 Task: Create dashboard for room object.
Action: Mouse moved to (518, 102)
Screenshot: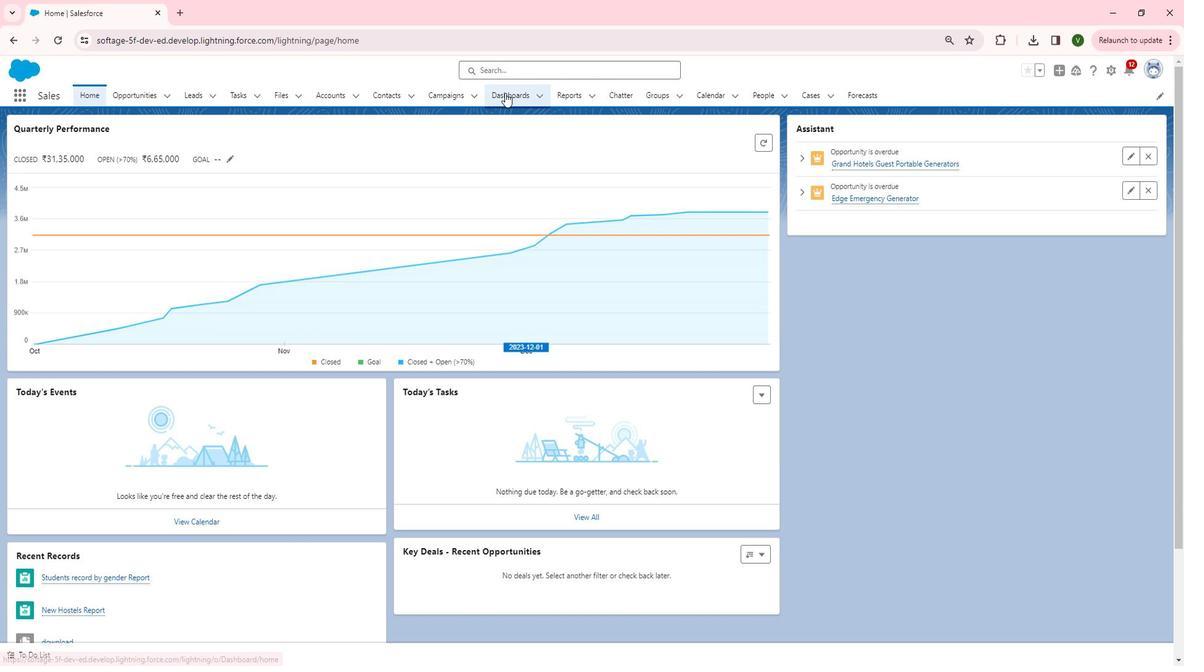 
Action: Mouse pressed left at (518, 102)
Screenshot: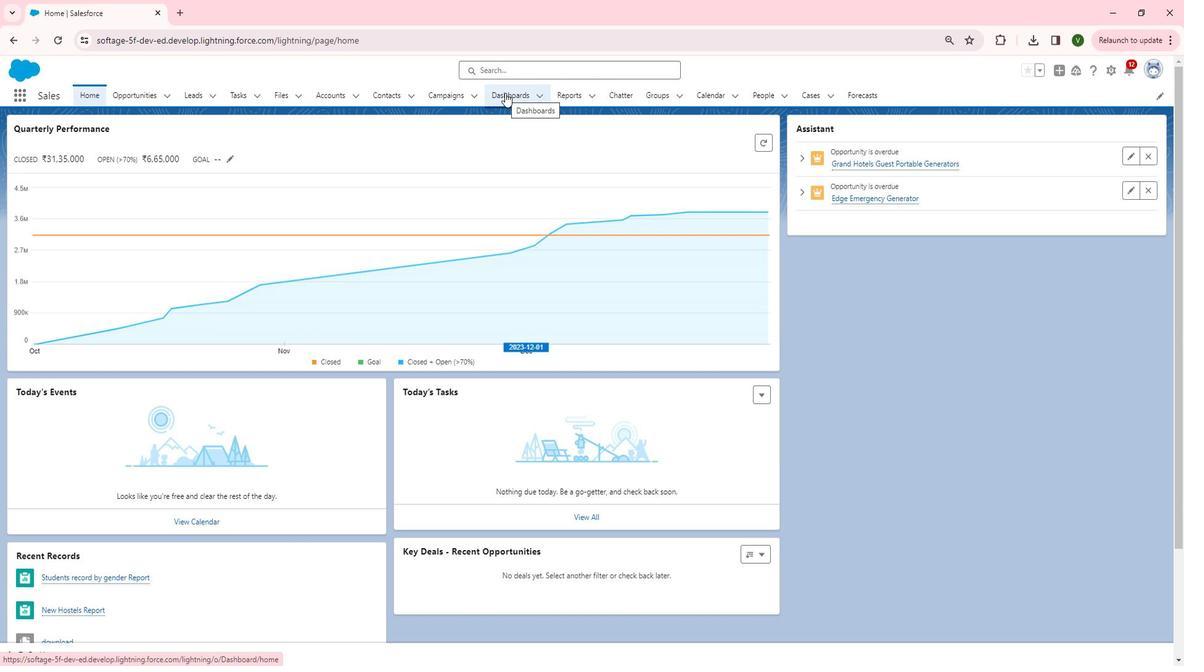 
Action: Mouse moved to (1071, 141)
Screenshot: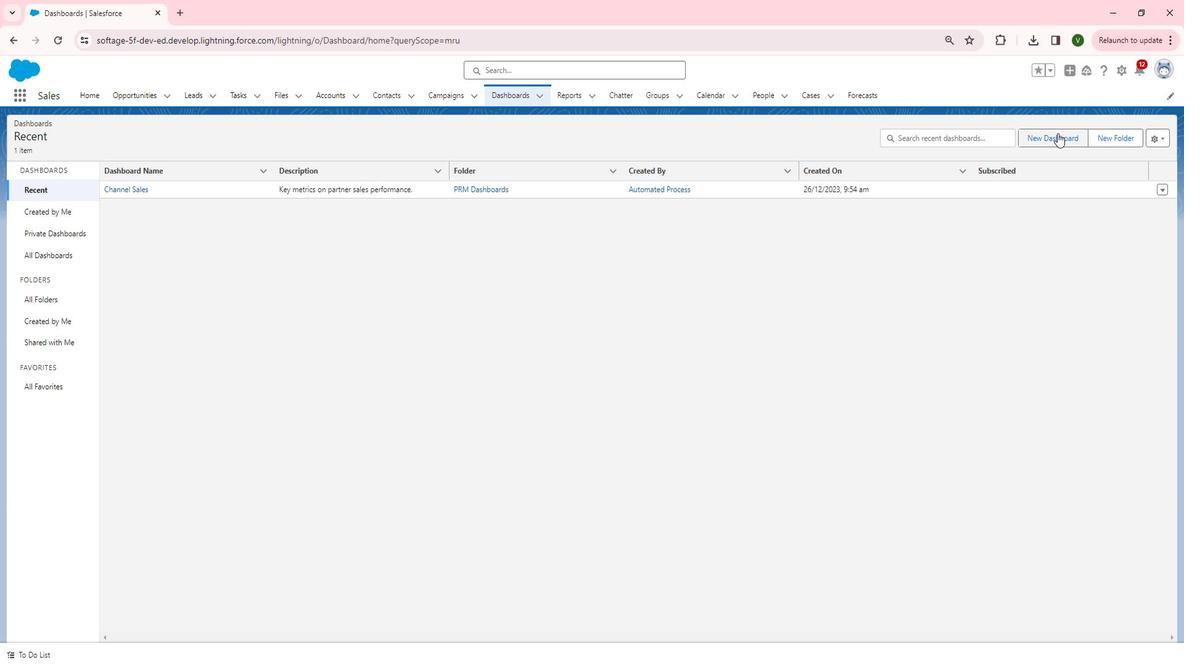 
Action: Mouse pressed left at (1071, 141)
Screenshot: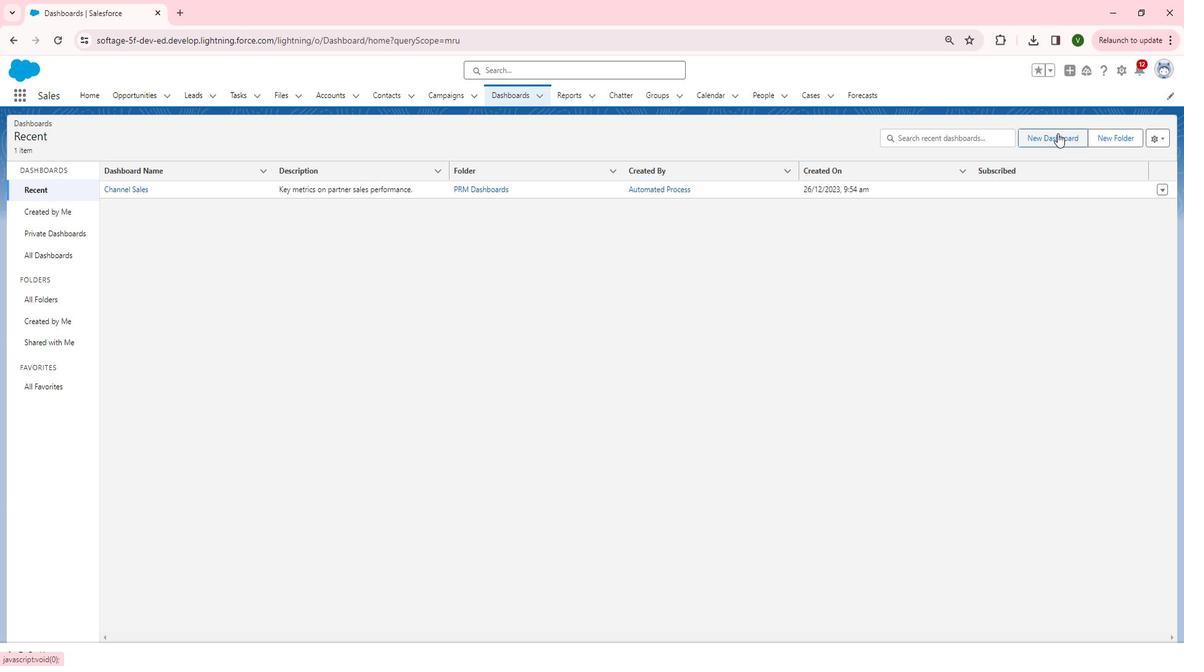 
Action: Mouse moved to (601, 281)
Screenshot: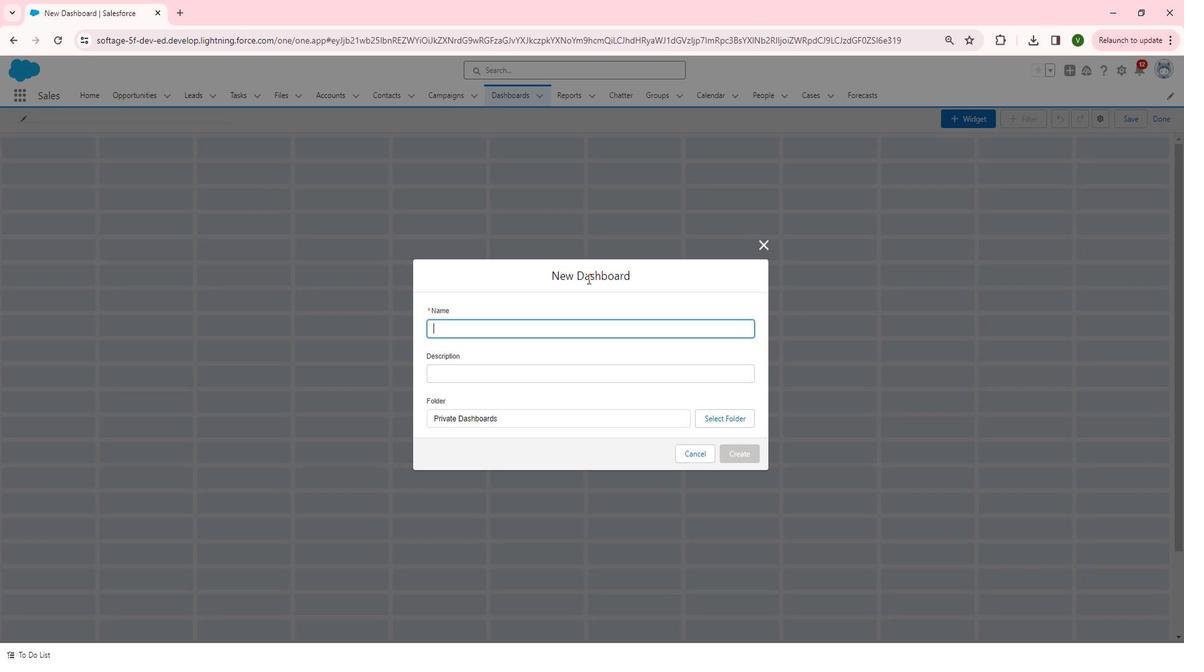 
Action: Key pressed <Key.shift><Key.caps_lock><Key.shift><Key.caps_lock><Key.shift>Room<Key.space>dashboard
Screenshot: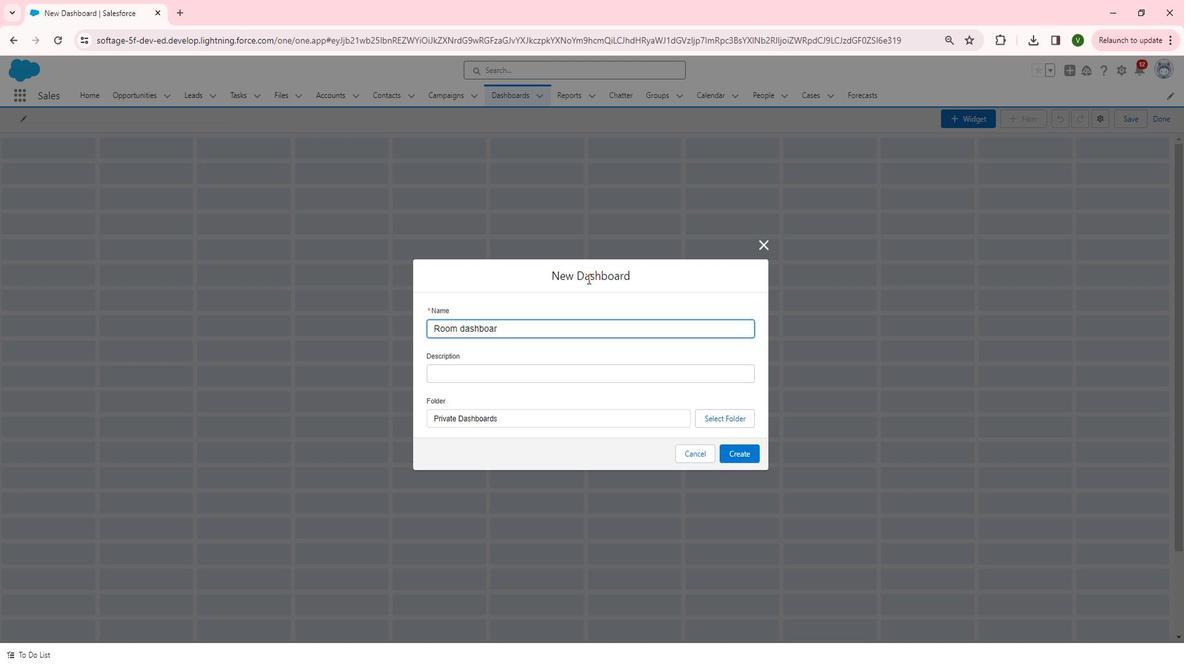 
Action: Mouse moved to (614, 357)
Screenshot: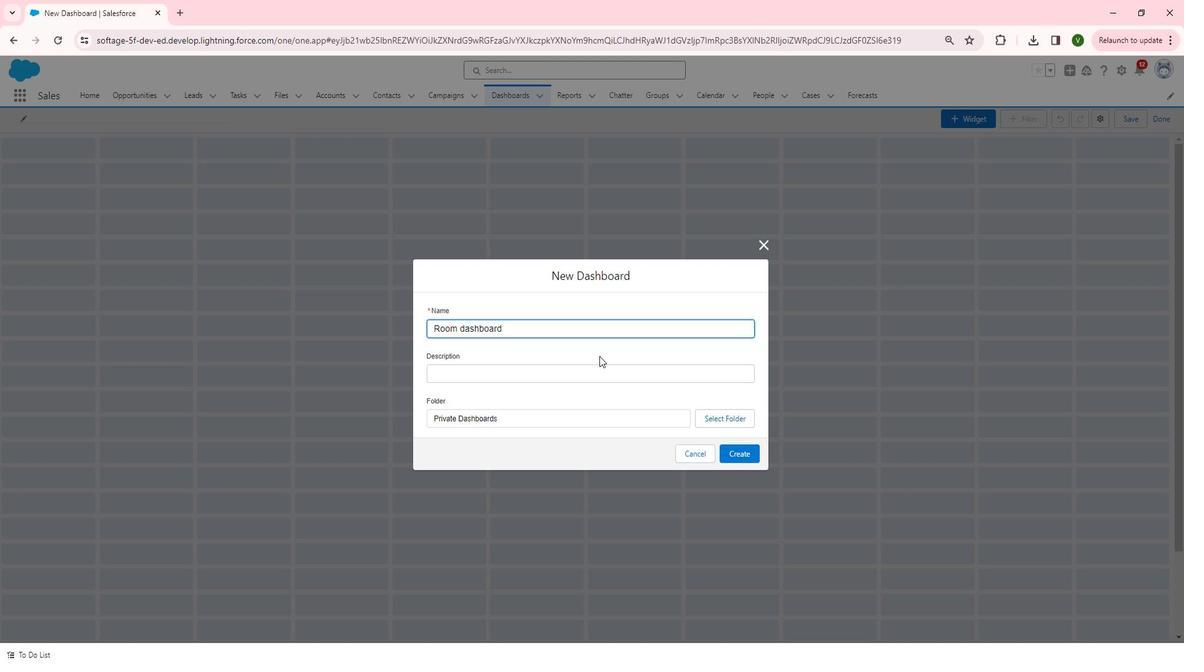 
Action: Mouse pressed left at (614, 357)
Screenshot: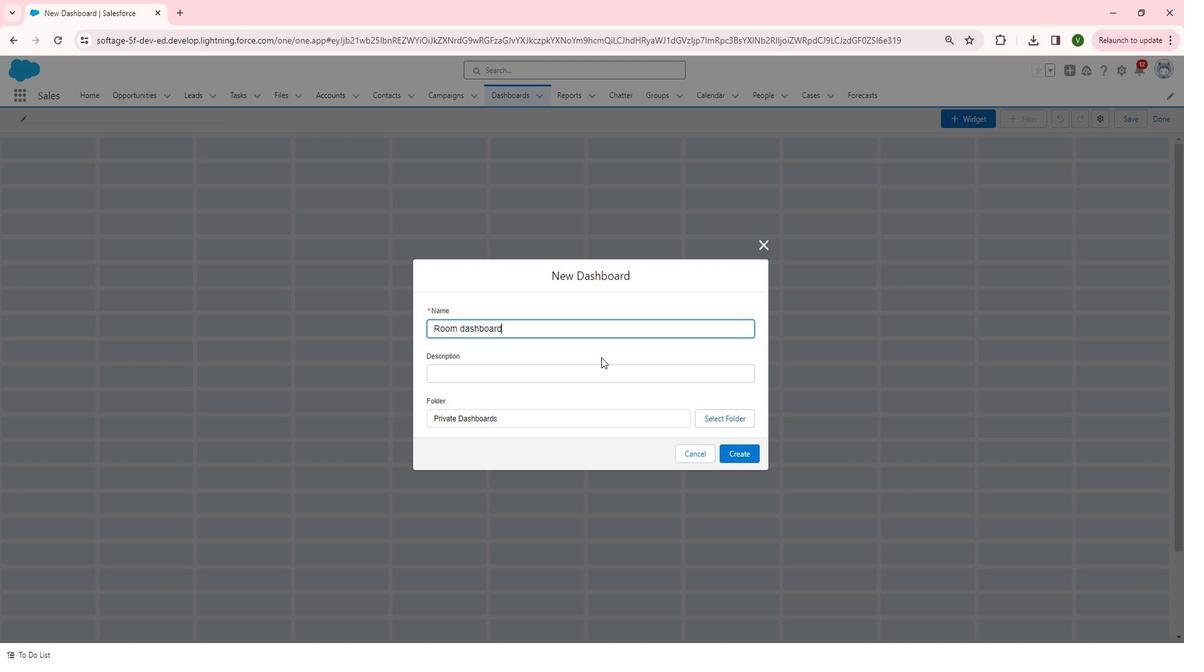 
Action: Mouse moved to (623, 369)
Screenshot: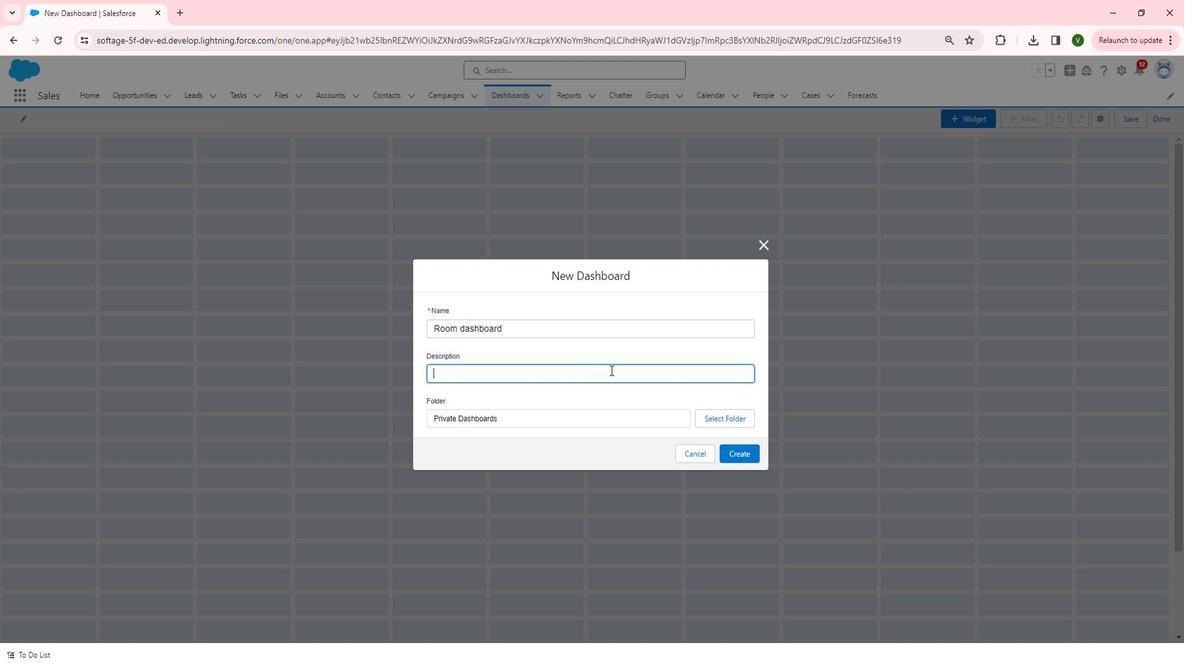 
Action: Key pressed <Key.shift>Dashboard<Key.space>for<Key.space><Key.shift>Room<Key.space>record<Key.space>and<Key.space>details
Screenshot: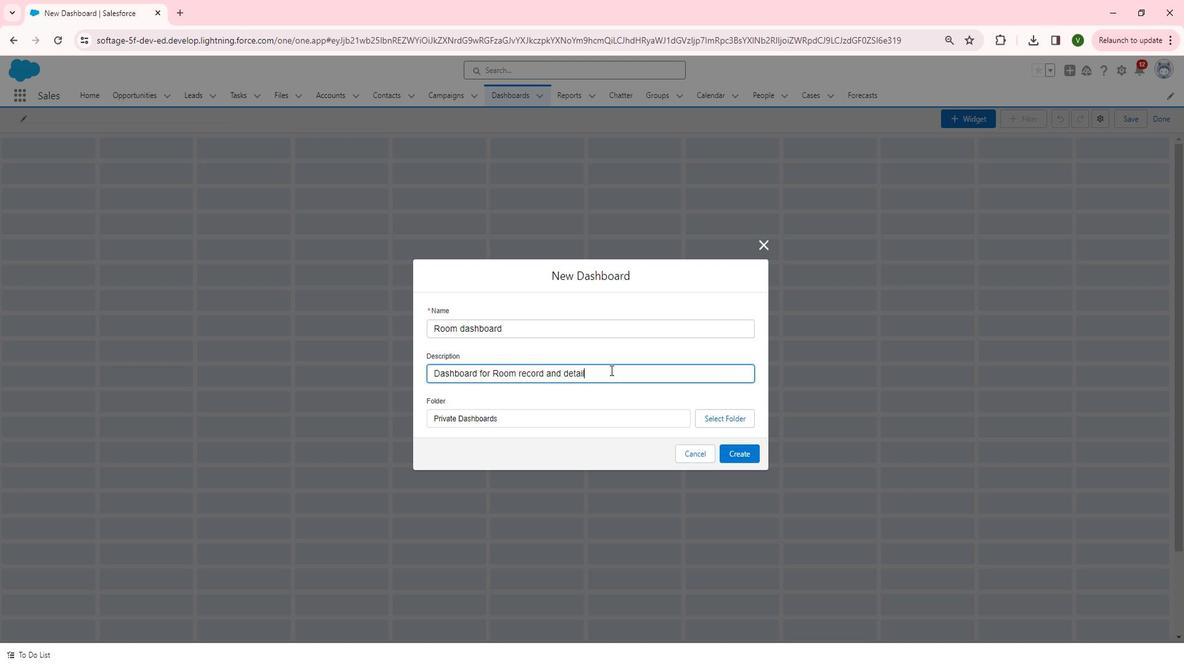 
Action: Mouse moved to (546, 373)
Screenshot: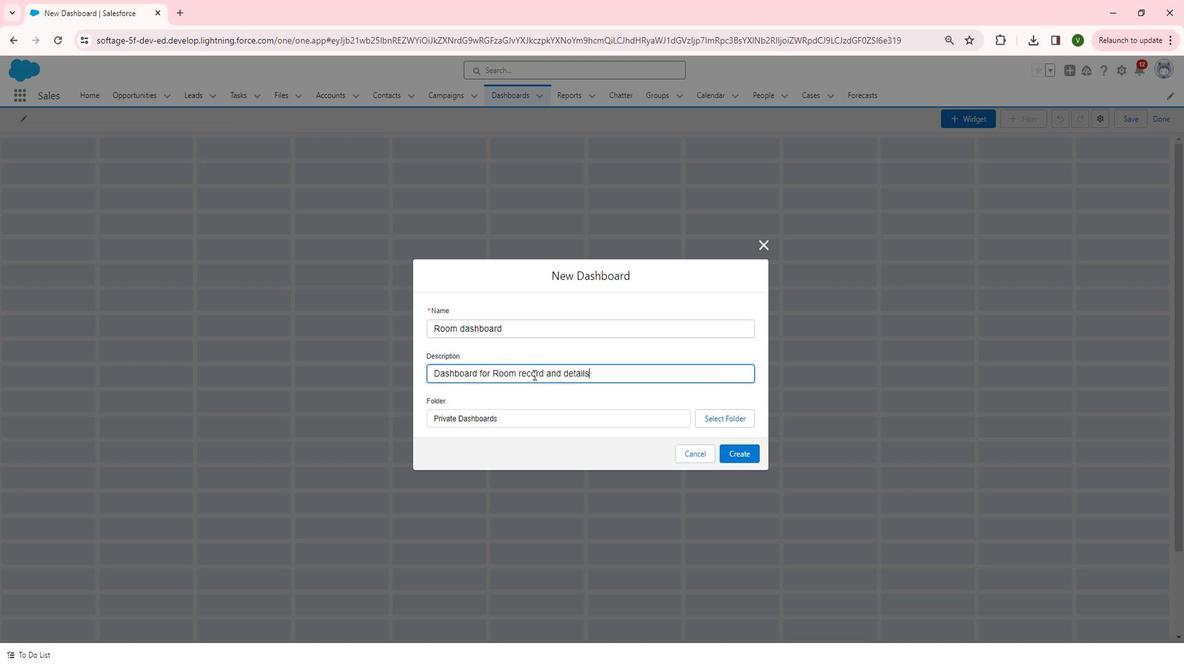 
Action: Mouse pressed left at (546, 373)
Screenshot: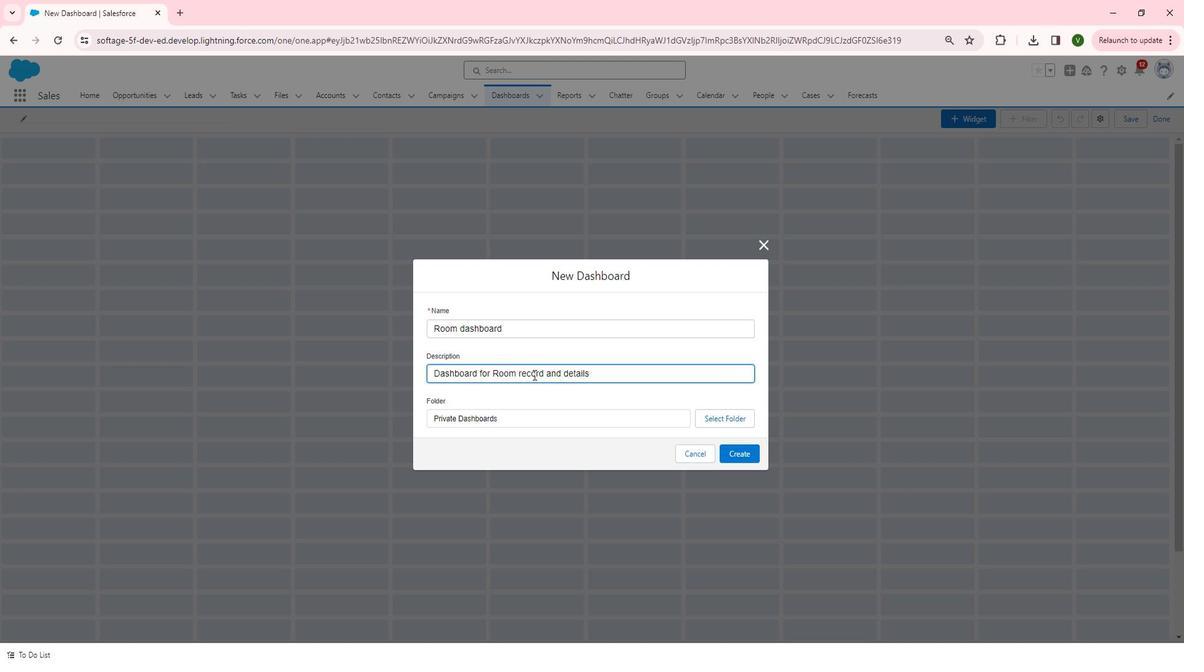 
Action: Mouse pressed left at (546, 373)
Screenshot: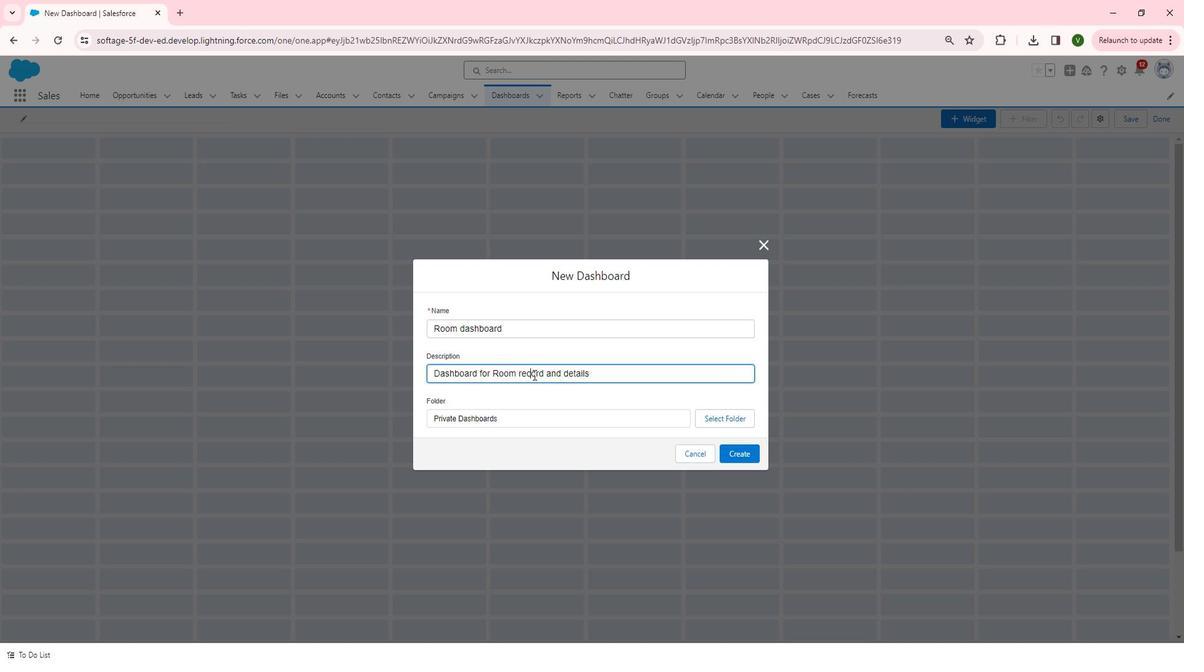 
Action: Mouse moved to (546, 373)
Screenshot: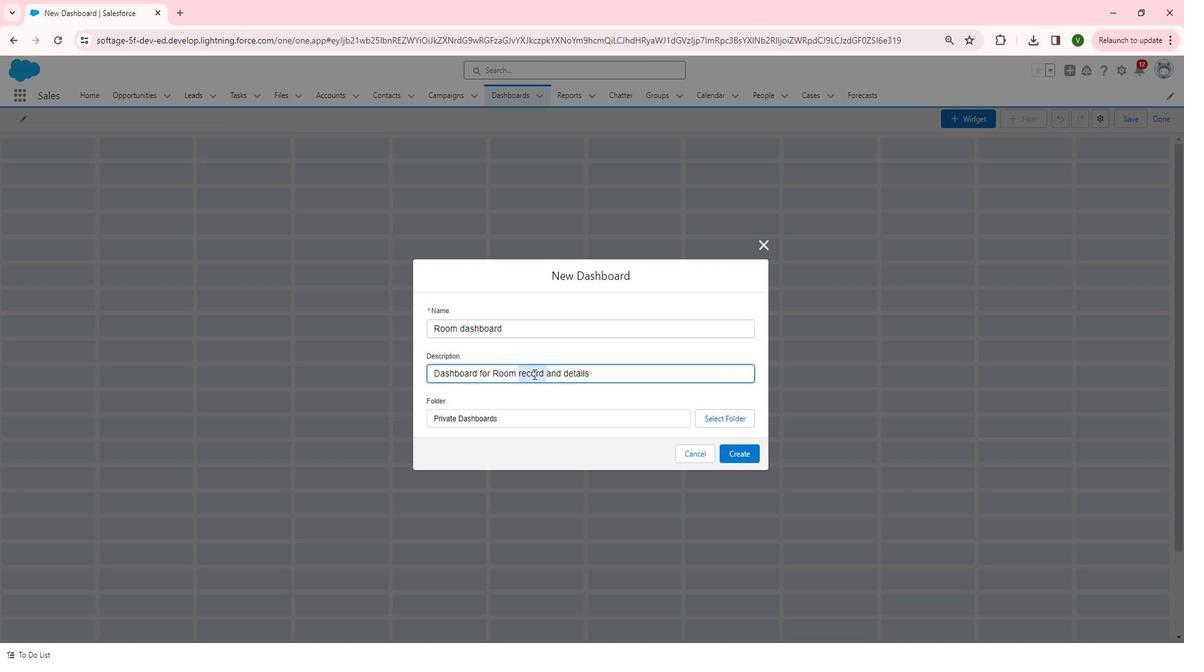 
Action: Key pressed <Key.delete><Key.delete><Key.delete><Key.delete><Key.delete>
Screenshot: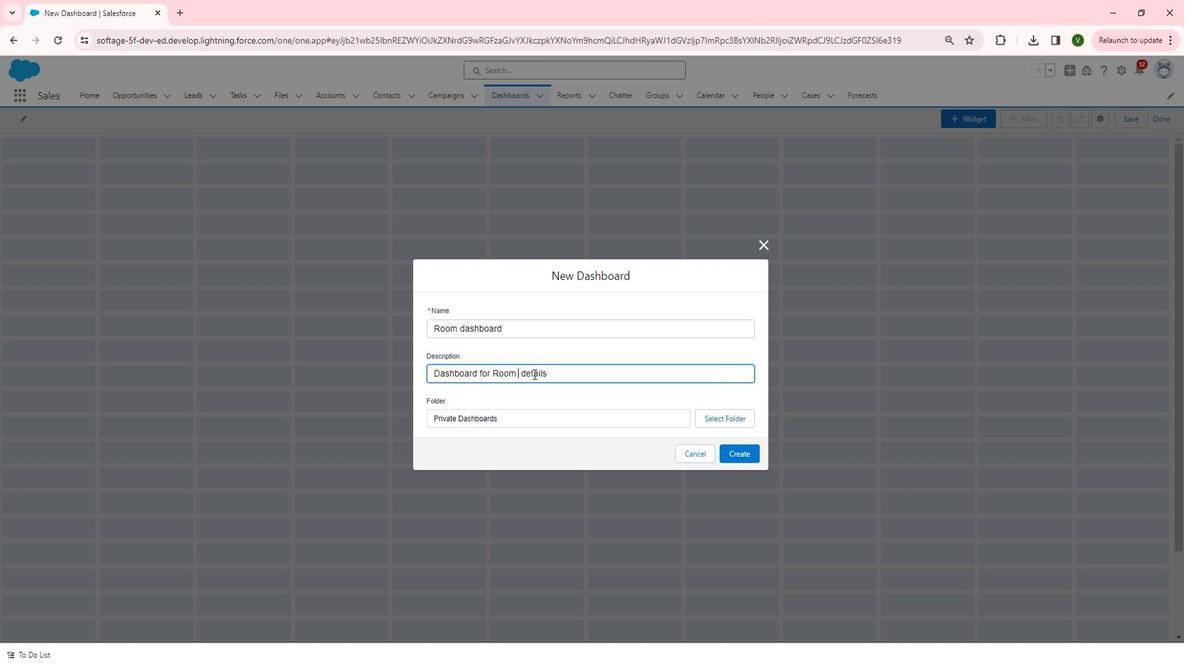 
Action: Mouse moved to (626, 388)
Screenshot: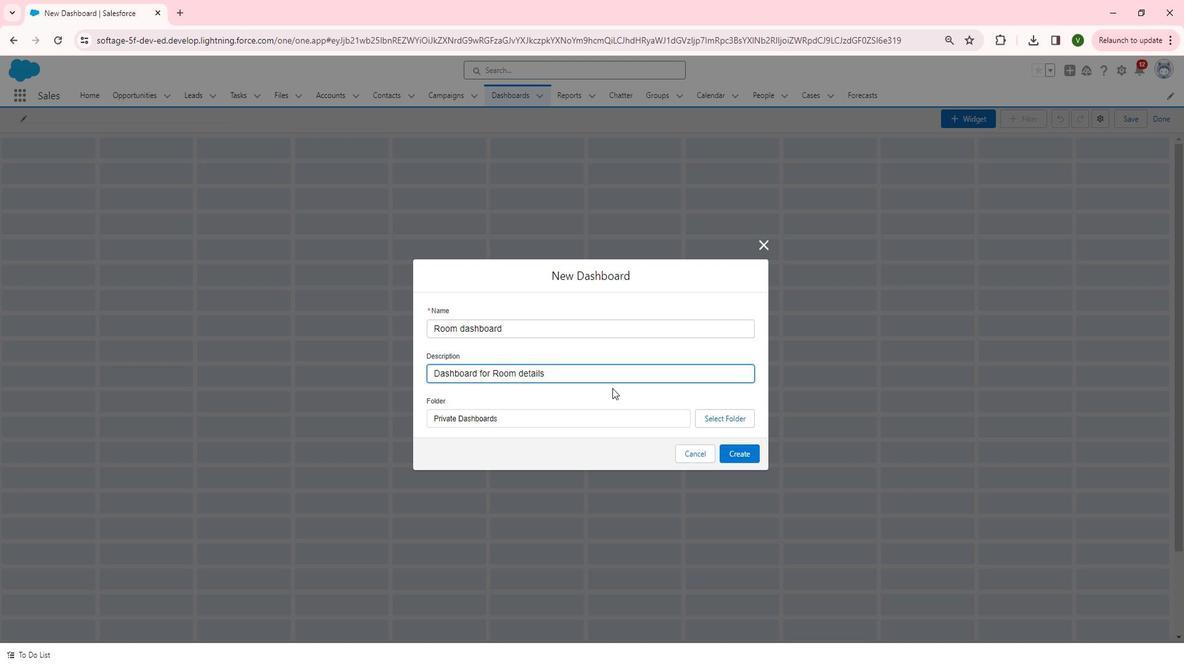 
Action: Mouse pressed left at (626, 388)
Screenshot: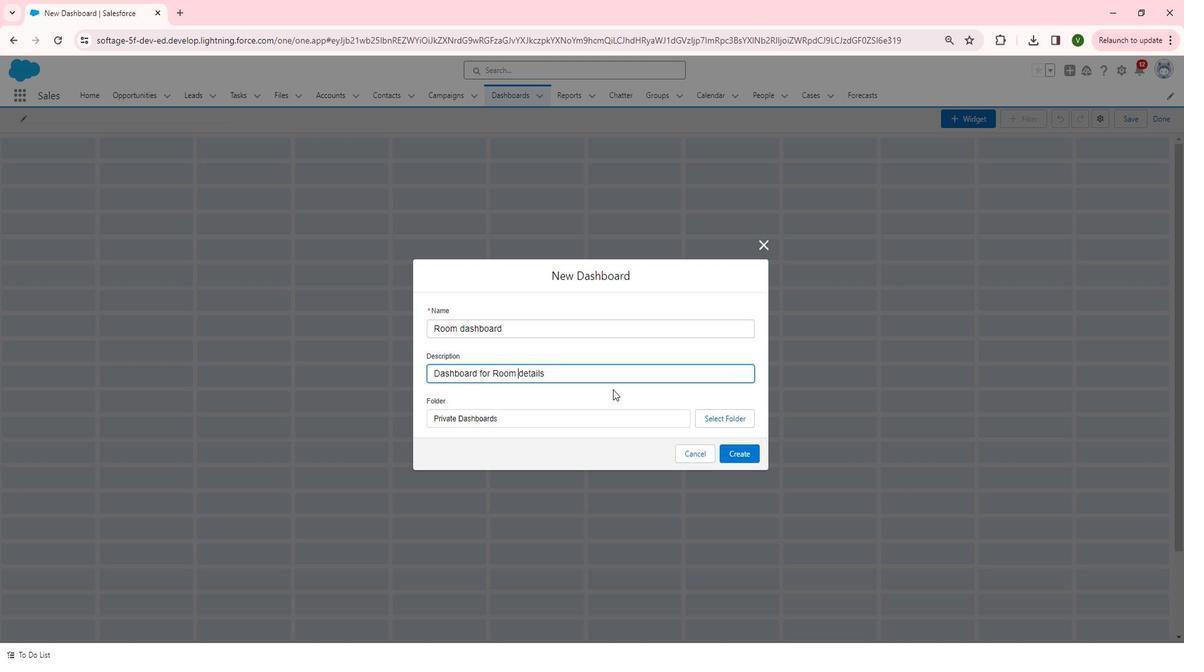 
Action: Mouse moved to (736, 416)
Screenshot: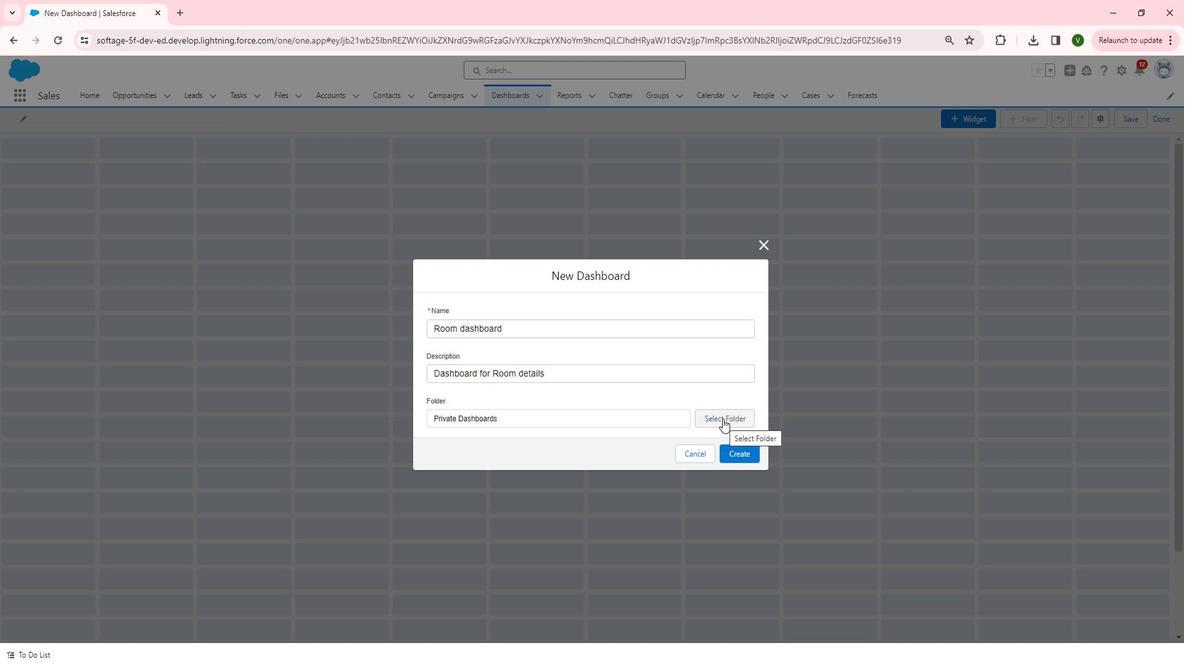 
Action: Mouse pressed left at (736, 416)
Screenshot: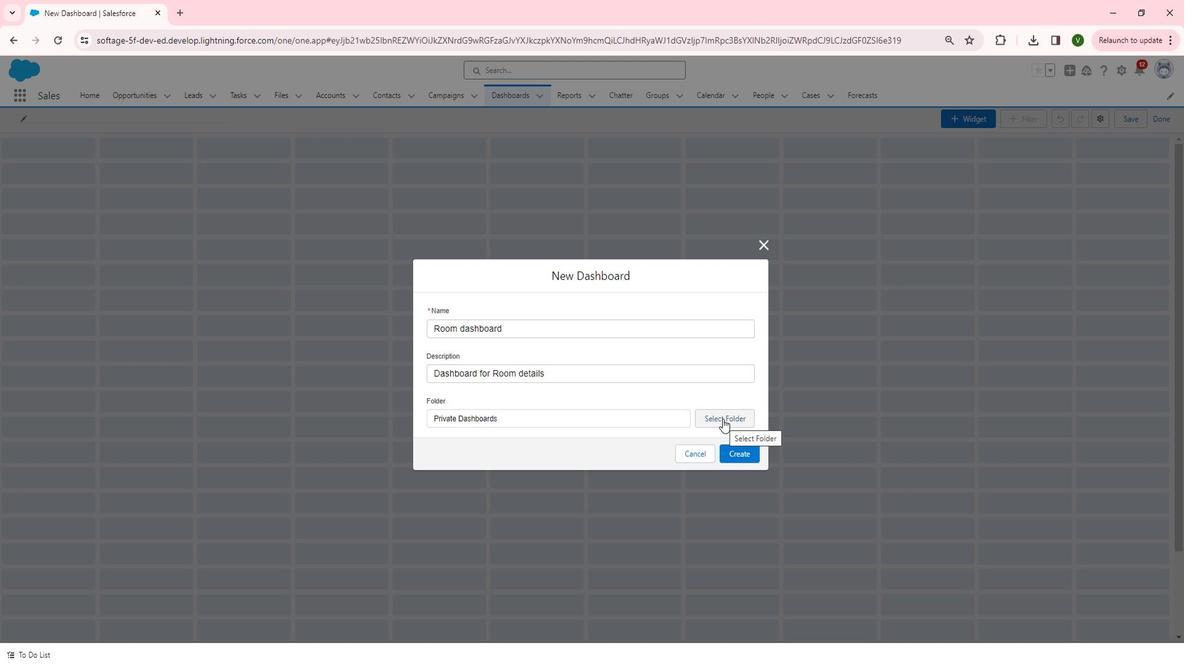 
Action: Mouse moved to (488, 594)
Screenshot: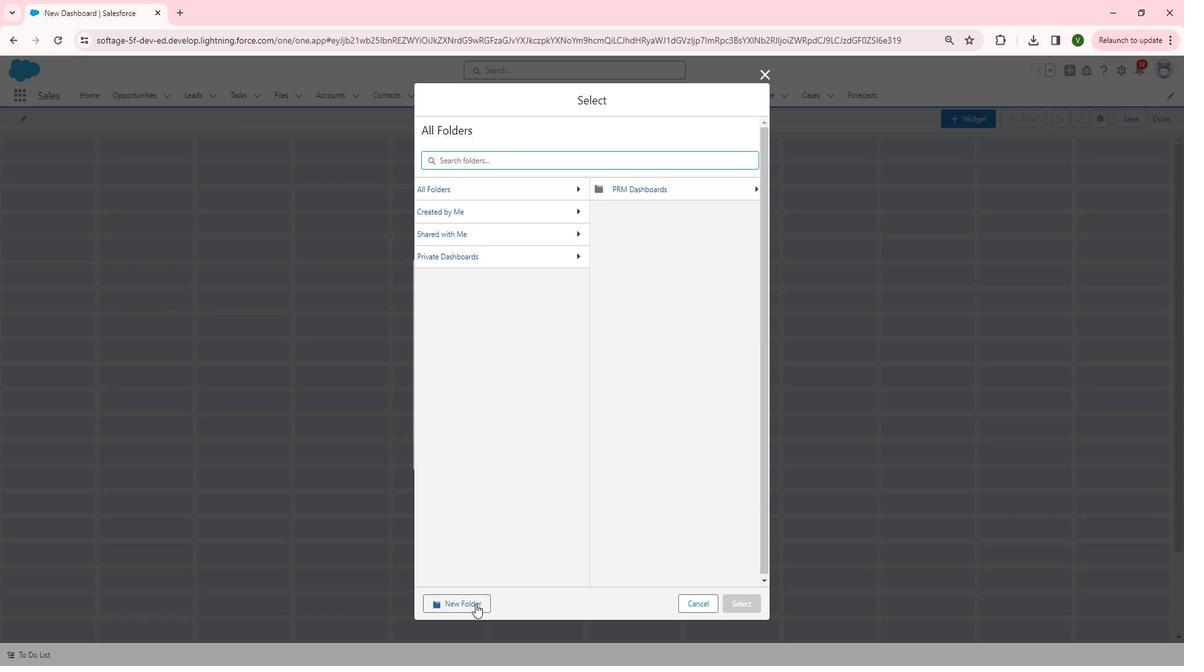 
Action: Mouse pressed left at (488, 594)
Screenshot: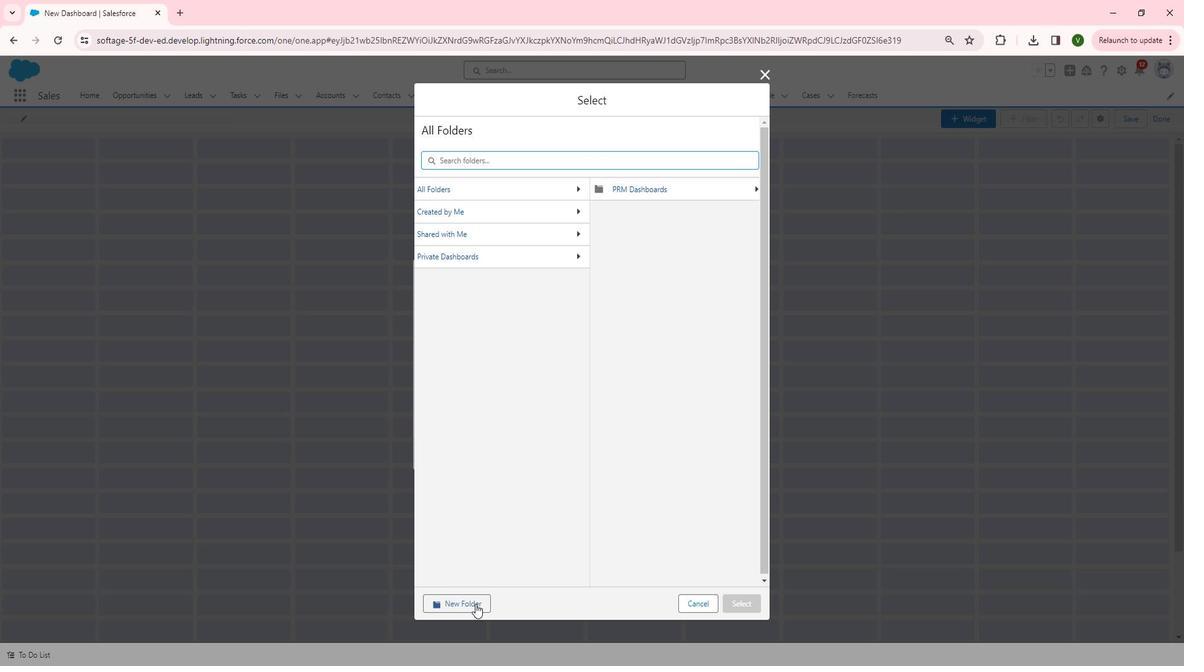 
Action: Mouse moved to (544, 359)
Screenshot: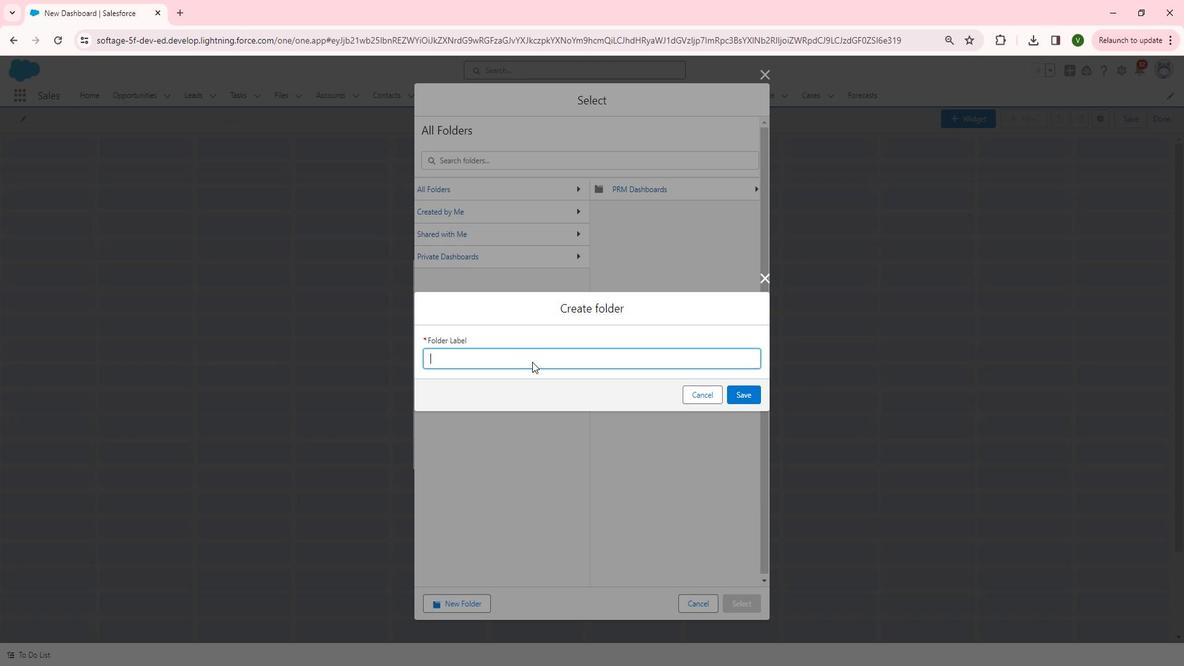 
Action: Mouse pressed left at (544, 359)
Screenshot: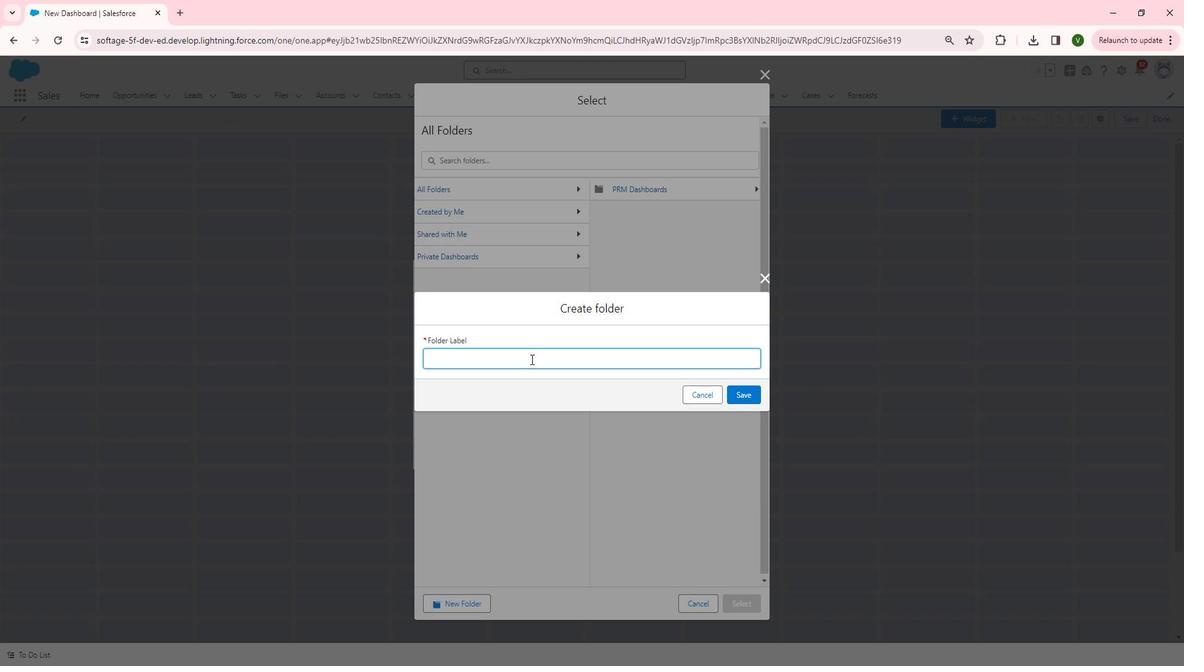 
Action: Mouse moved to (539, 333)
Screenshot: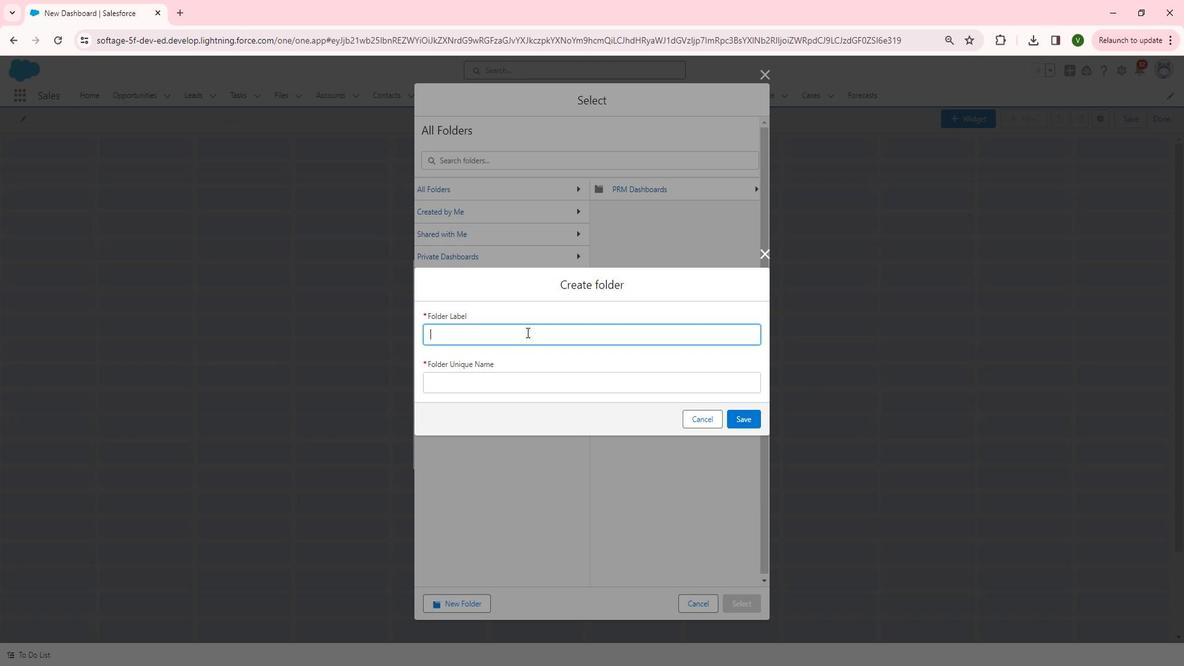 
Action: Mouse pressed left at (539, 333)
Screenshot: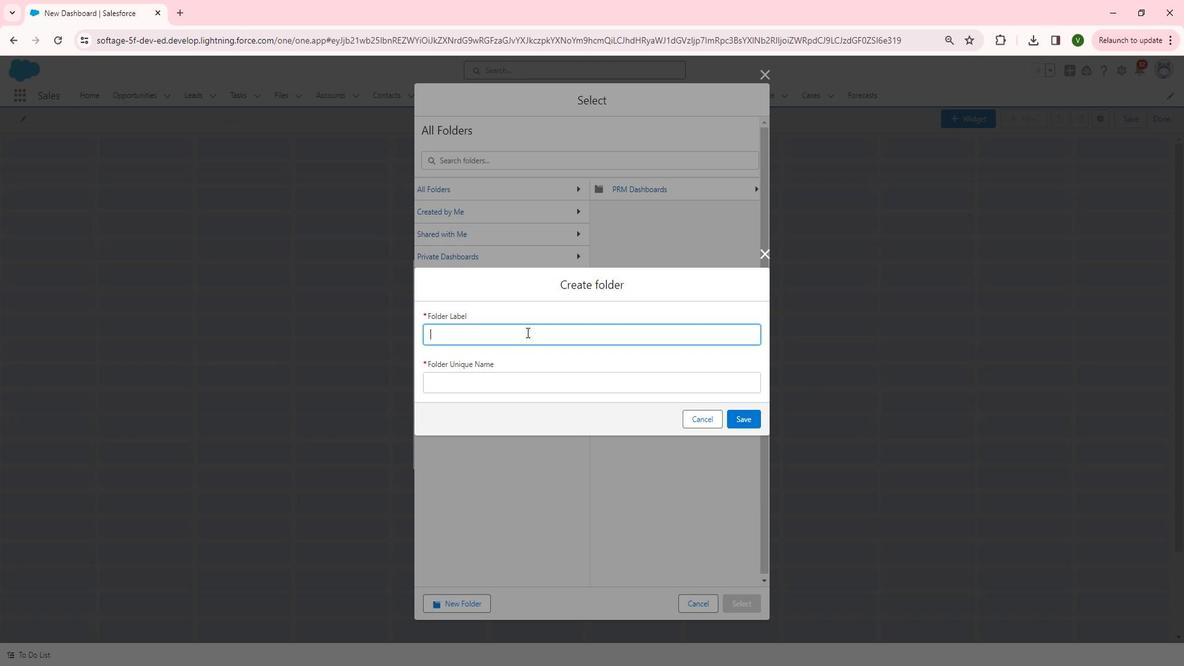 
Action: Key pressed room<Key.backspace><Key.backspace><Key.backspace><Key.backspace><Key.shift>Room<Key.space>dashboard
Screenshot: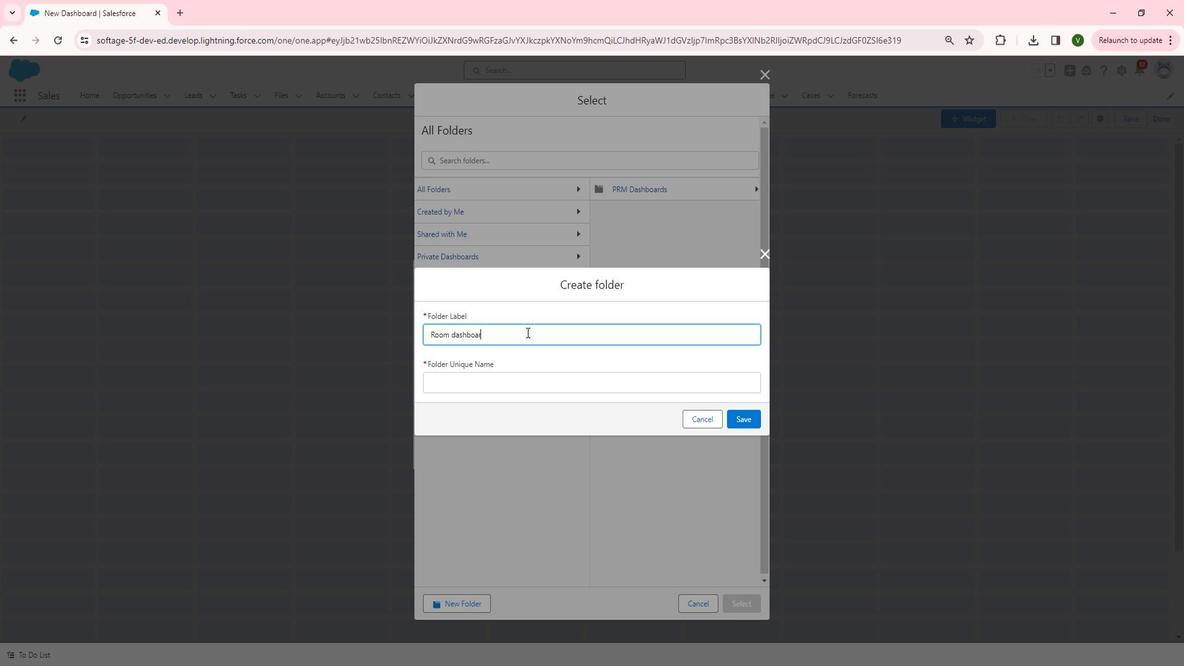 
Action: Mouse moved to (526, 358)
Screenshot: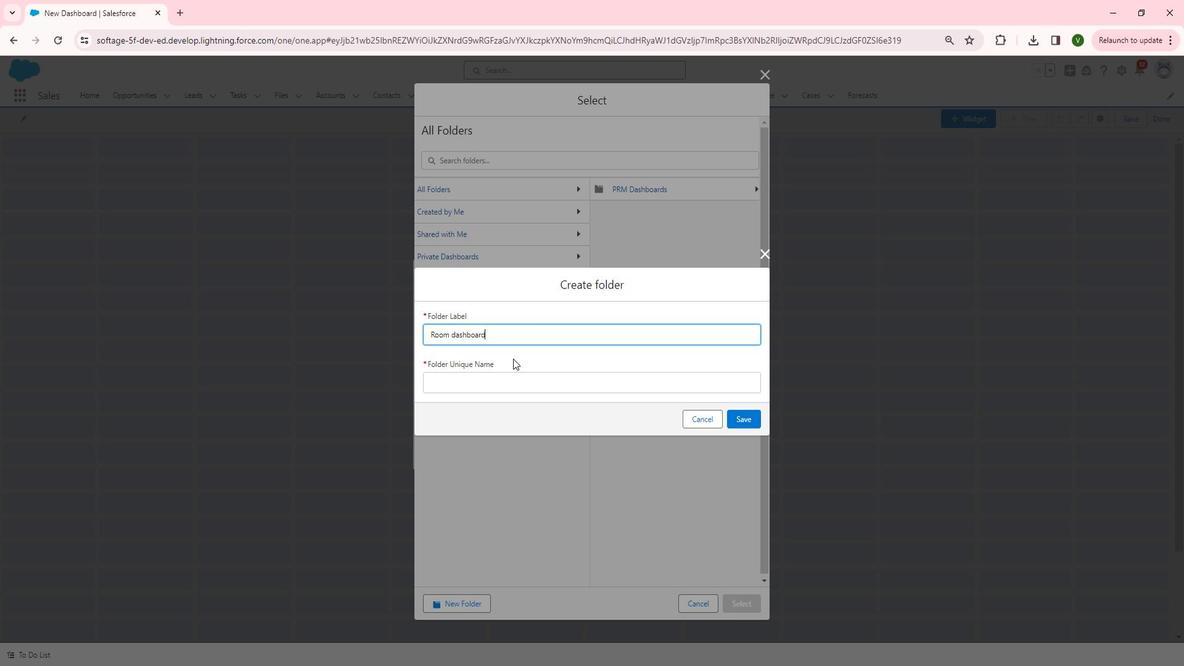 
Action: Mouse pressed left at (526, 358)
Screenshot: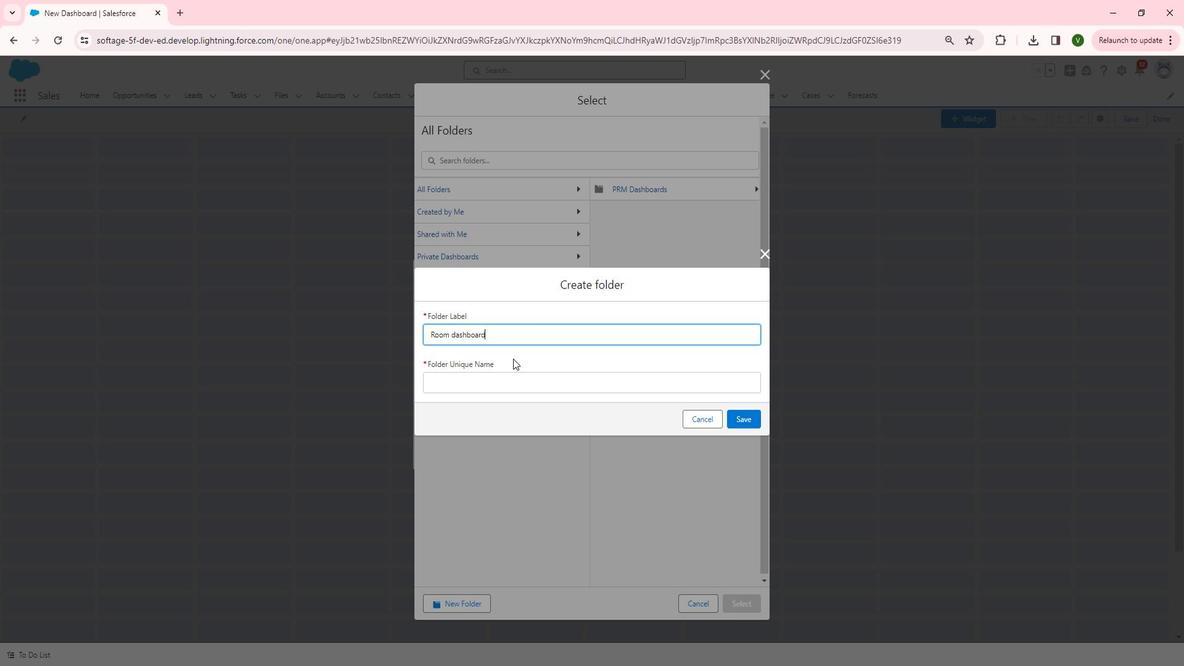 
Action: Mouse moved to (749, 414)
Screenshot: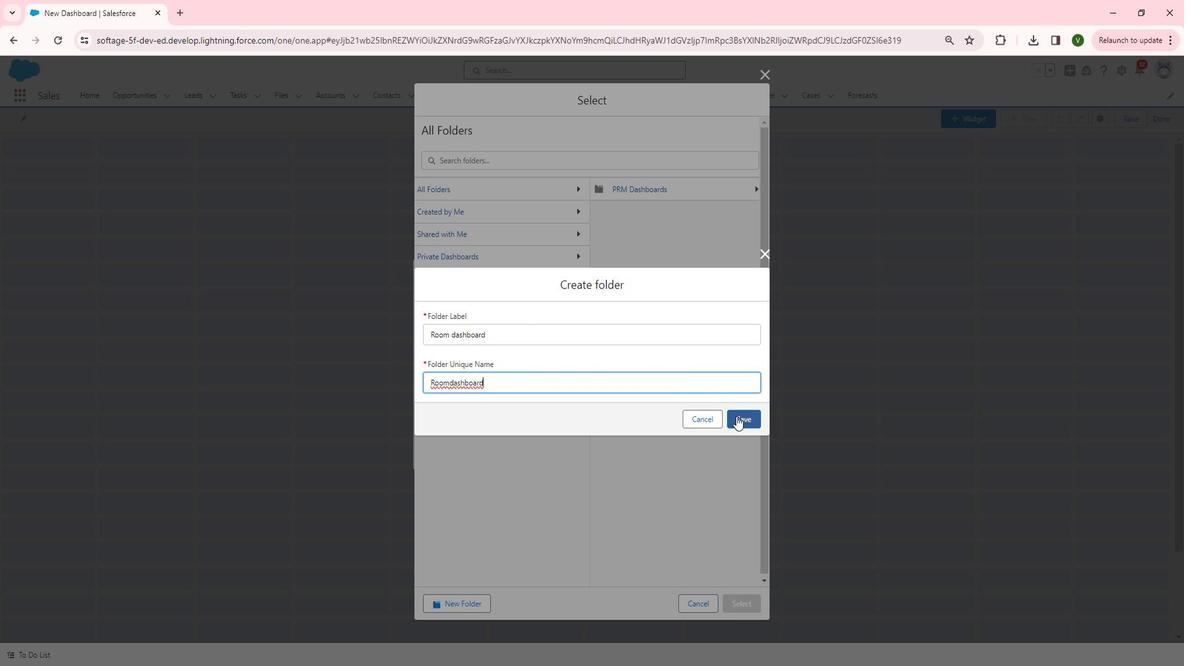 
Action: Mouse pressed left at (749, 414)
Screenshot: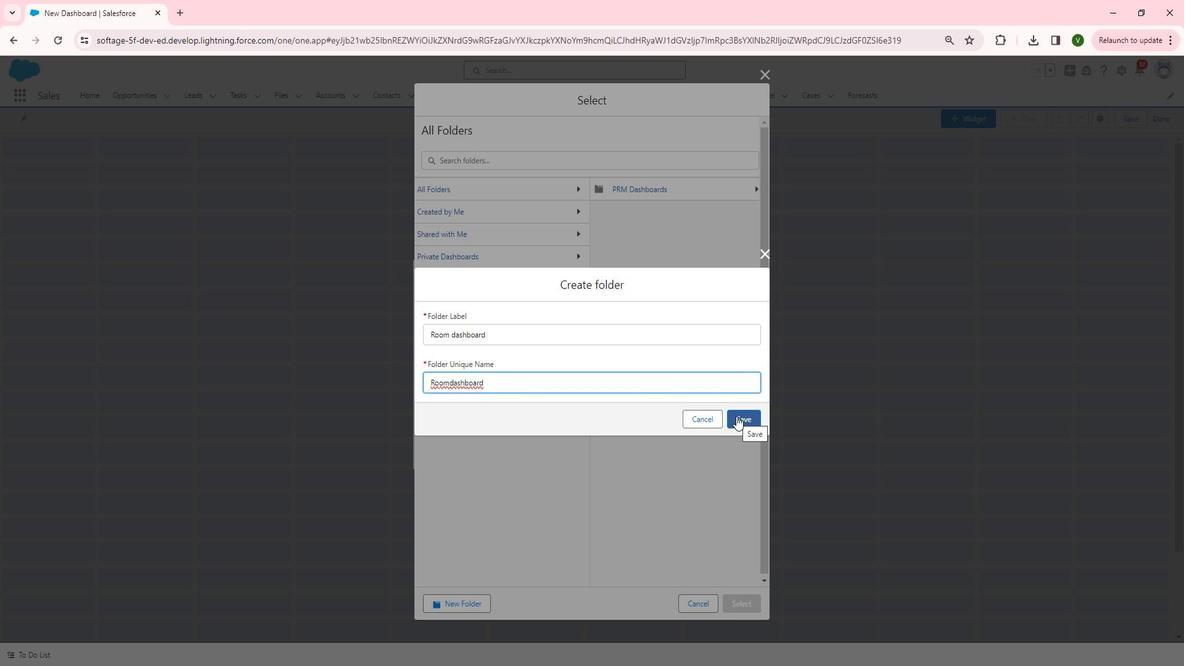 
Action: Mouse moved to (528, 215)
Screenshot: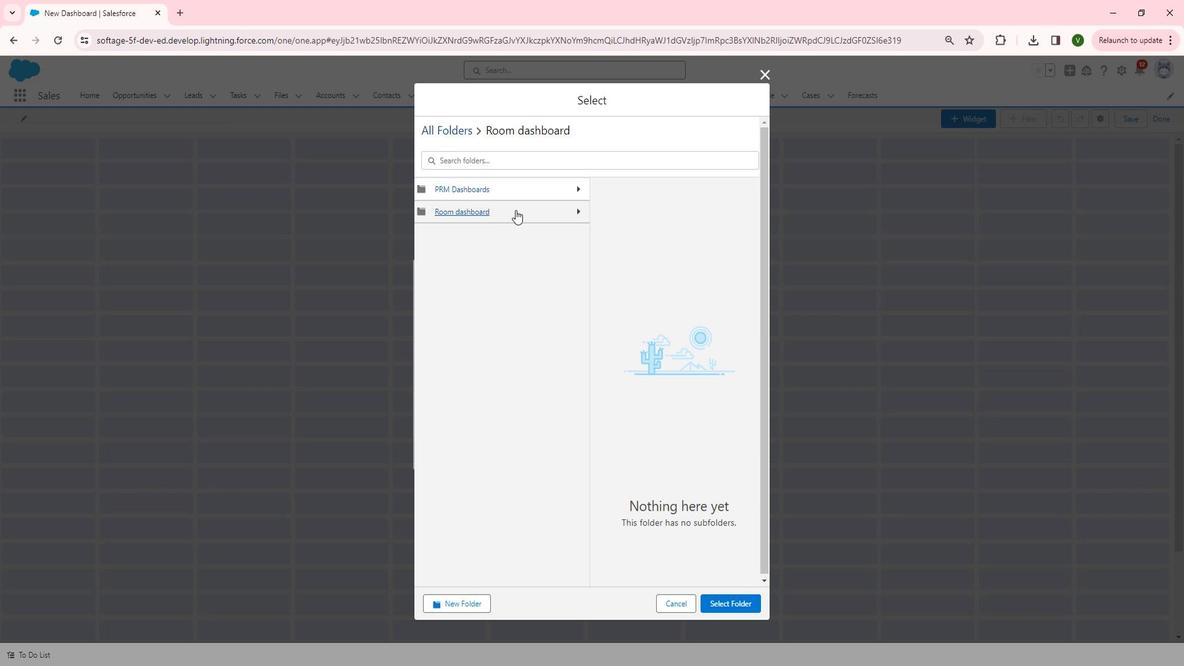 
Action: Mouse pressed left at (528, 215)
Screenshot: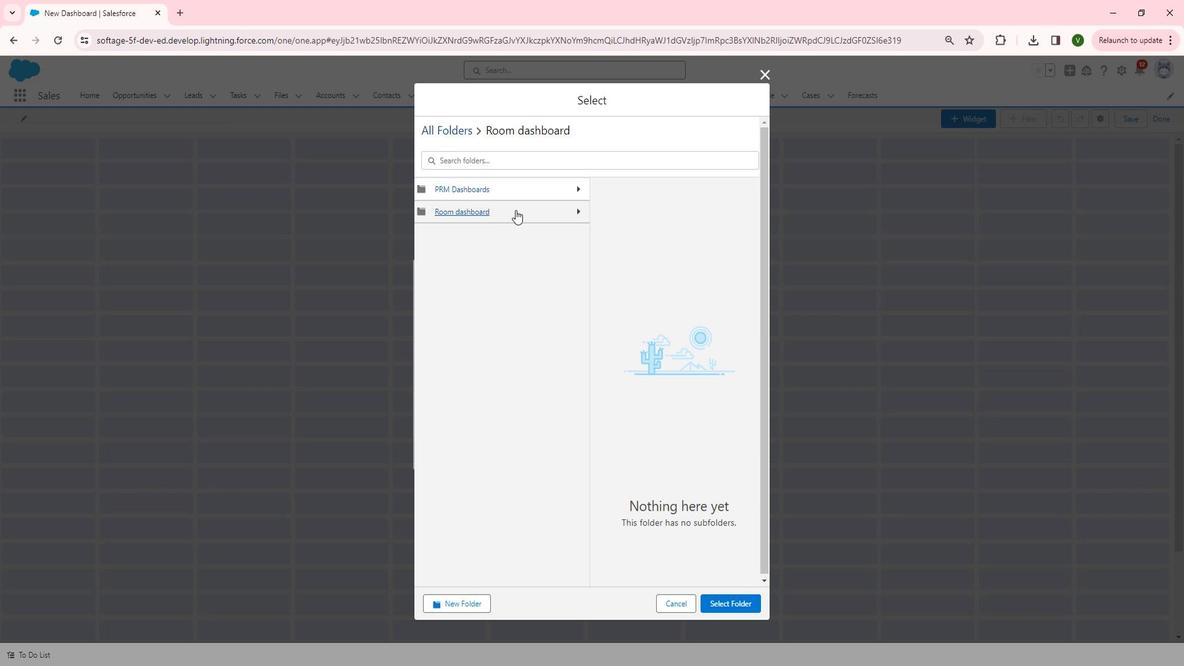 
Action: Mouse moved to (759, 591)
Screenshot: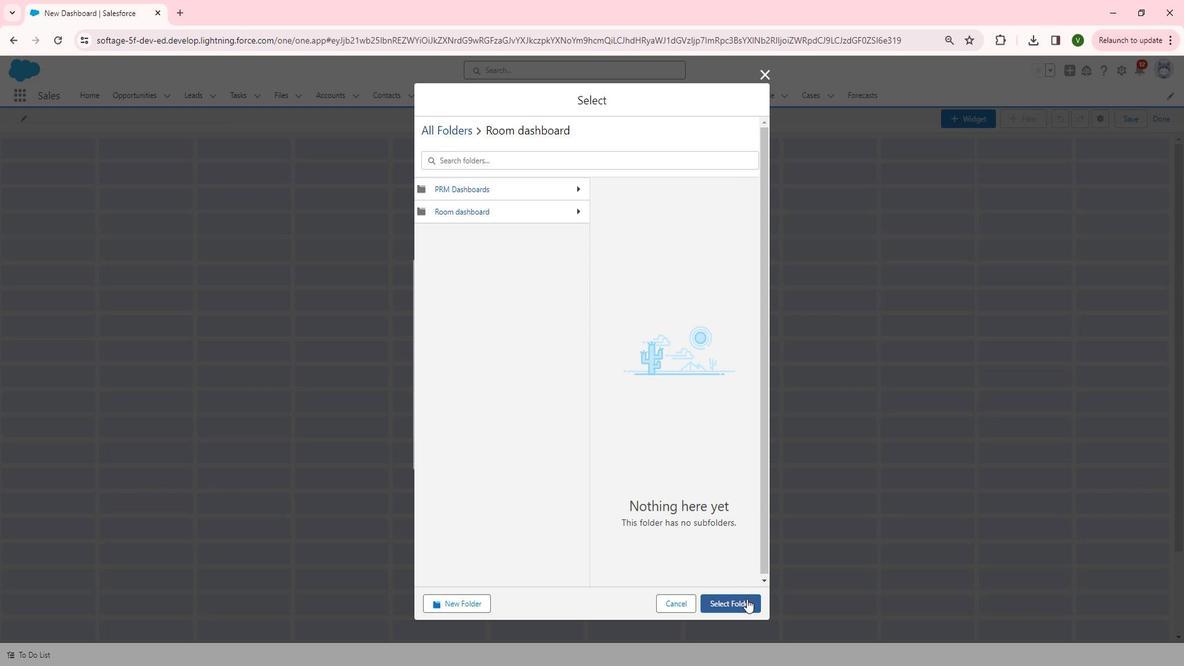 
Action: Mouse pressed left at (759, 591)
Screenshot: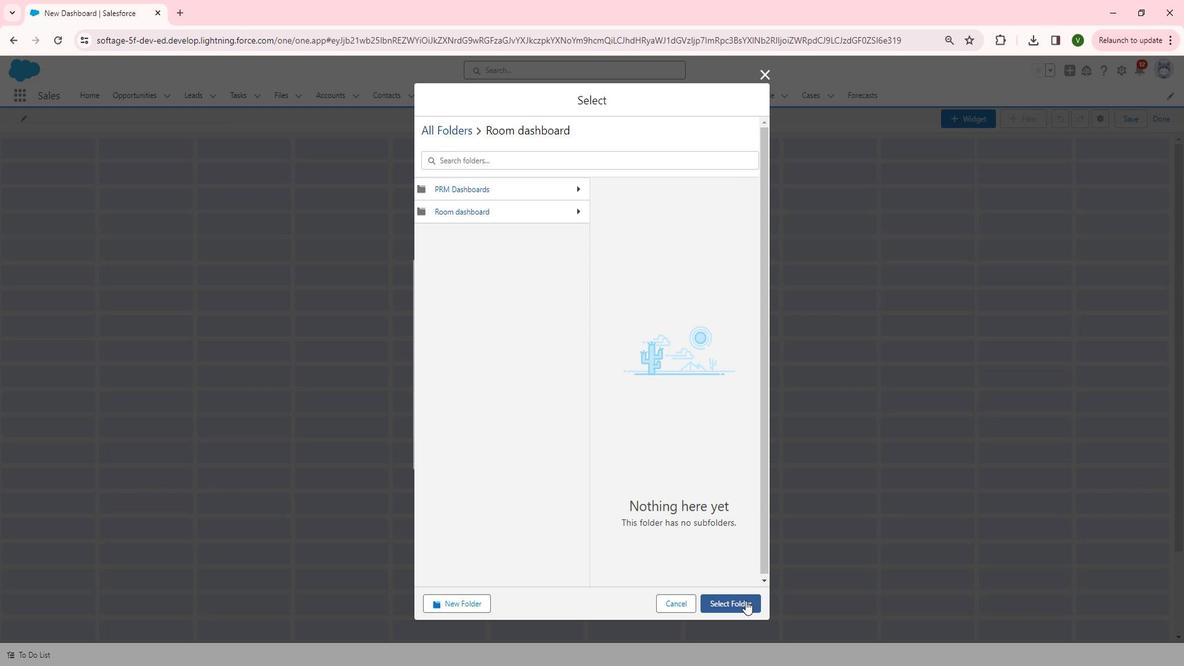 
Action: Mouse moved to (744, 449)
Screenshot: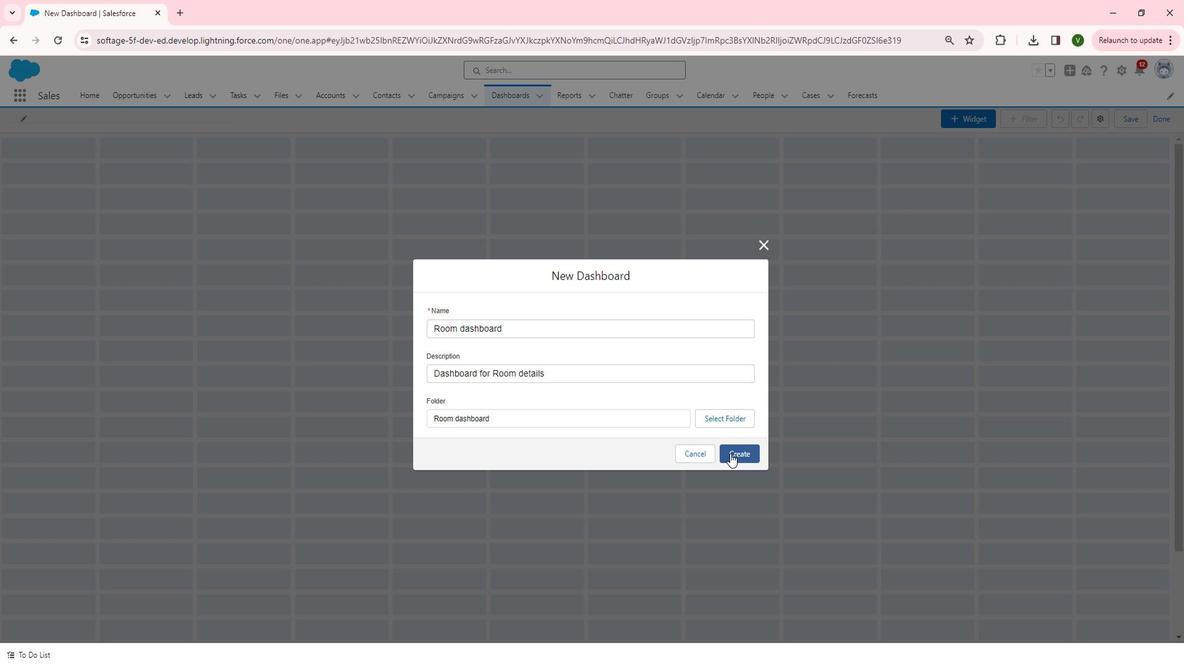 
Action: Mouse pressed left at (744, 449)
Screenshot: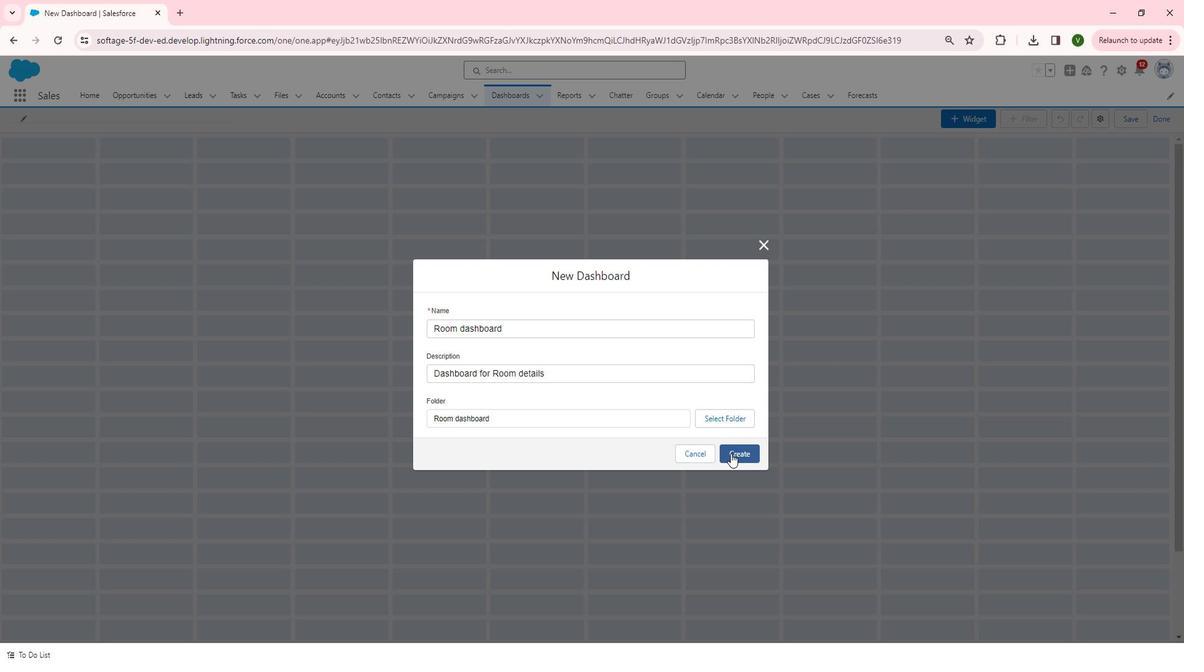 
Action: Mouse moved to (959, 125)
Screenshot: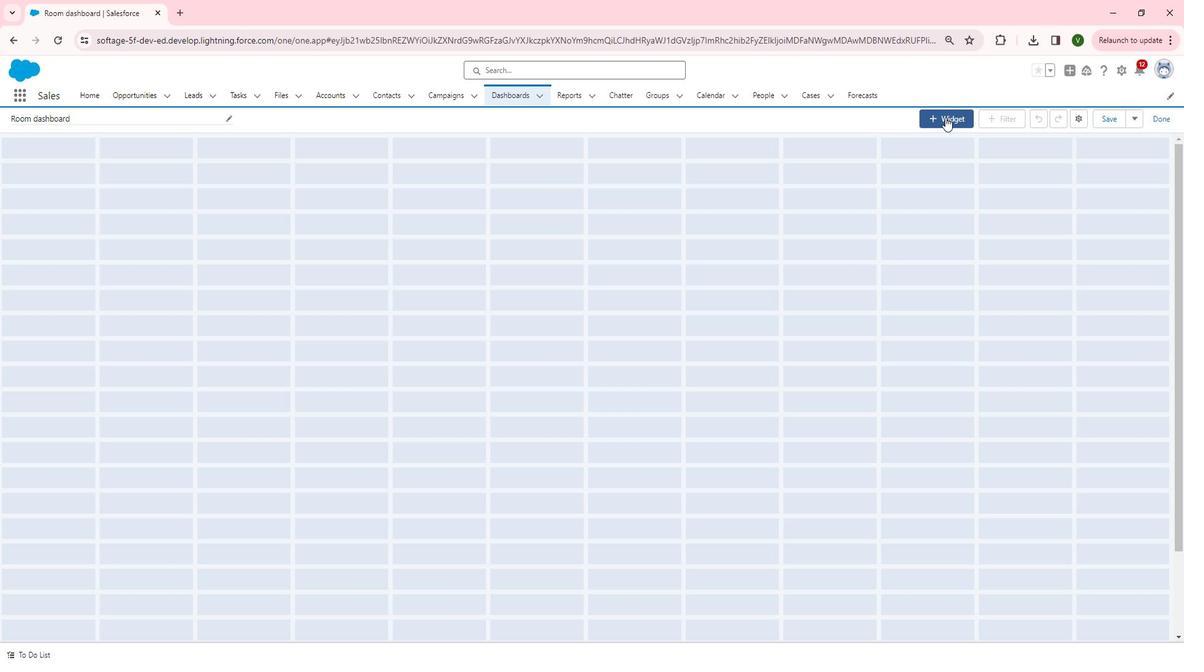 
Action: Mouse pressed left at (959, 125)
Screenshot: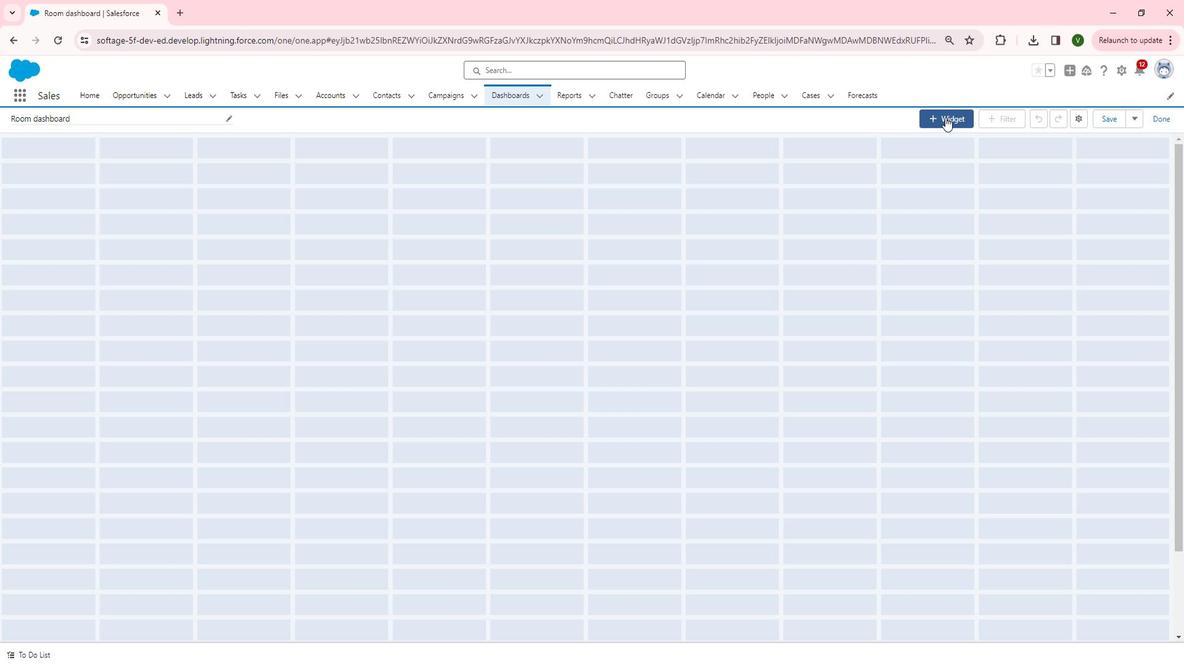 
Action: Mouse moved to (971, 149)
Screenshot: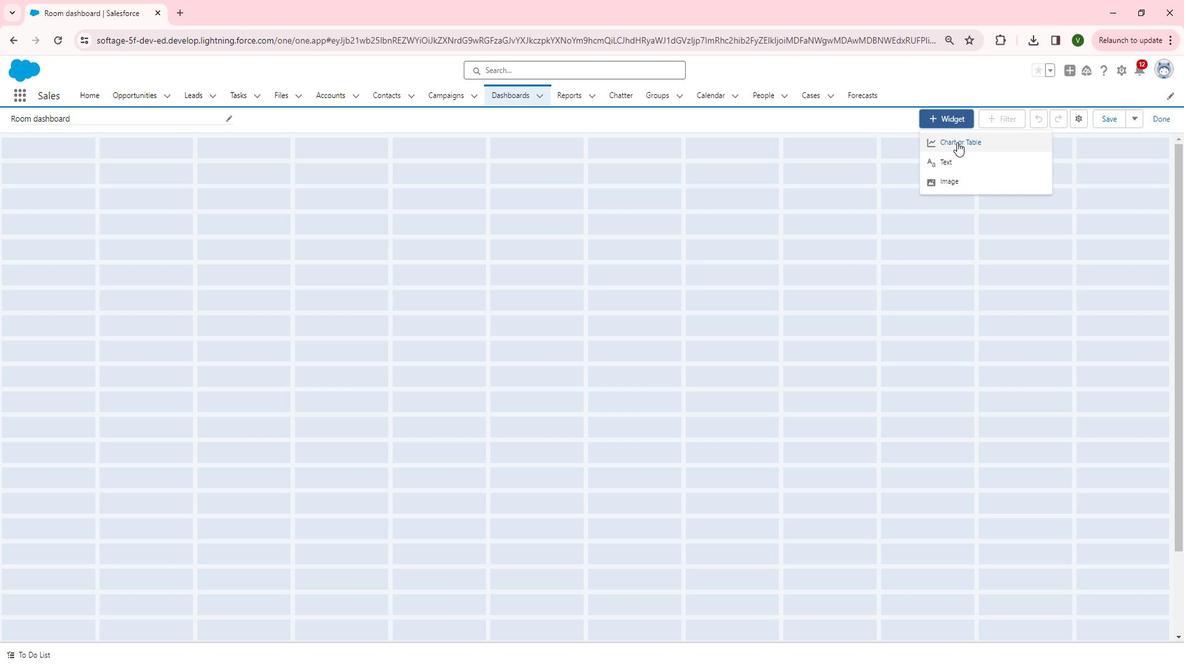 
Action: Mouse pressed left at (971, 149)
Screenshot: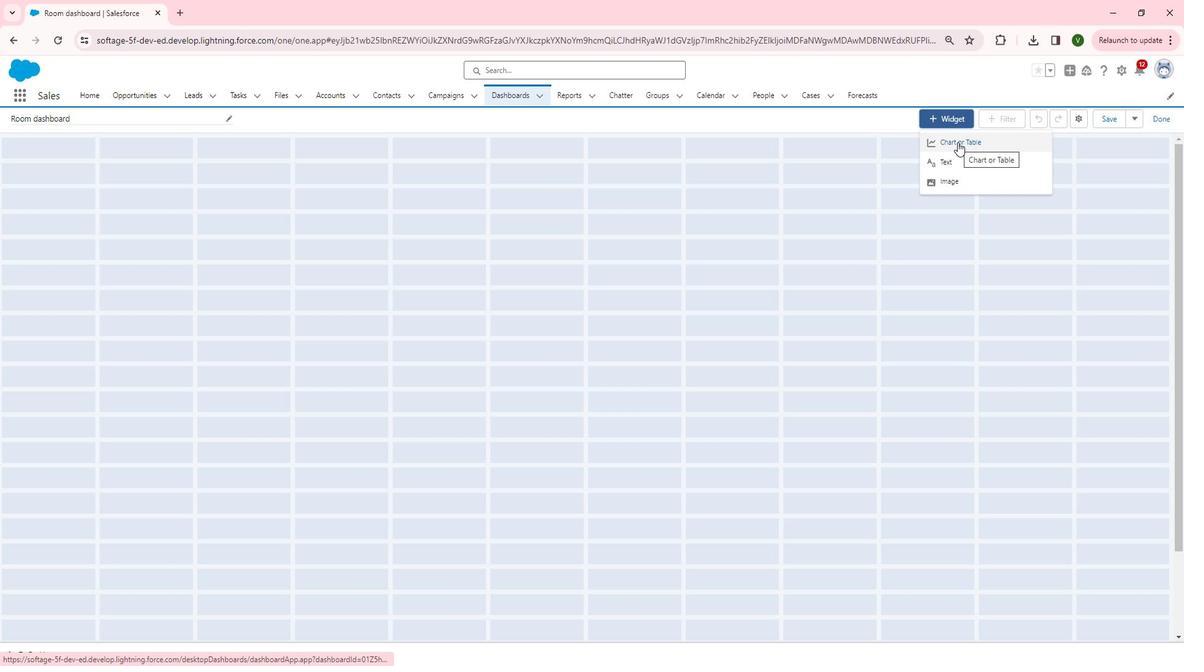 
Action: Mouse moved to (350, 265)
Screenshot: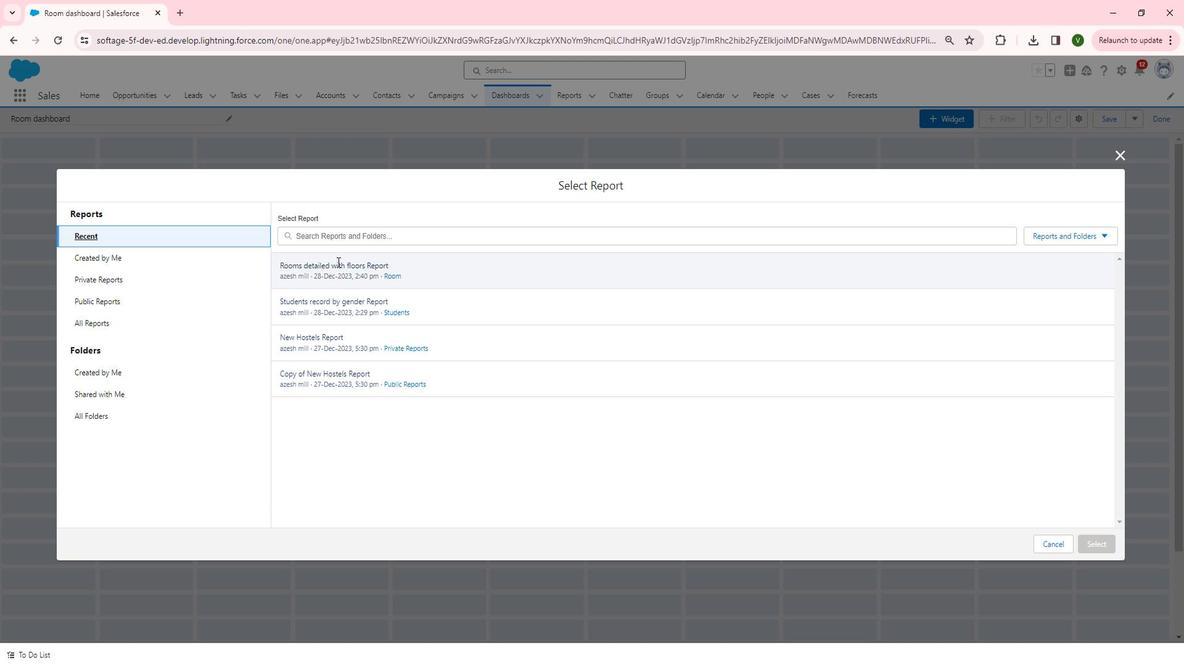 
Action: Mouse pressed left at (350, 265)
Screenshot: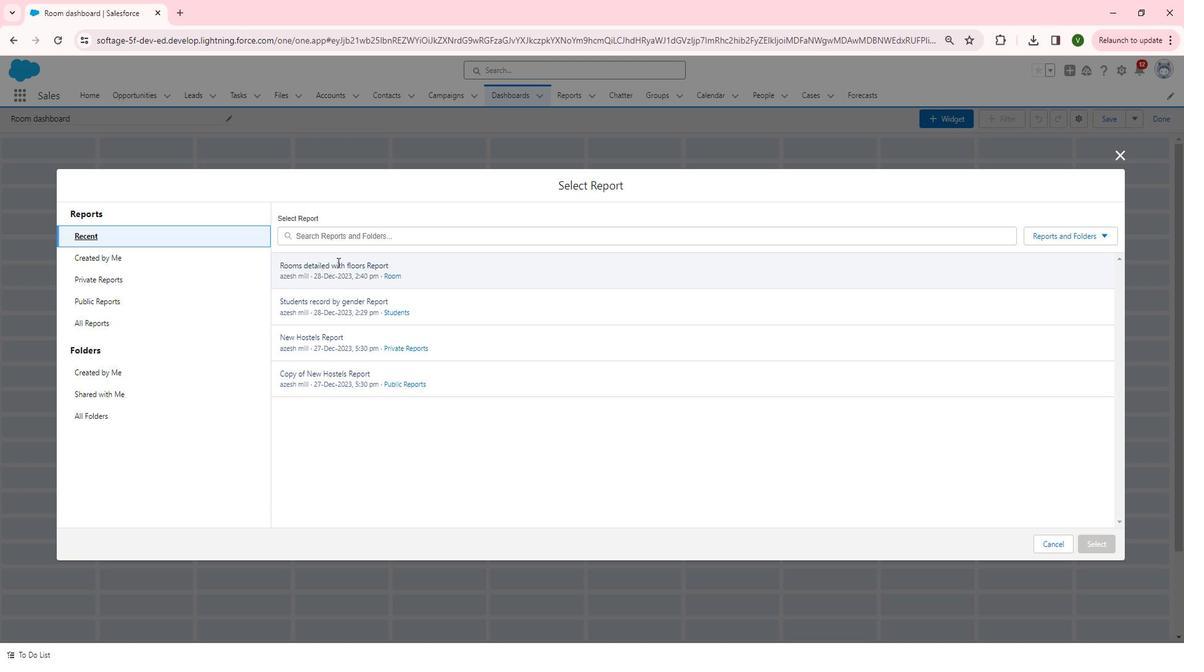 
Action: Mouse moved to (1119, 539)
Screenshot: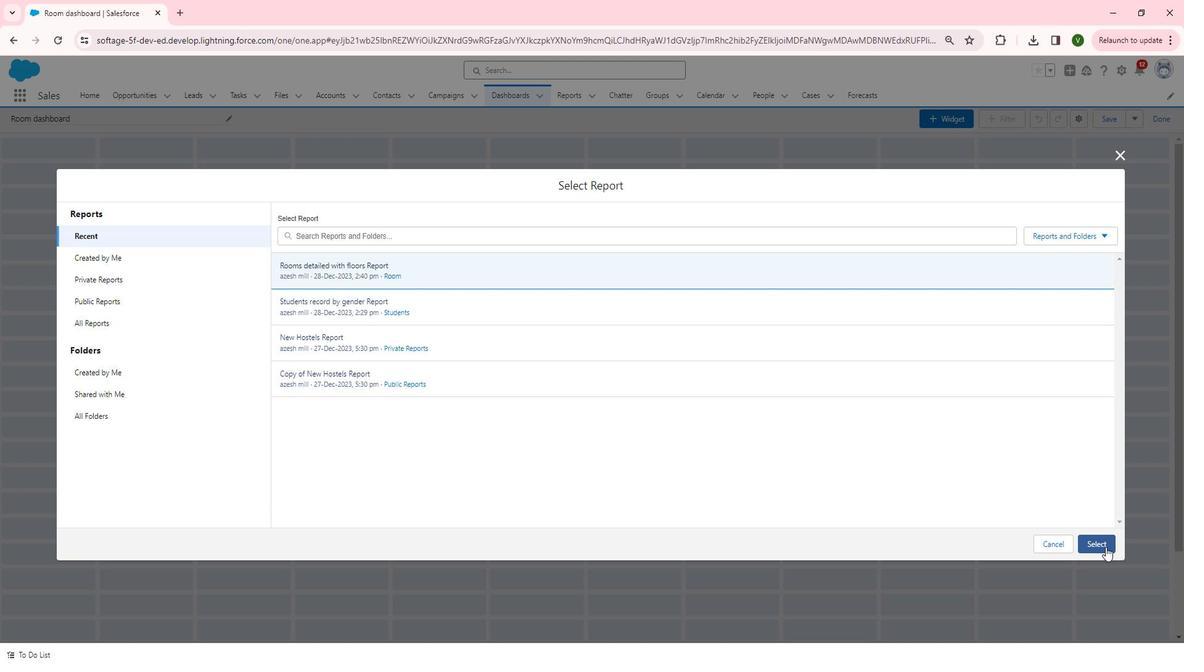 
Action: Mouse pressed left at (1119, 539)
Screenshot: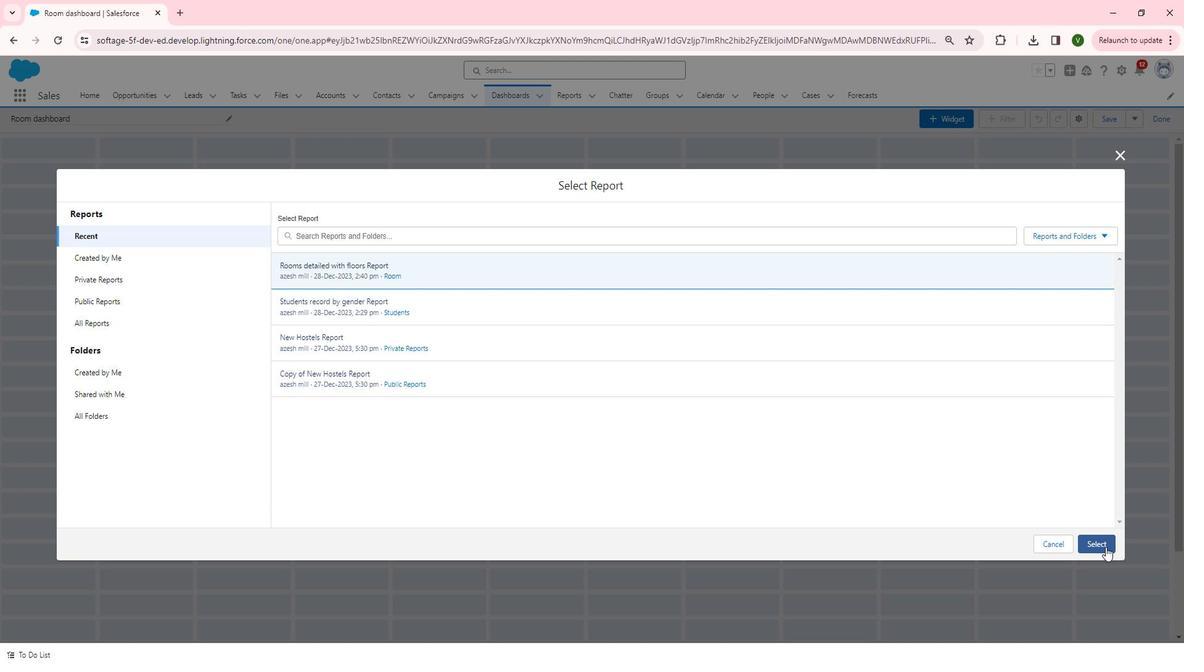 
Action: Mouse moved to (436, 296)
Screenshot: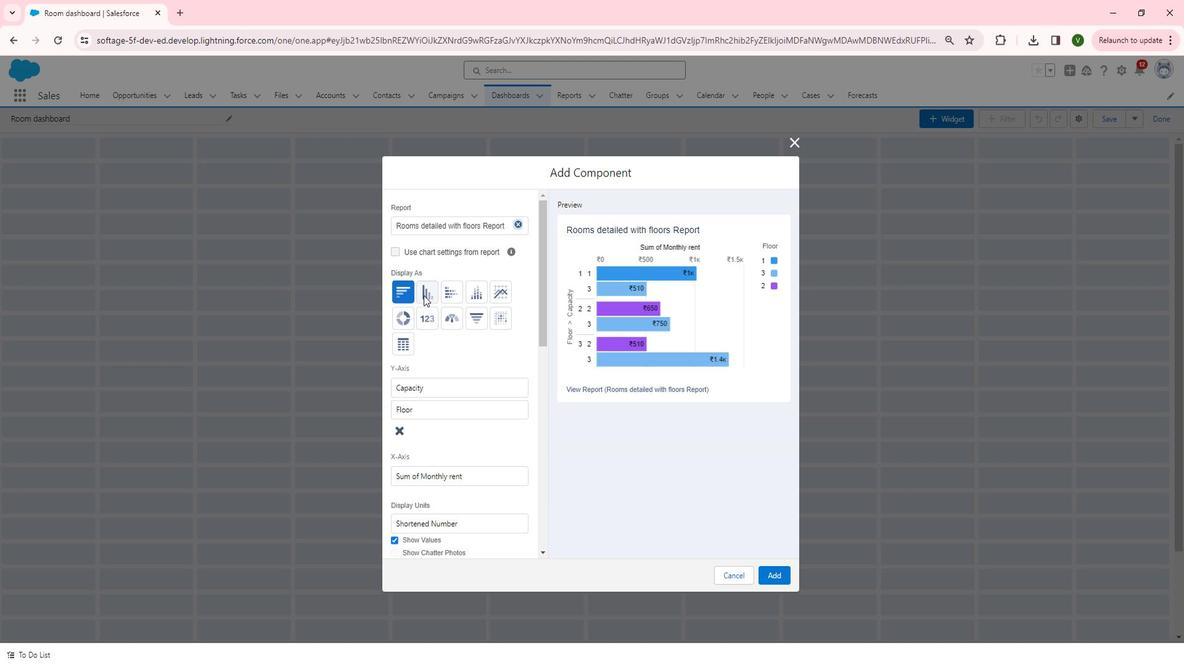 
Action: Mouse pressed left at (436, 296)
Screenshot: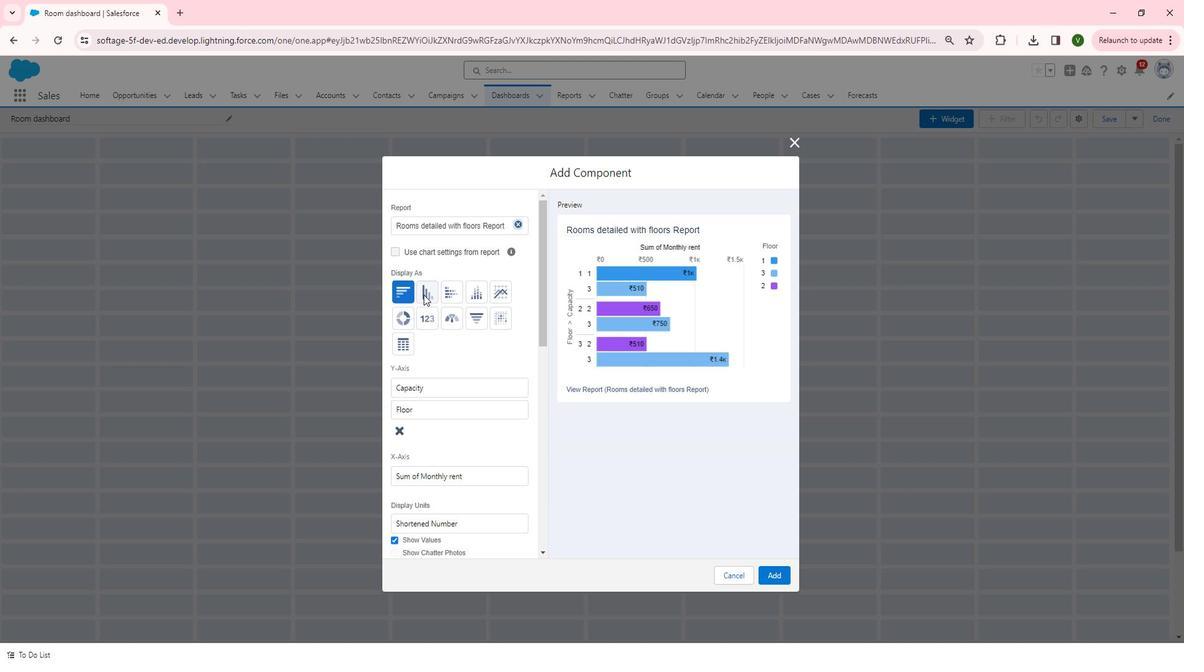 
Action: Mouse moved to (464, 296)
Screenshot: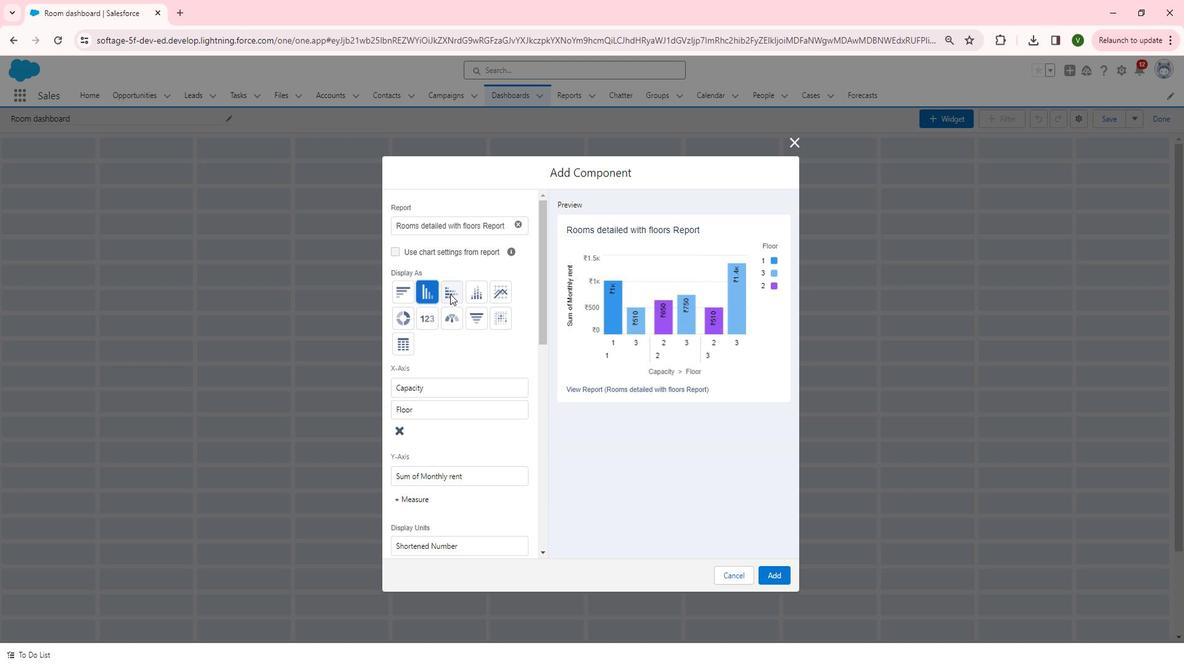 
Action: Mouse pressed left at (464, 296)
Screenshot: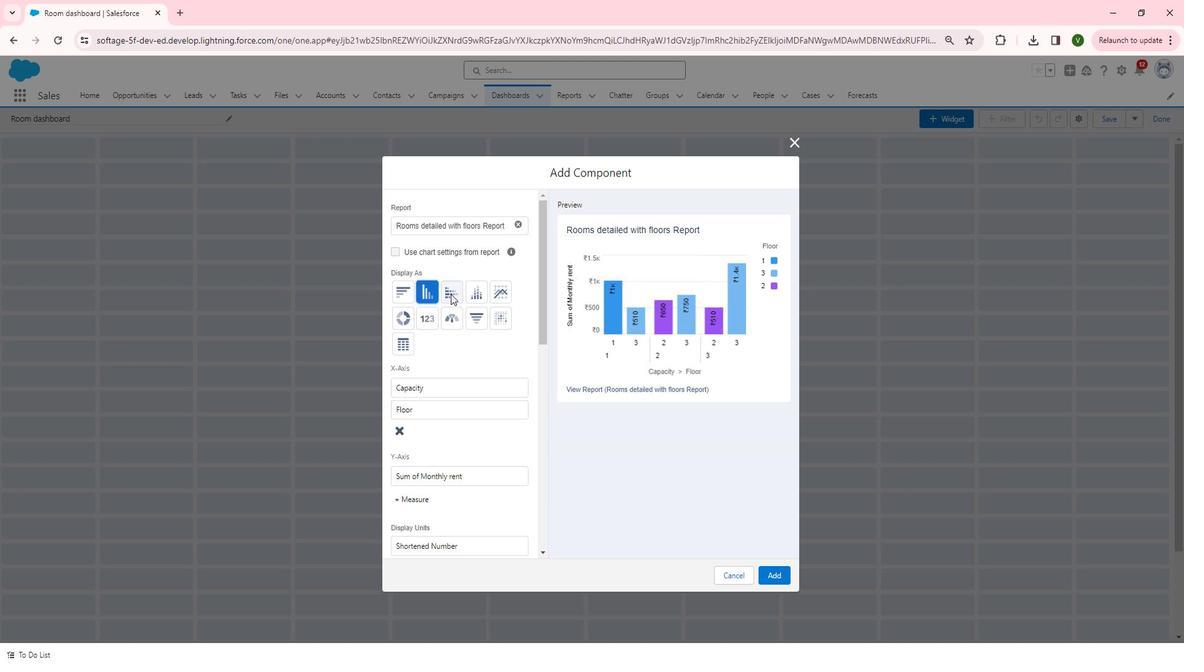 
Action: Mouse moved to (495, 294)
Screenshot: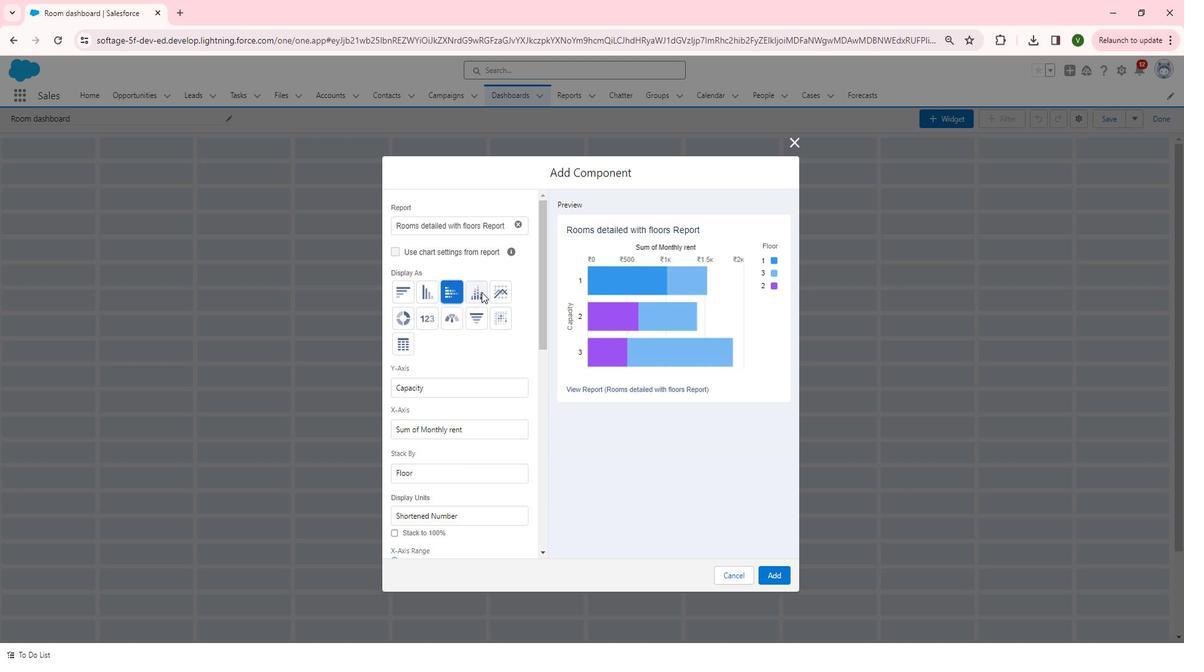 
Action: Mouse pressed left at (495, 294)
Screenshot: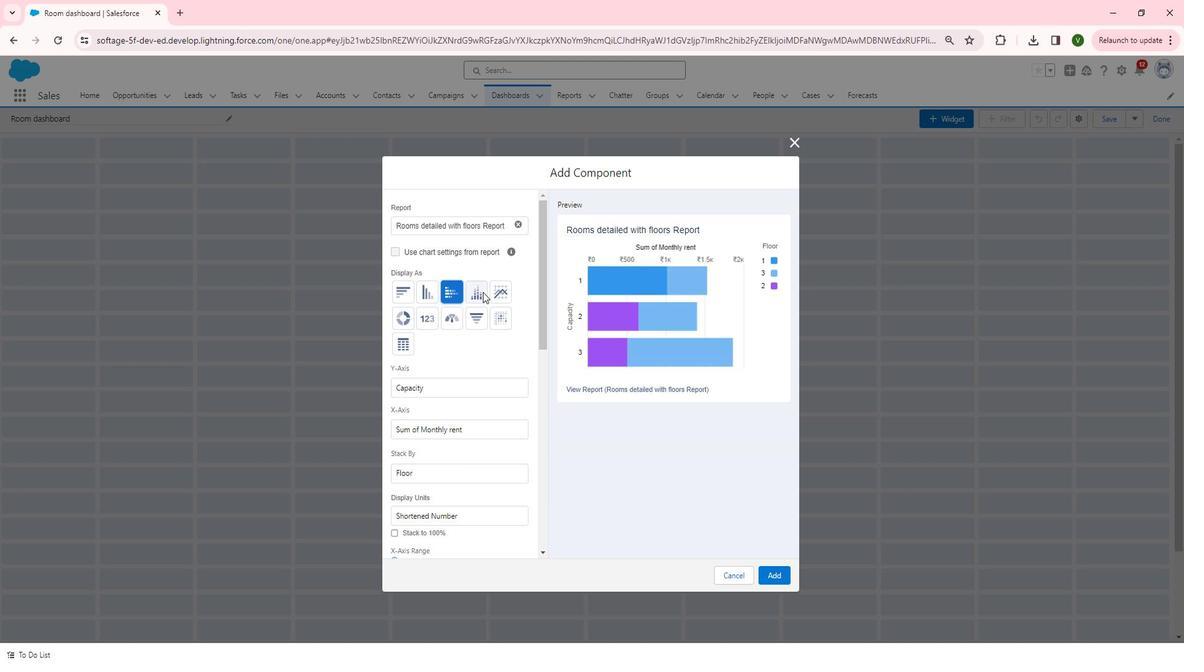 
Action: Mouse moved to (512, 294)
Screenshot: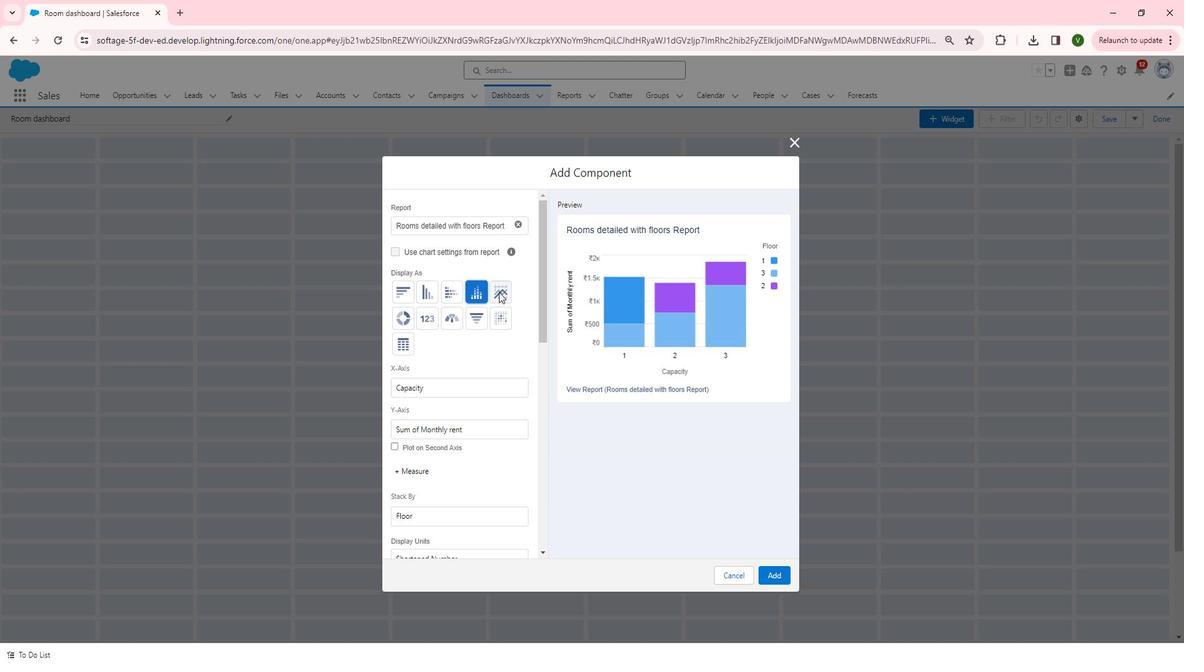 
Action: Mouse pressed left at (512, 294)
Screenshot: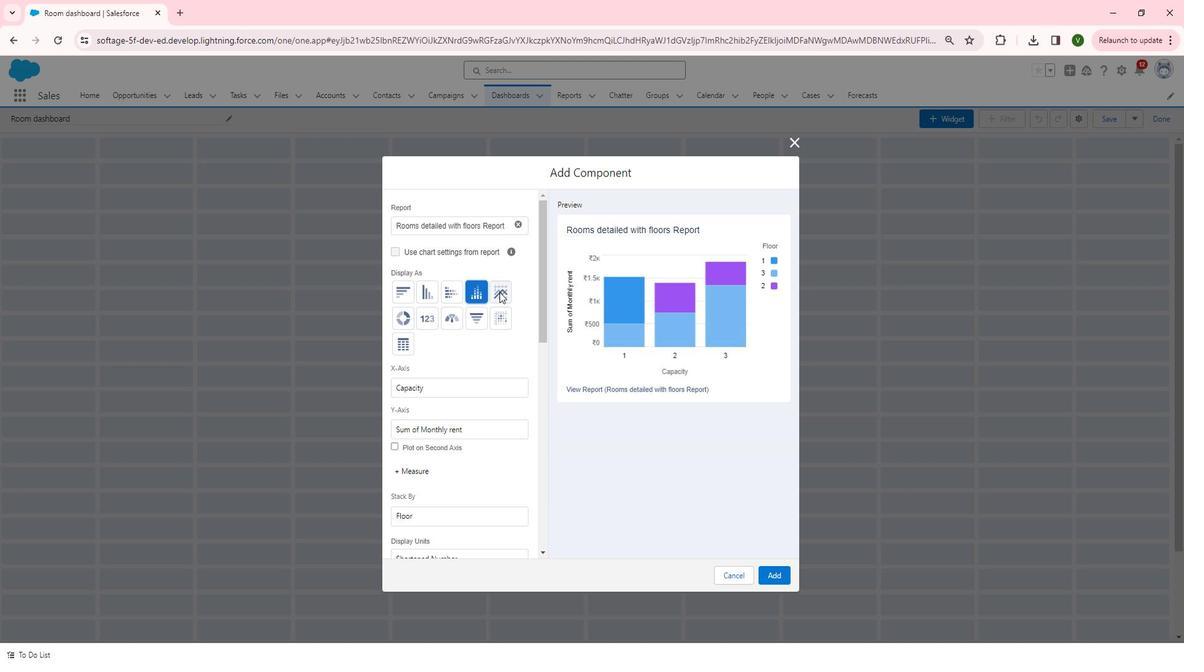 
Action: Mouse moved to (422, 320)
Screenshot: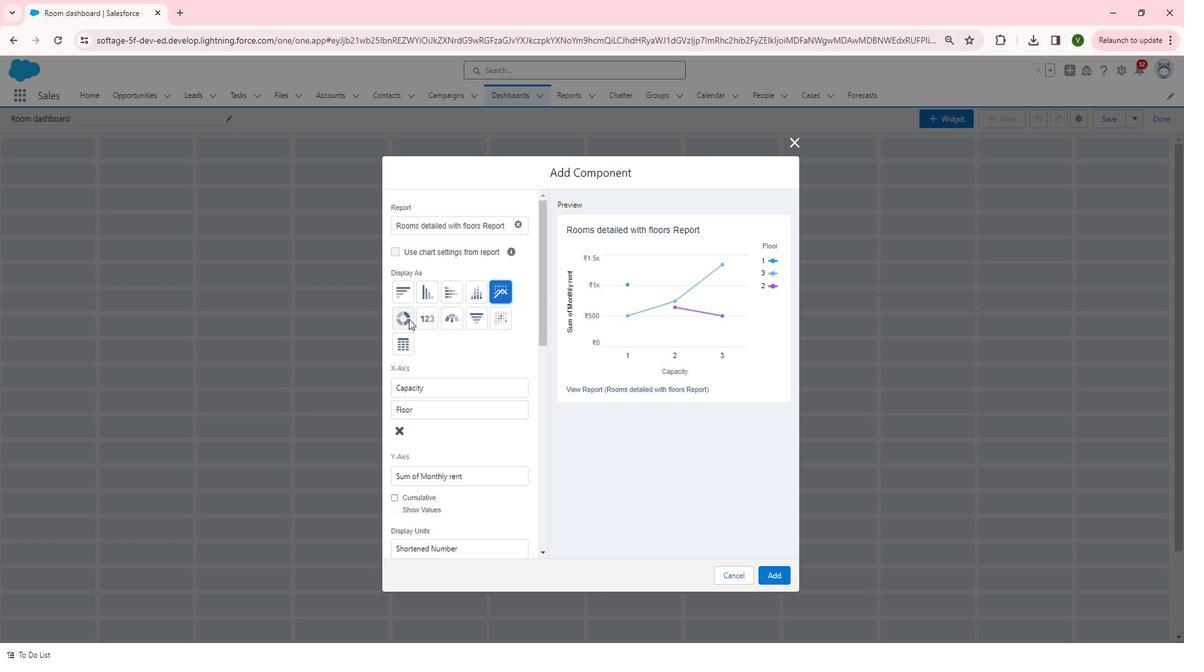 
Action: Mouse pressed left at (422, 320)
Screenshot: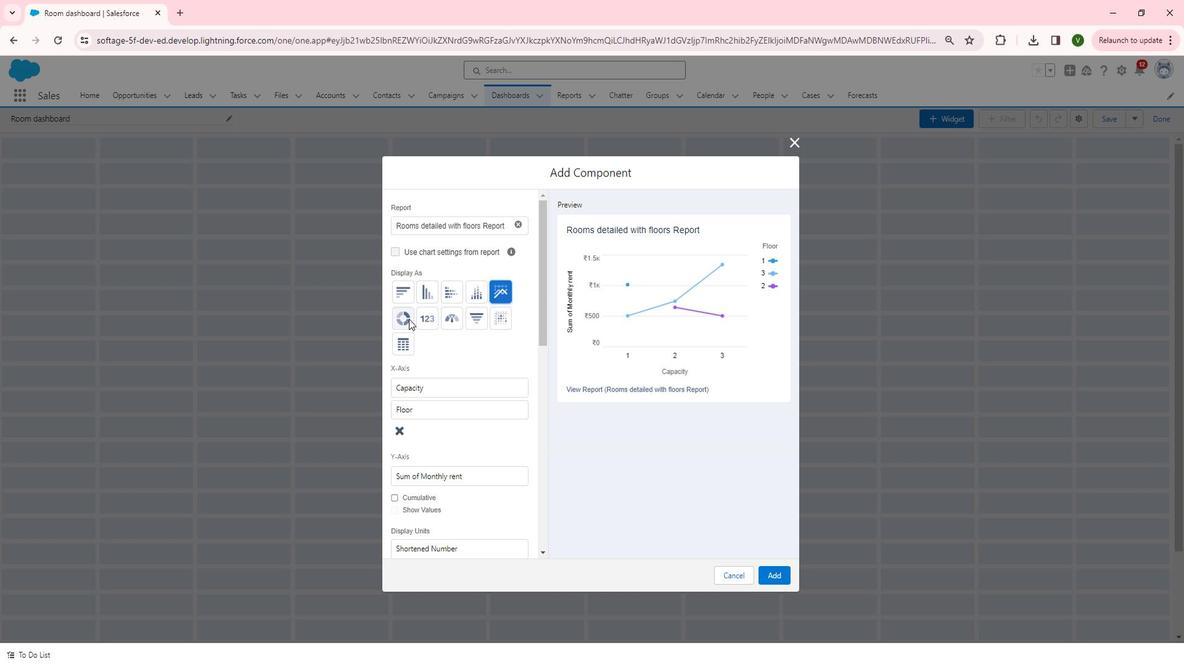 
Action: Mouse moved to (443, 319)
Screenshot: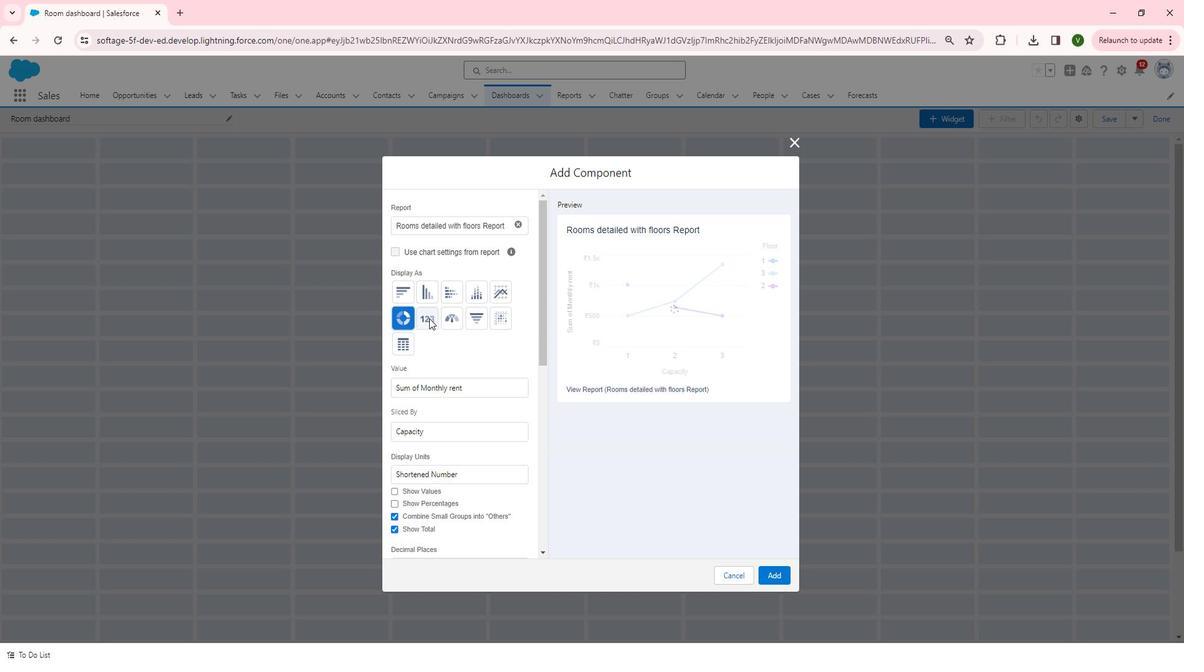 
Action: Mouse pressed left at (443, 319)
Screenshot: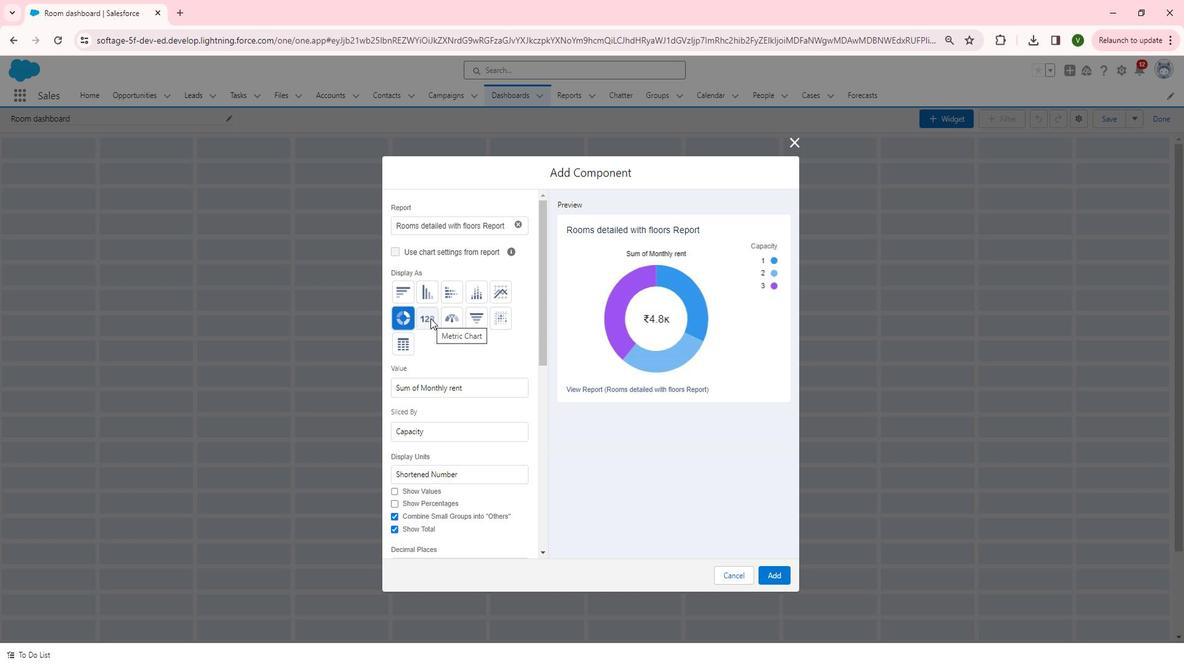 
Action: Mouse moved to (467, 314)
Screenshot: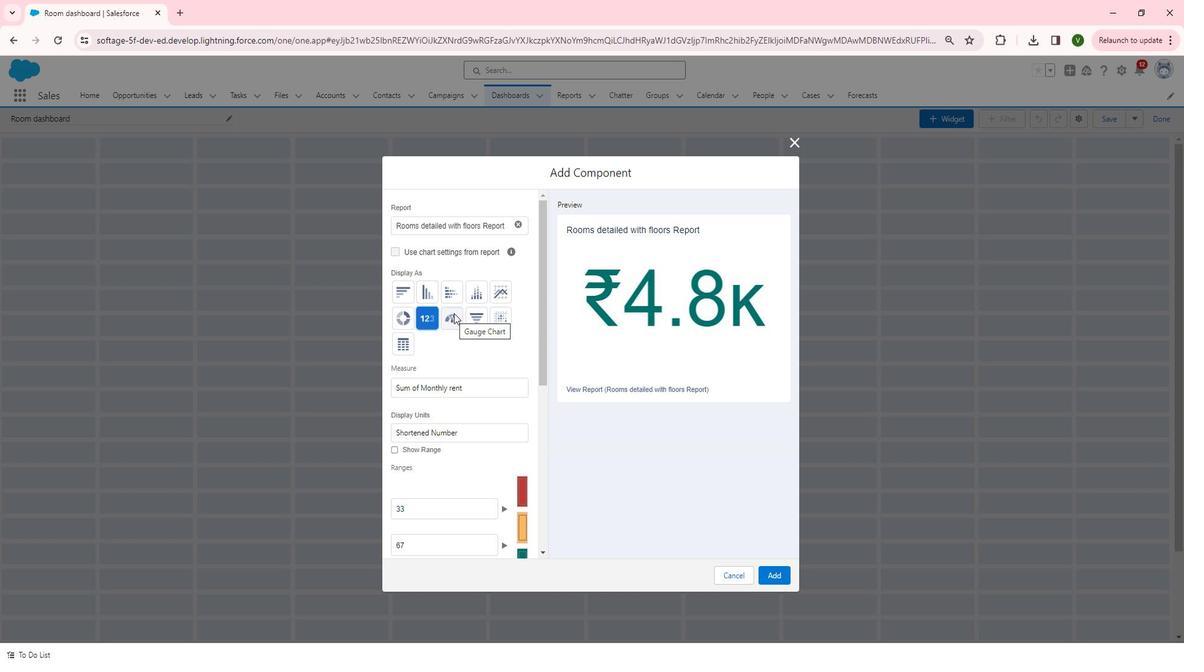 
Action: Mouse pressed left at (467, 314)
Screenshot: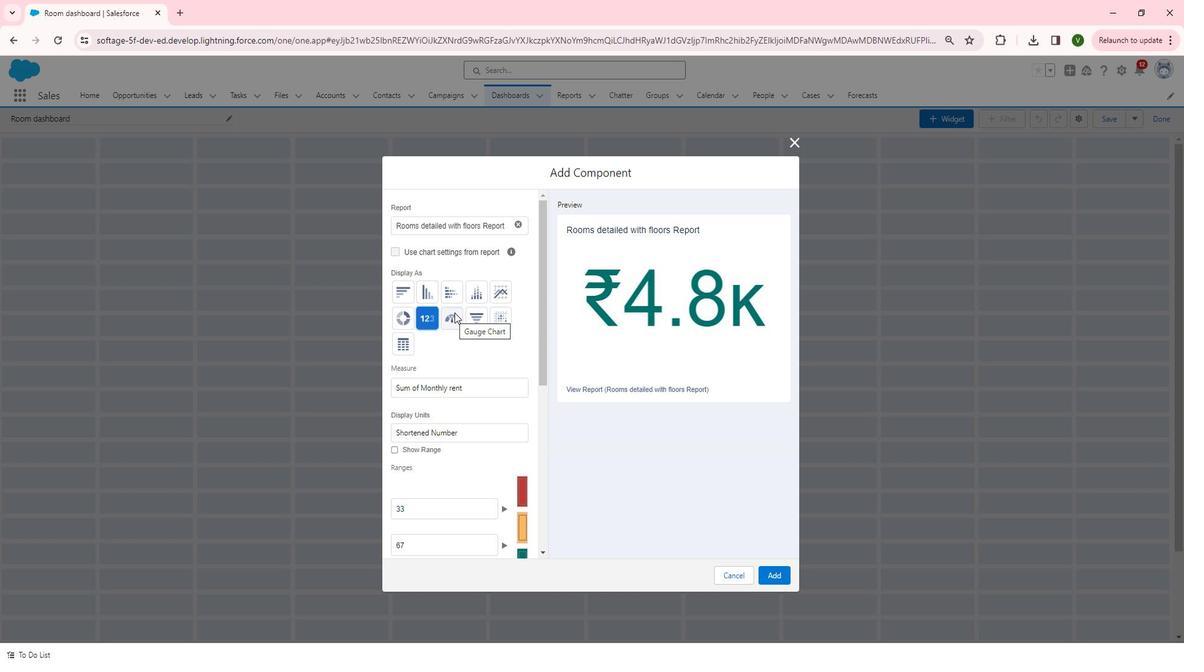 
Action: Mouse moved to (490, 318)
Screenshot: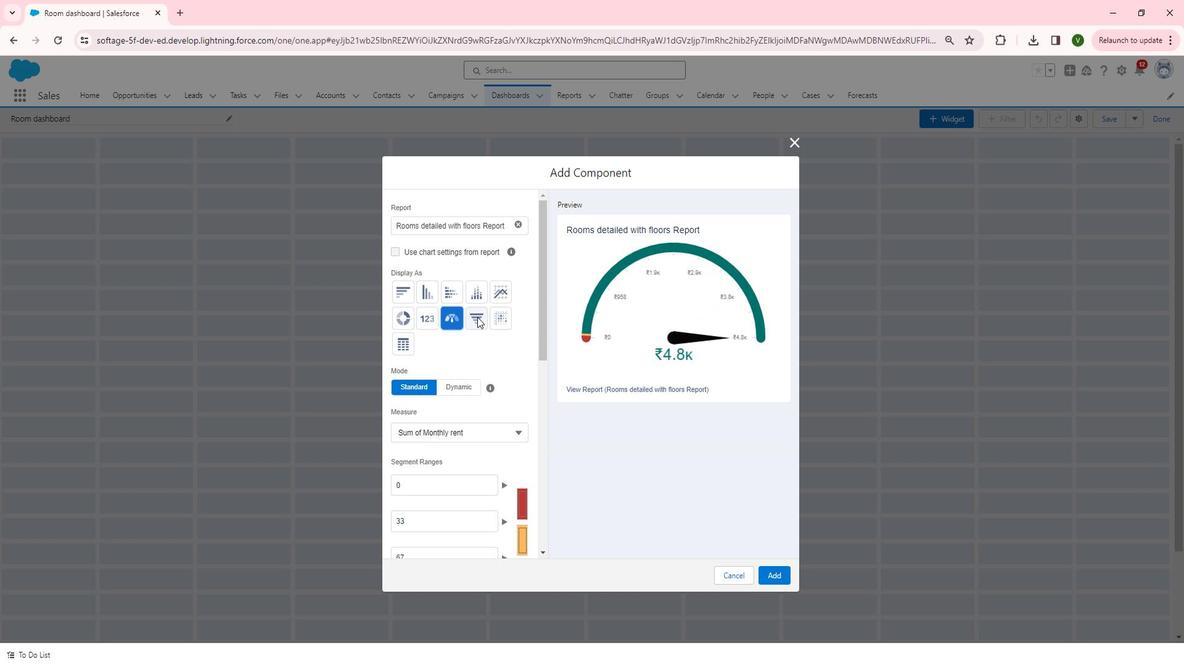 
Action: Mouse pressed left at (490, 318)
Screenshot: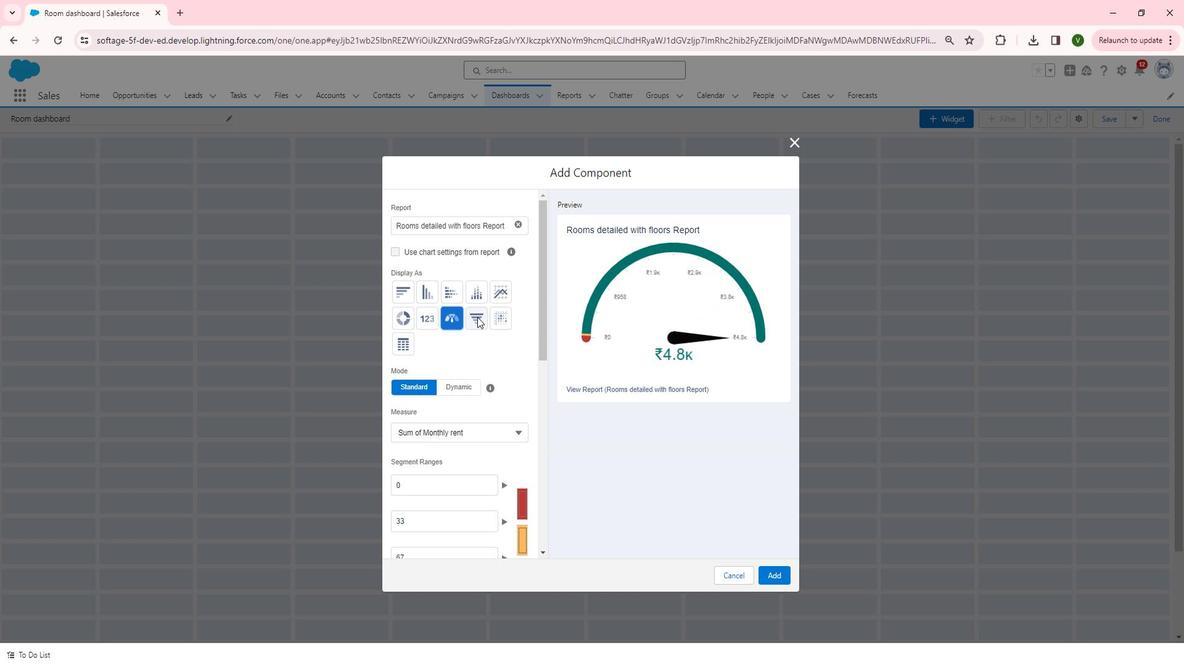 
Action: Mouse moved to (518, 321)
Screenshot: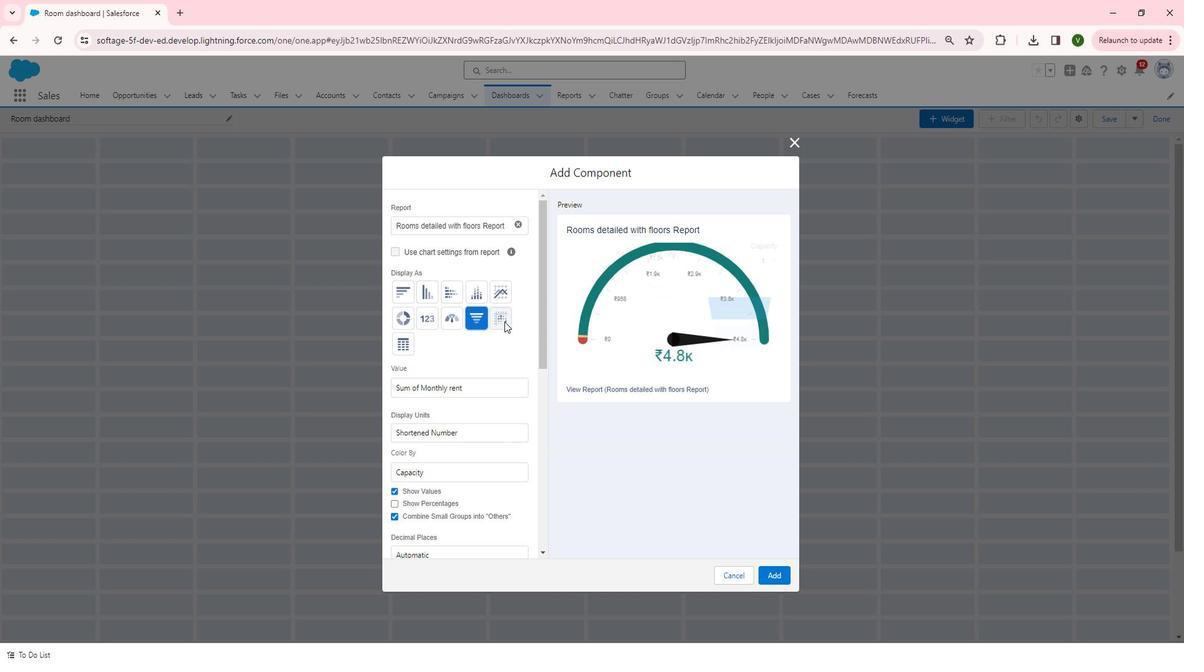 
Action: Mouse pressed left at (518, 321)
Screenshot: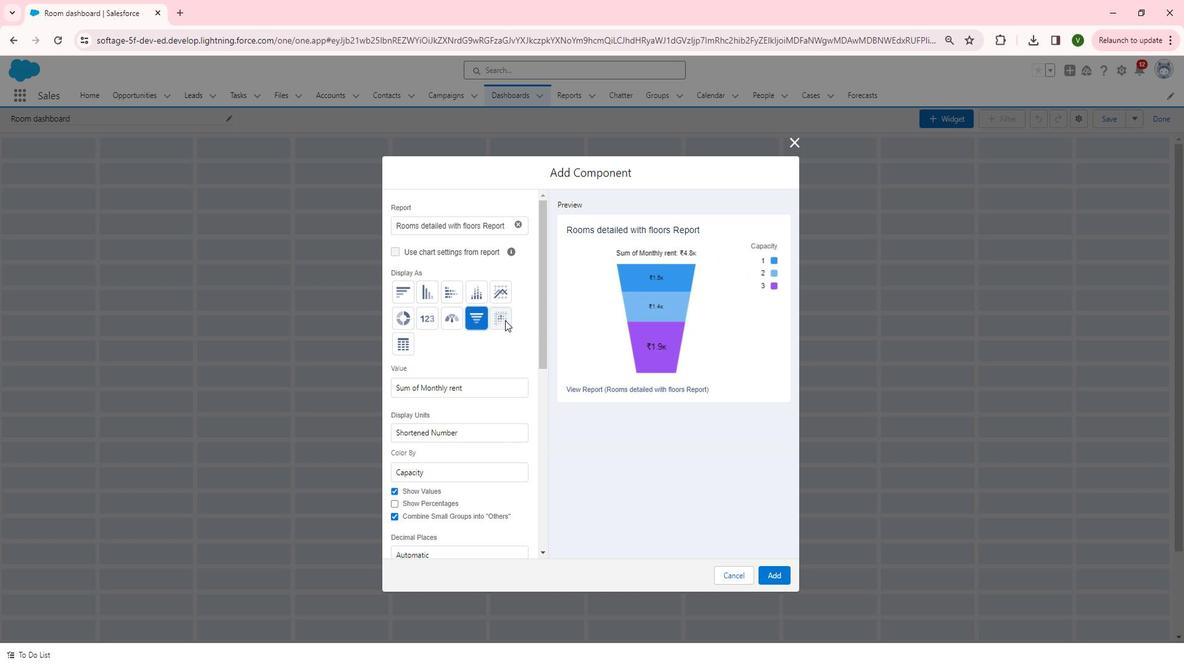 
Action: Mouse moved to (494, 321)
Screenshot: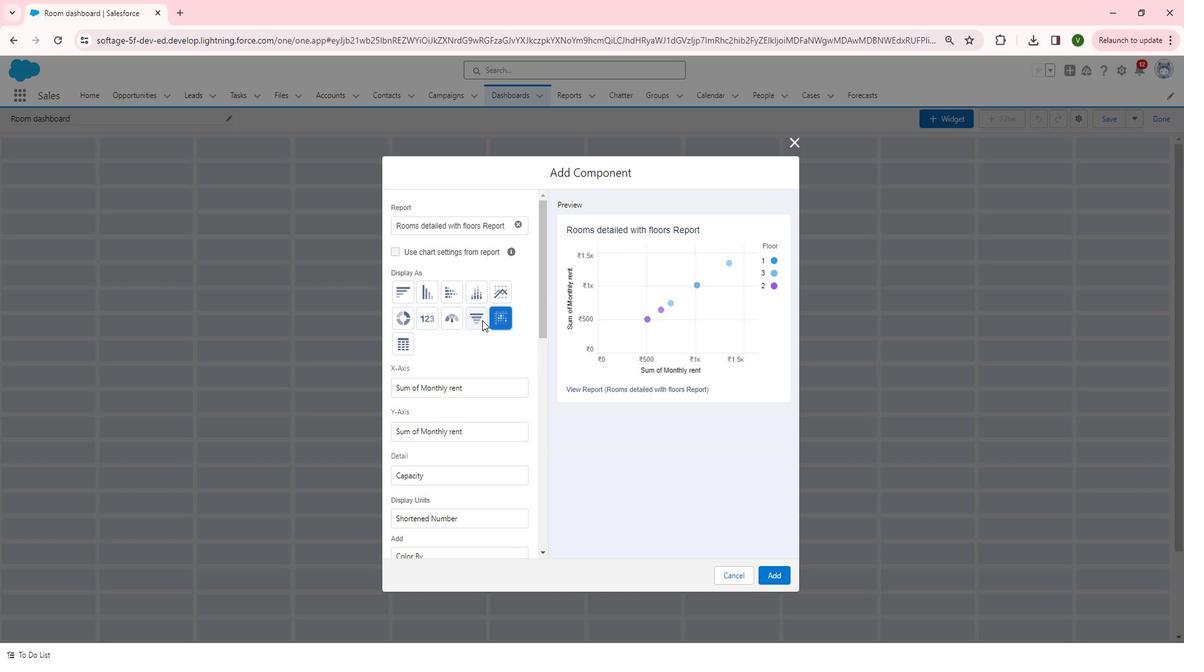 
Action: Mouse pressed left at (494, 321)
Screenshot: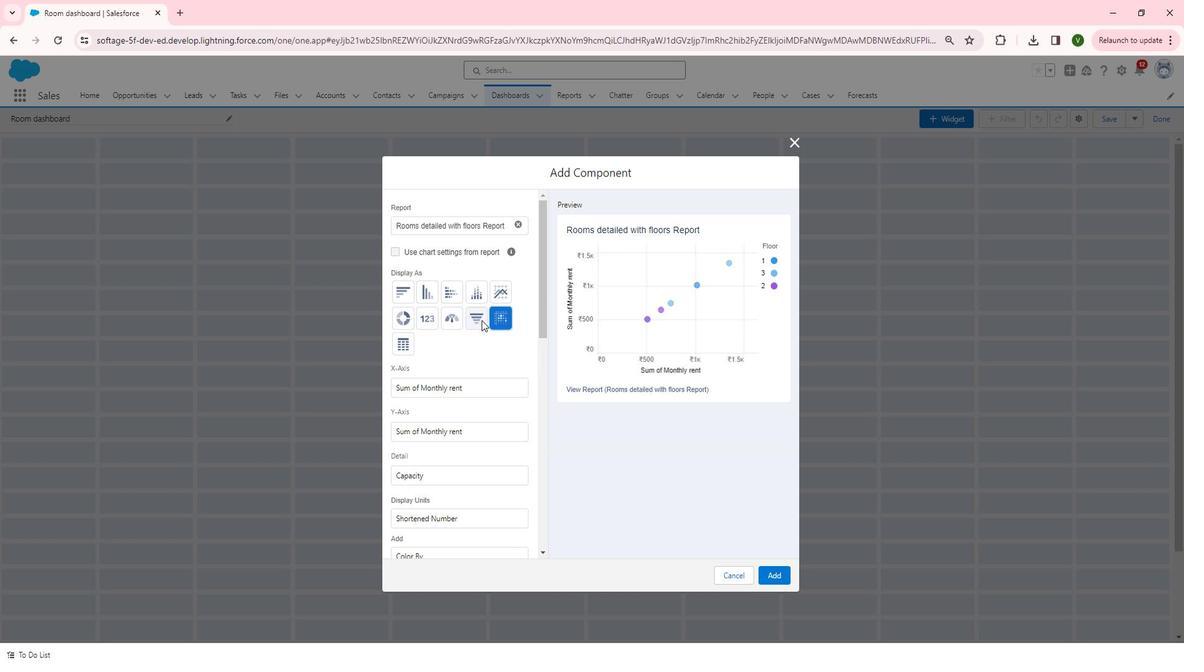 
Action: Mouse moved to (420, 345)
Screenshot: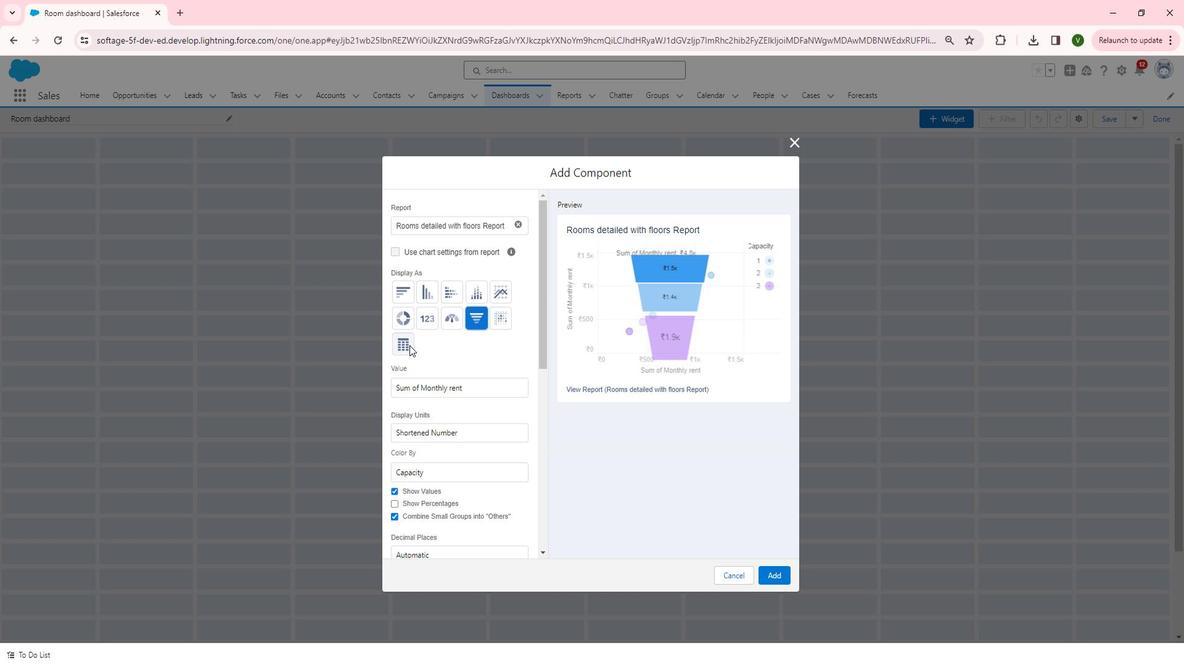 
Action: Mouse pressed left at (420, 345)
Screenshot: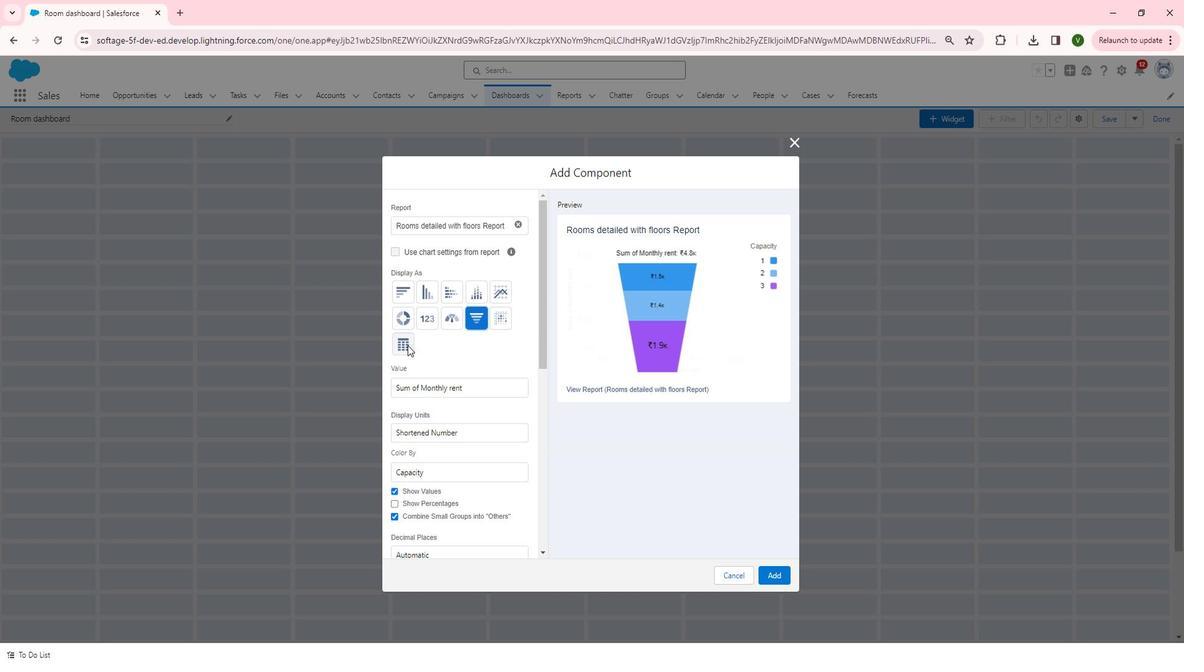 
Action: Mouse moved to (490, 468)
Screenshot: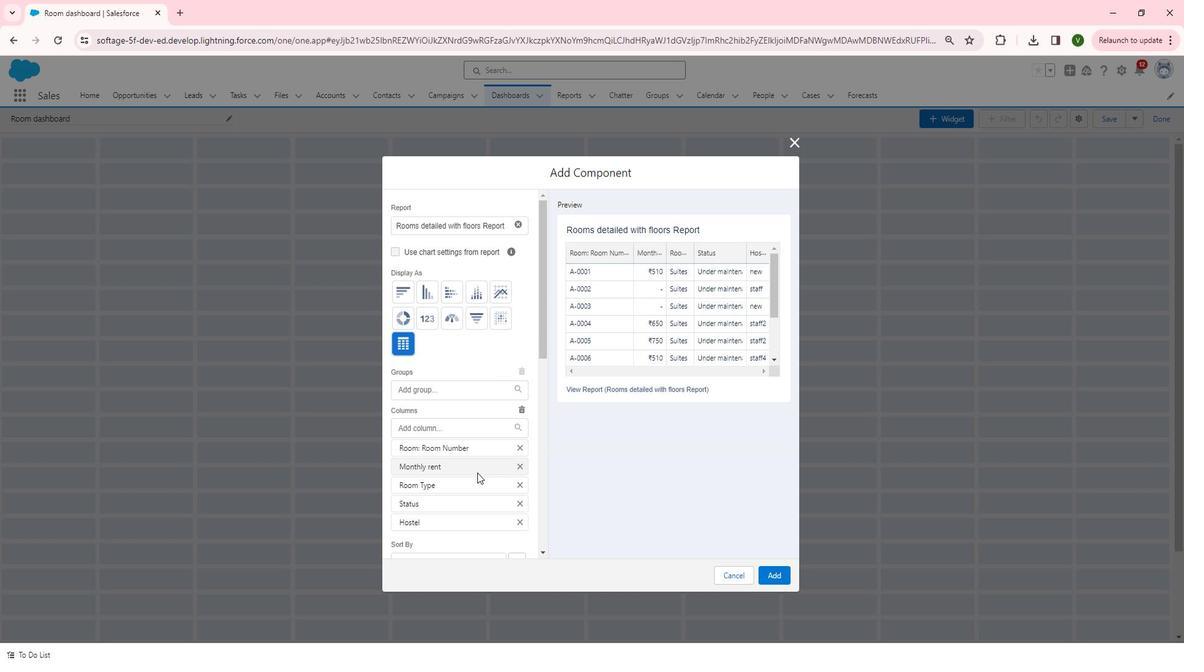 
Action: Mouse scrolled (490, 467) with delta (0, 0)
Screenshot: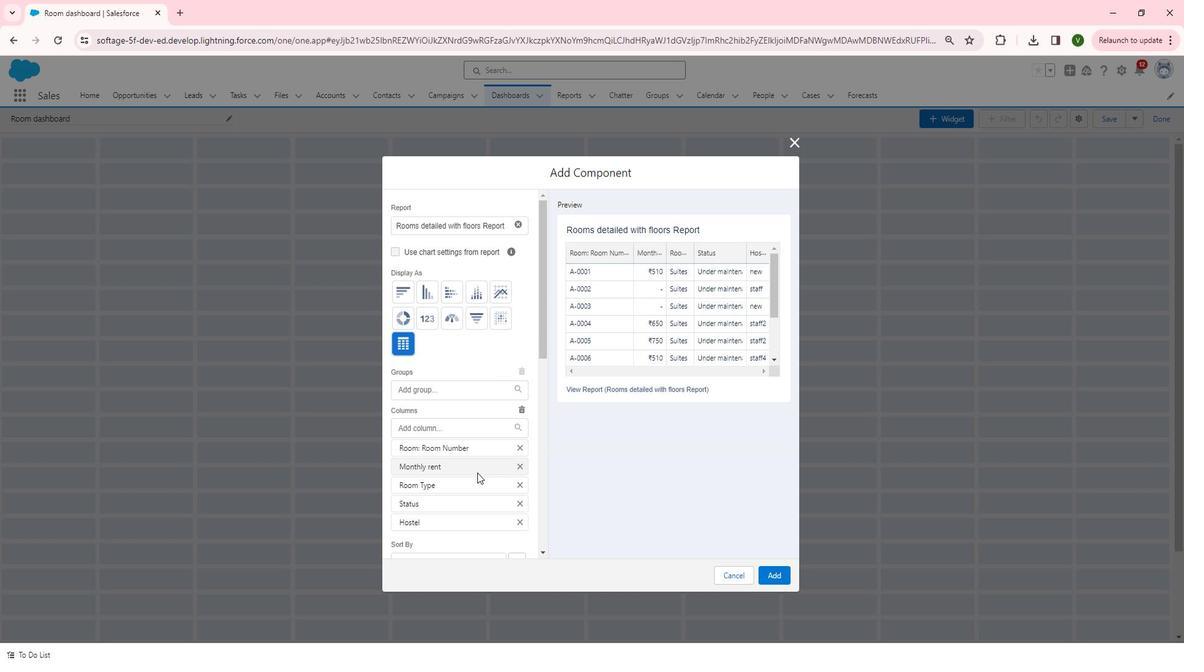 
Action: Mouse moved to (507, 456)
Screenshot: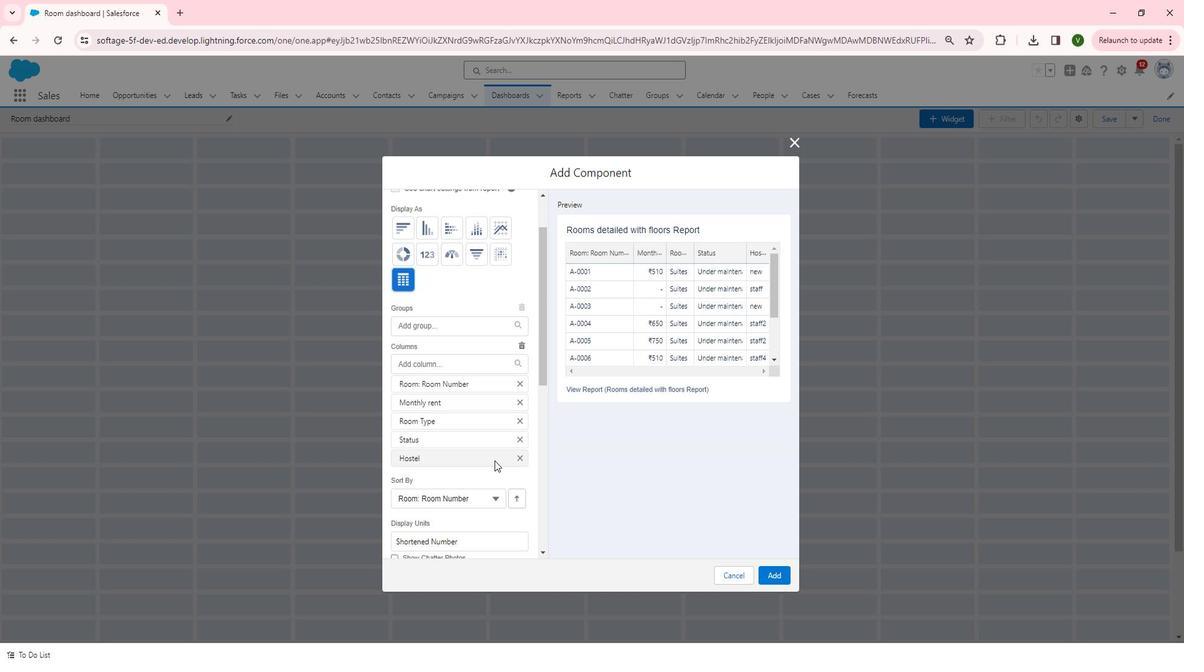 
Action: Mouse scrolled (507, 456) with delta (0, 0)
Screenshot: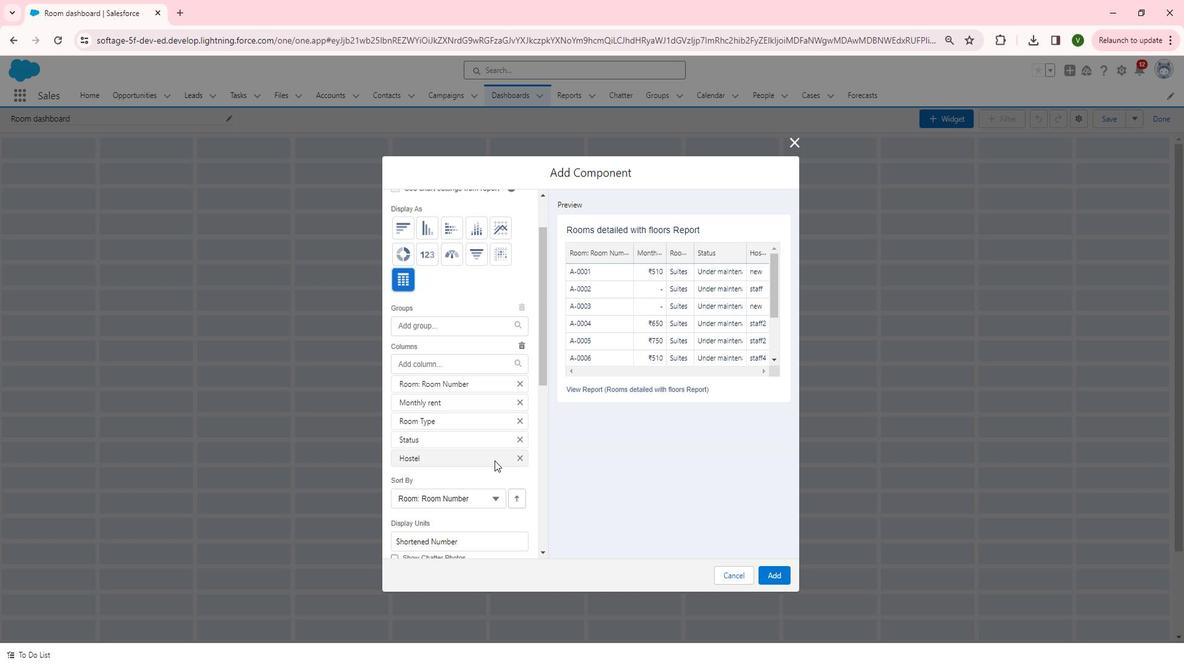 
Action: Mouse scrolled (507, 456) with delta (0, 0)
Screenshot: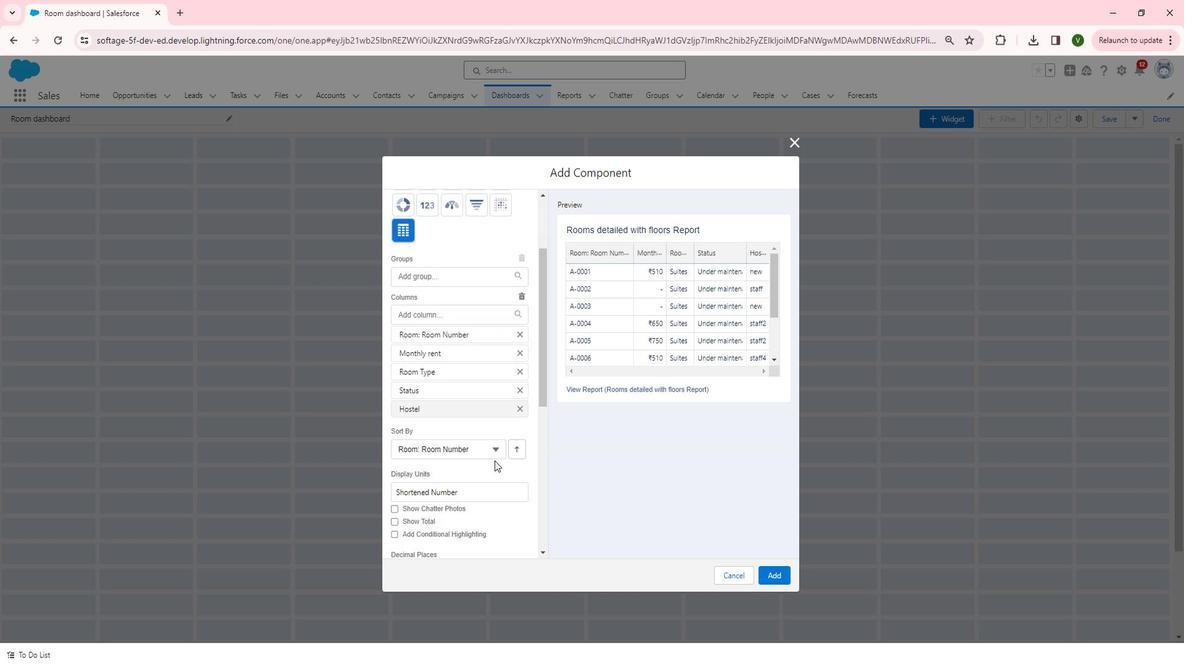 
Action: Mouse moved to (523, 477)
Screenshot: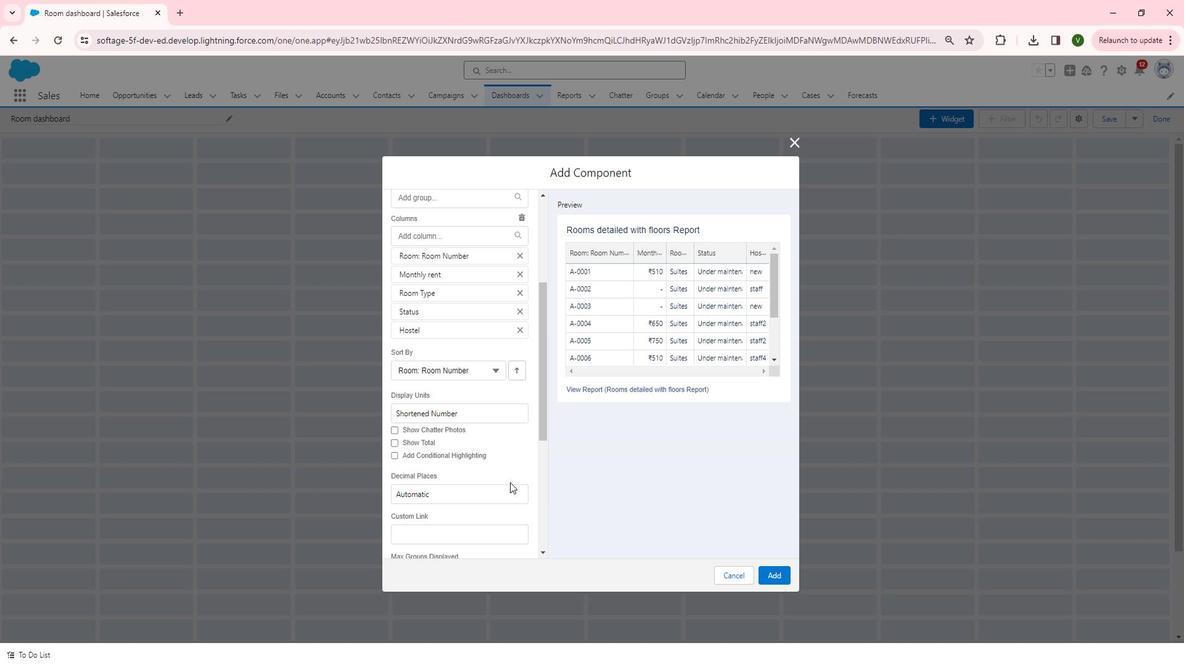 
Action: Mouse scrolled (523, 477) with delta (0, 0)
Screenshot: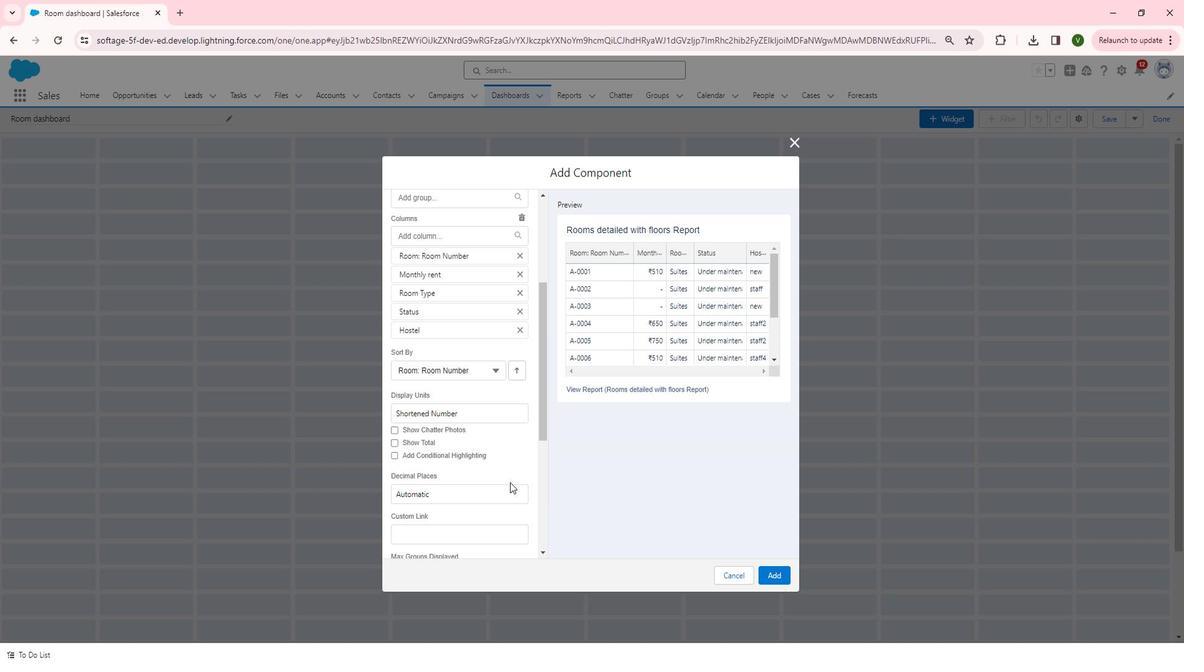 
Action: Mouse scrolled (523, 477) with delta (0, 0)
Screenshot: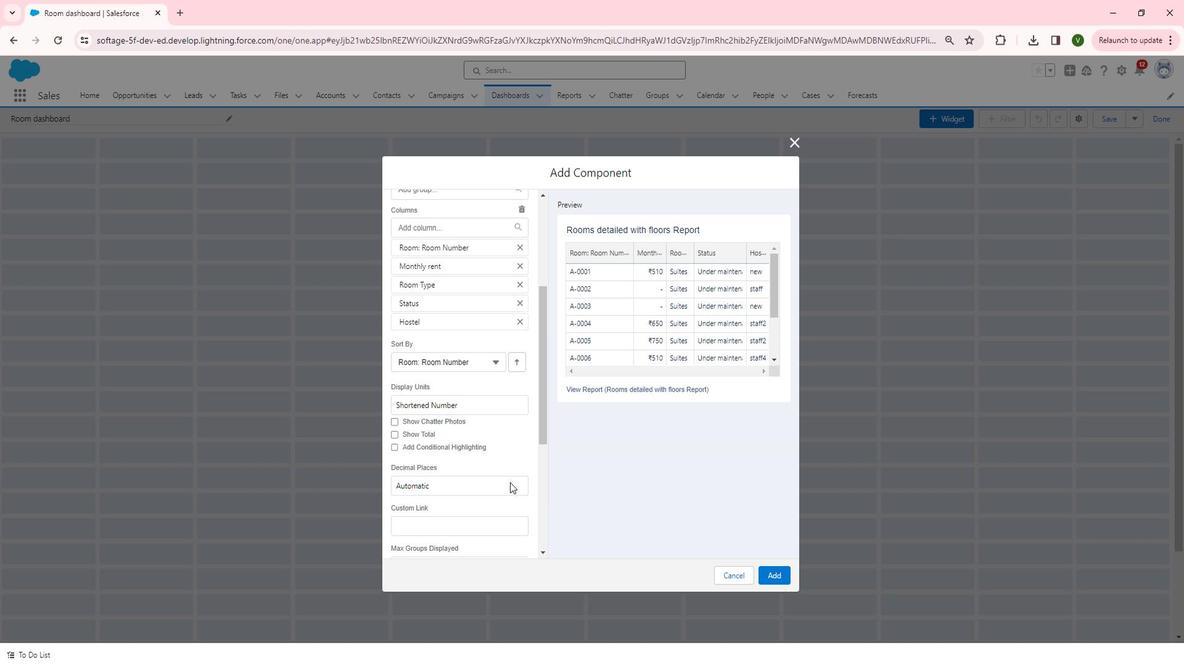 
Action: Mouse scrolled (523, 477) with delta (0, 0)
Screenshot: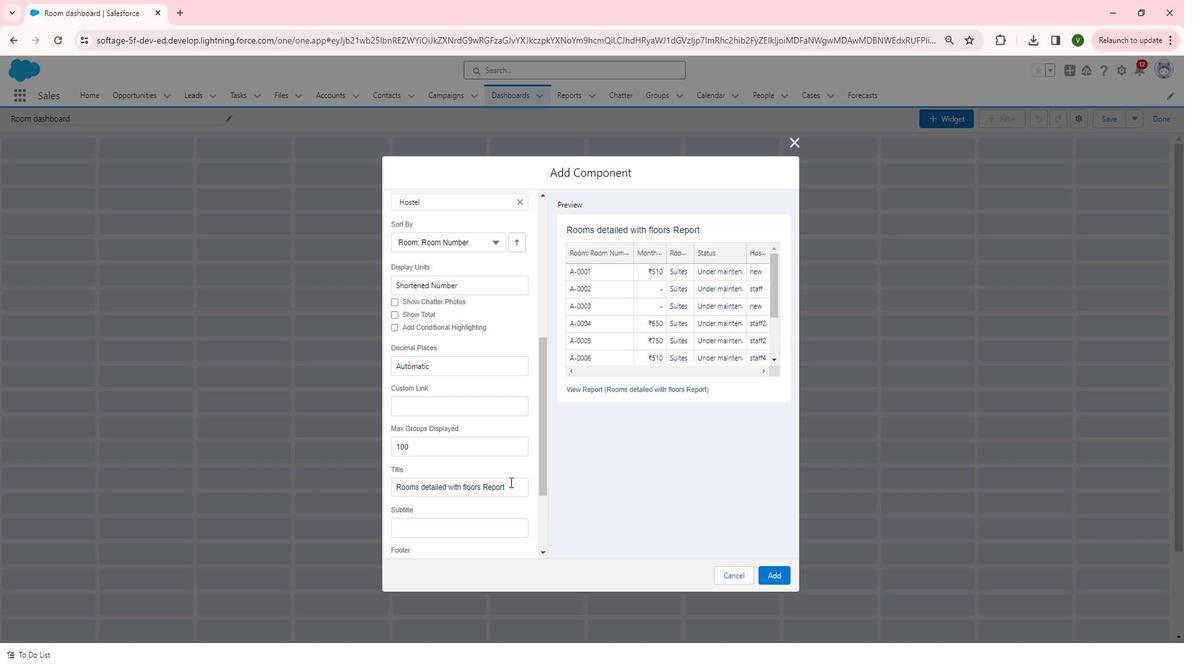 
Action: Mouse scrolled (523, 477) with delta (0, 0)
Screenshot: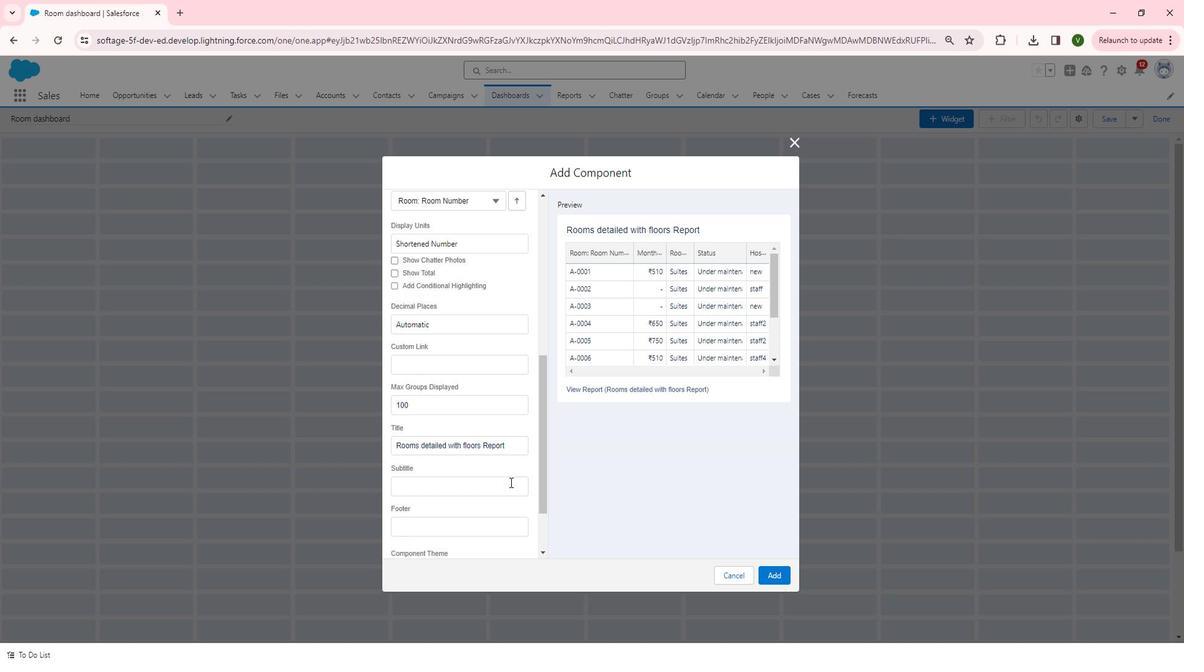 
Action: Mouse moved to (529, 483)
Screenshot: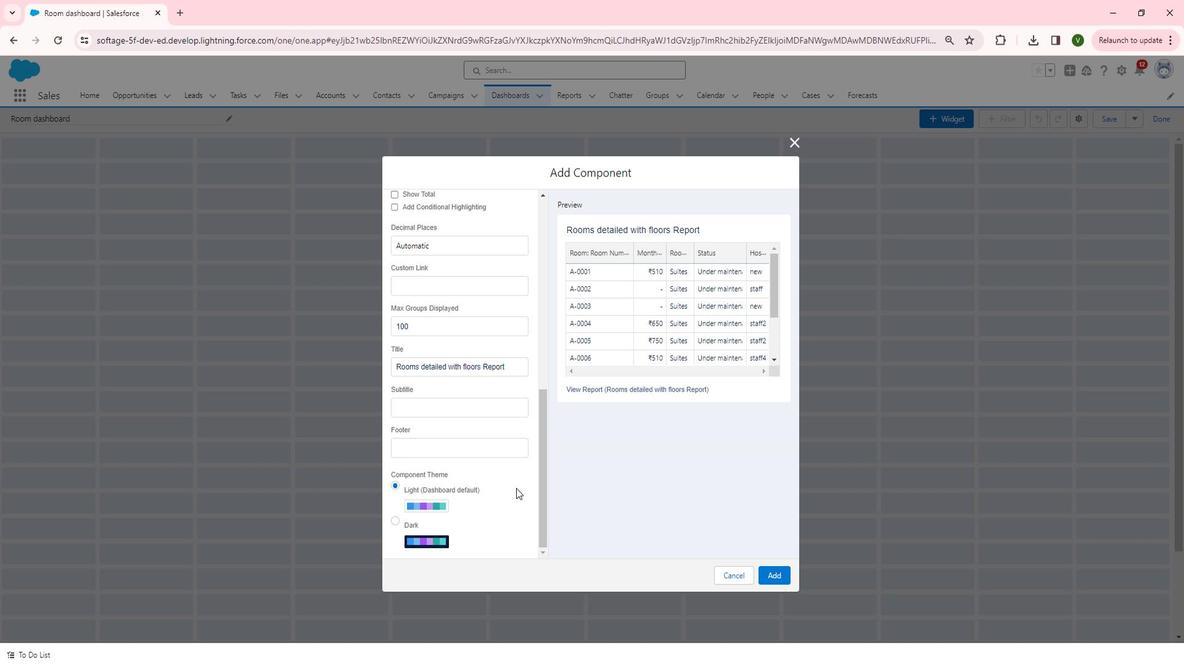 
Action: Mouse scrolled (529, 482) with delta (0, 0)
Screenshot: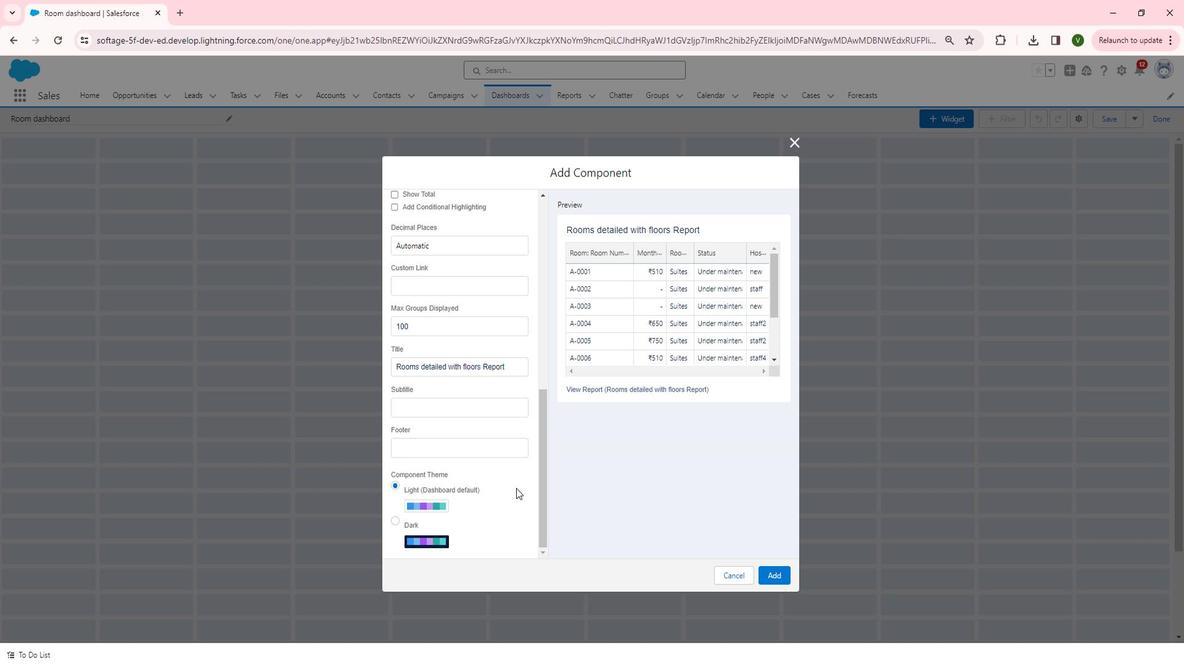 
Action: Mouse scrolled (529, 482) with delta (0, 0)
Screenshot: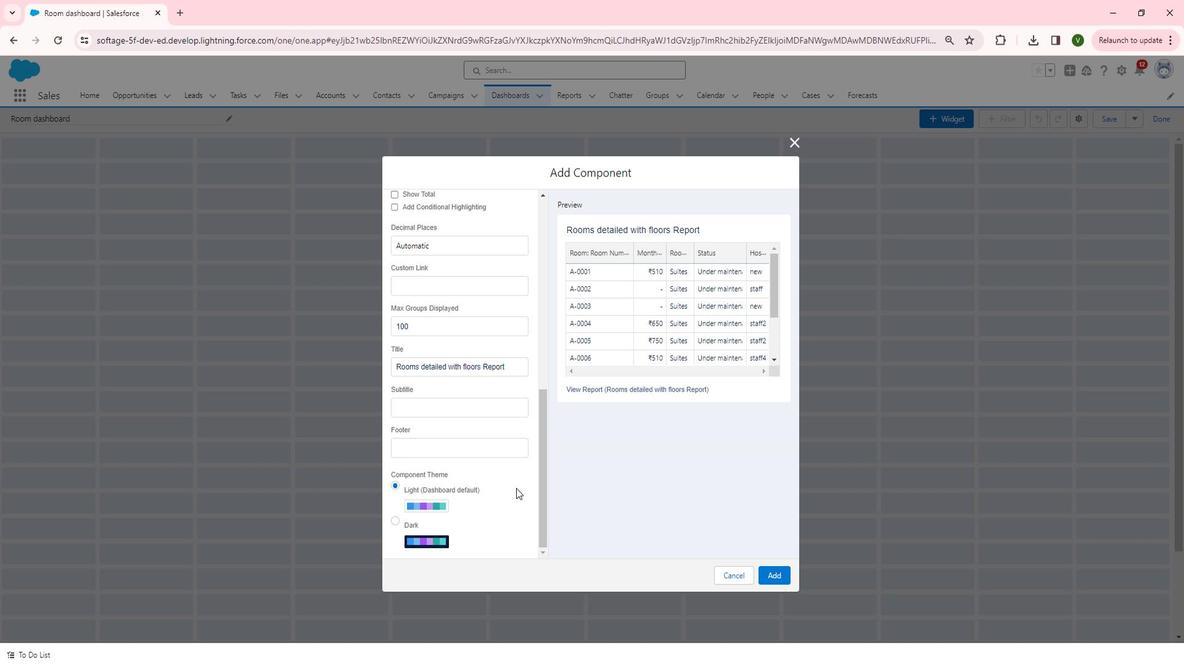 
Action: Mouse moved to (794, 564)
Screenshot: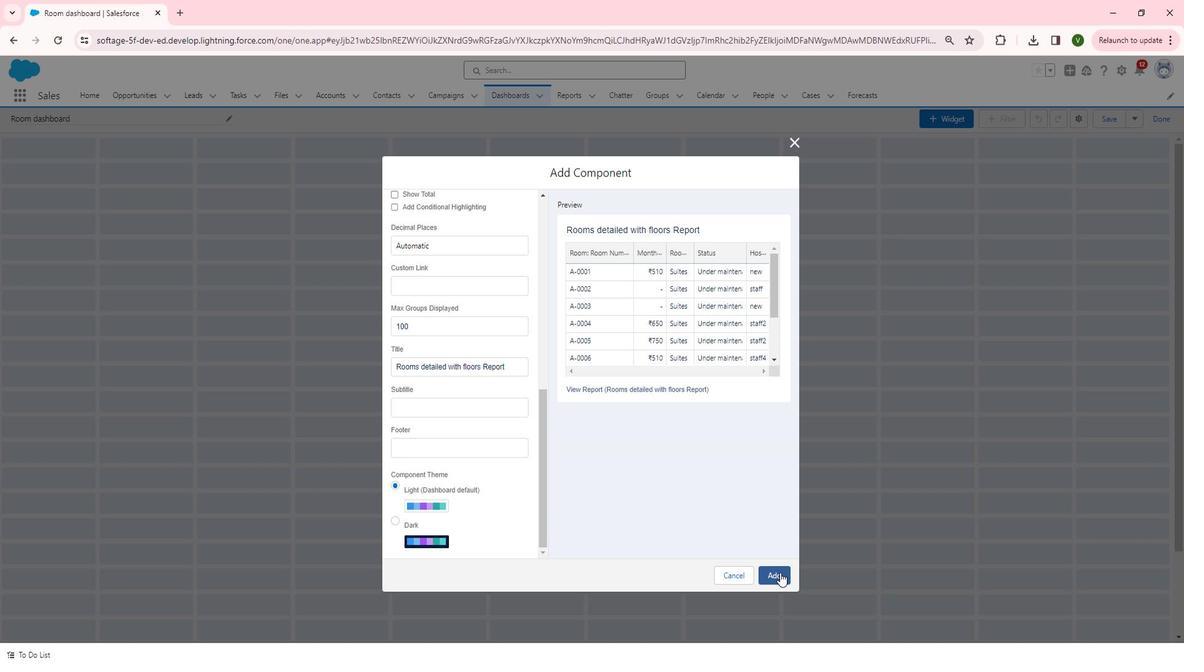
Action: Mouse pressed left at (794, 564)
Screenshot: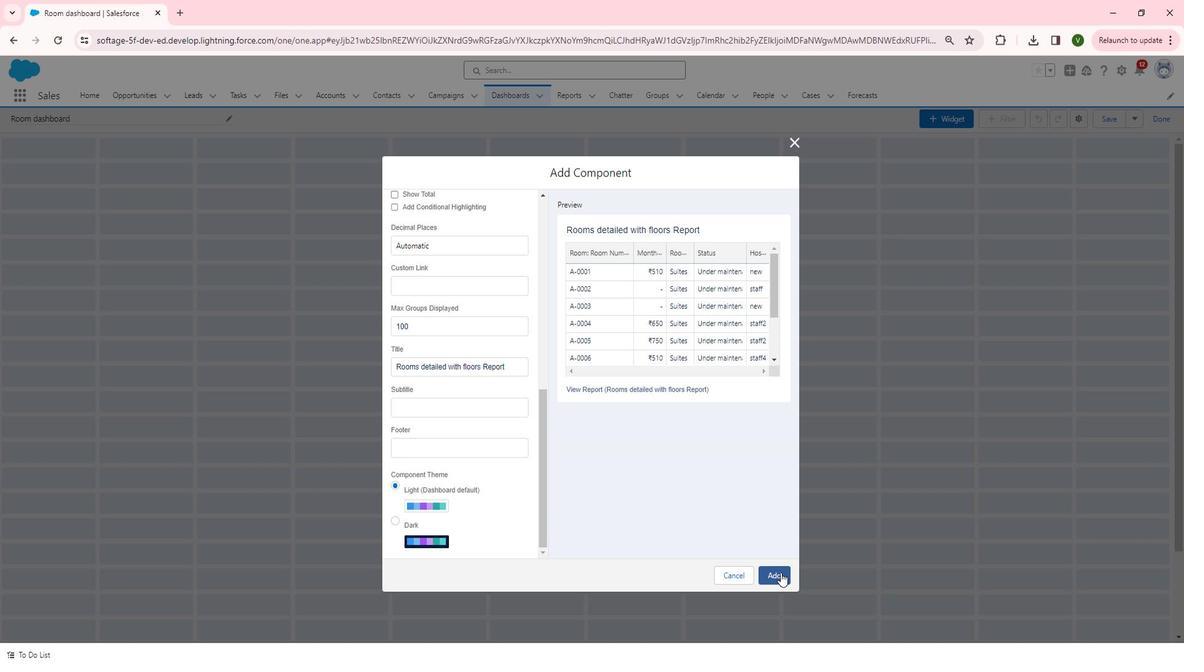 
Action: Mouse moved to (957, 125)
Screenshot: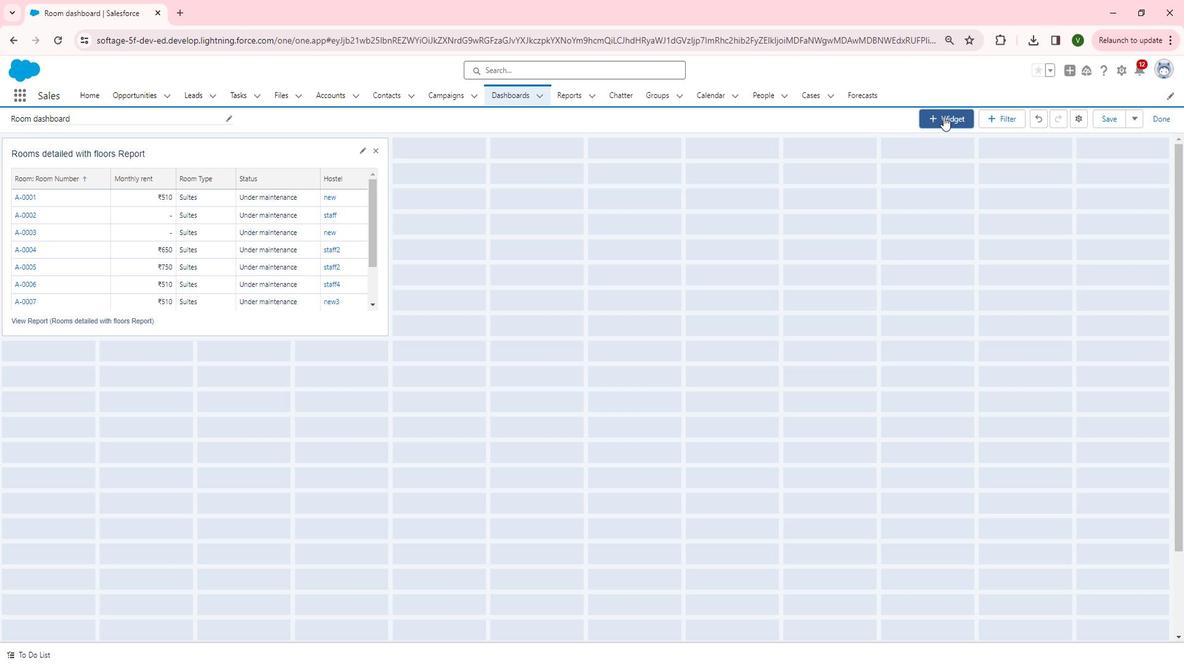
Action: Mouse pressed left at (957, 125)
Screenshot: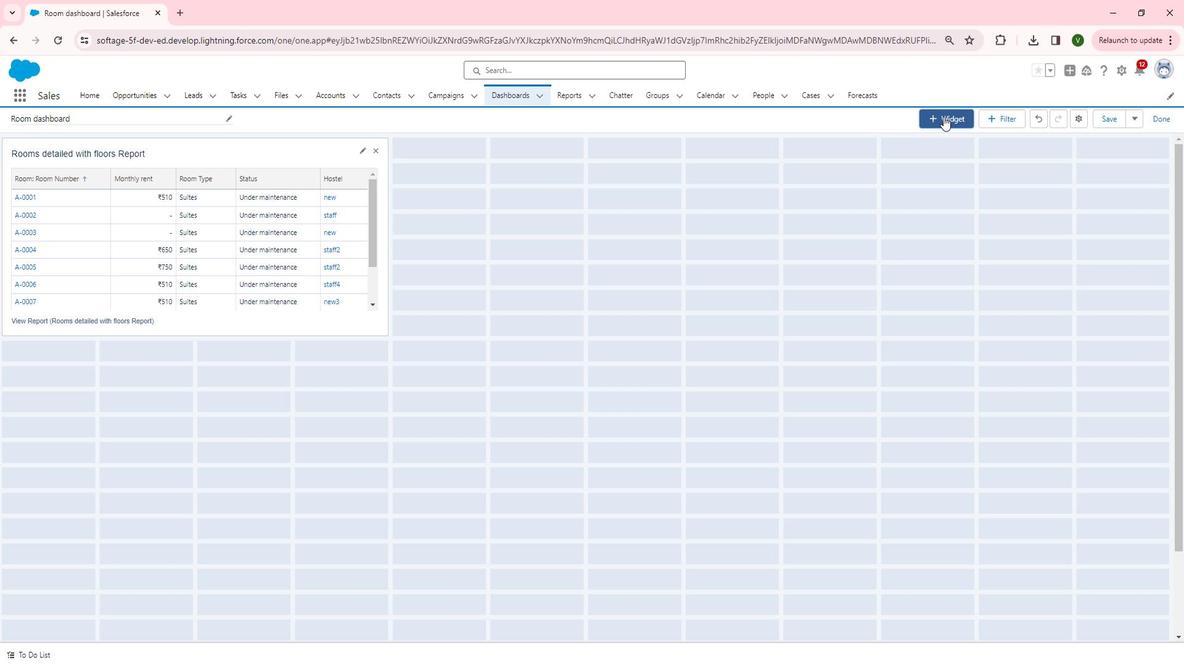 
Action: Mouse moved to (962, 148)
Screenshot: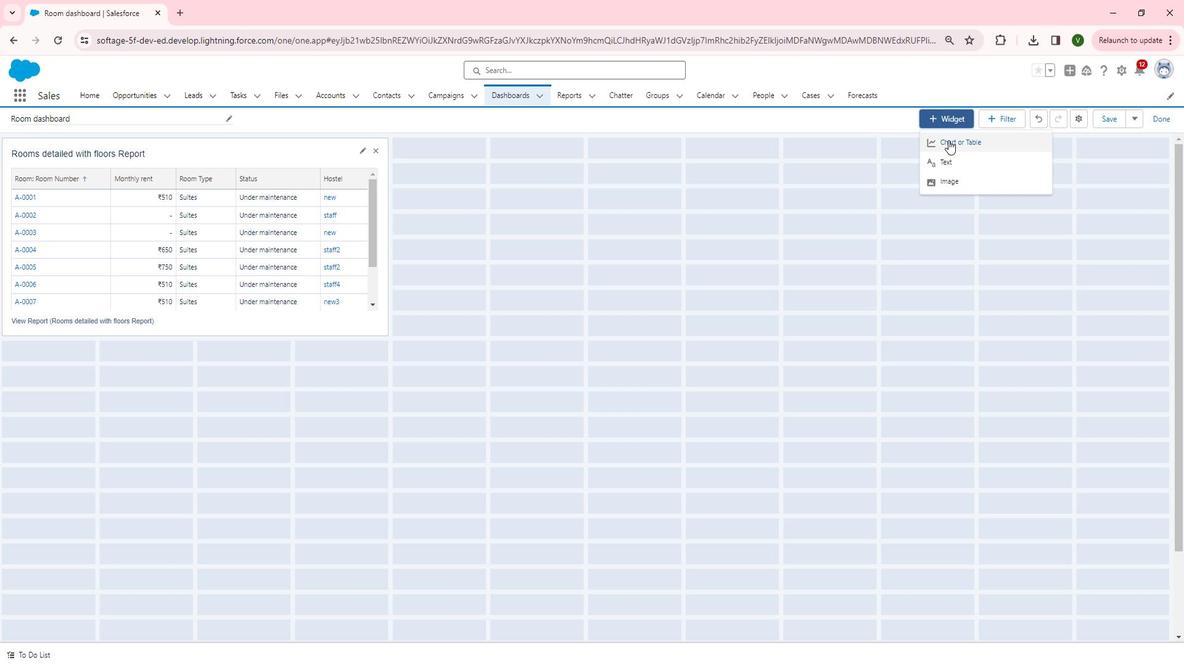 
Action: Mouse pressed left at (962, 148)
Screenshot: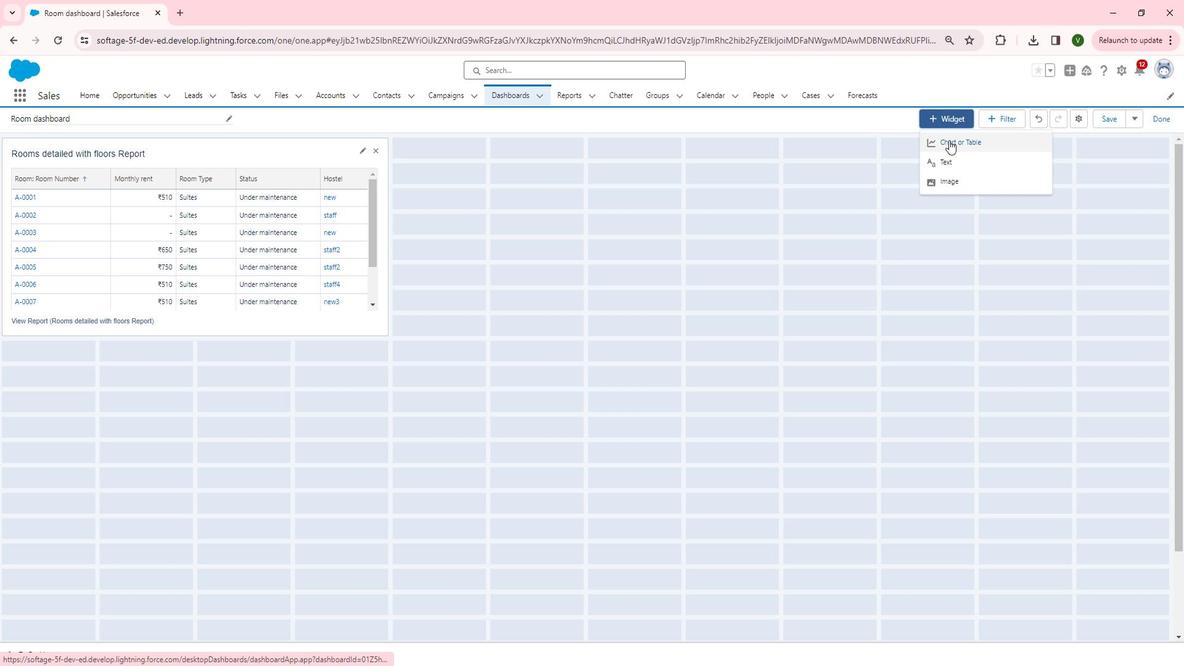 
Action: Mouse moved to (351, 274)
Screenshot: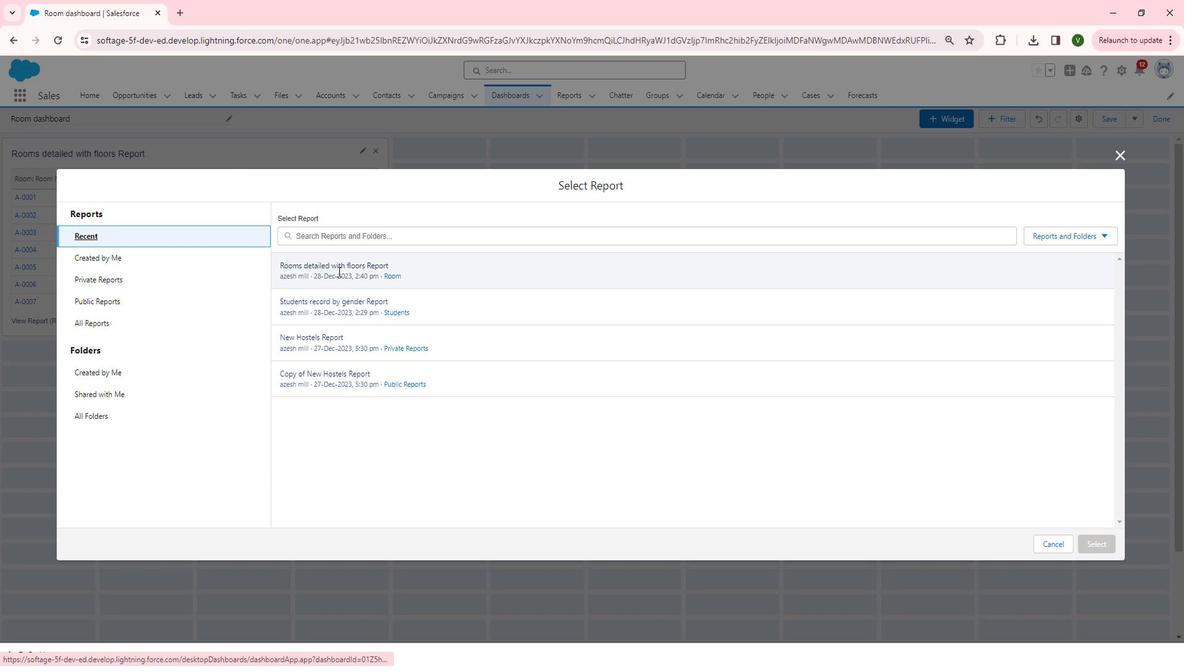
Action: Mouse pressed left at (351, 274)
Screenshot: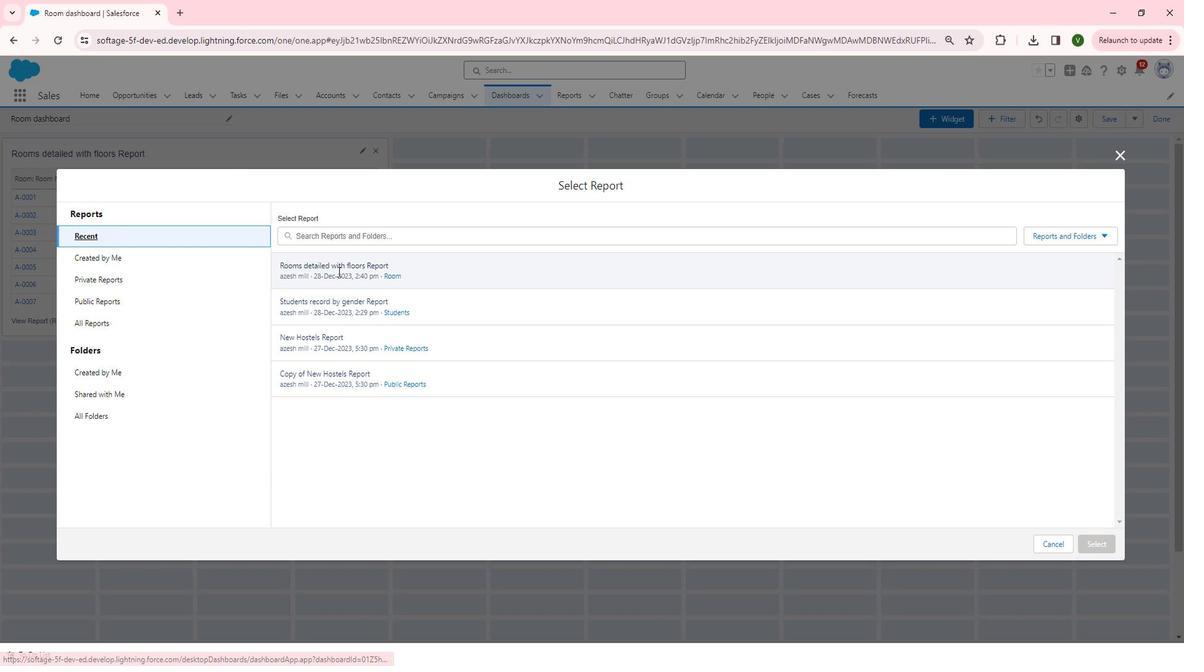 
Action: Mouse moved to (1108, 535)
Screenshot: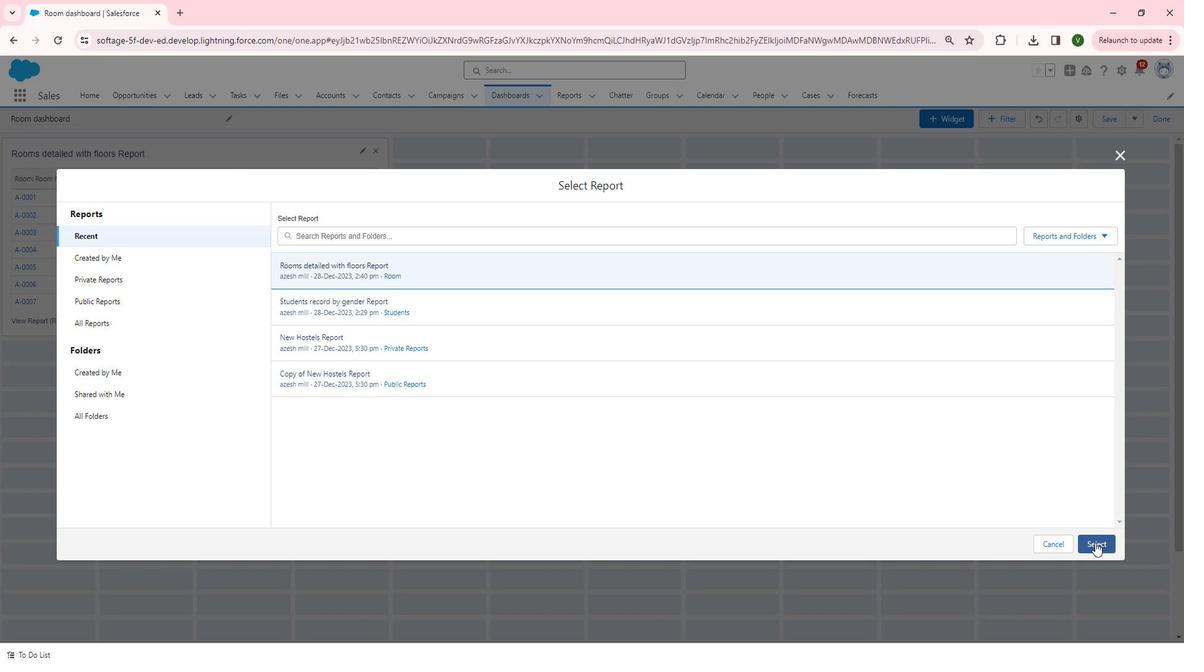 
Action: Mouse pressed left at (1108, 535)
Screenshot: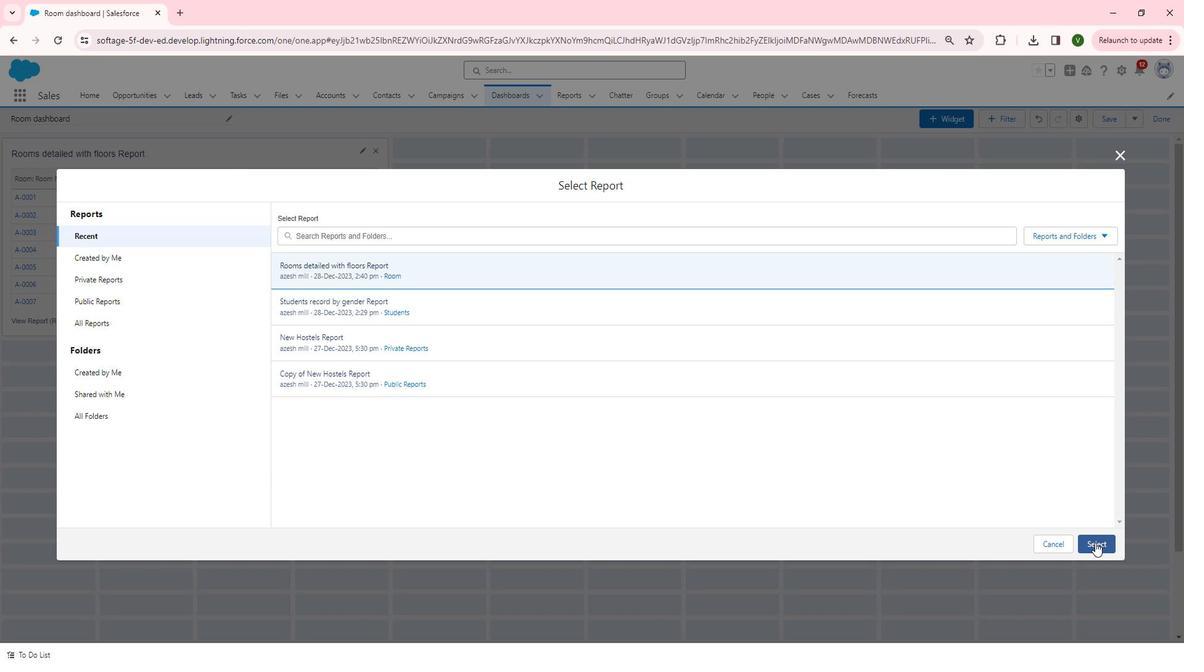 
Action: Mouse moved to (795, 565)
Screenshot: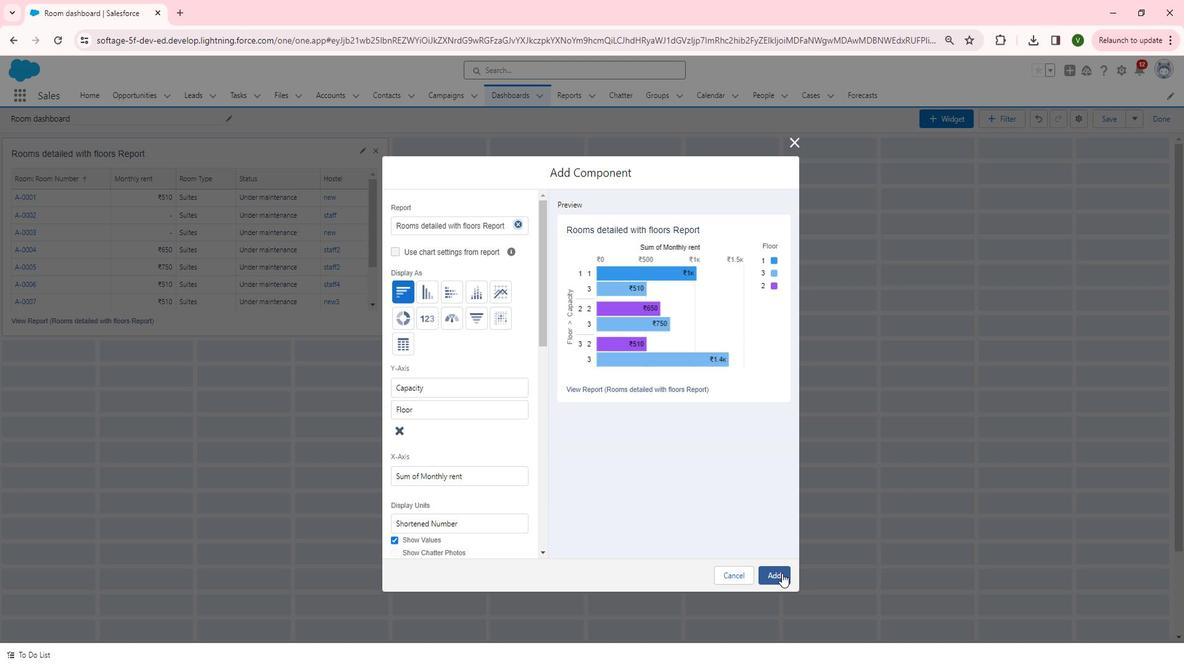 
Action: Mouse pressed left at (795, 565)
Screenshot: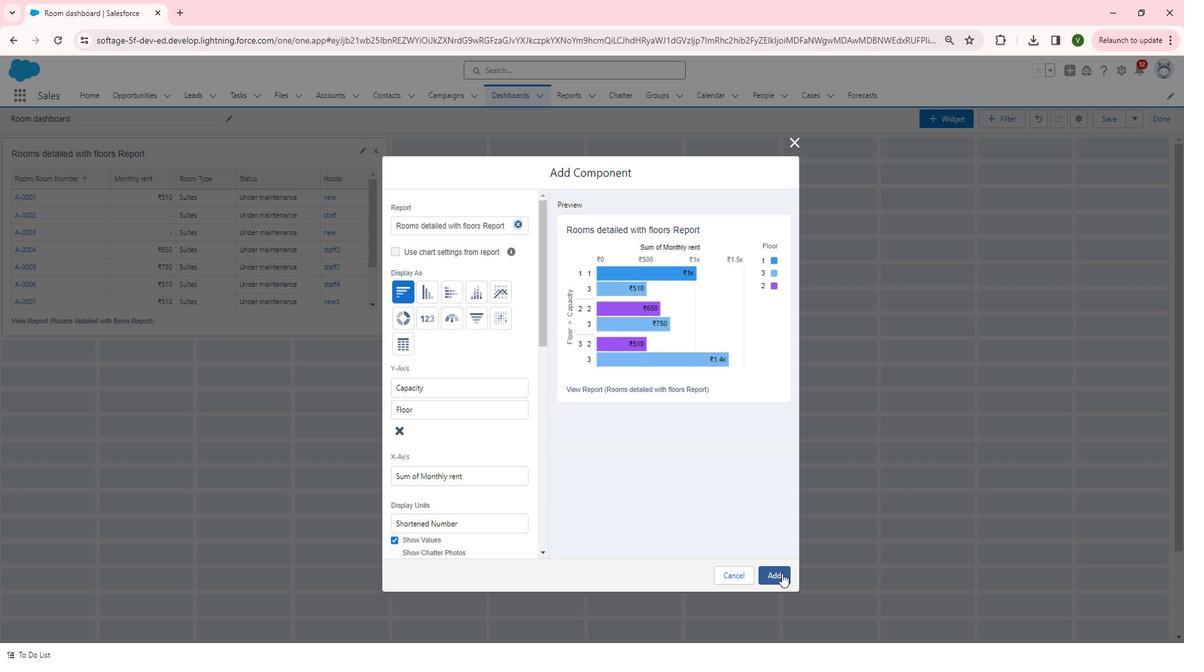 
Action: Mouse moved to (262, 436)
Screenshot: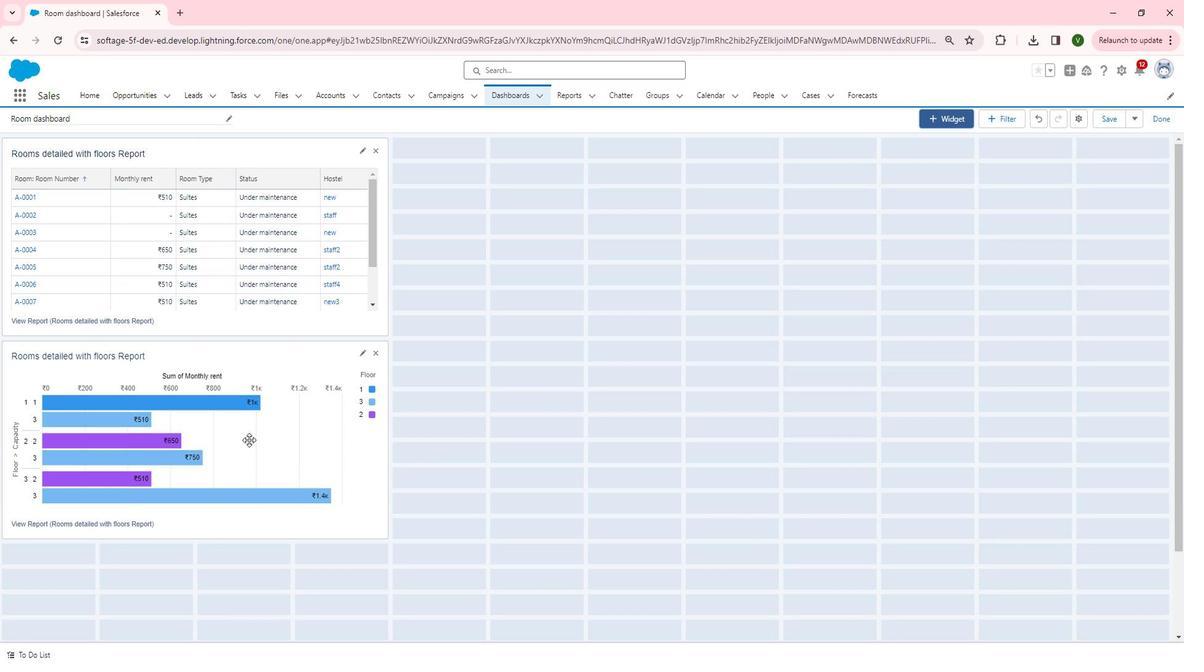 
Action: Mouse pressed left at (262, 436)
Screenshot: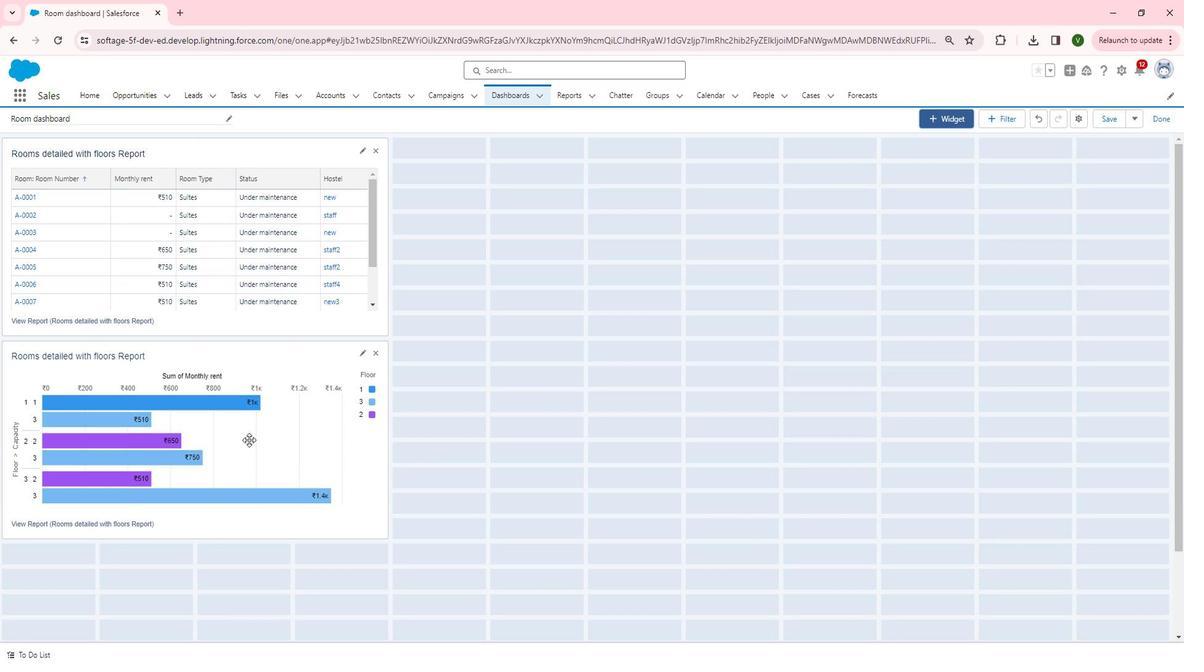 
Action: Mouse moved to (396, 331)
Screenshot: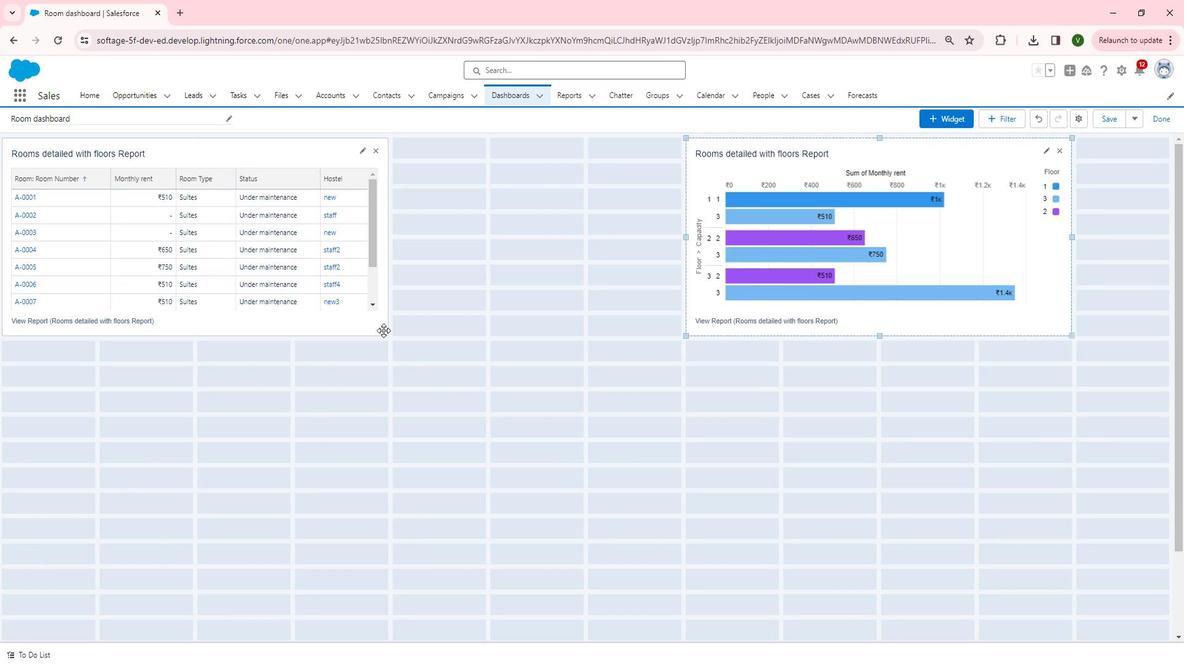 
Action: Mouse pressed left at (396, 331)
Screenshot: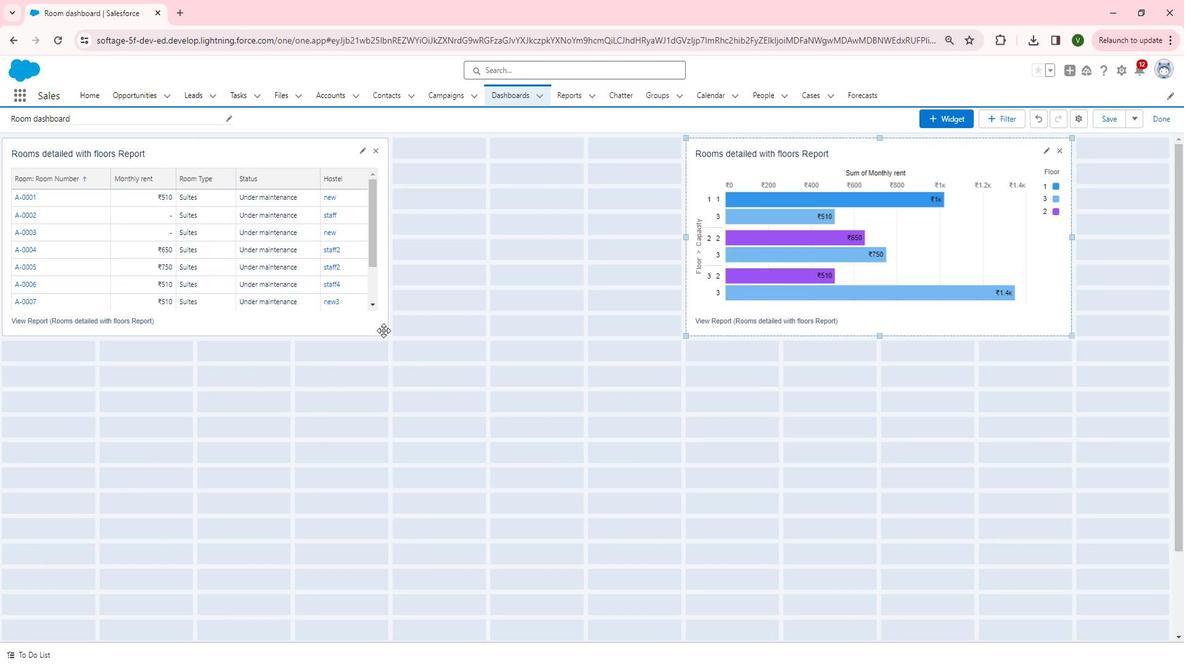 
Action: Mouse moved to (402, 337)
Screenshot: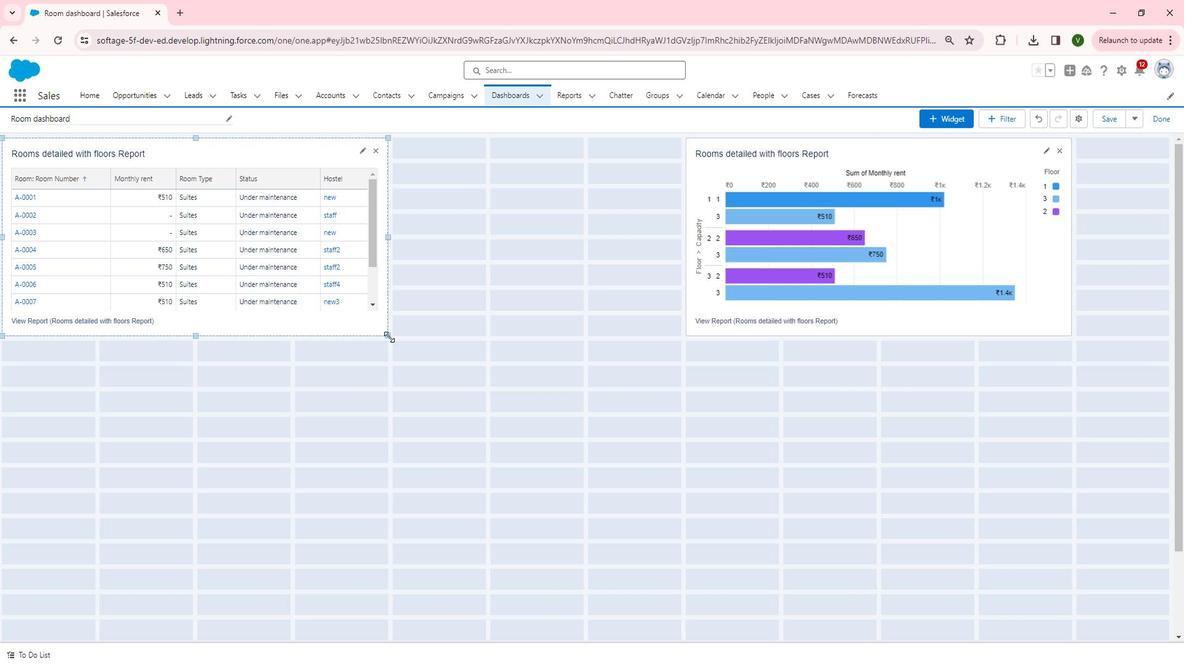 
Action: Mouse pressed left at (402, 337)
Screenshot: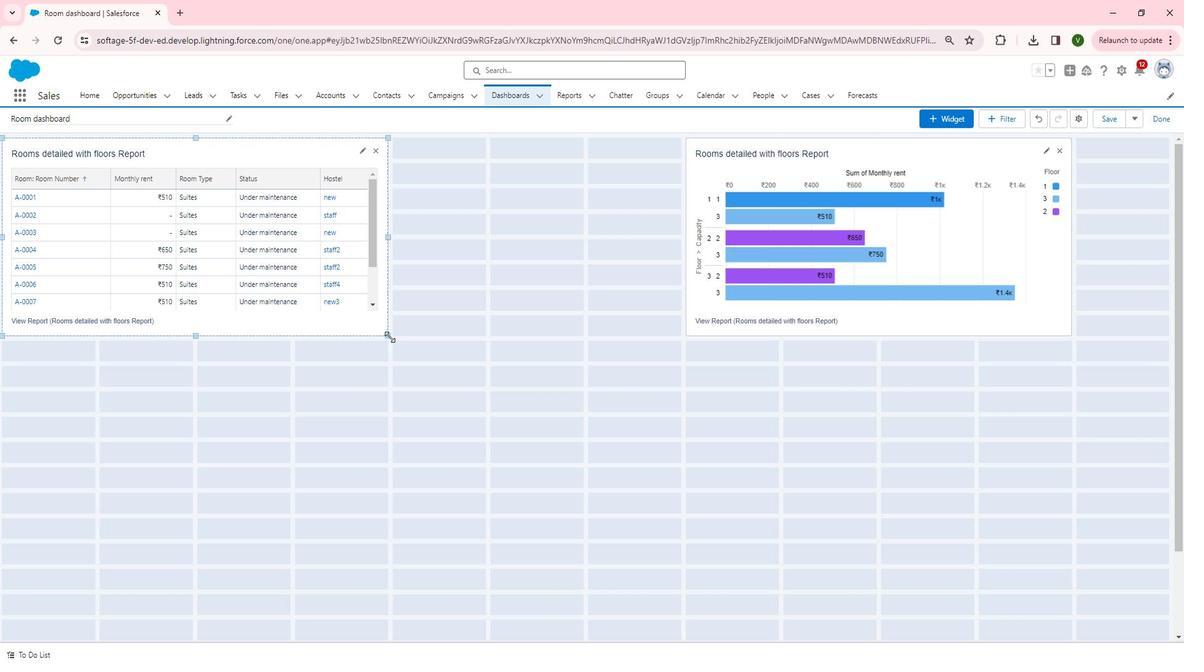 
Action: Mouse moved to (499, 486)
Screenshot: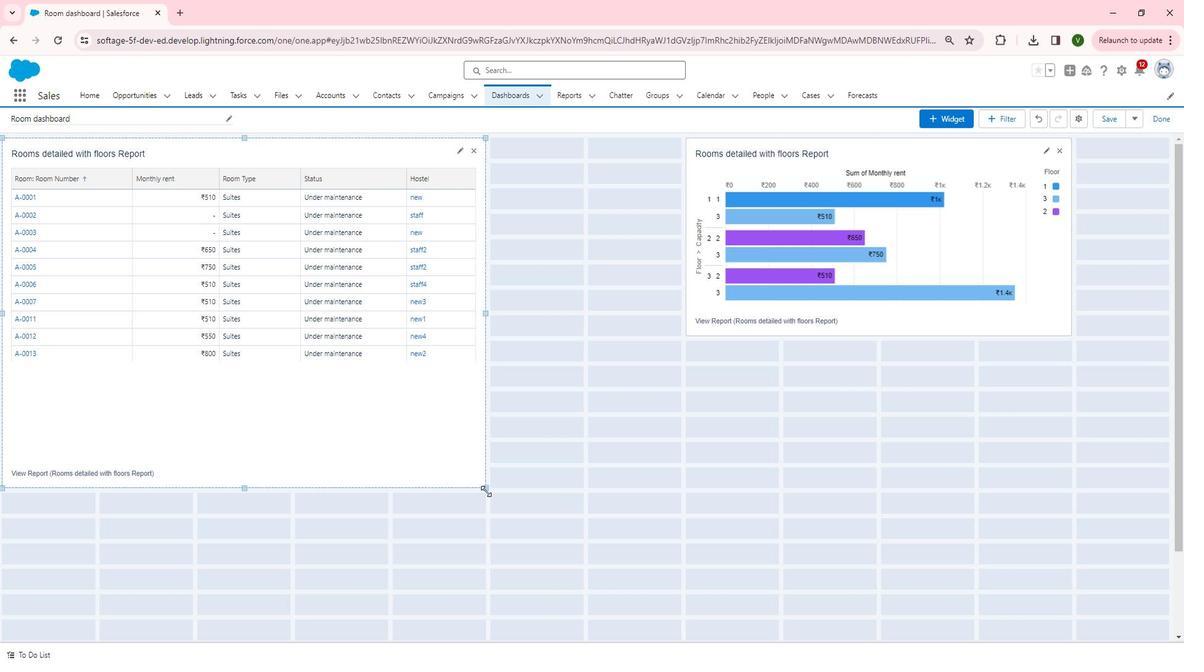 
Action: Mouse pressed left at (499, 486)
Screenshot: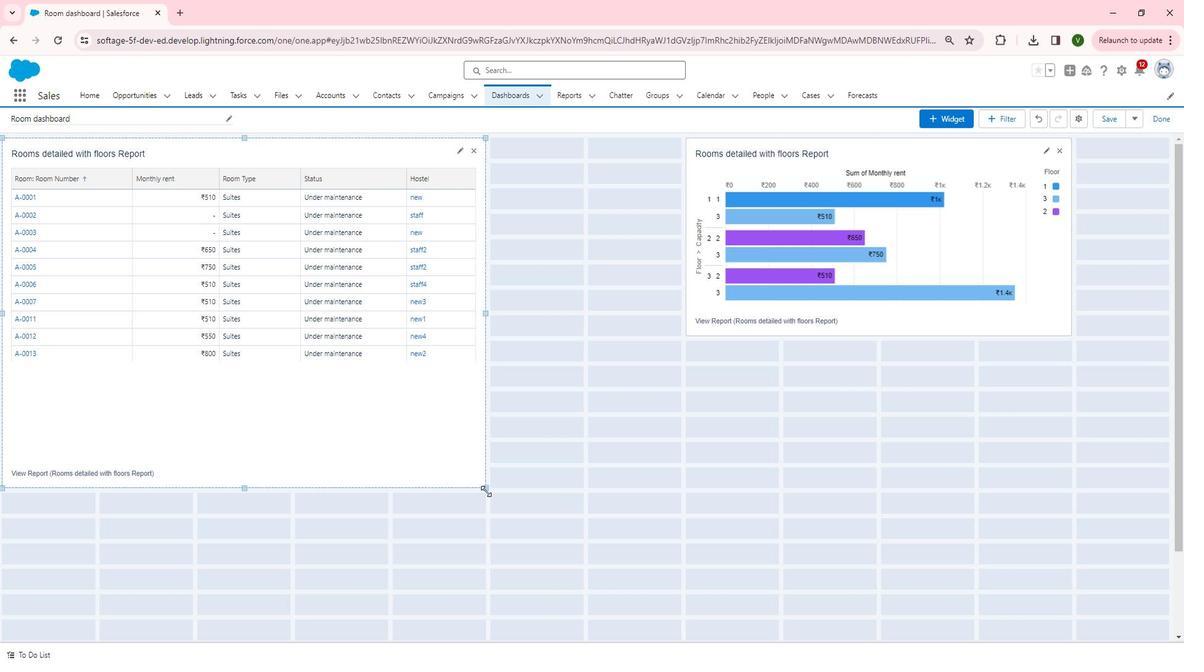 
Action: Mouse moved to (599, 363)
Screenshot: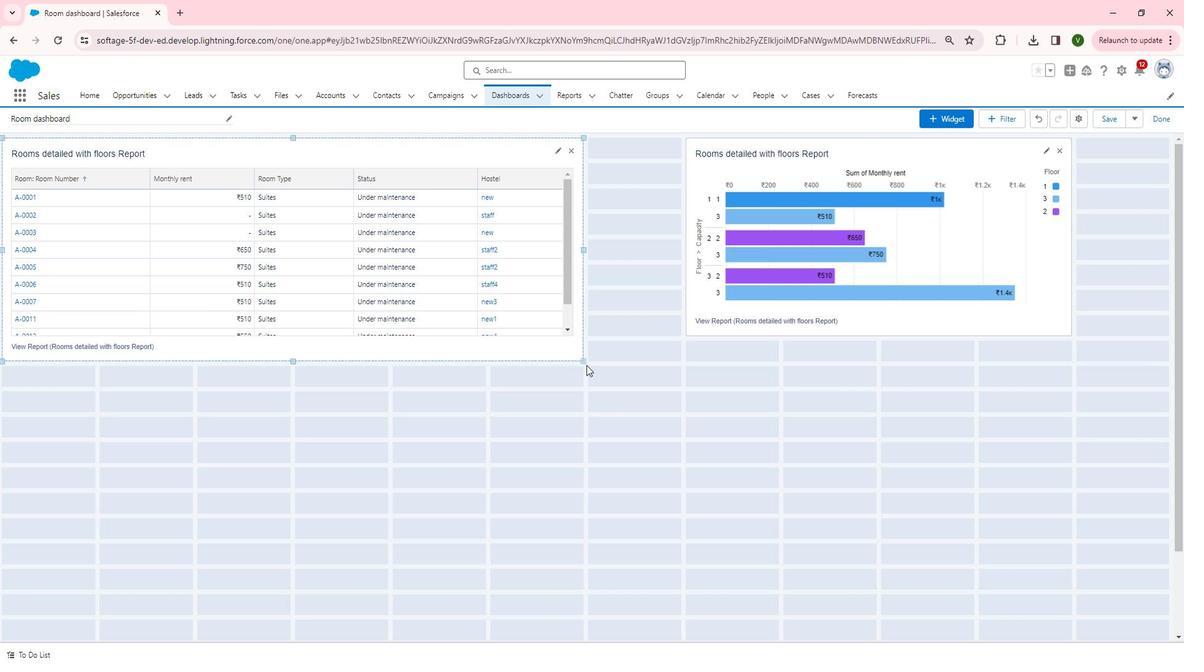 
Action: Mouse pressed left at (599, 363)
Screenshot: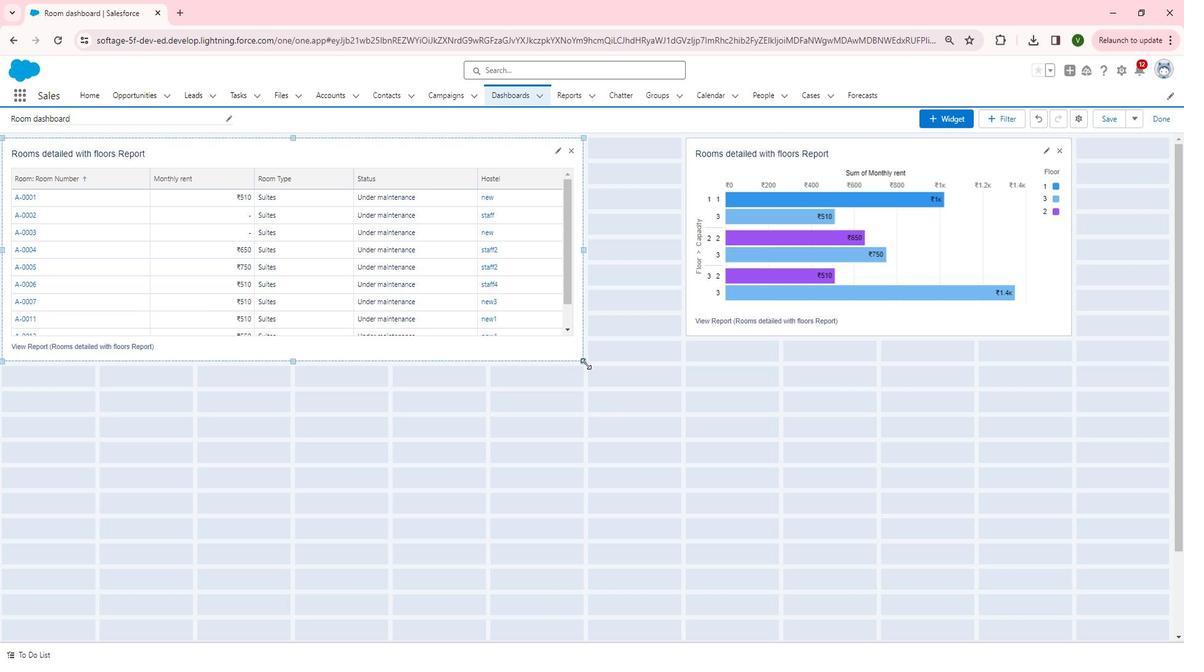 
Action: Mouse moved to (594, 385)
Screenshot: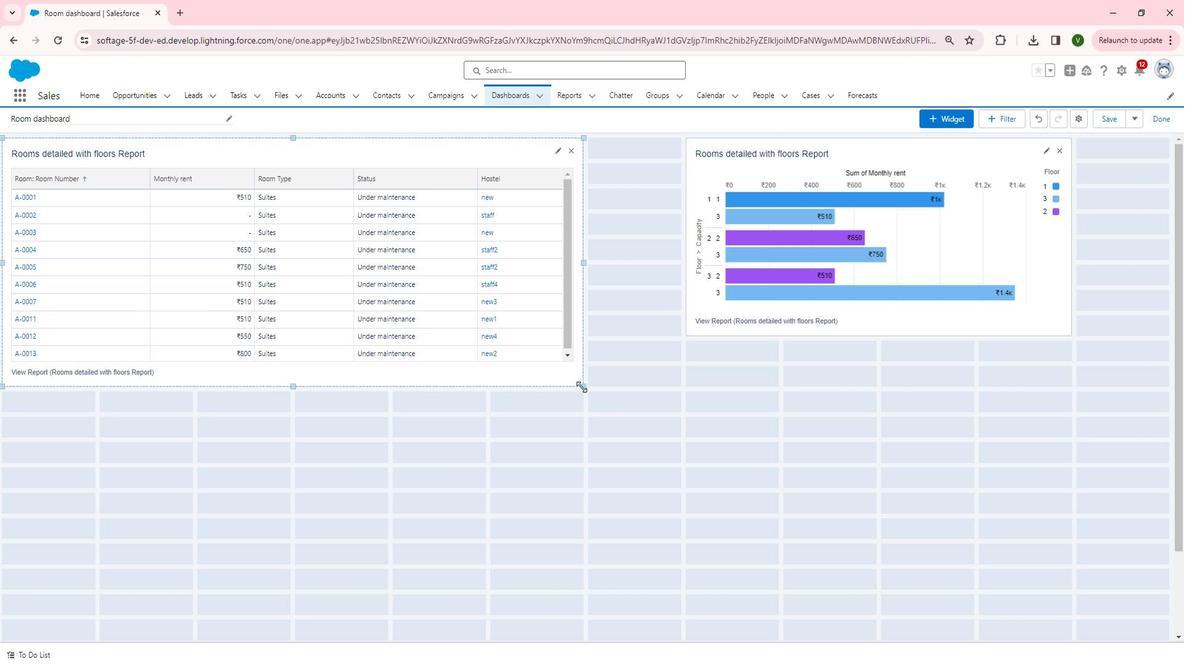 
Action: Mouse pressed left at (594, 385)
Screenshot: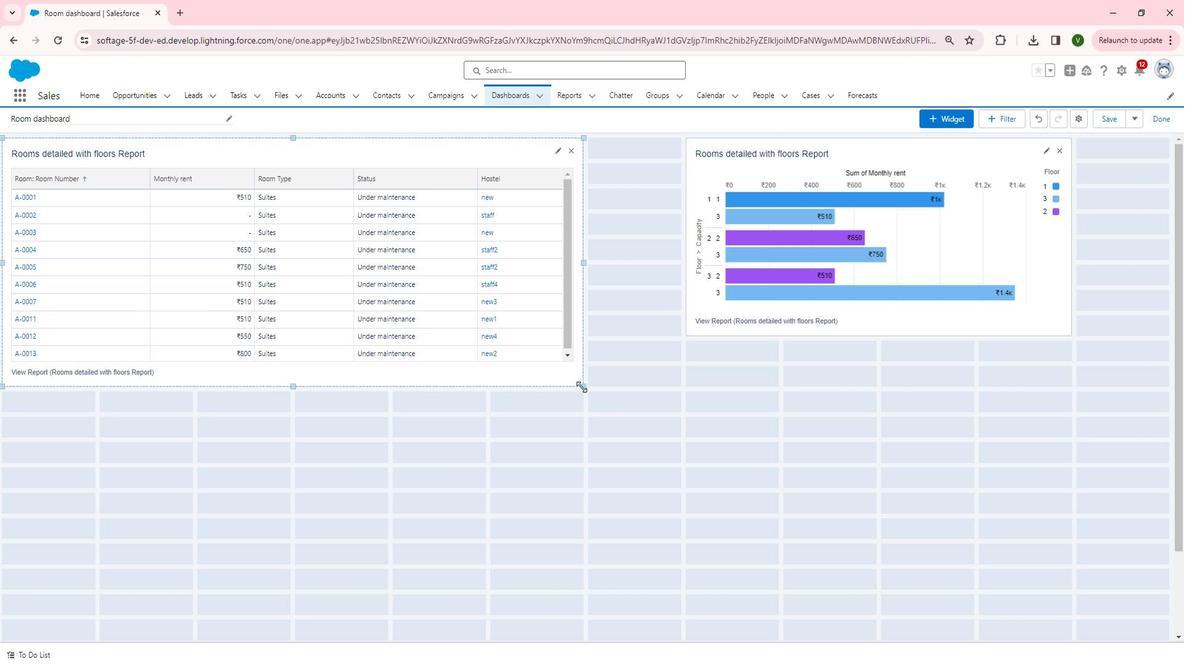 
Action: Mouse moved to (711, 214)
Screenshot: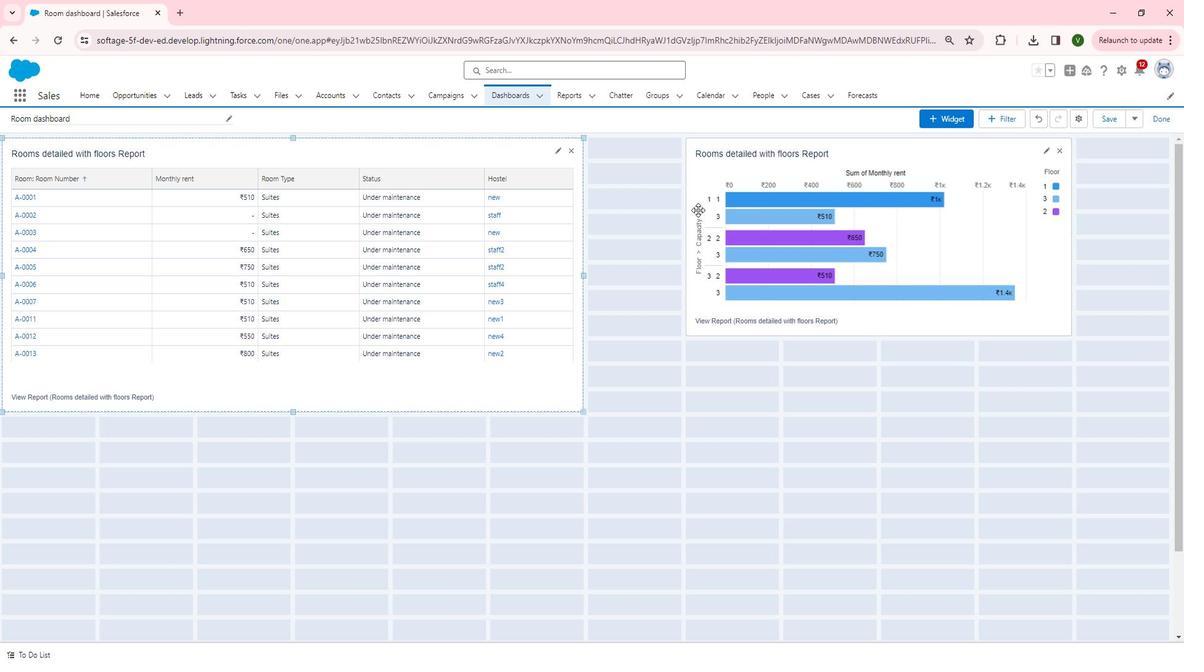 
Action: Mouse pressed left at (711, 214)
Screenshot: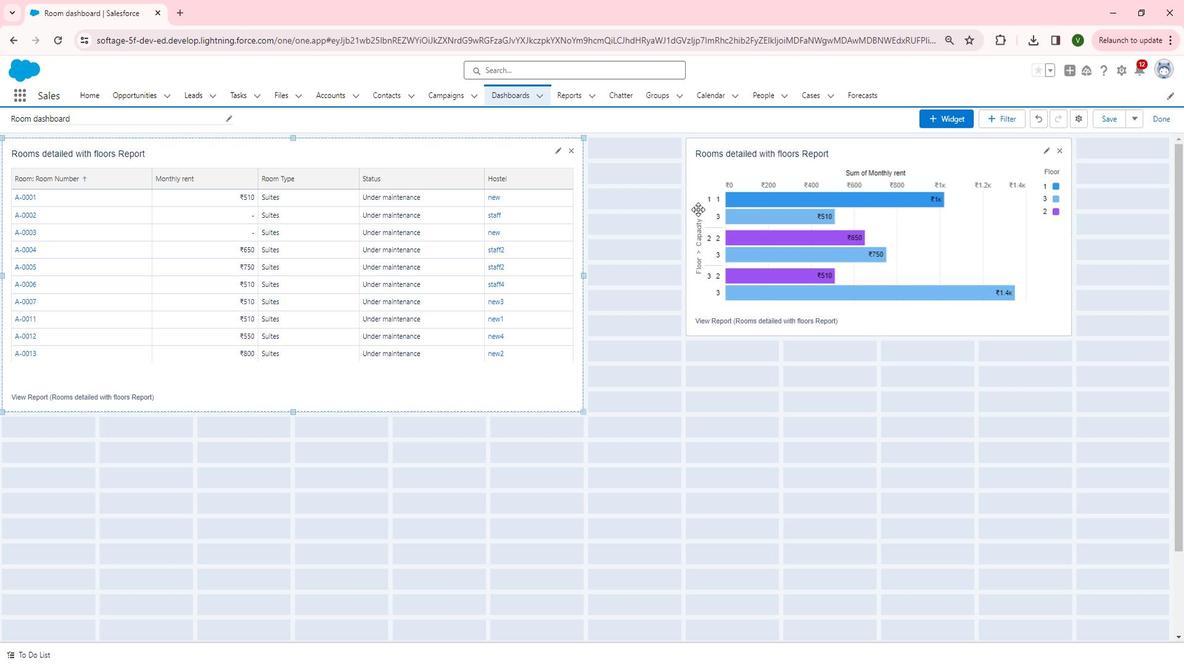 
Action: Mouse moved to (987, 338)
Screenshot: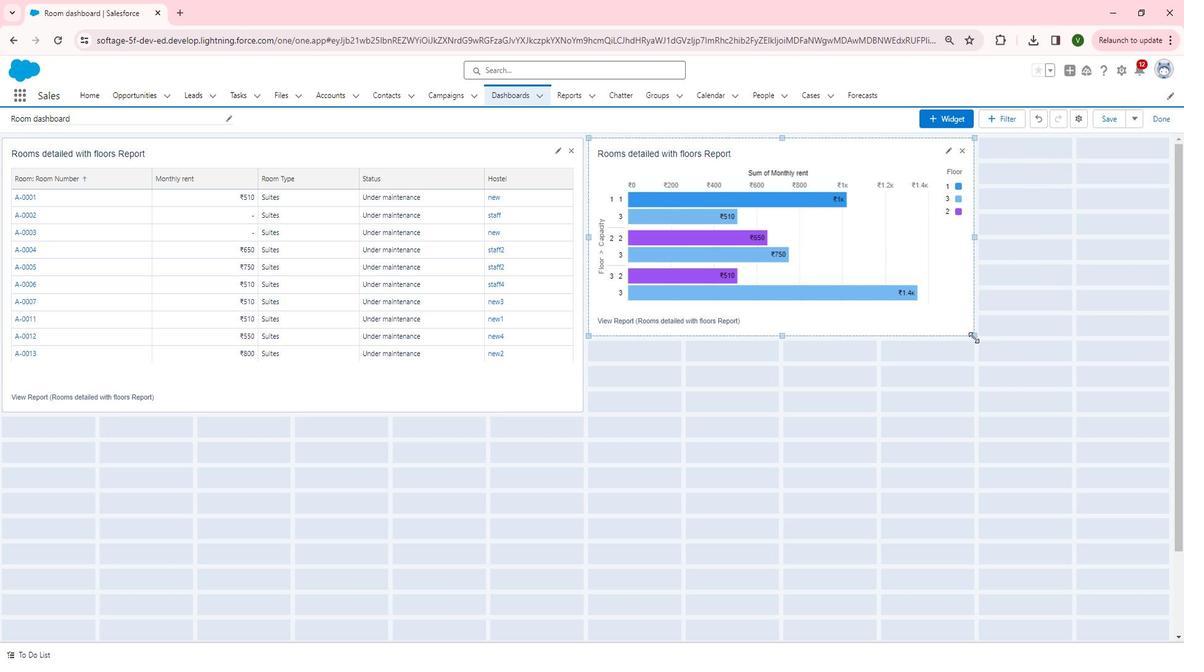 
Action: Mouse pressed left at (987, 338)
Screenshot: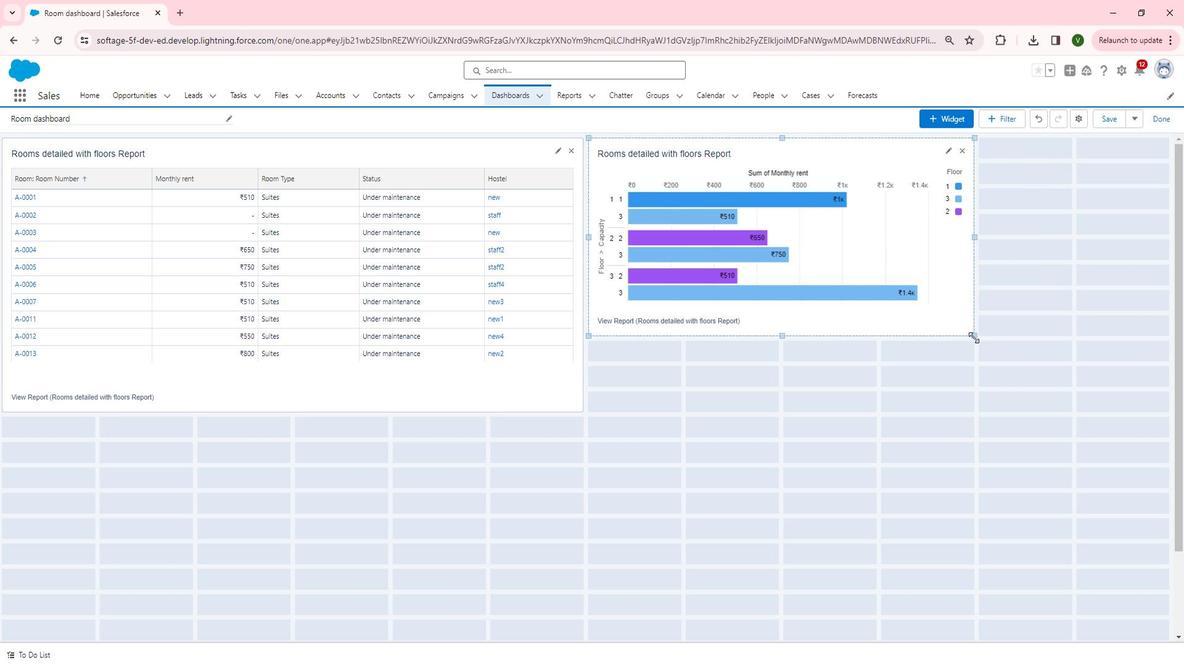 
Action: Mouse moved to (522, 504)
Screenshot: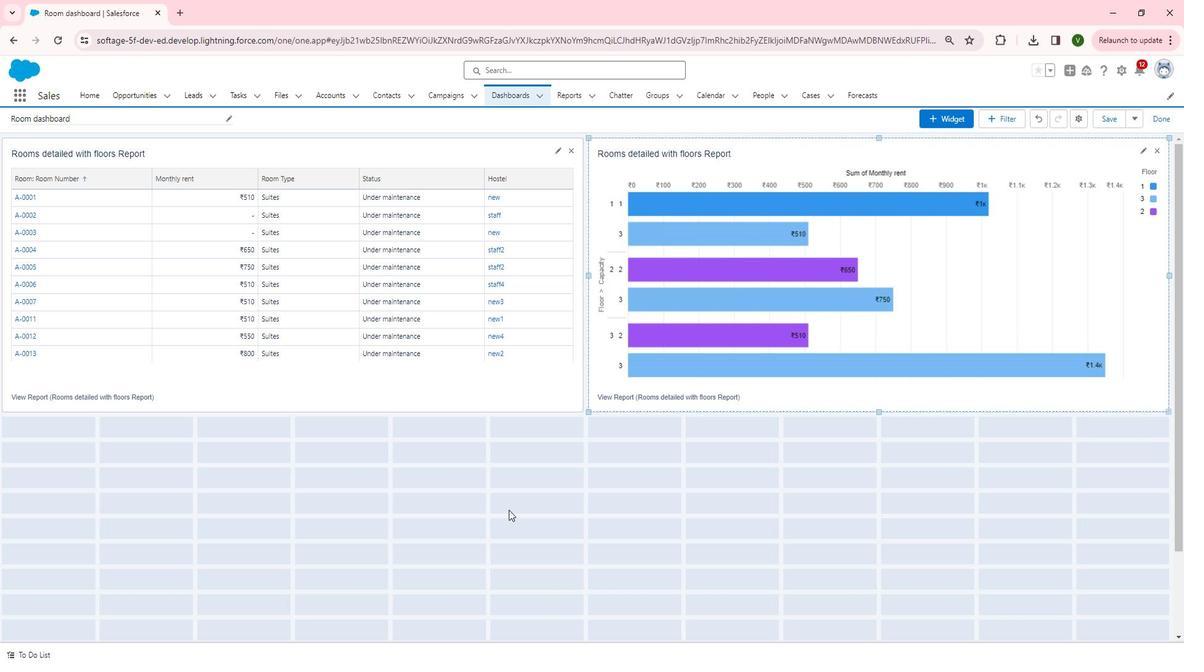 
Action: Mouse scrolled (522, 503) with delta (0, 0)
Screenshot: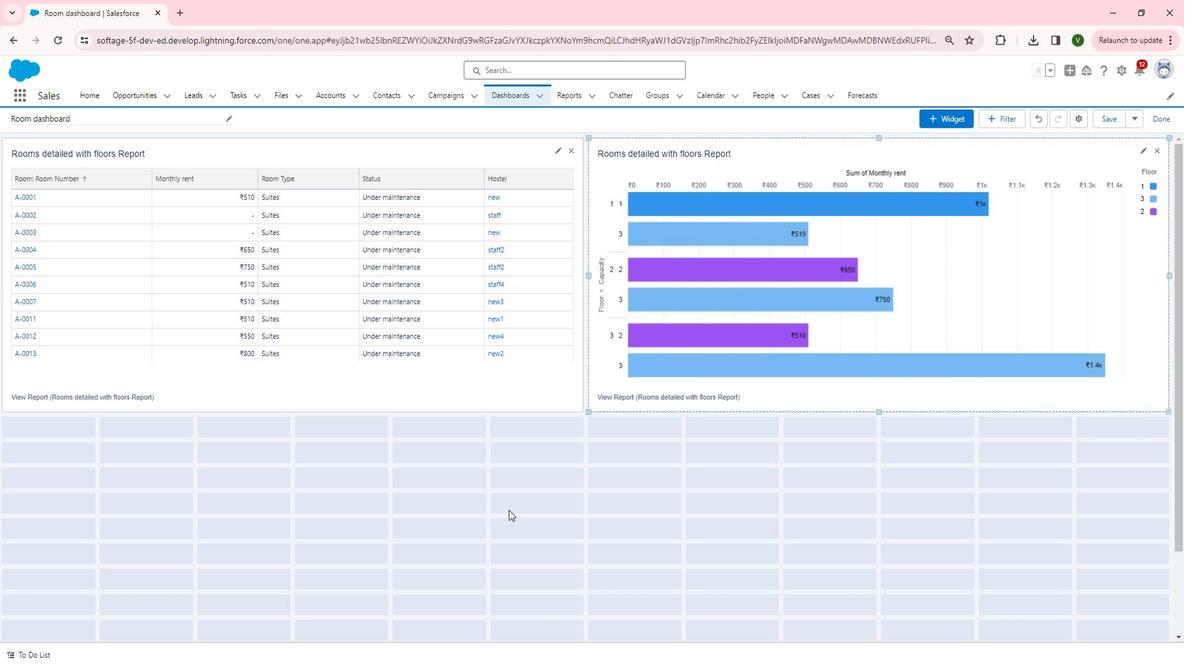
Action: Mouse moved to (544, 499)
Screenshot: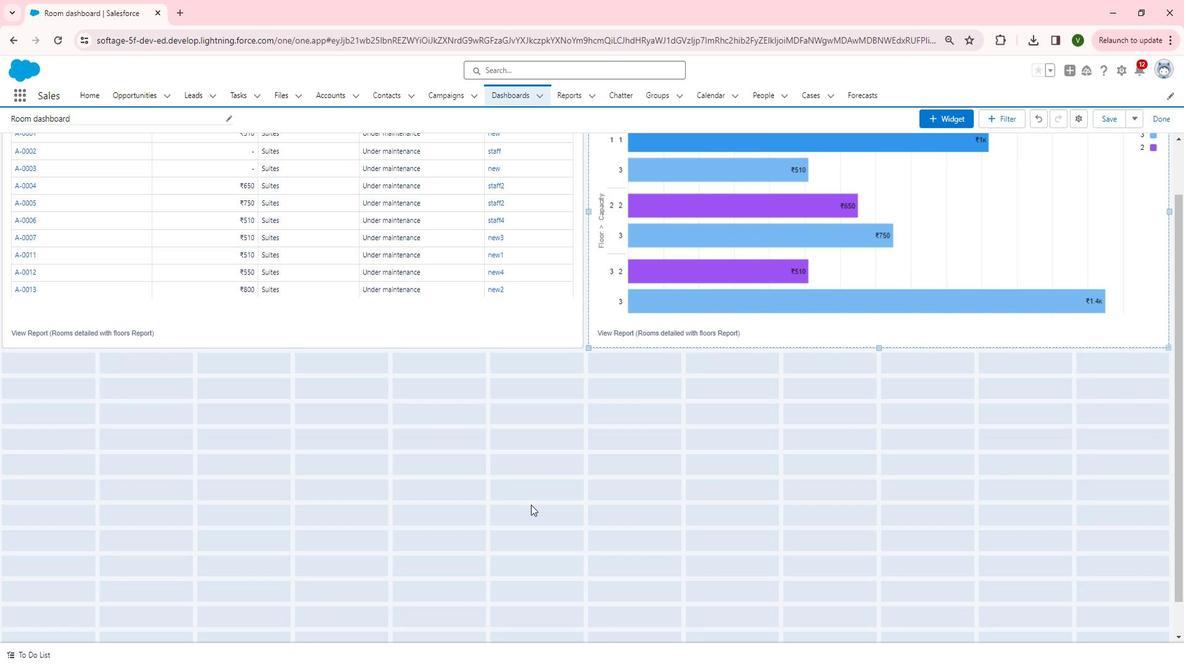 
Action: Mouse scrolled (544, 498) with delta (0, 0)
Screenshot: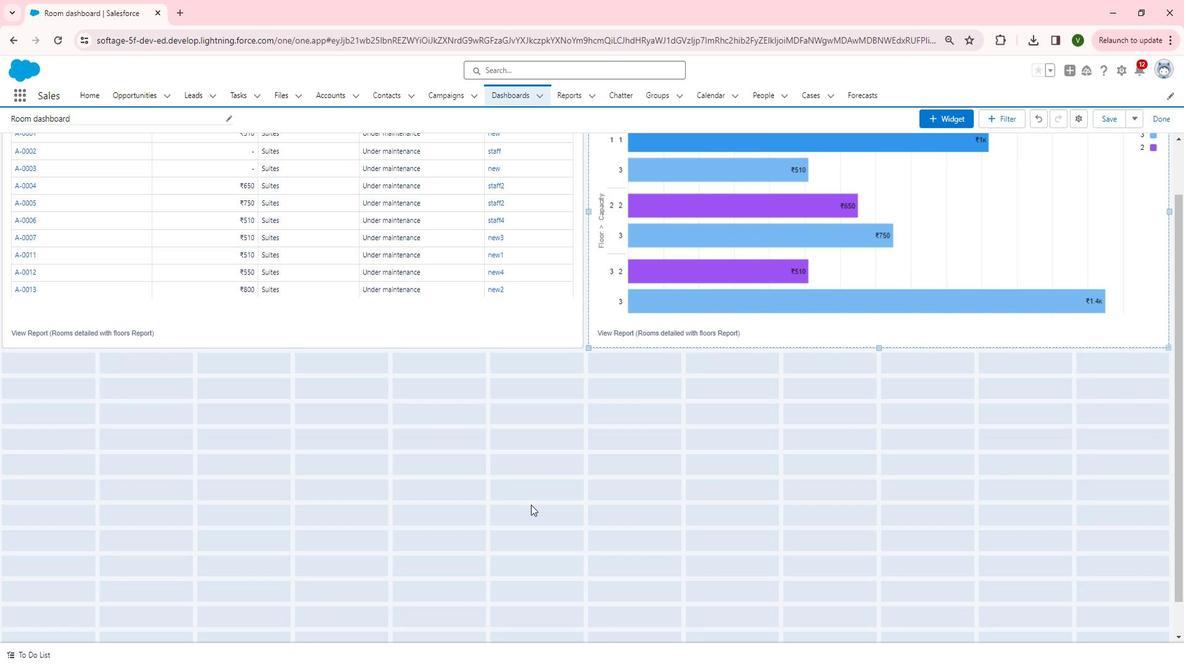 
Action: Mouse scrolled (544, 498) with delta (0, 0)
Screenshot: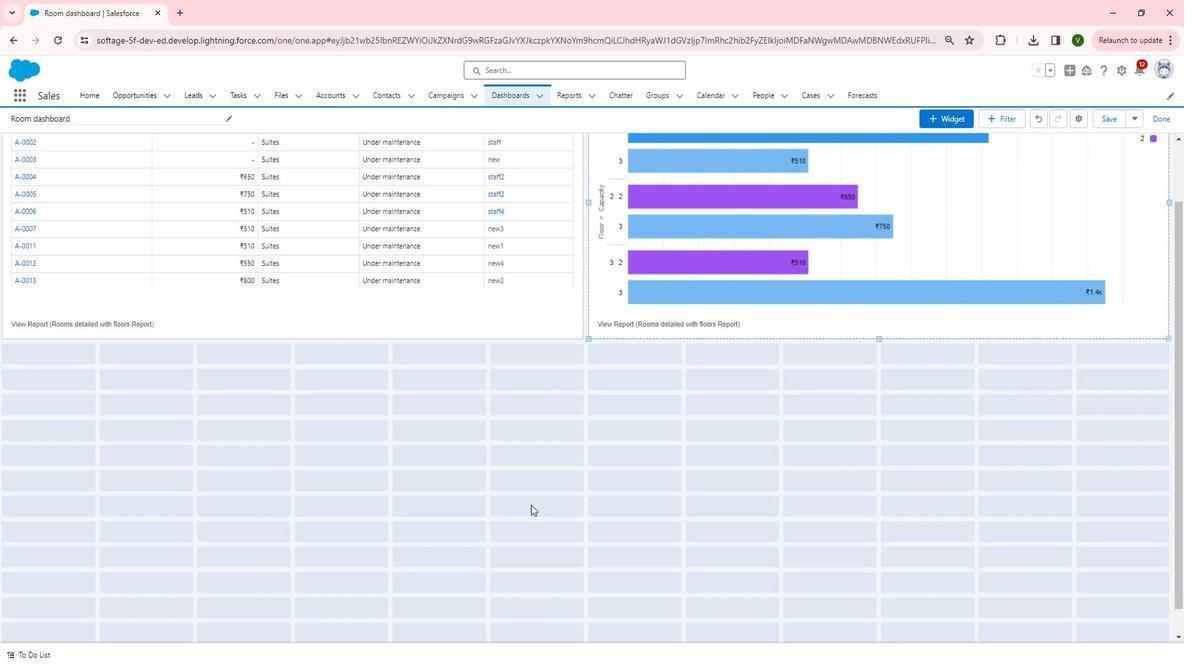 
Action: Mouse moved to (968, 120)
Screenshot: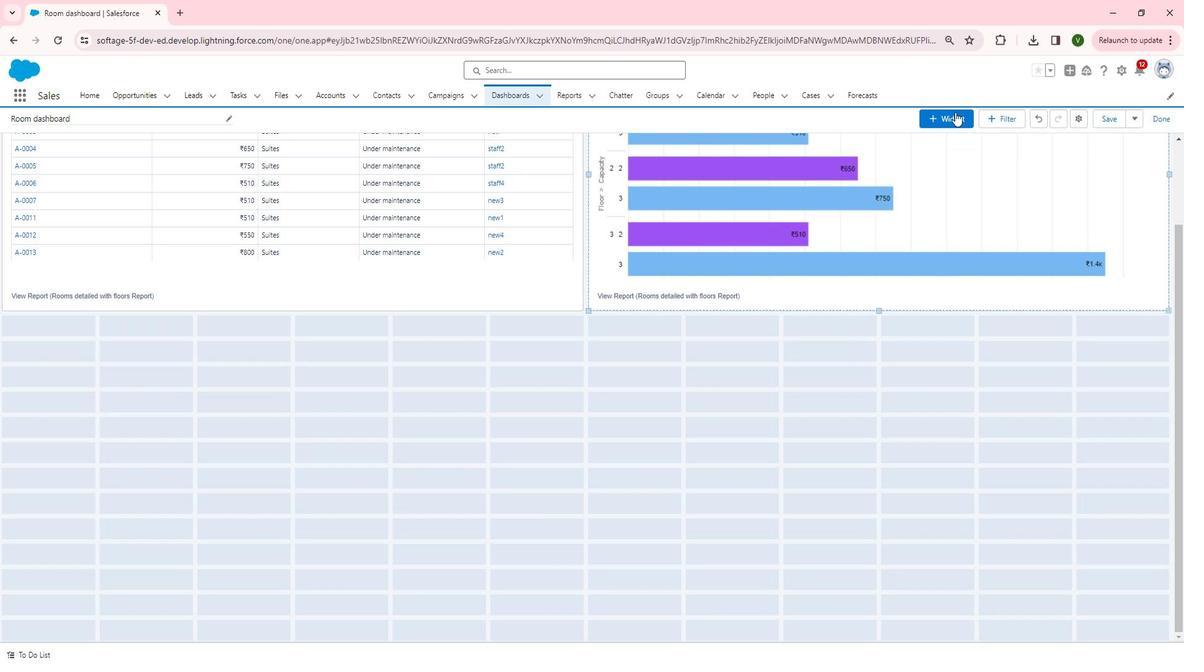 
Action: Mouse pressed left at (968, 120)
Screenshot: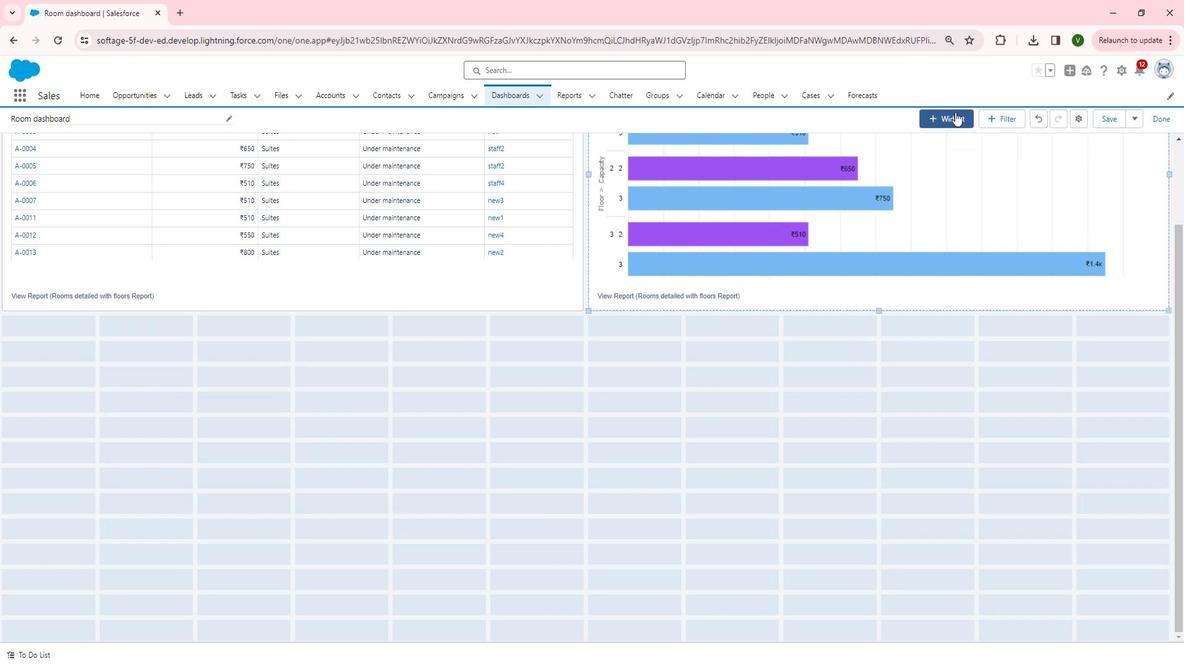 
Action: Mouse moved to (971, 145)
Screenshot: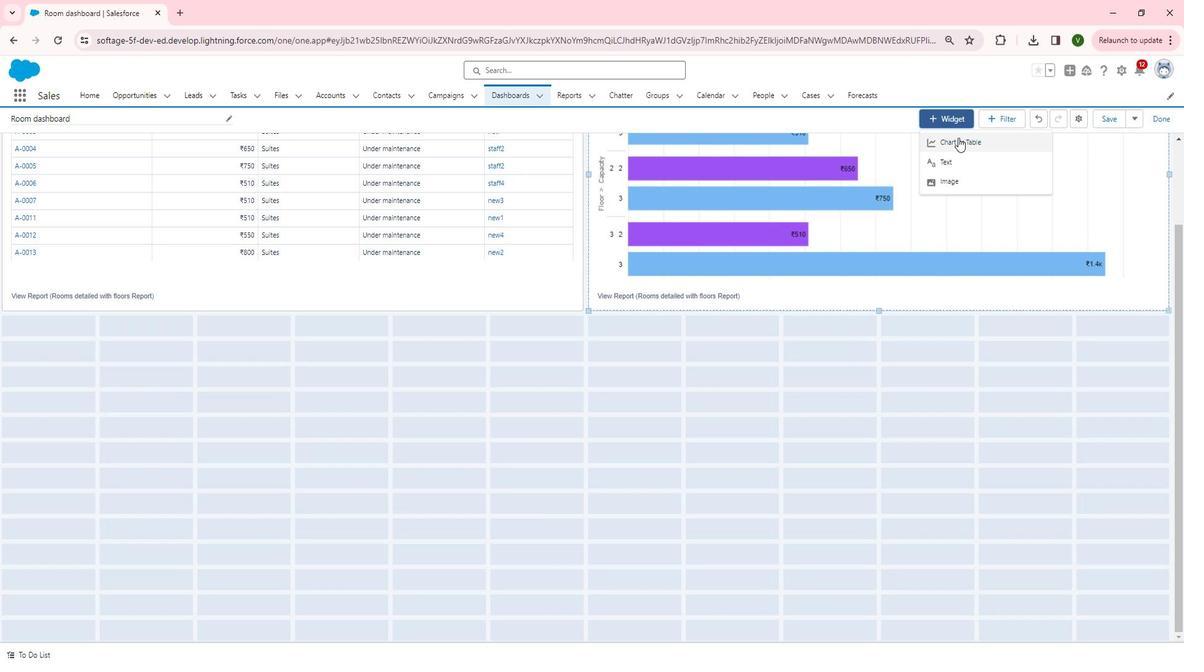 
Action: Mouse pressed left at (971, 145)
Screenshot: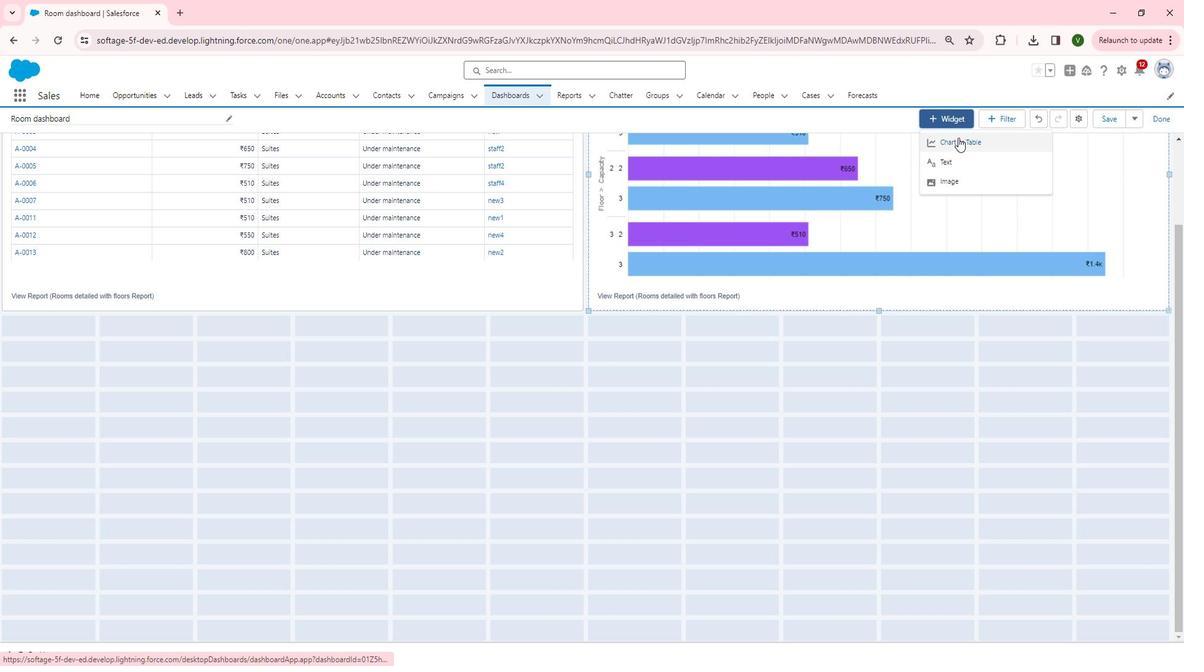 
Action: Mouse moved to (438, 283)
Screenshot: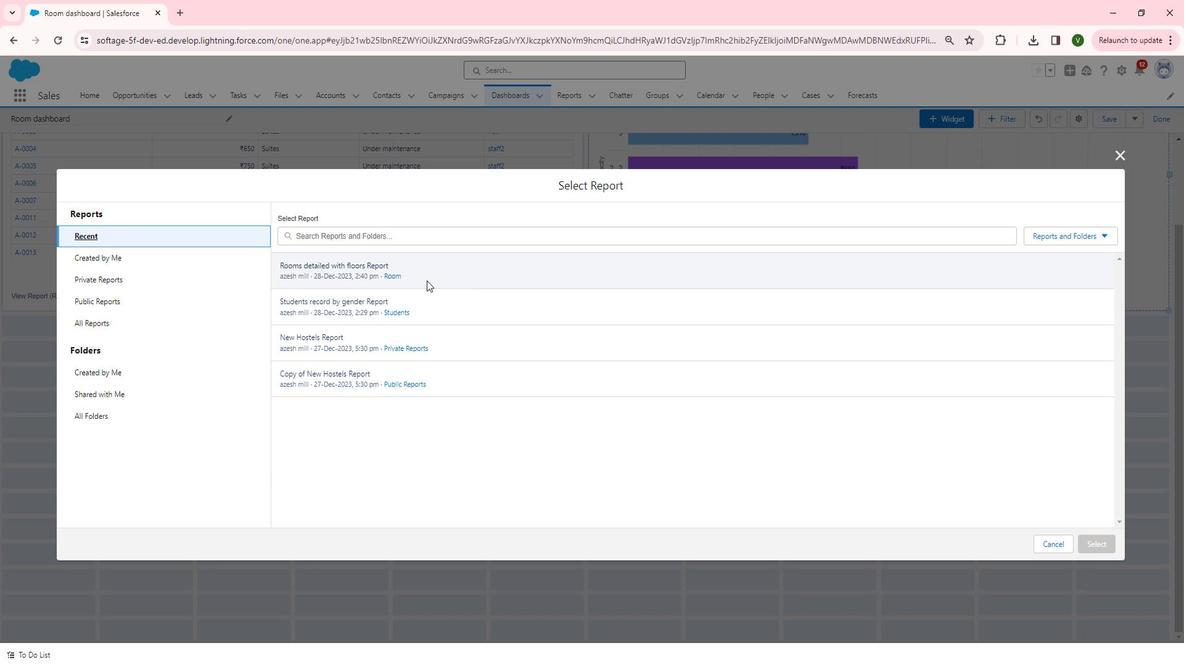 
Action: Mouse pressed left at (438, 283)
Screenshot: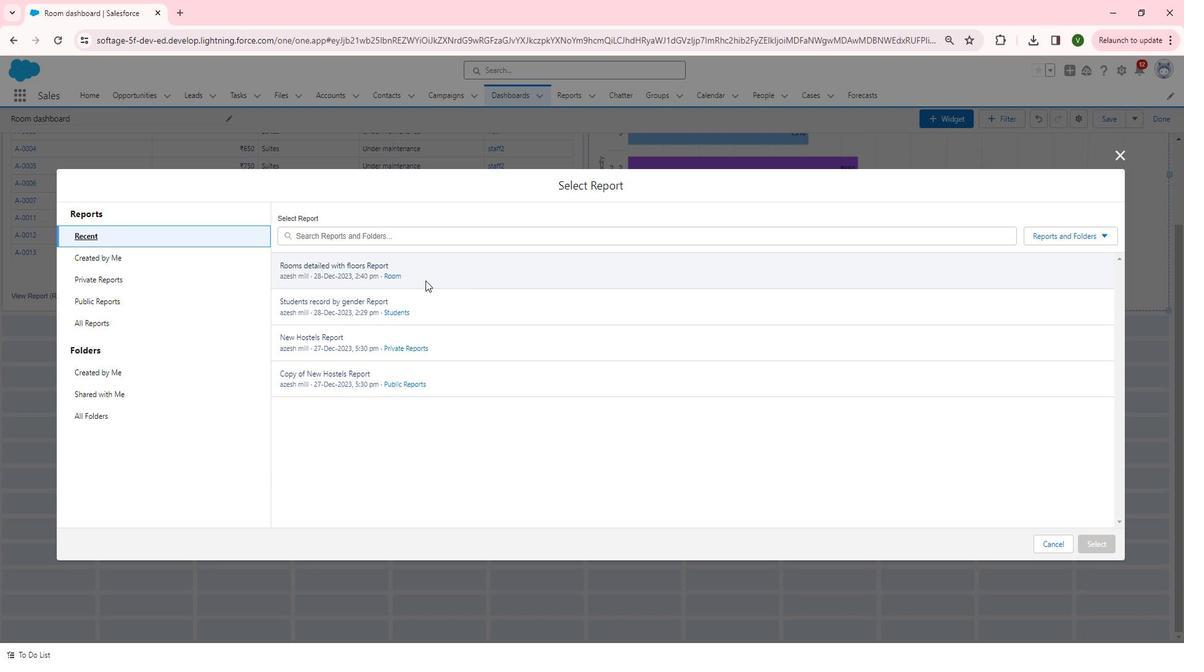 
Action: Mouse moved to (1104, 531)
Screenshot: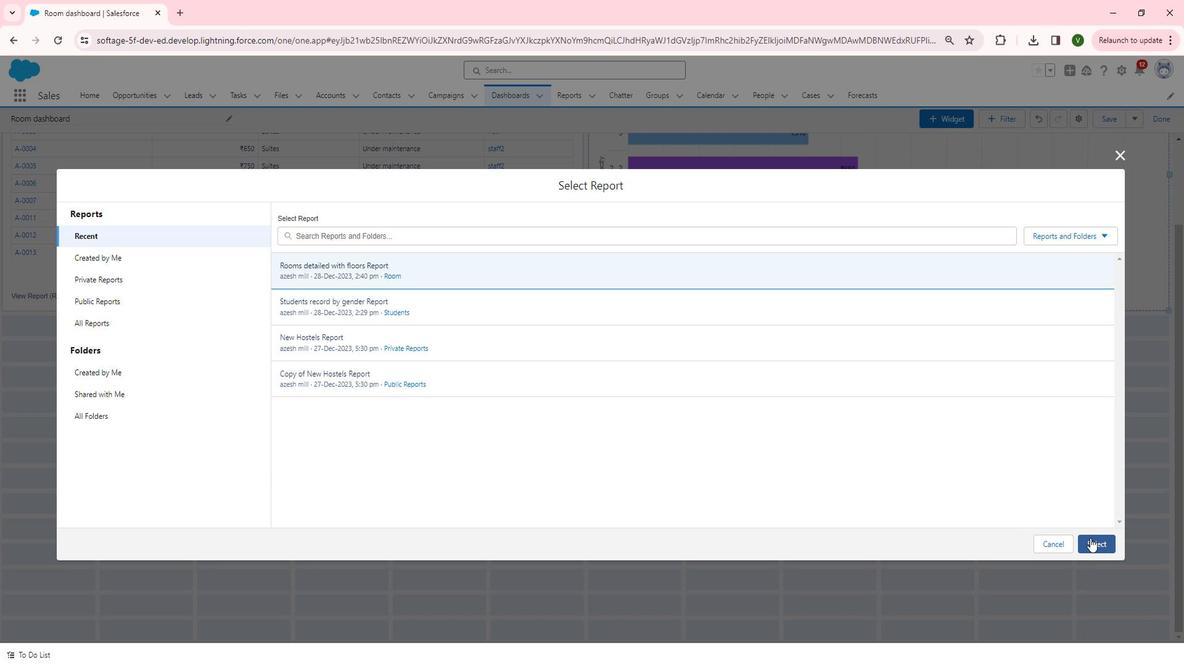 
Action: Mouse pressed left at (1104, 531)
Screenshot: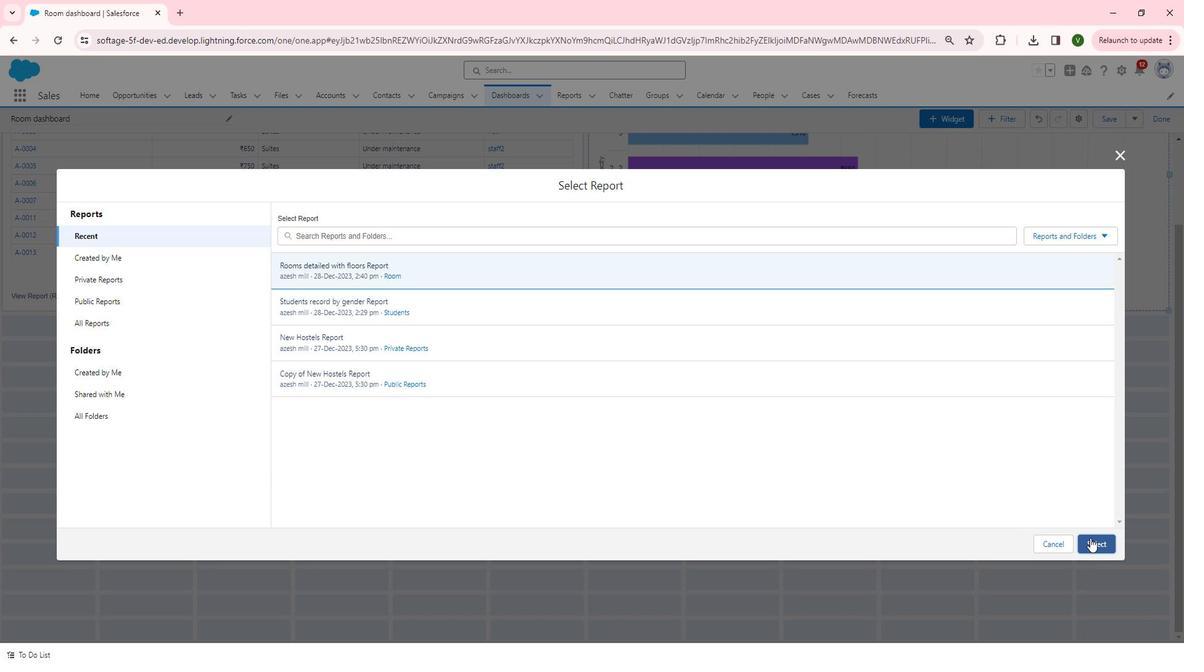 
Action: Mouse moved to (420, 317)
Screenshot: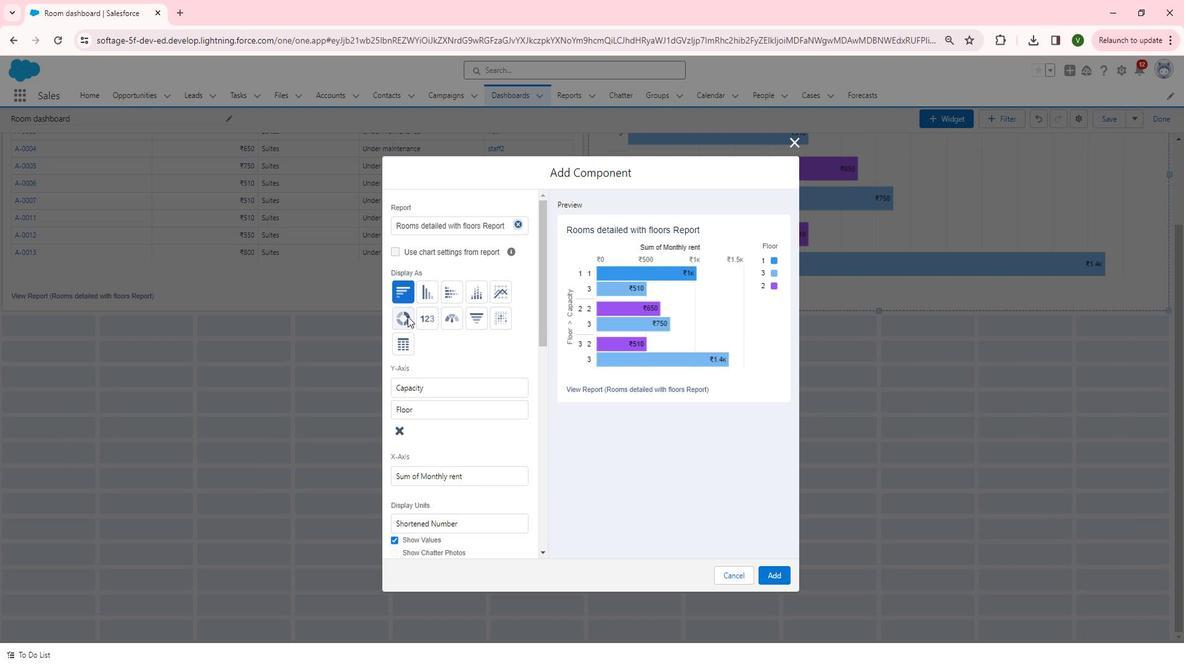 
Action: Mouse pressed left at (420, 317)
Screenshot: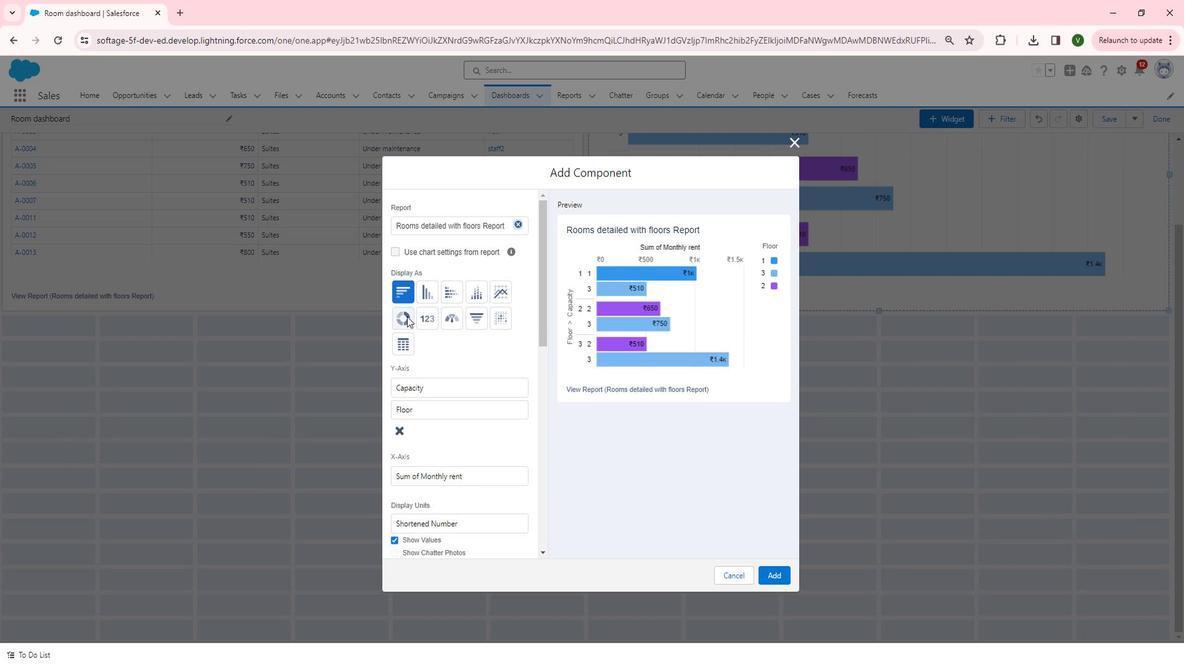 
Action: Mouse moved to (793, 568)
Screenshot: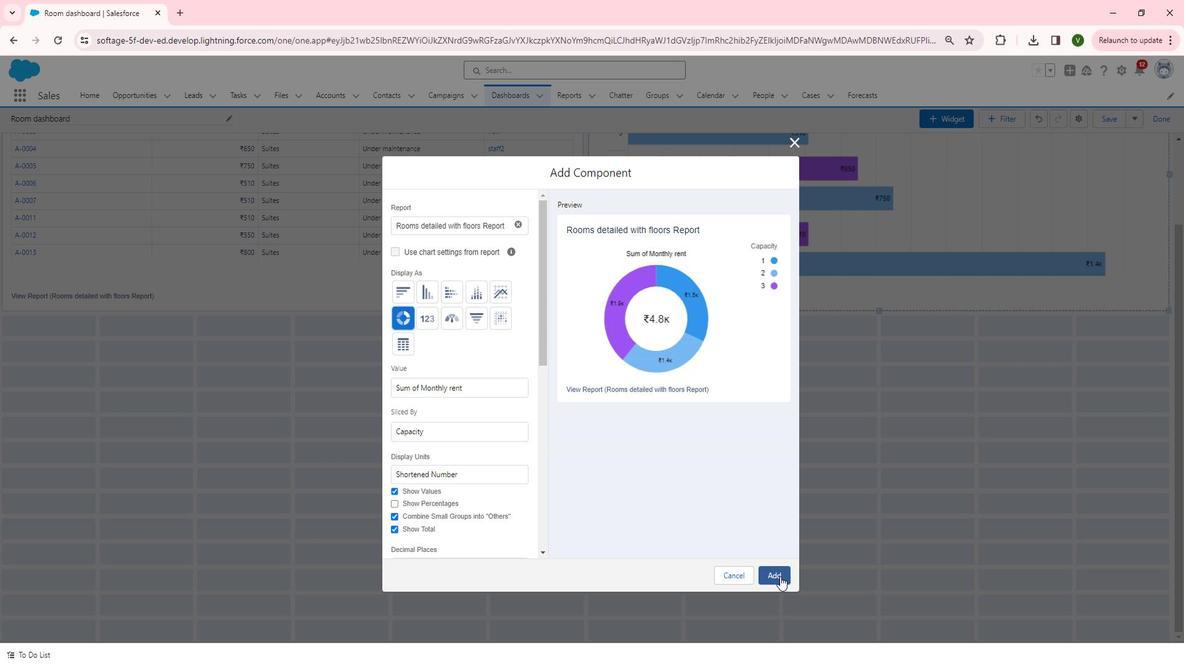 
Action: Mouse pressed left at (793, 568)
Screenshot: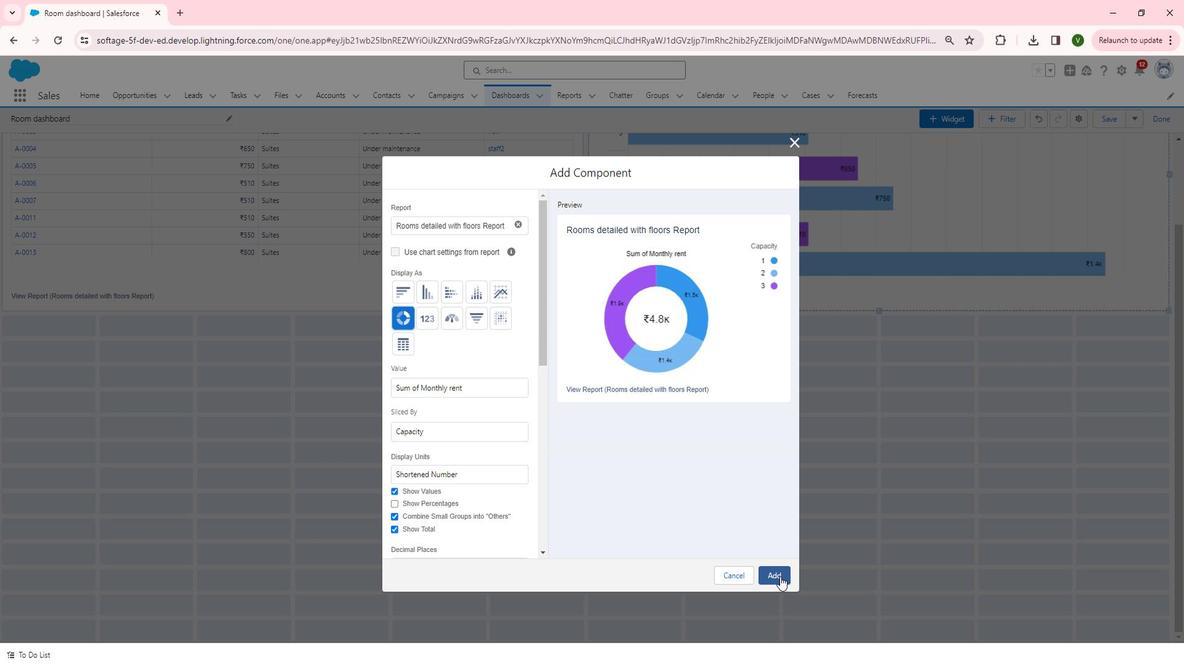 
Action: Mouse moved to (398, 504)
Screenshot: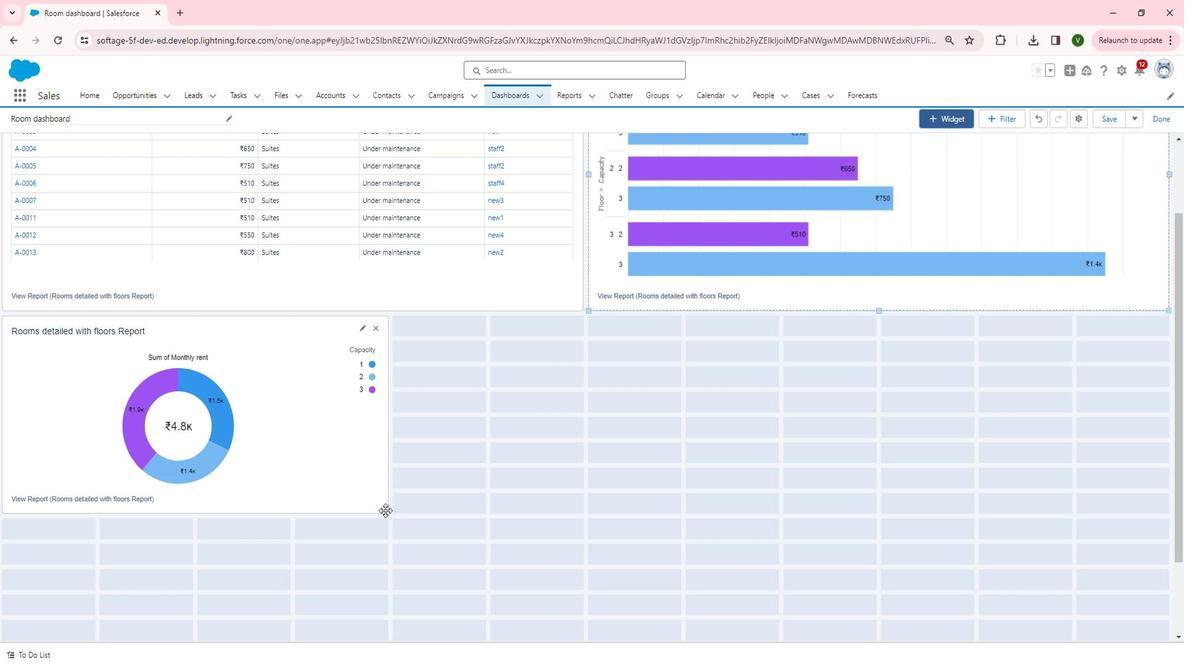 
Action: Mouse pressed left at (398, 504)
Screenshot: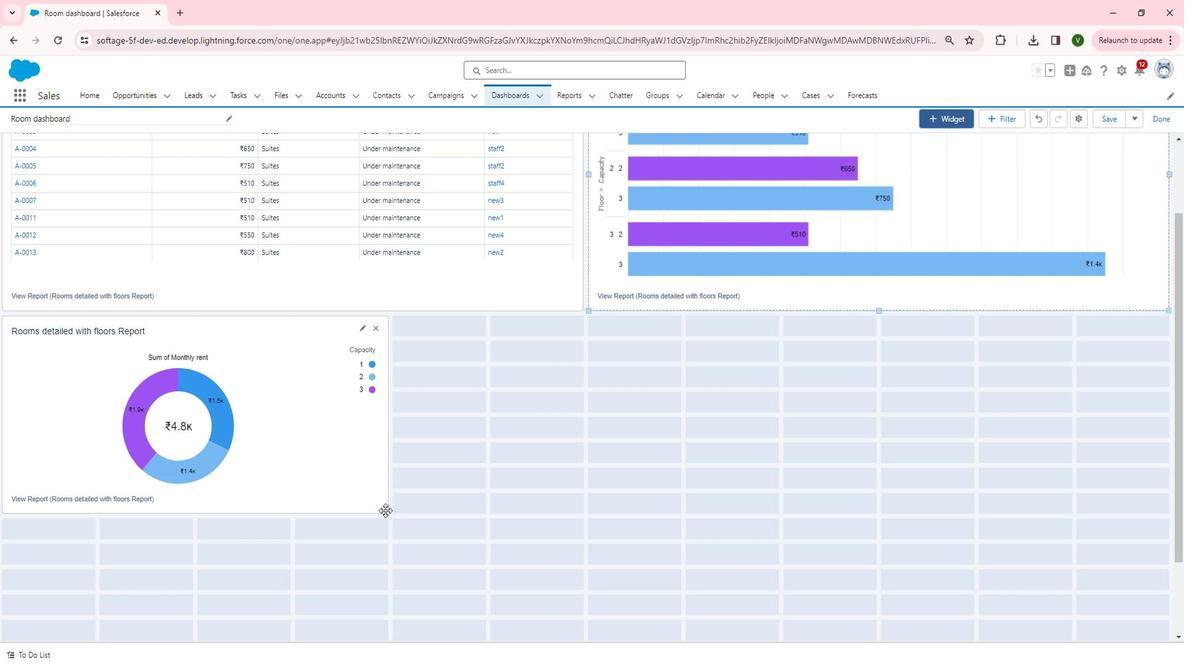 
Action: Mouse moved to (402, 508)
Screenshot: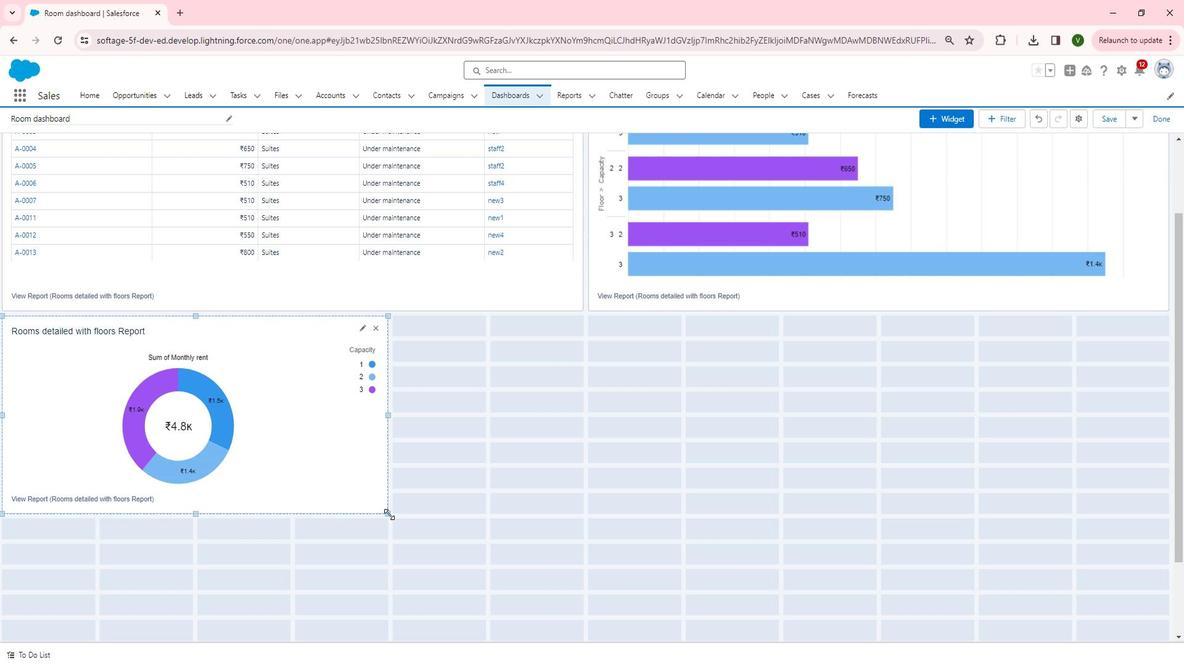 
Action: Mouse pressed left at (402, 508)
Screenshot: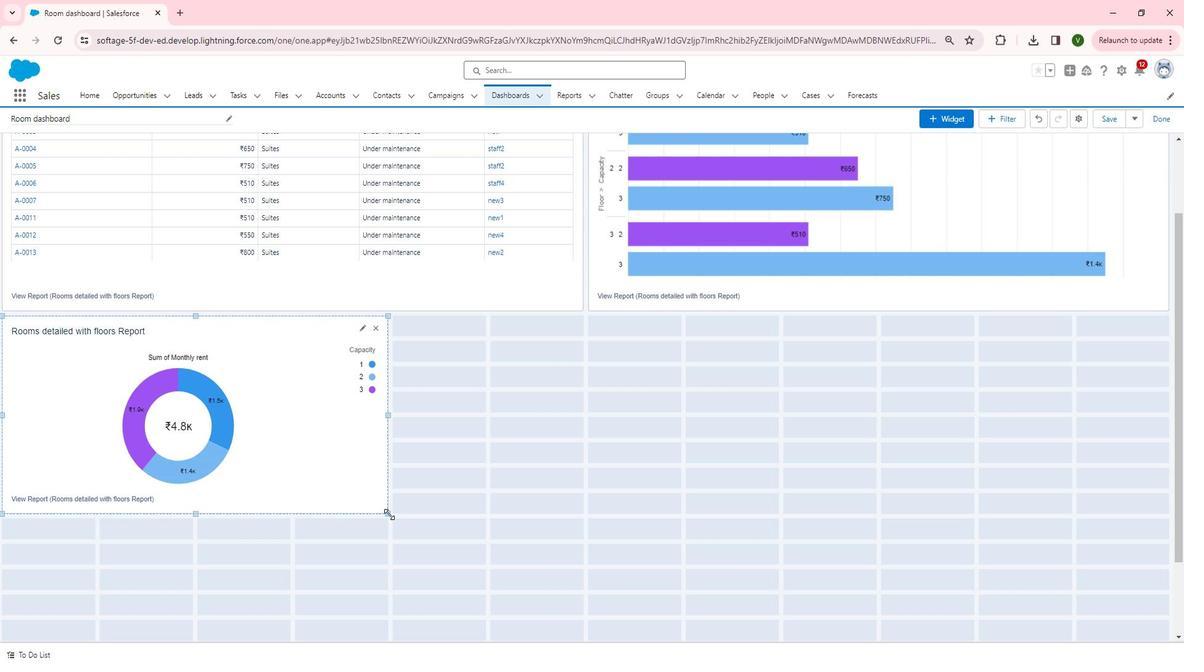 
Action: Mouse moved to (971, 125)
Screenshot: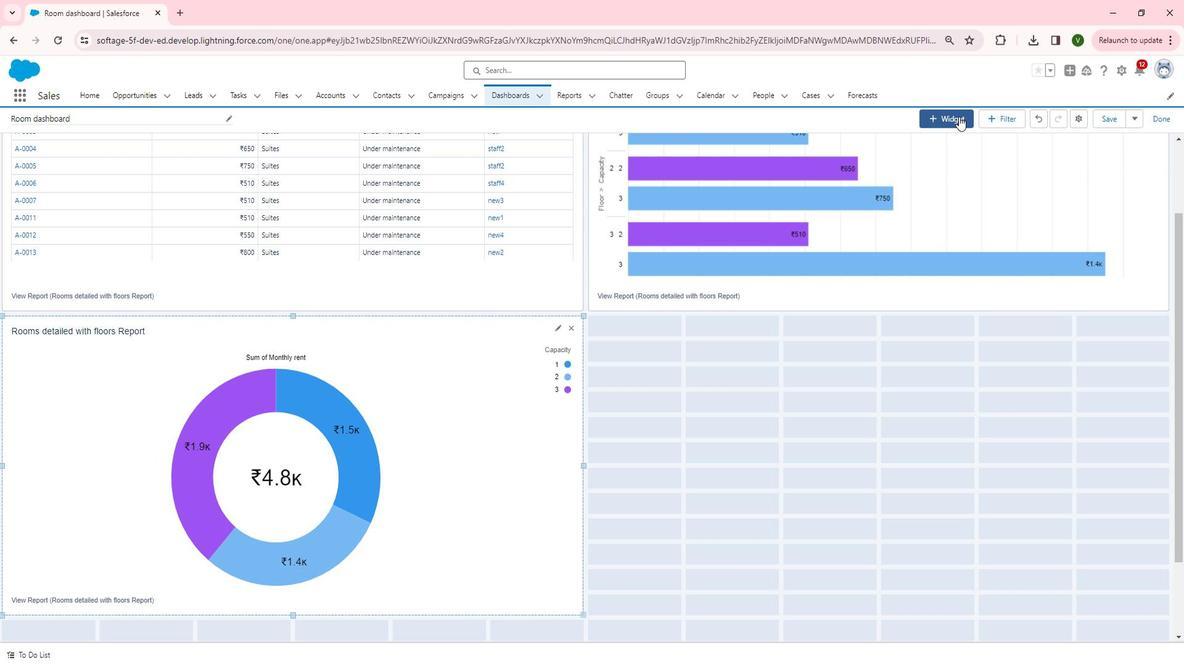 
Action: Mouse pressed left at (971, 125)
Screenshot: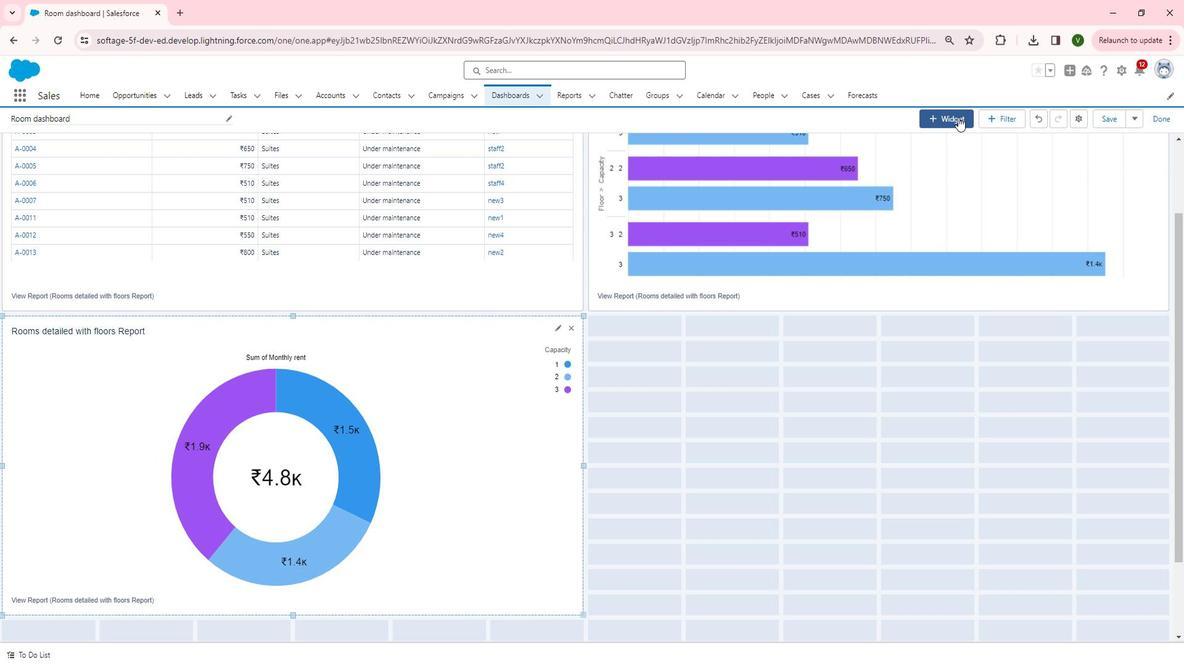 
Action: Mouse moved to (973, 145)
Screenshot: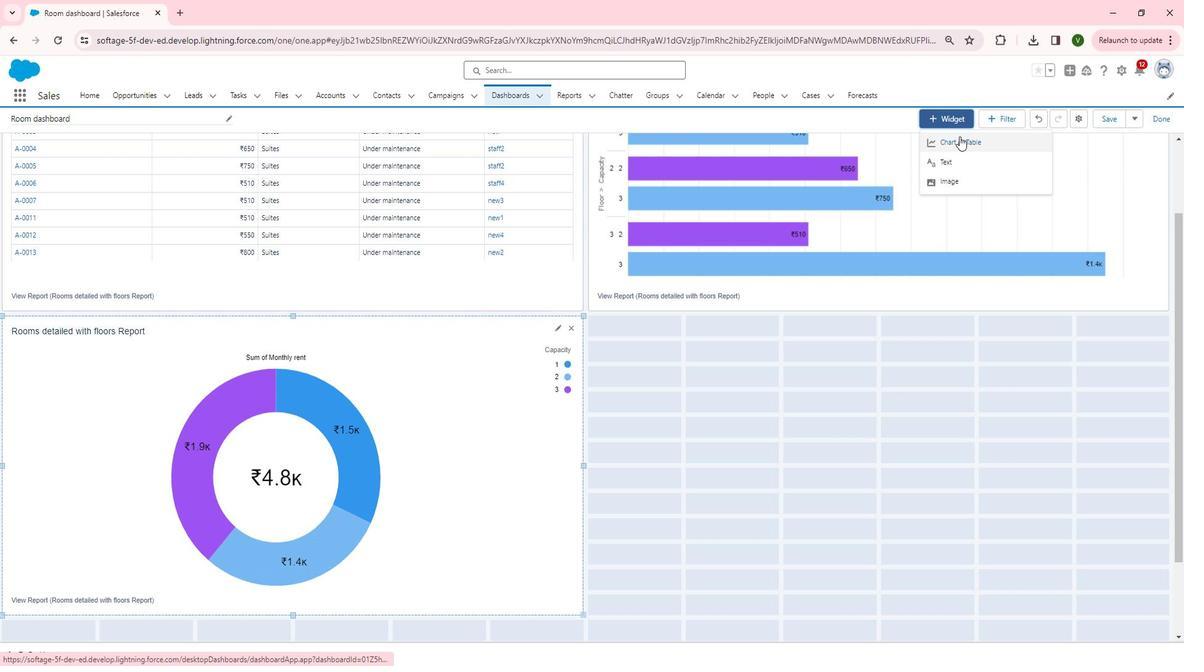 
Action: Mouse pressed left at (973, 145)
Screenshot: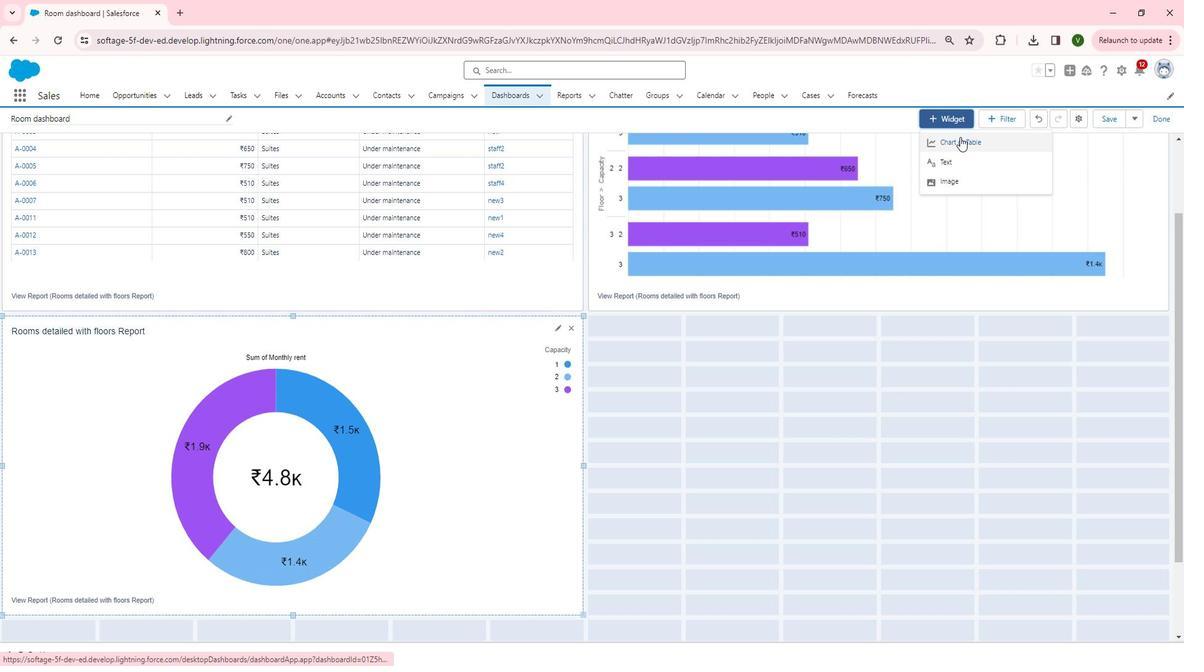 
Action: Mouse moved to (413, 272)
Screenshot: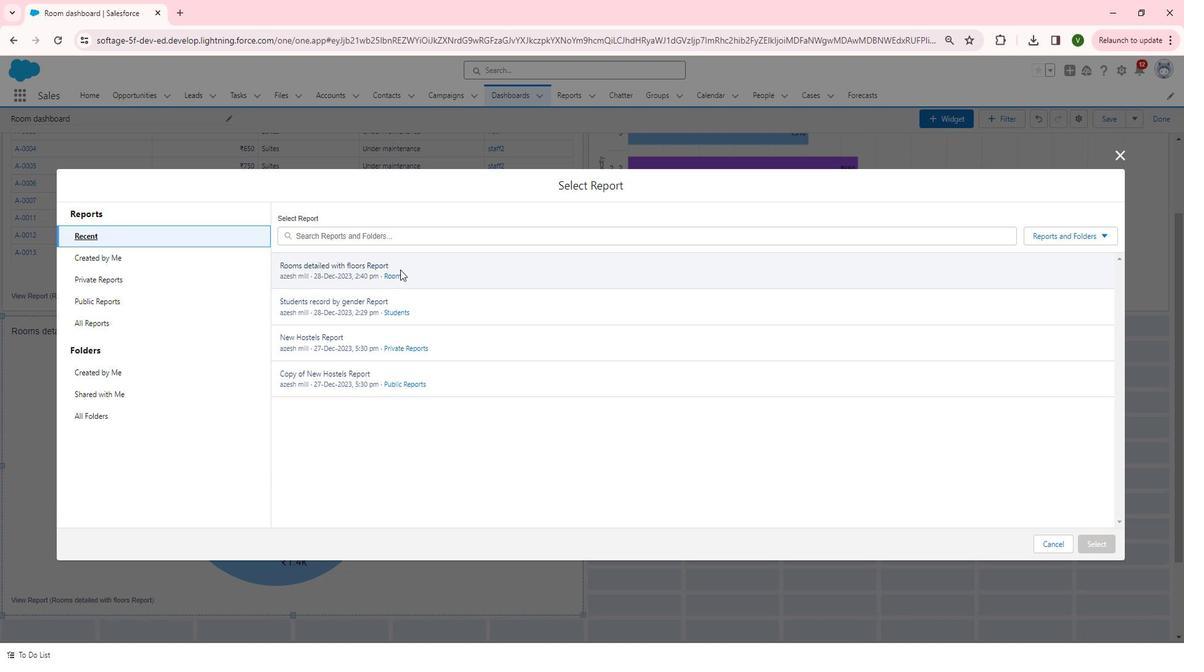
Action: Mouse pressed left at (413, 272)
Screenshot: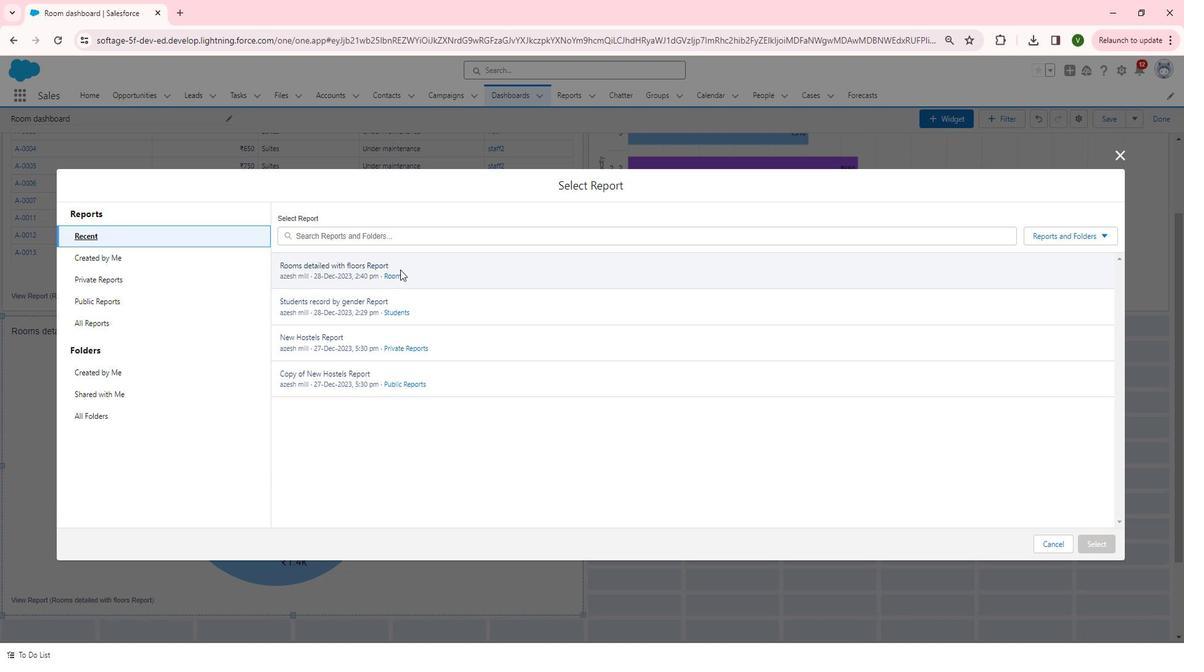 
Action: Mouse moved to (613, 257)
Screenshot: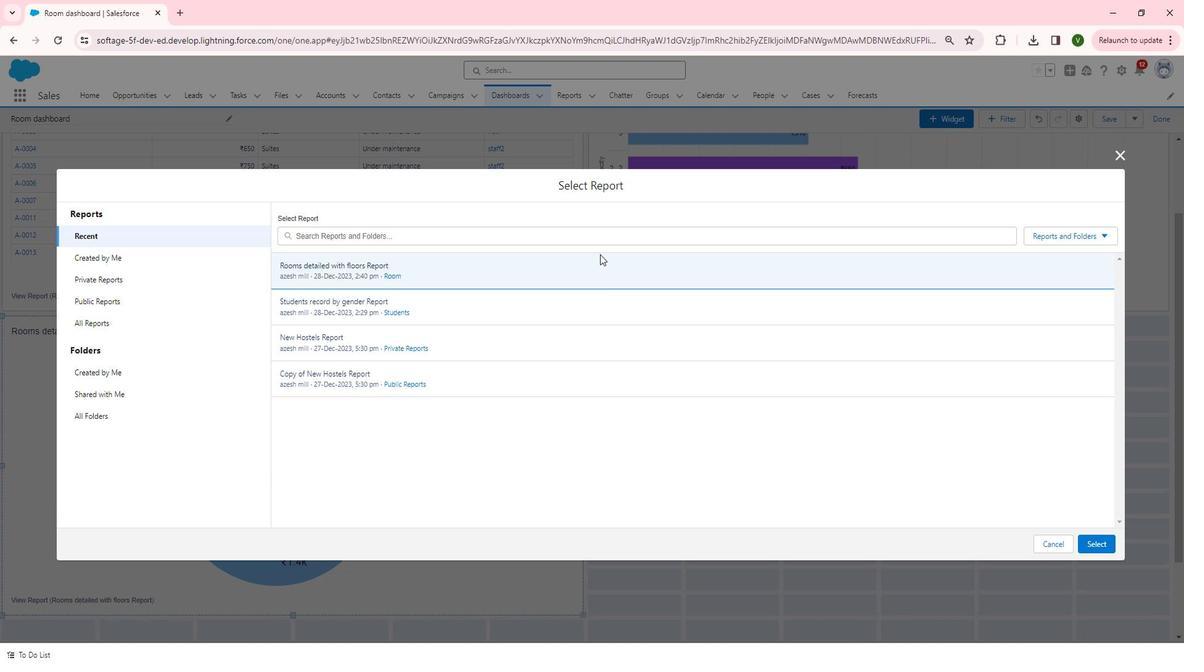 
Action: Mouse pressed left at (613, 257)
Screenshot: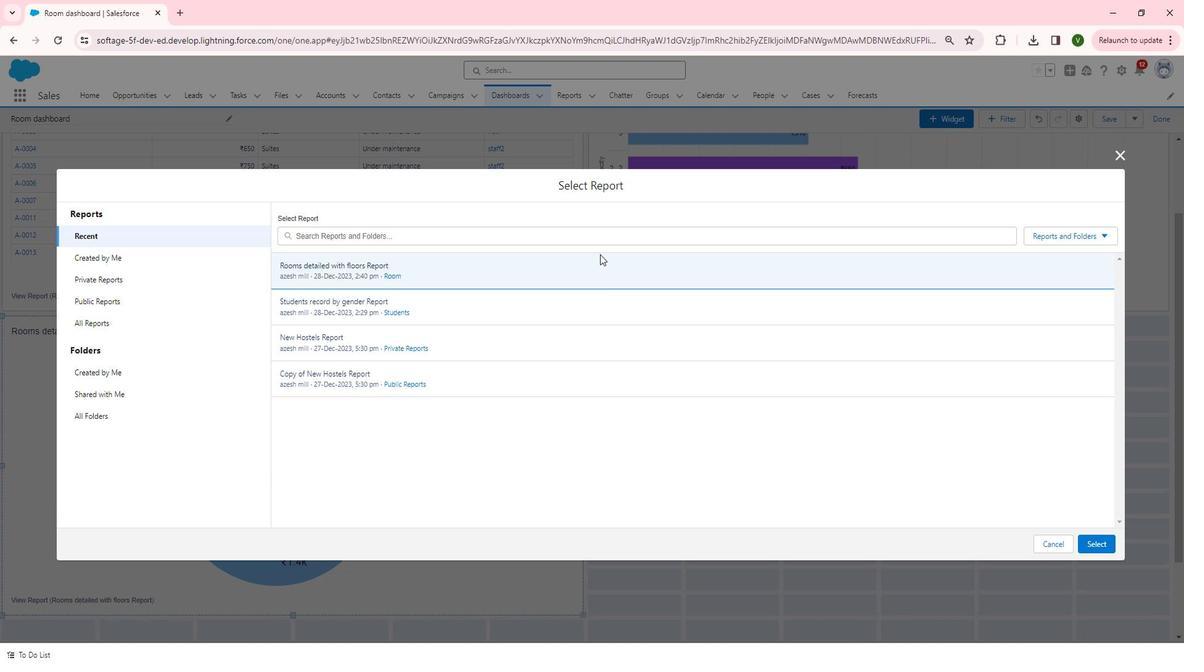 
Action: Mouse moved to (1108, 536)
Screenshot: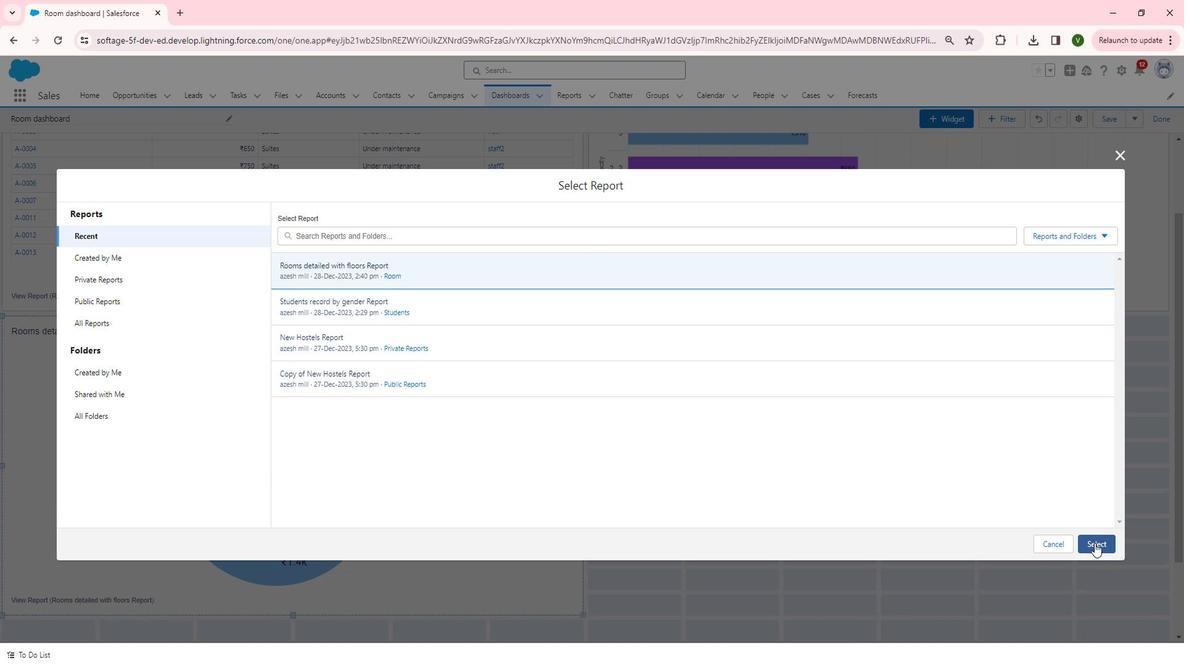
Action: Mouse pressed left at (1108, 536)
Screenshot: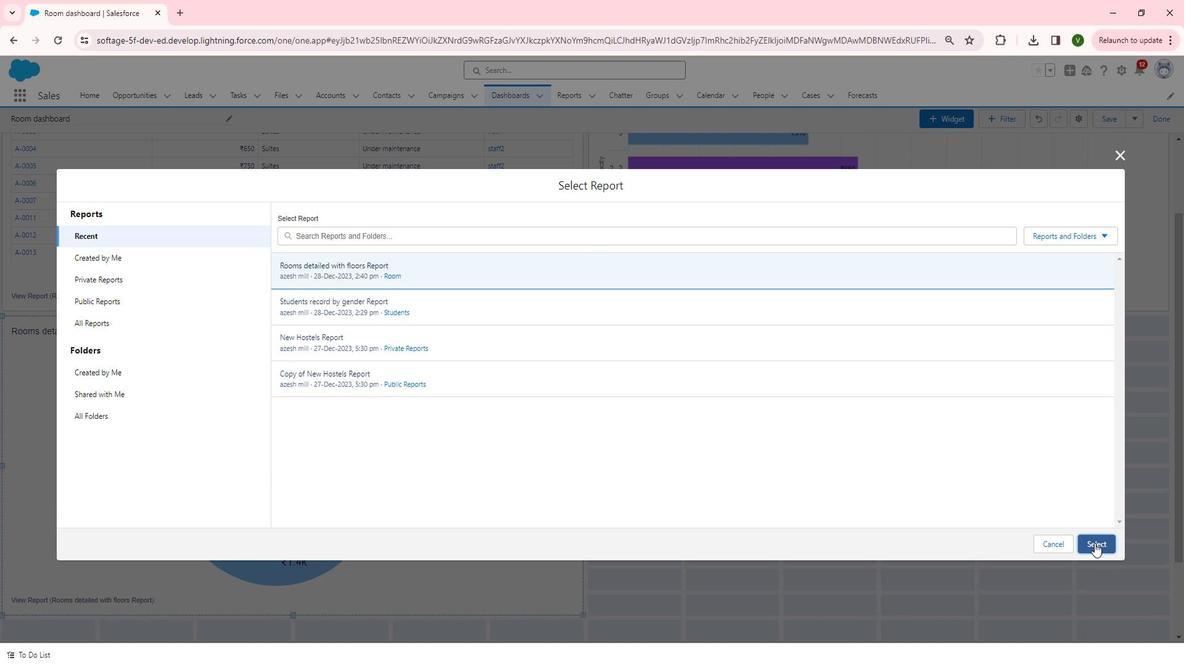 
Action: Mouse moved to (520, 320)
Screenshot: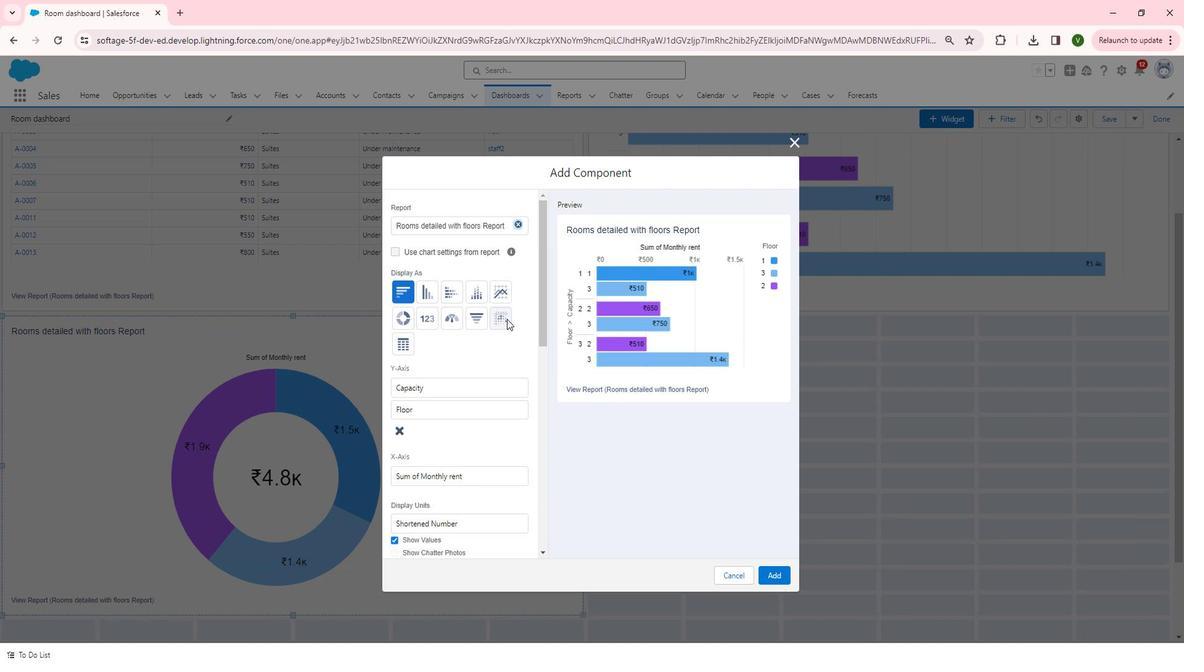 
Action: Mouse pressed left at (520, 320)
Screenshot: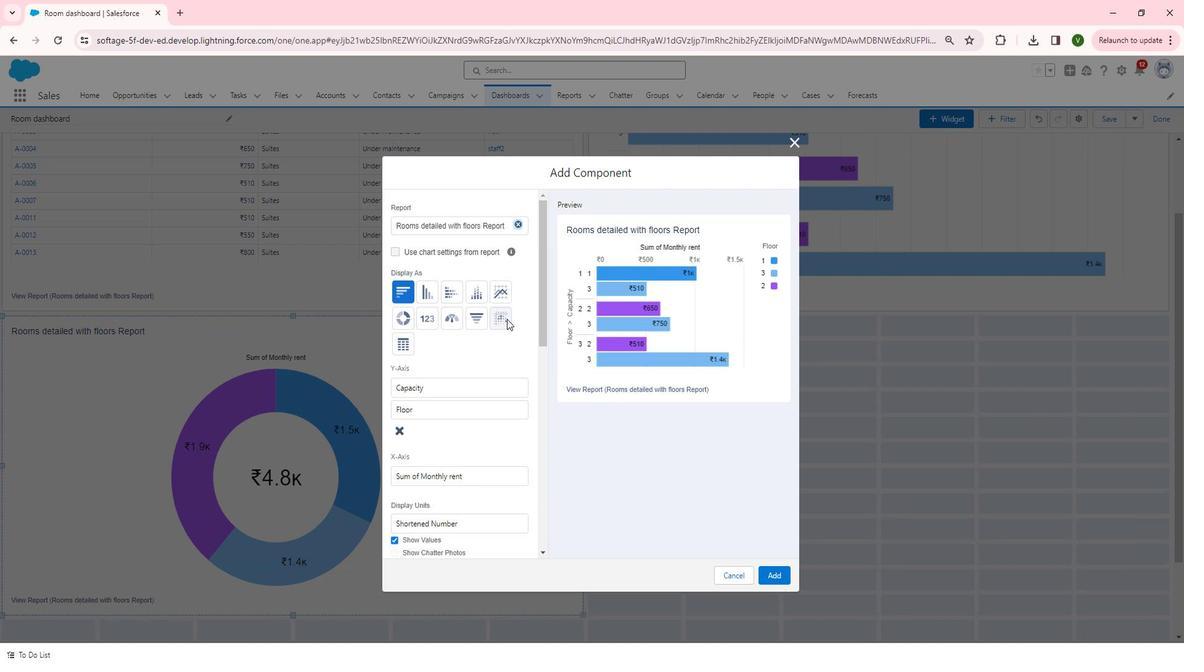 
Action: Mouse moved to (498, 314)
Screenshot: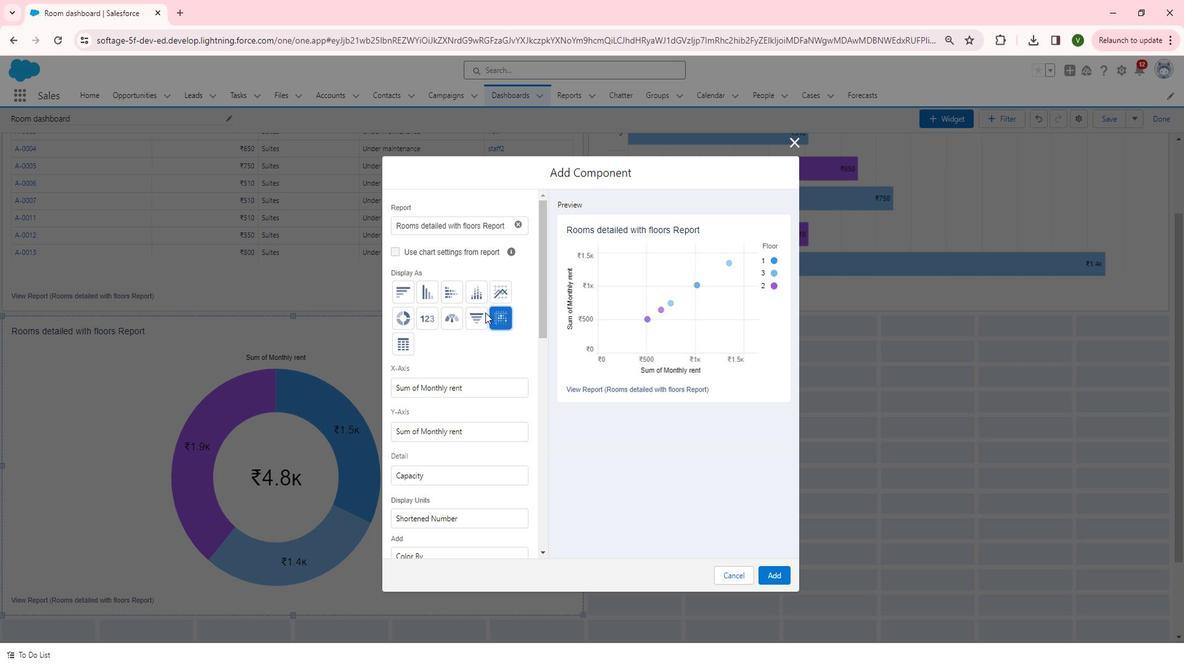 
Action: Mouse pressed left at (498, 314)
Screenshot: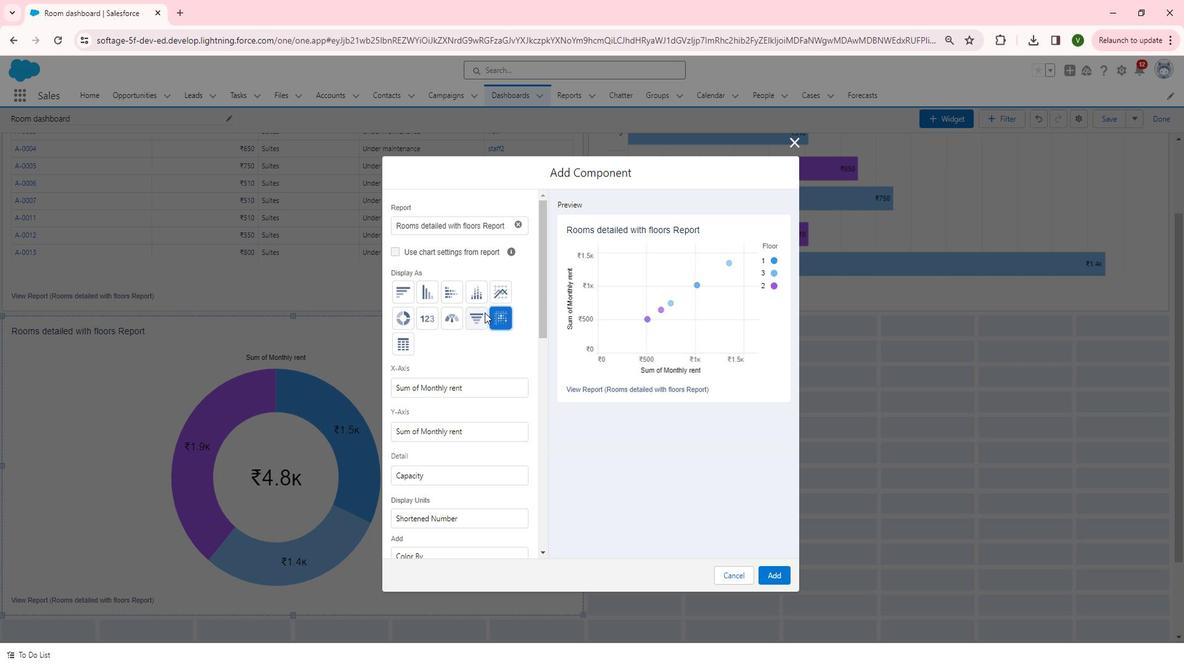 
Action: Mouse moved to (505, 301)
Screenshot: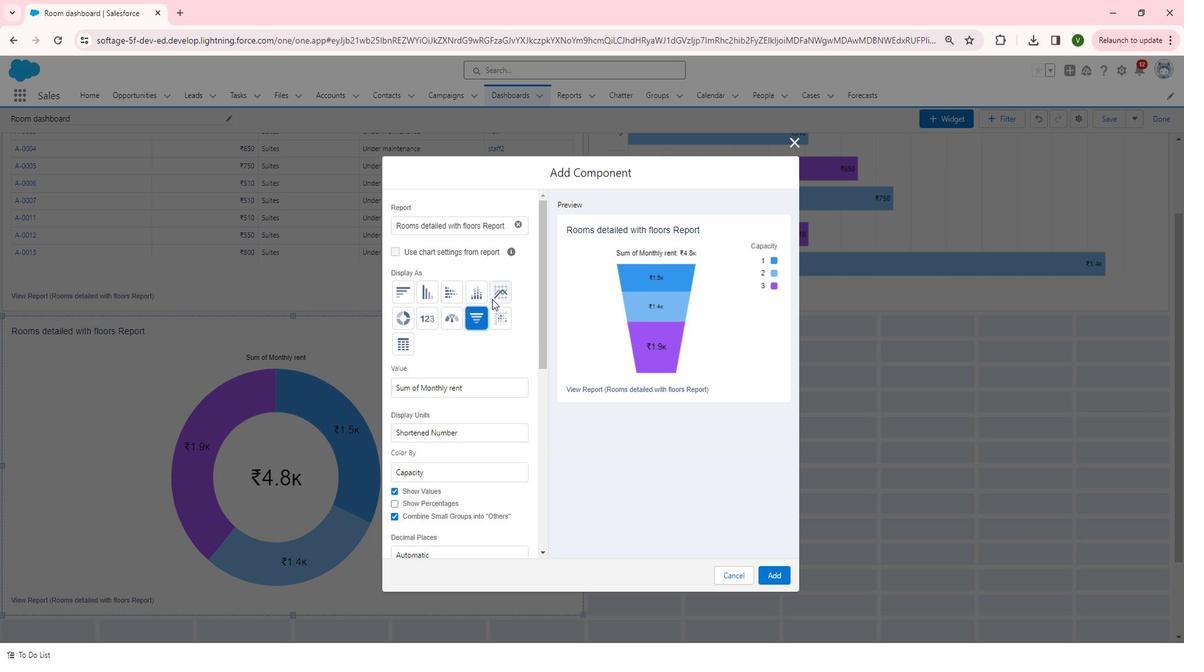 
Action: Mouse pressed left at (505, 301)
Screenshot: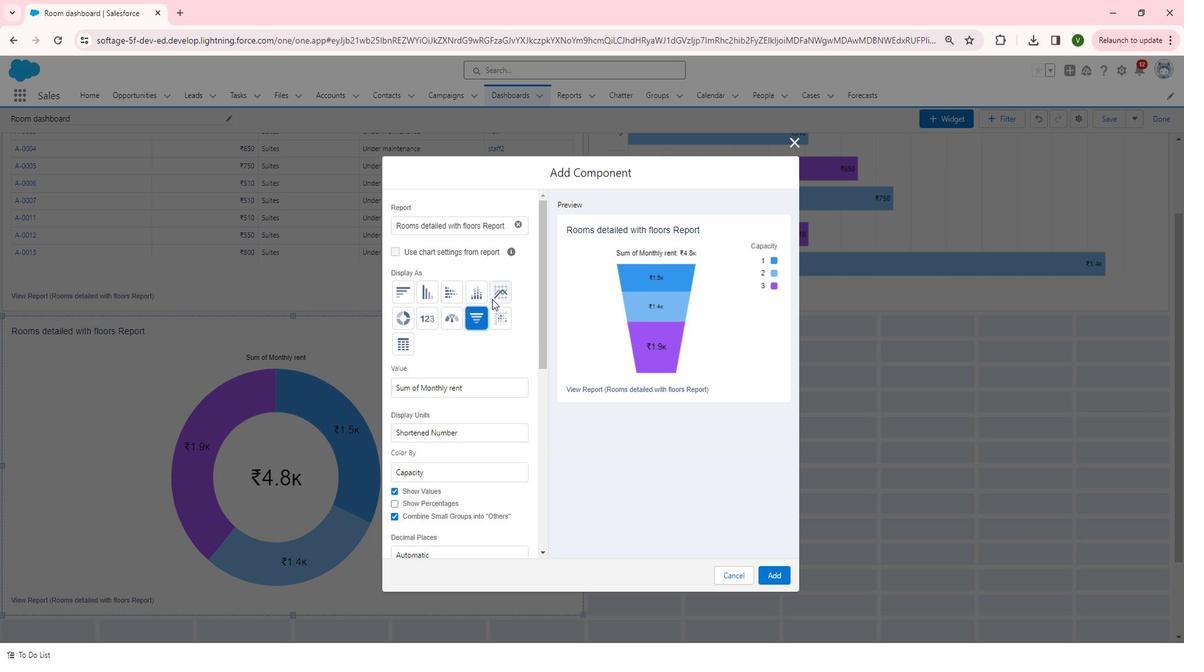 
Action: Mouse moved to (494, 294)
Screenshot: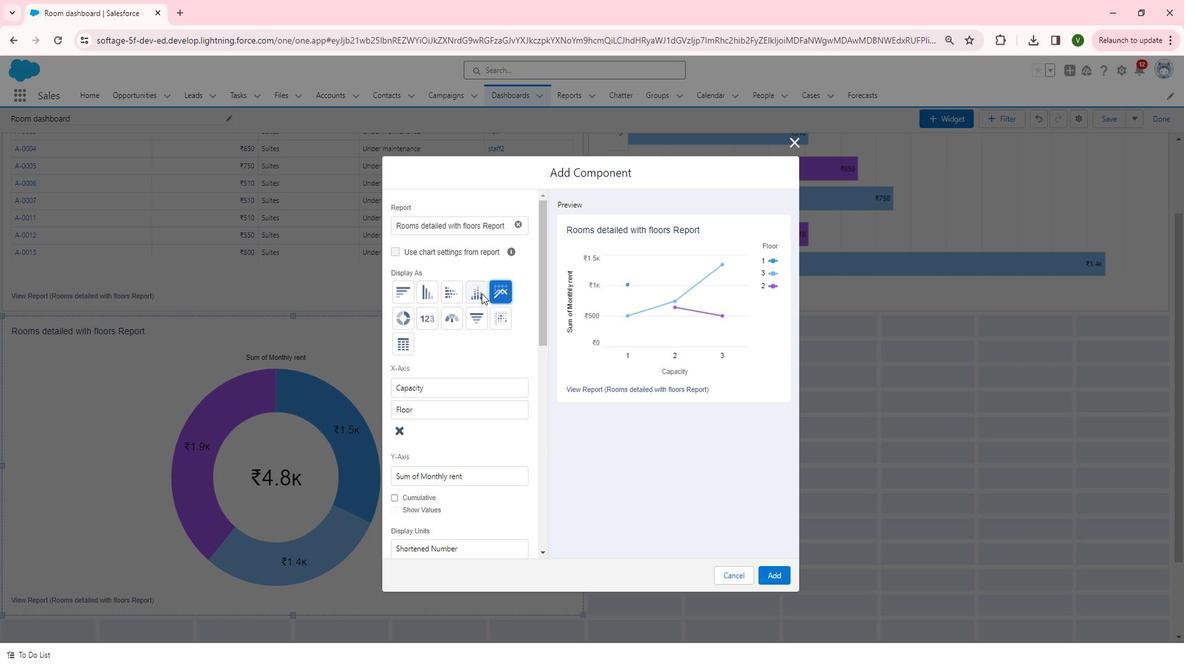 
Action: Mouse pressed left at (494, 294)
Screenshot: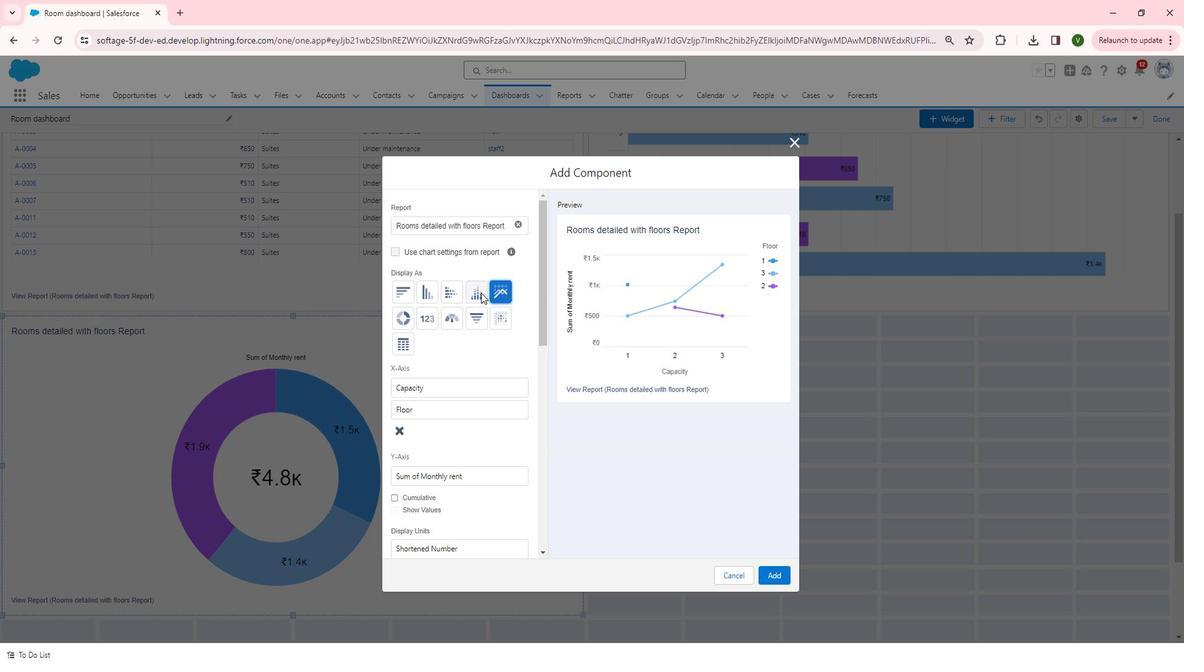
Action: Mouse moved to (470, 294)
Screenshot: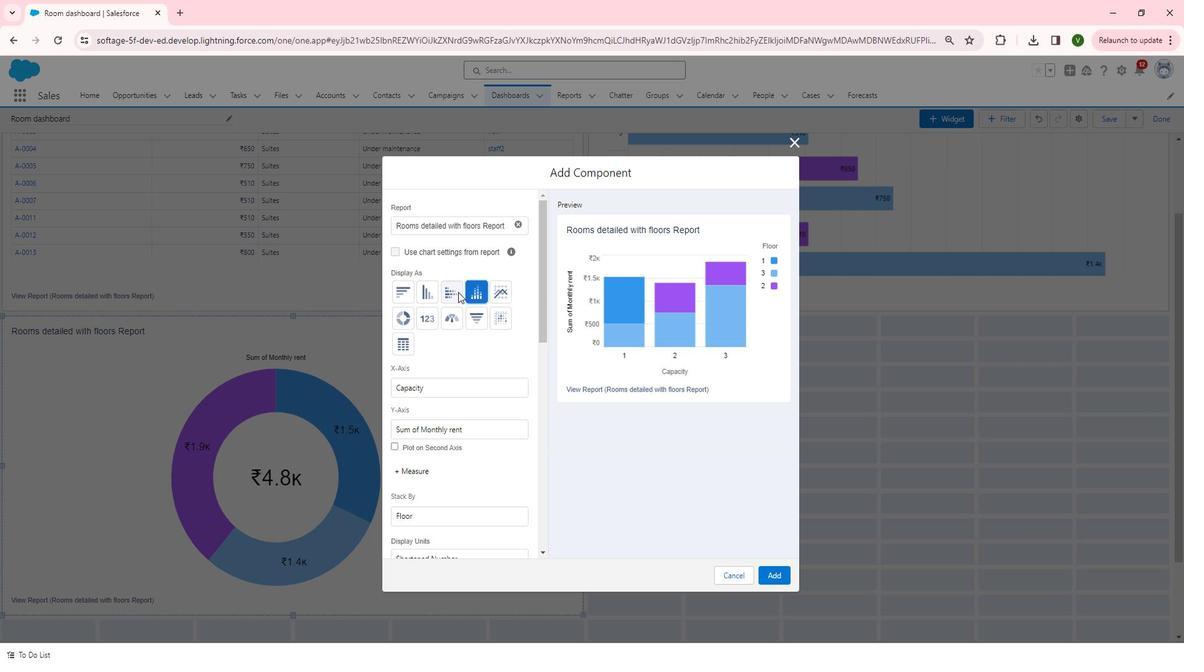
Action: Mouse pressed left at (470, 294)
Screenshot: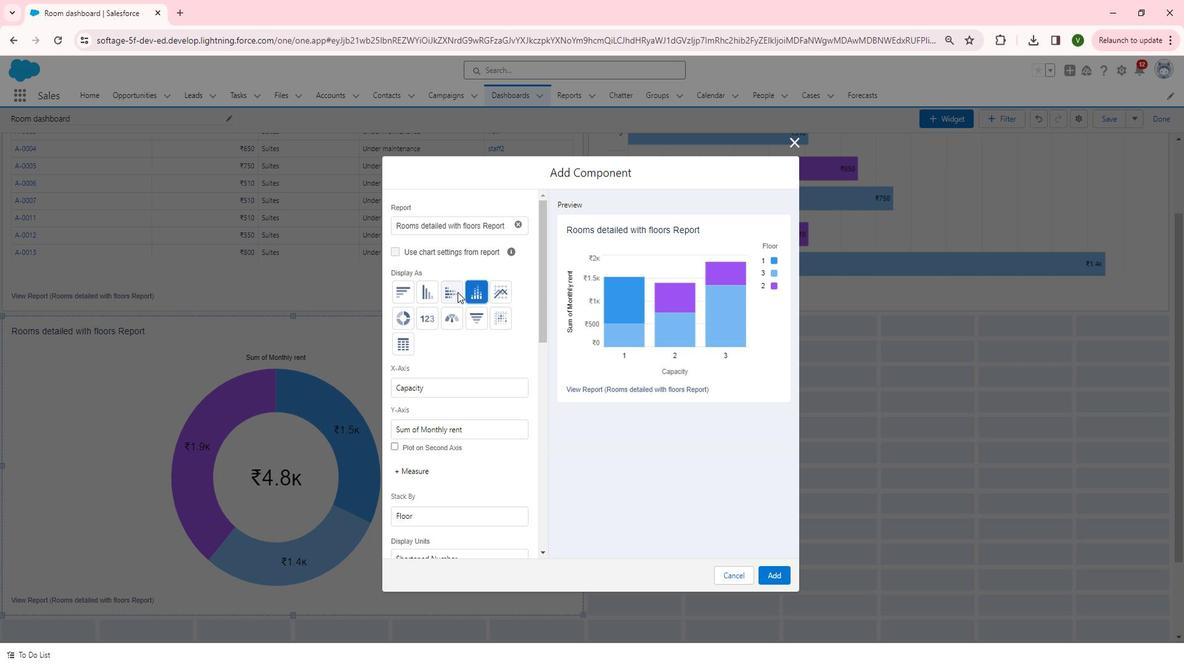 
Action: Mouse moved to (488, 293)
Screenshot: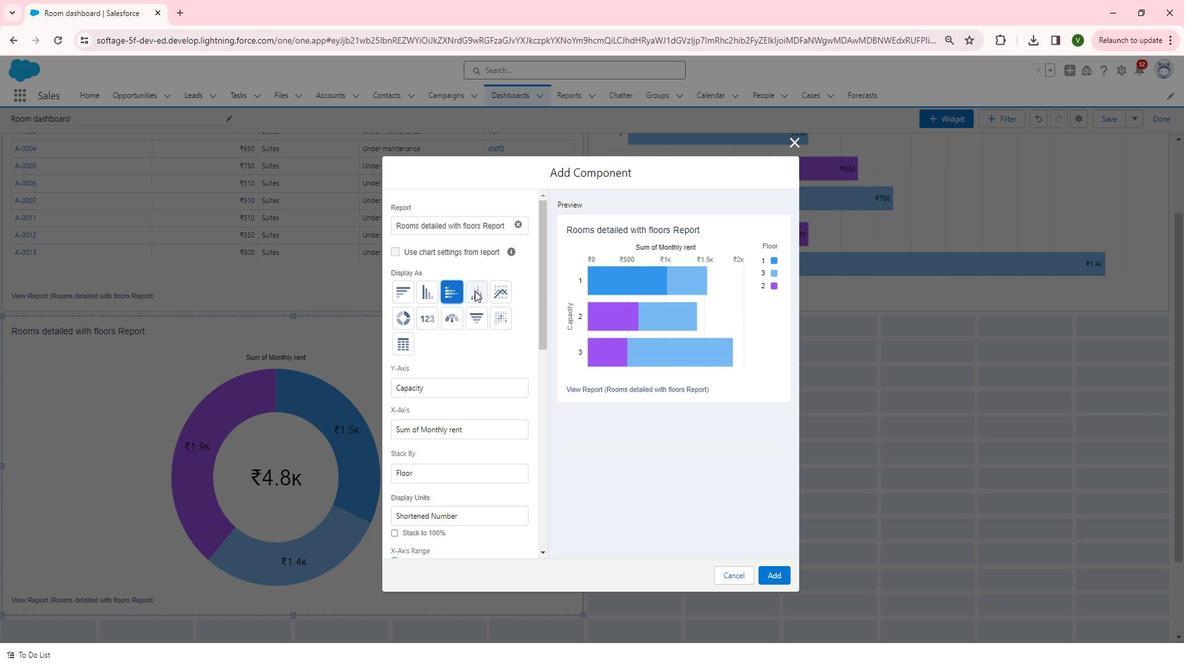 
Action: Mouse pressed left at (488, 293)
Screenshot: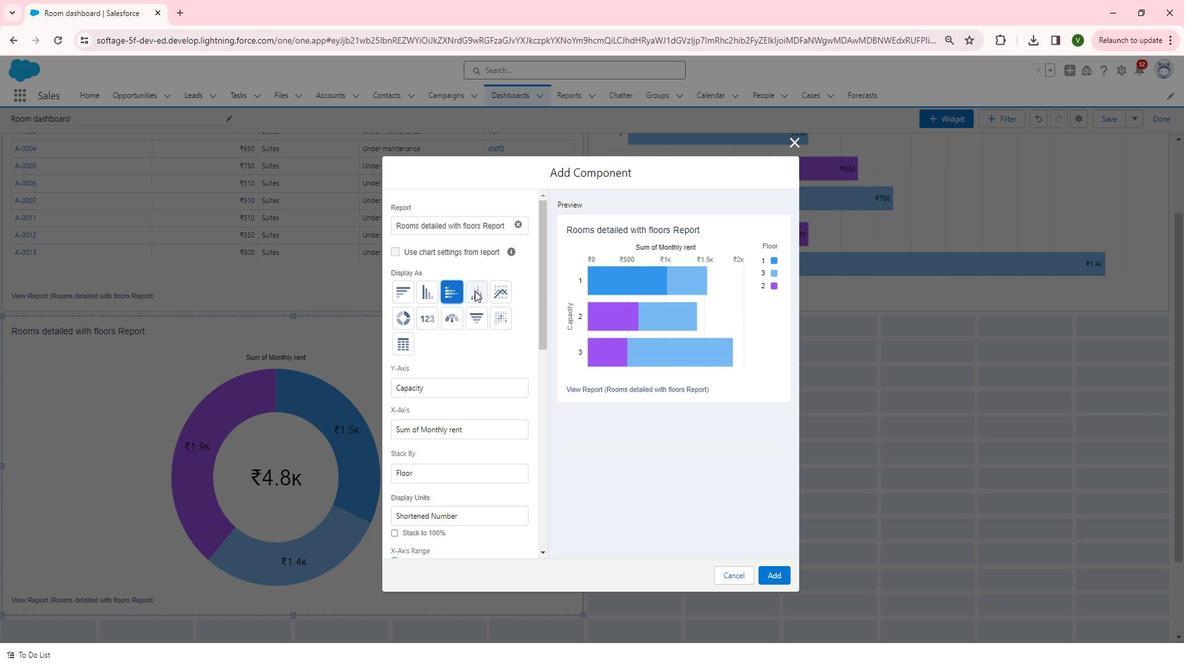 
Action: Mouse moved to (789, 562)
Screenshot: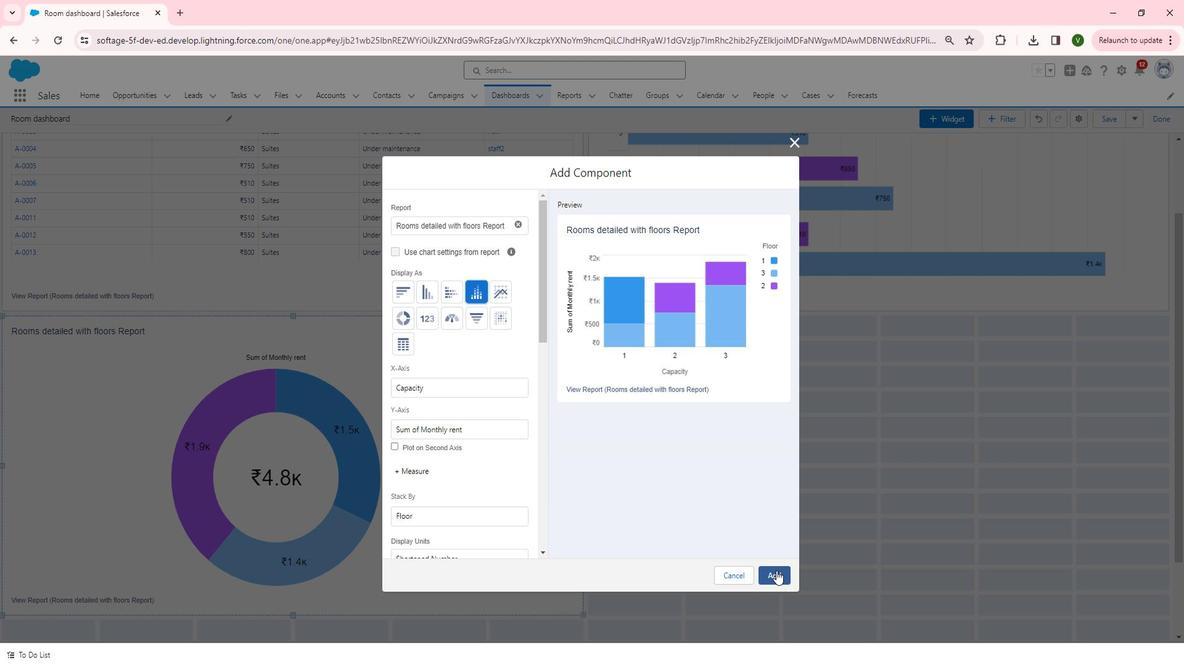 
Action: Mouse pressed left at (789, 562)
Screenshot: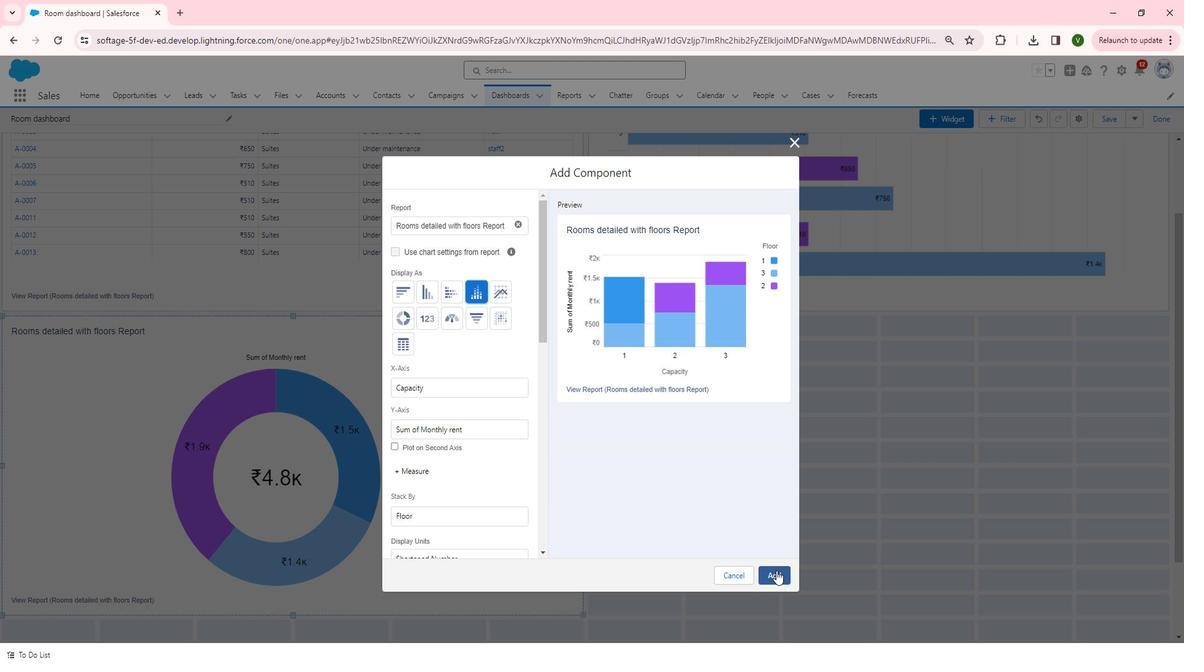 
Action: Mouse moved to (722, 474)
Screenshot: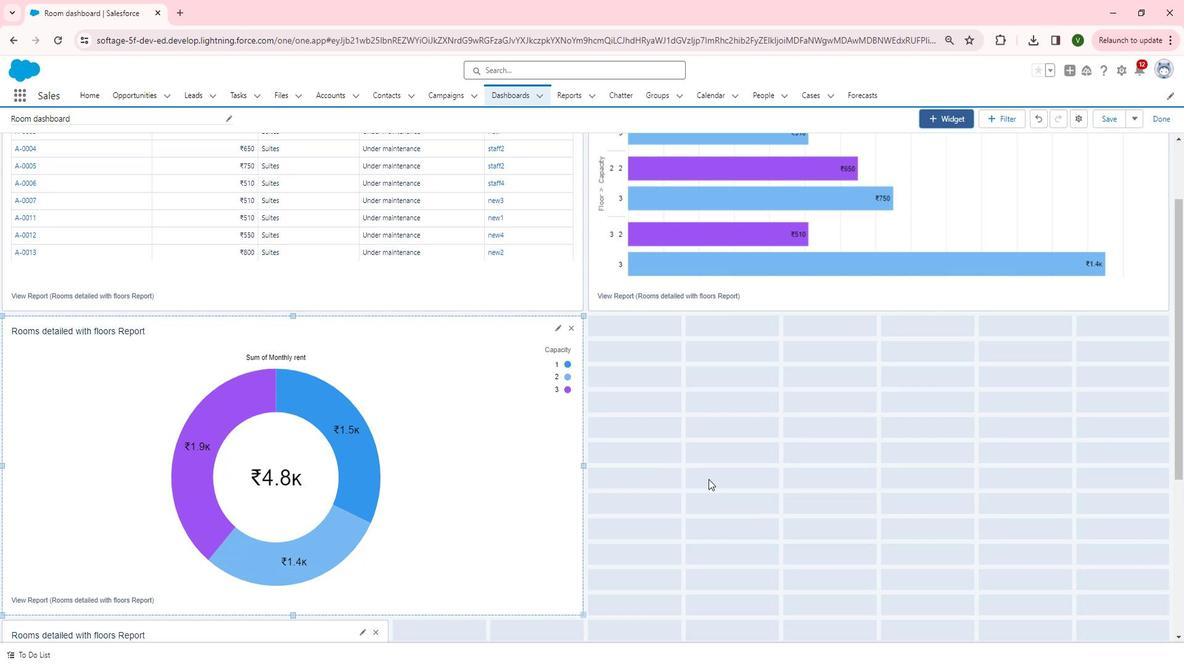 
Action: Mouse scrolled (722, 473) with delta (0, 0)
Screenshot: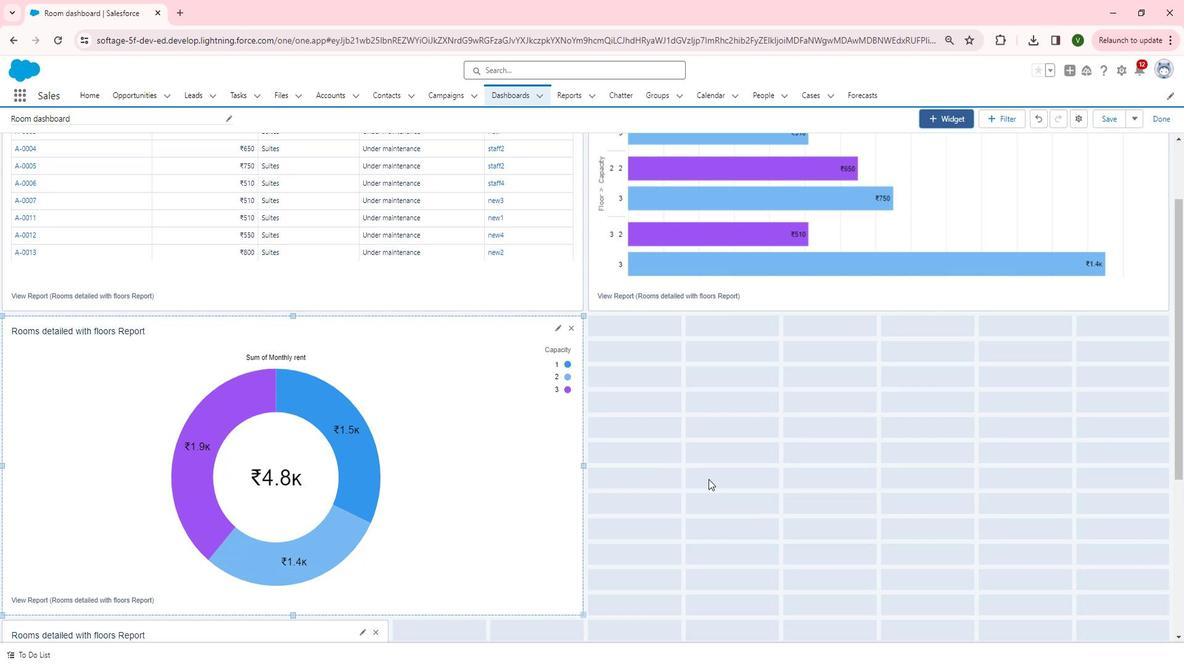 
Action: Mouse moved to (722, 475)
Screenshot: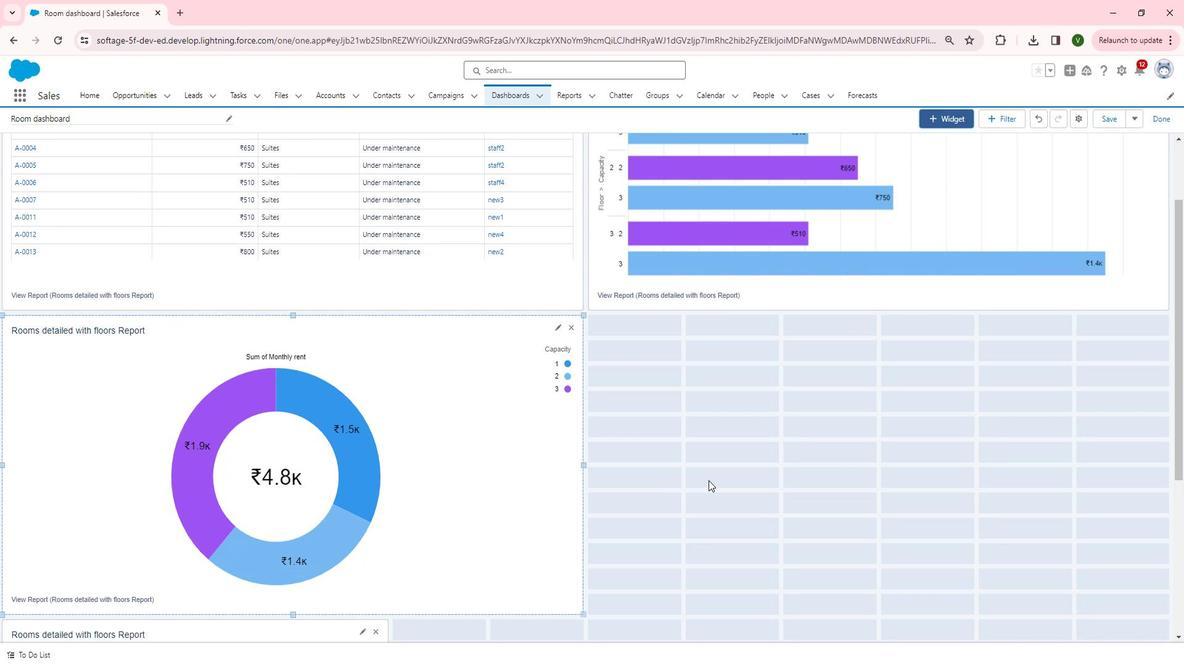 
Action: Mouse scrolled (722, 475) with delta (0, 0)
Screenshot: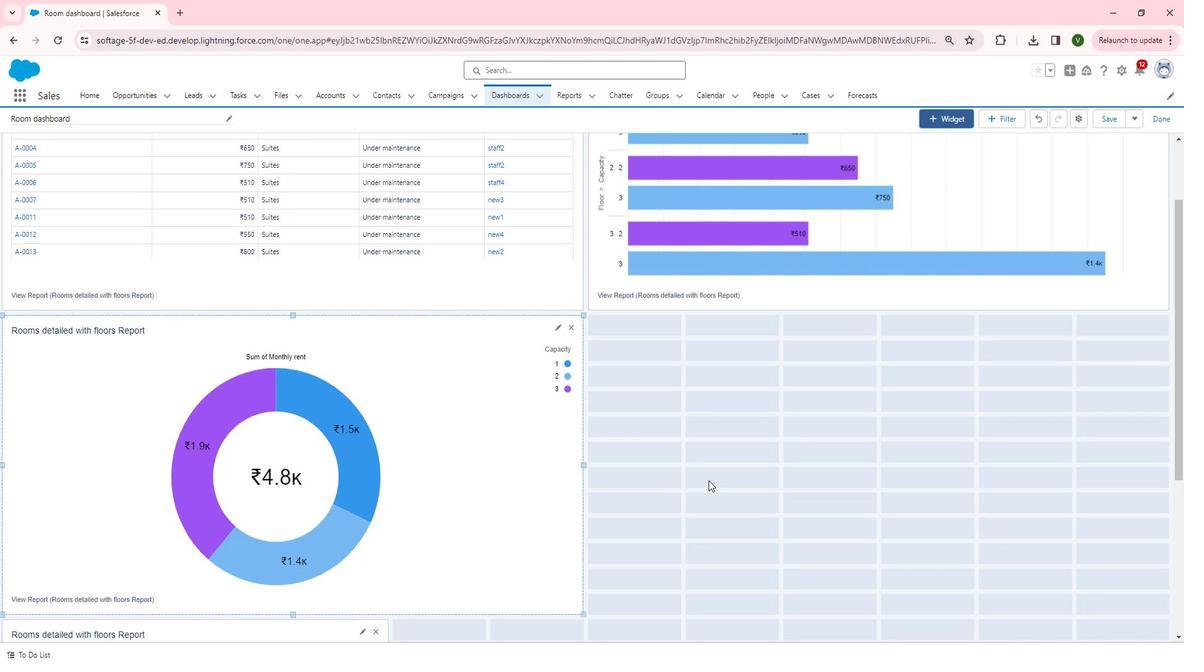 
Action: Mouse moved to (721, 476)
Screenshot: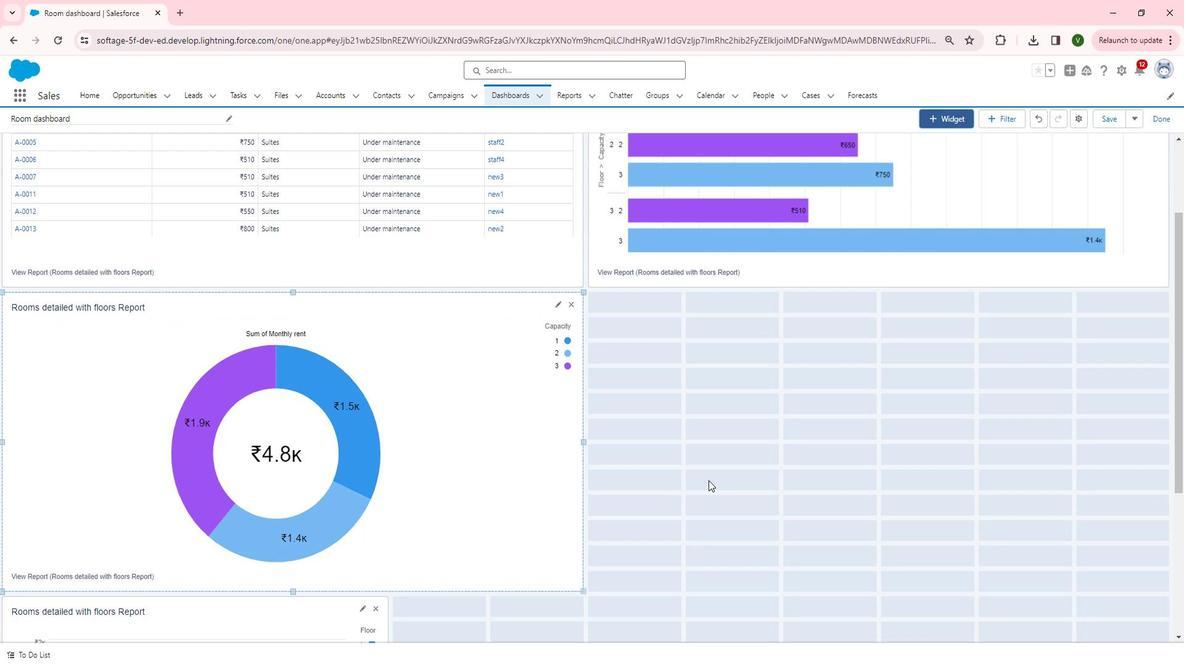 
Action: Mouse scrolled (721, 475) with delta (0, 0)
Screenshot: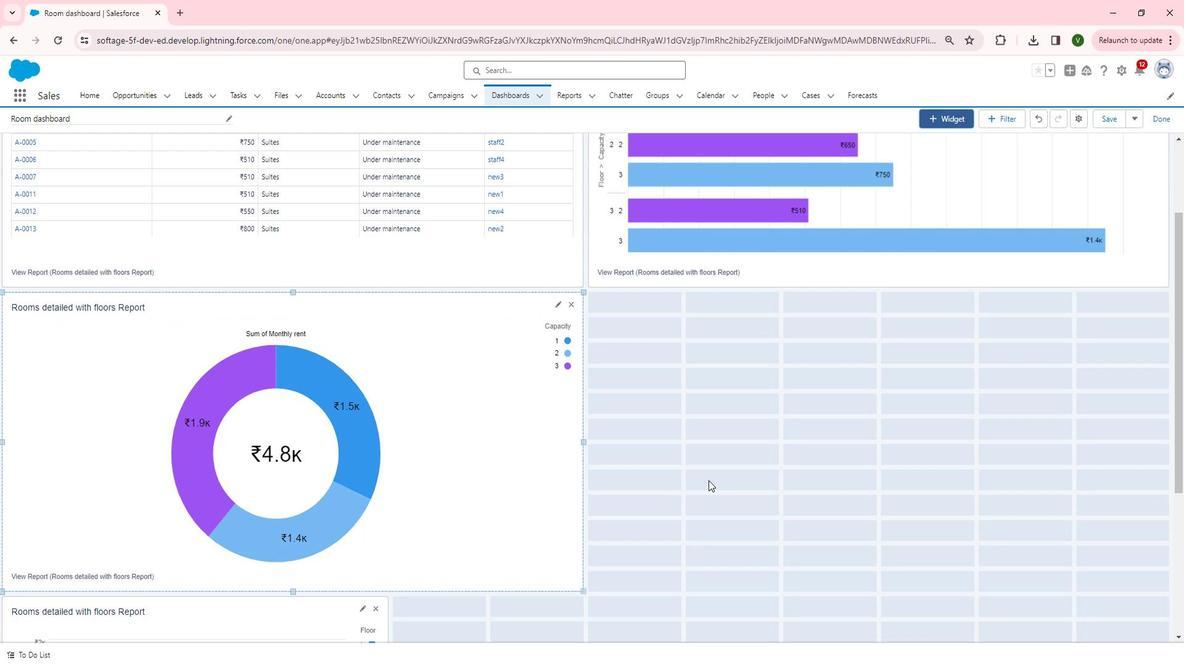 
Action: Mouse moved to (372, 520)
Screenshot: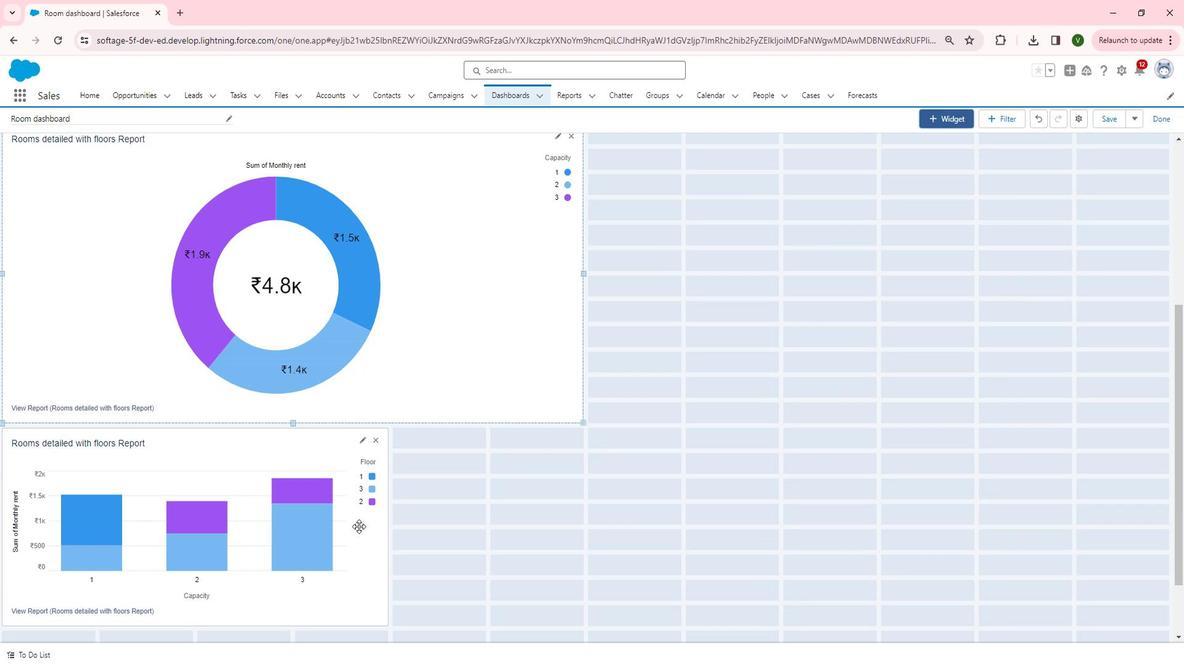 
Action: Mouse pressed left at (372, 520)
Screenshot: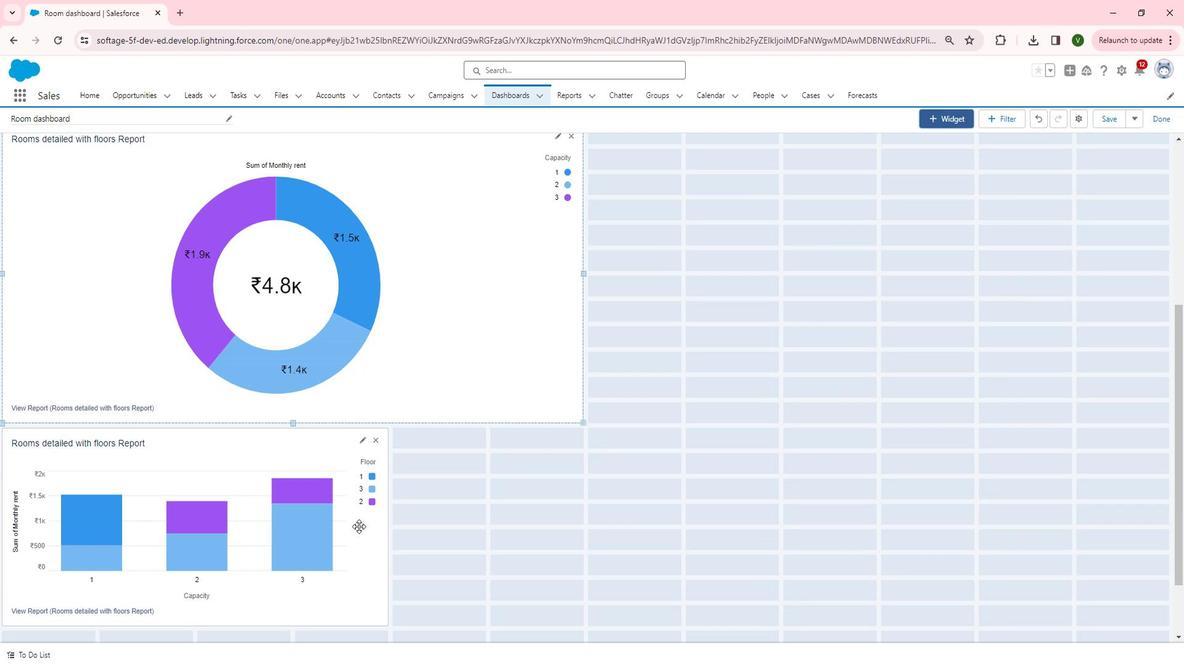 
Action: Mouse moved to (989, 356)
Screenshot: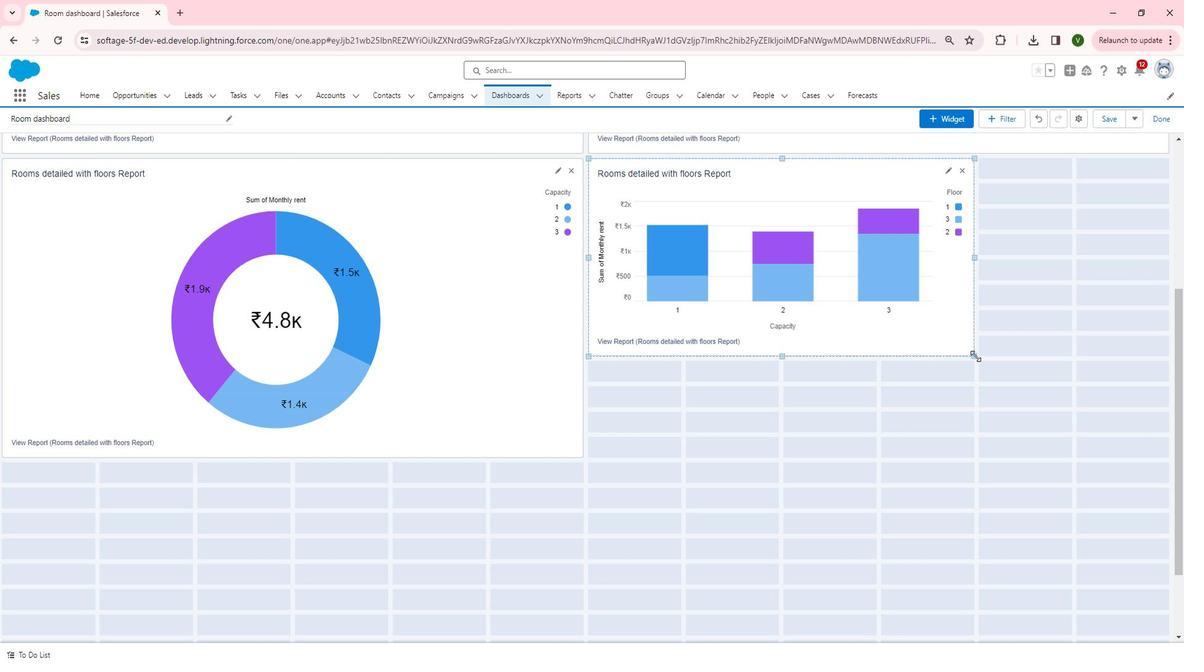 
Action: Mouse pressed left at (989, 356)
Screenshot: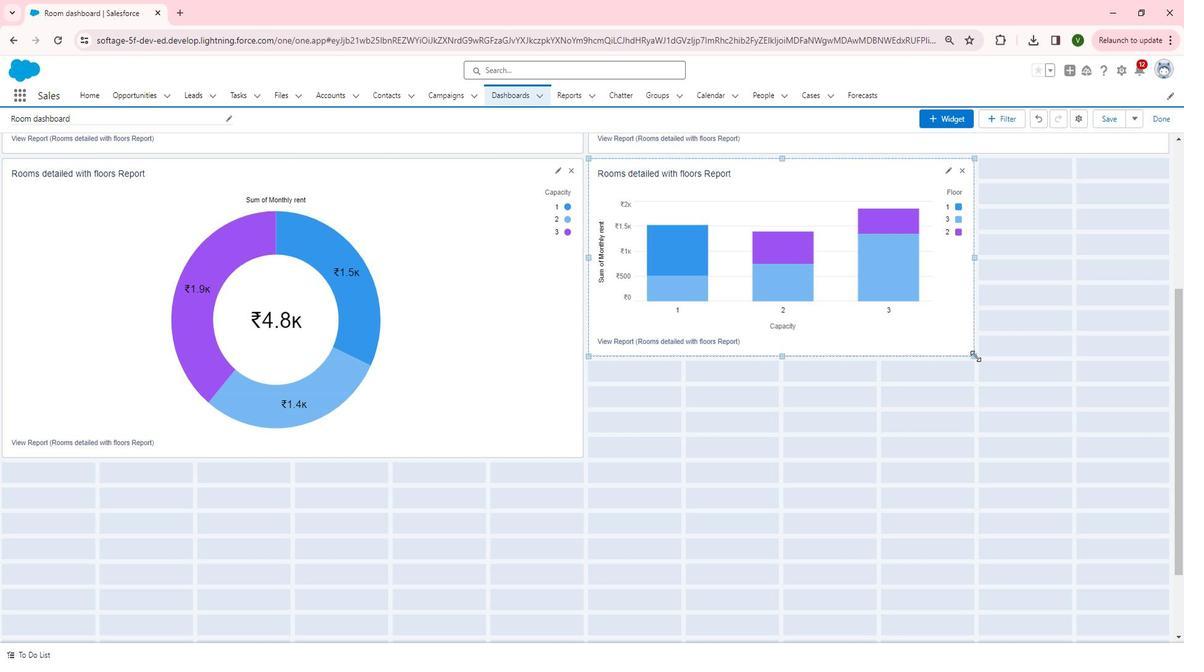 
Action: Mouse moved to (965, 446)
Screenshot: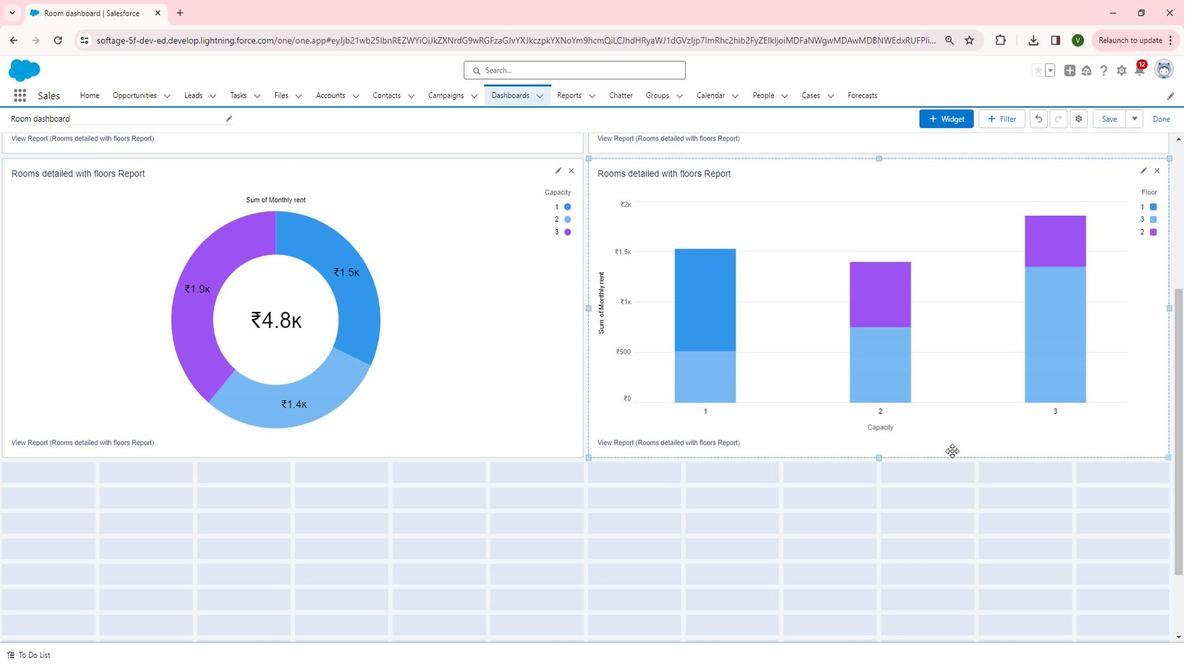 
Action: Mouse scrolled (965, 447) with delta (0, 0)
Screenshot: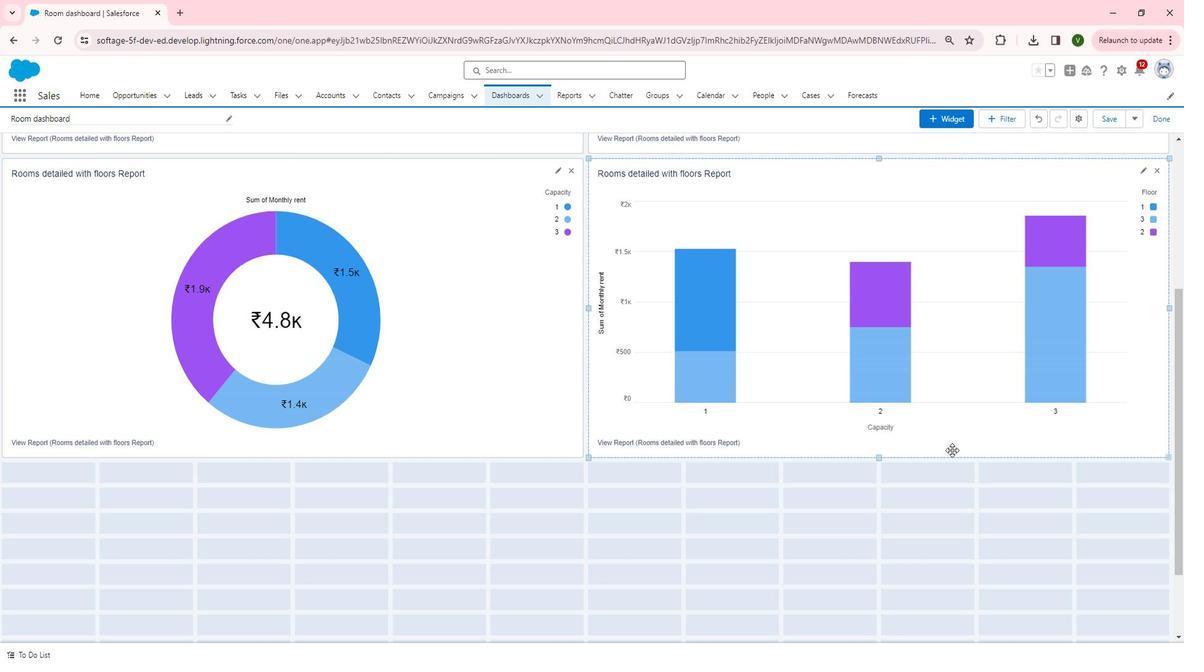
Action: Mouse moved to (965, 446)
Screenshot: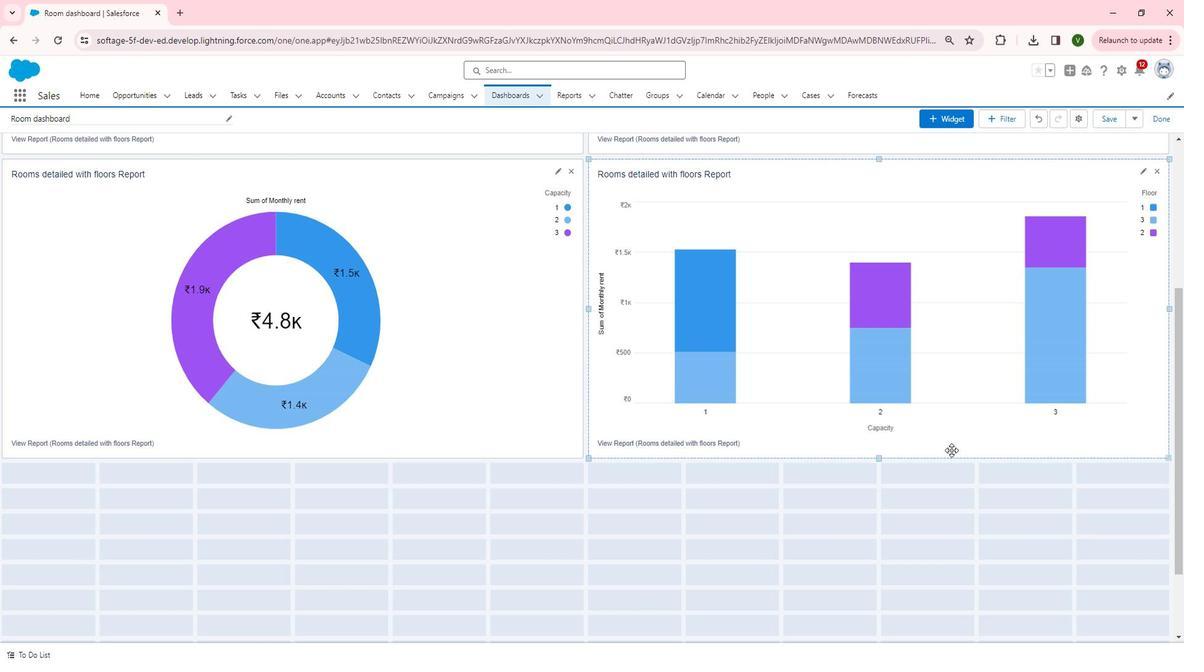 
Action: Mouse scrolled (965, 447) with delta (0, 0)
Screenshot: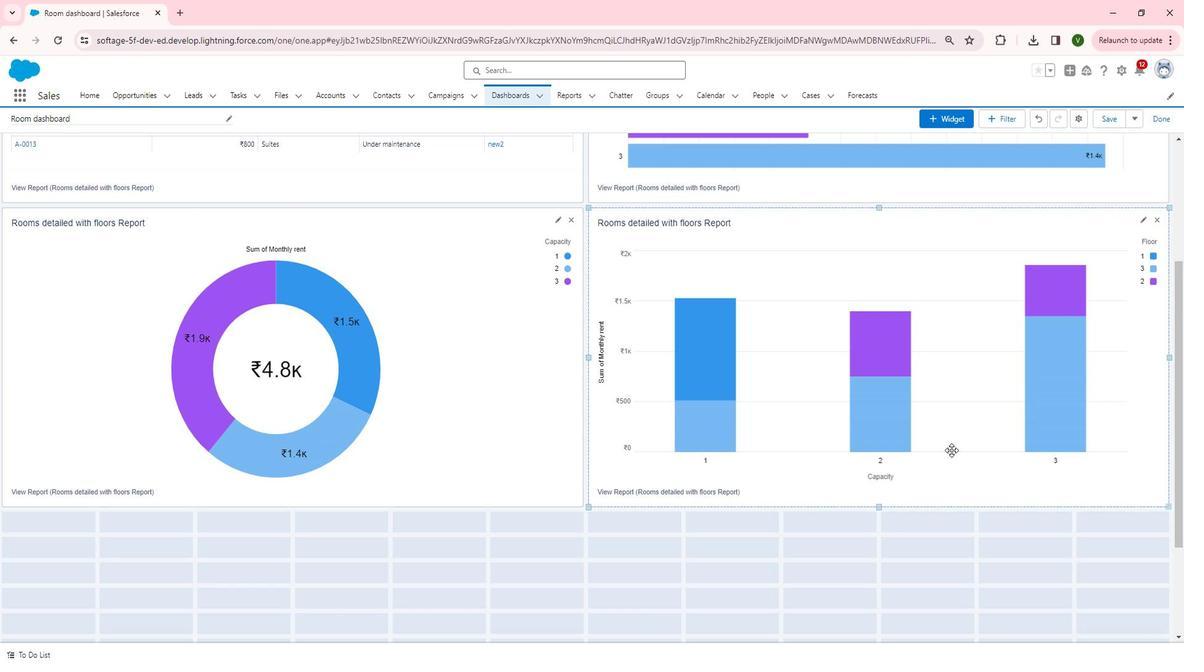 
Action: Mouse scrolled (965, 447) with delta (0, 0)
Screenshot: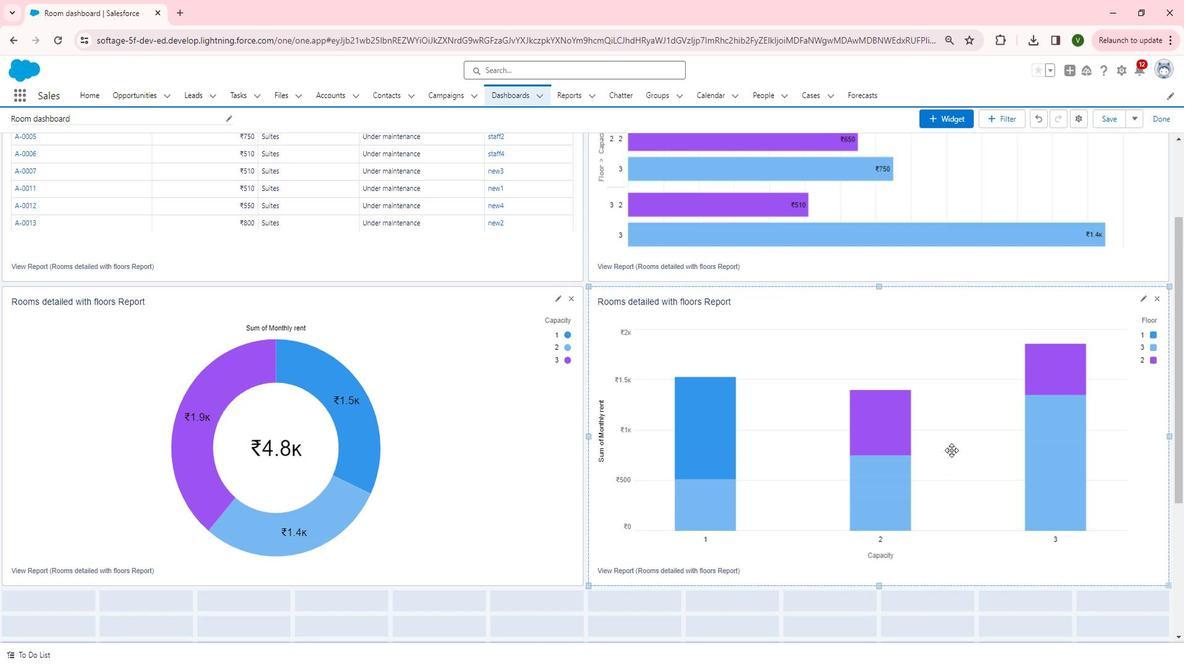 
Action: Mouse moved to (937, 432)
Screenshot: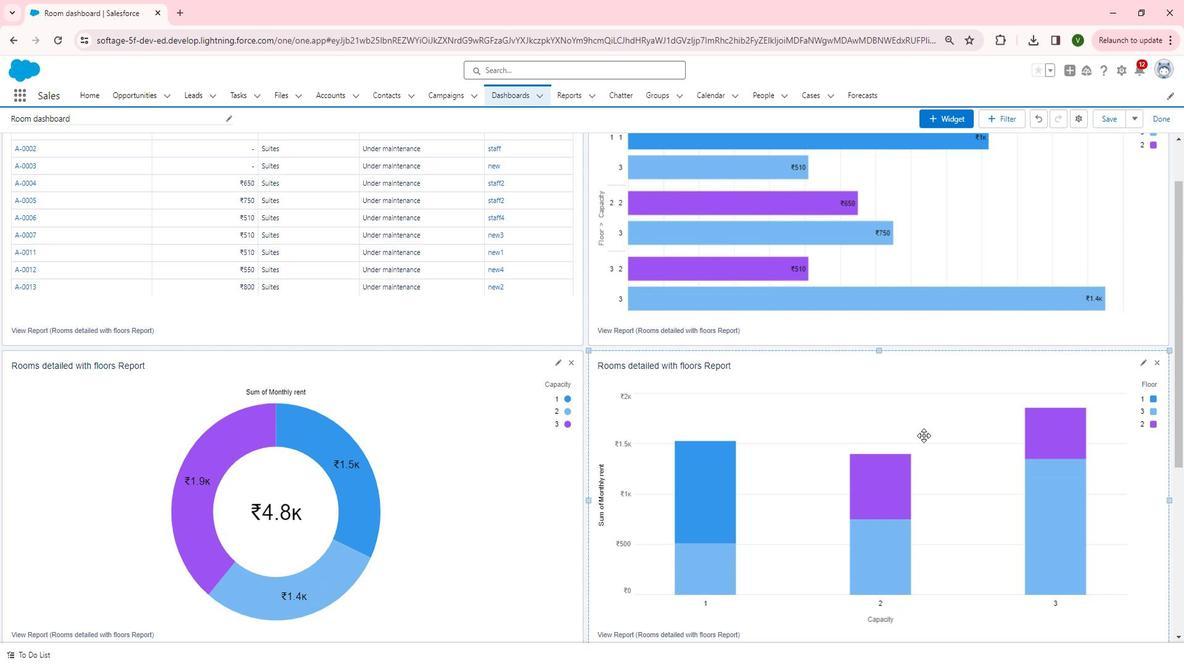 
Action: Mouse scrolled (937, 433) with delta (0, 0)
Screenshot: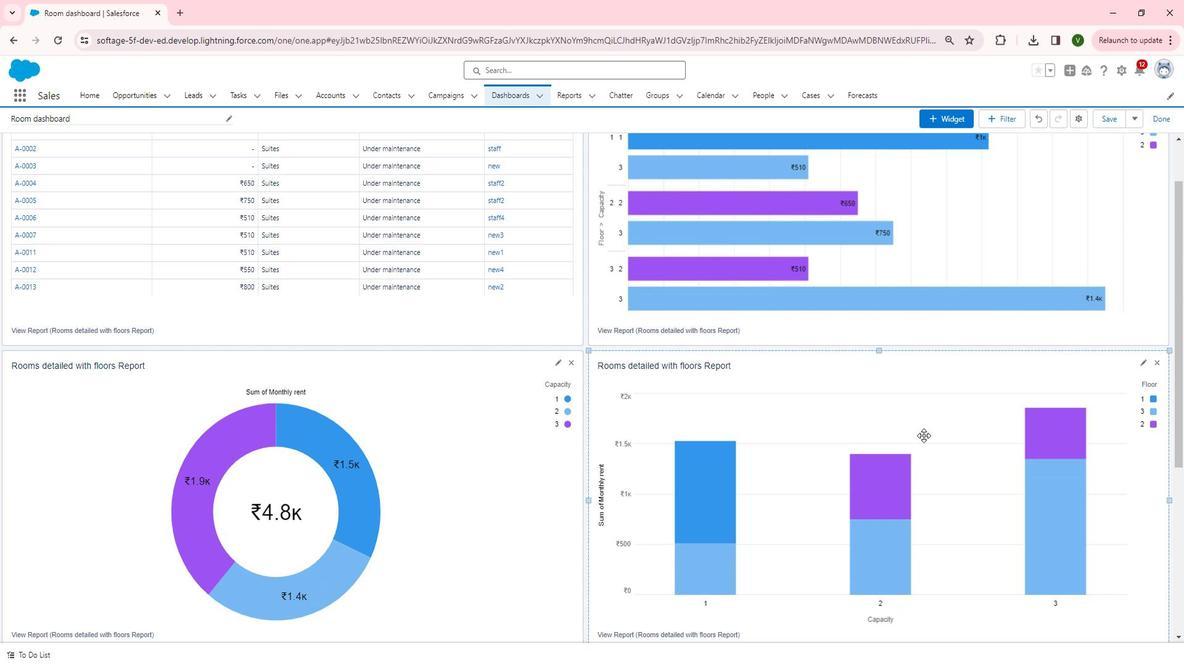 
Action: Mouse moved to (1169, 130)
Screenshot: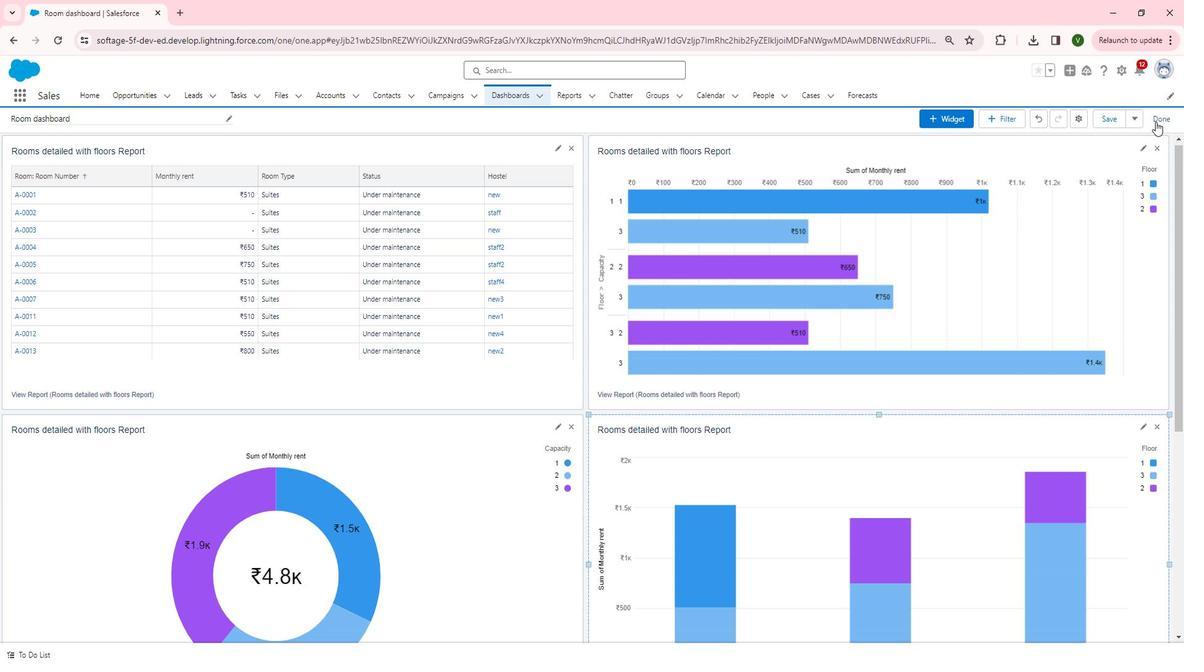 
Action: Mouse pressed left at (1169, 130)
Screenshot: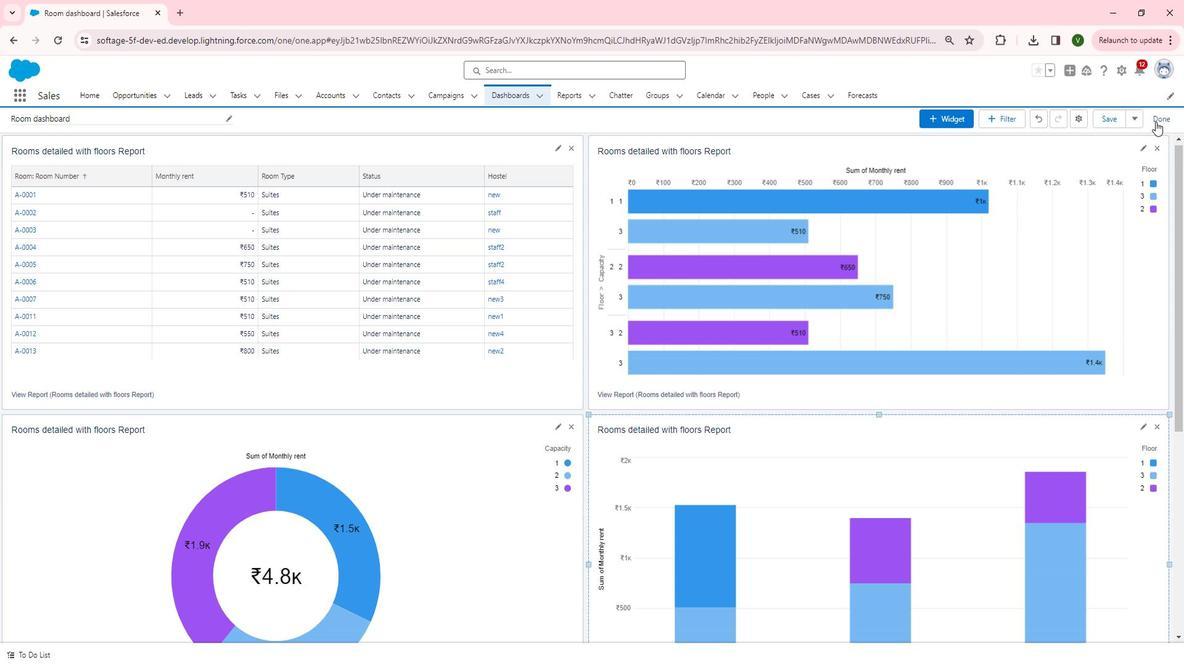 
Action: Mouse moved to (755, 402)
Screenshot: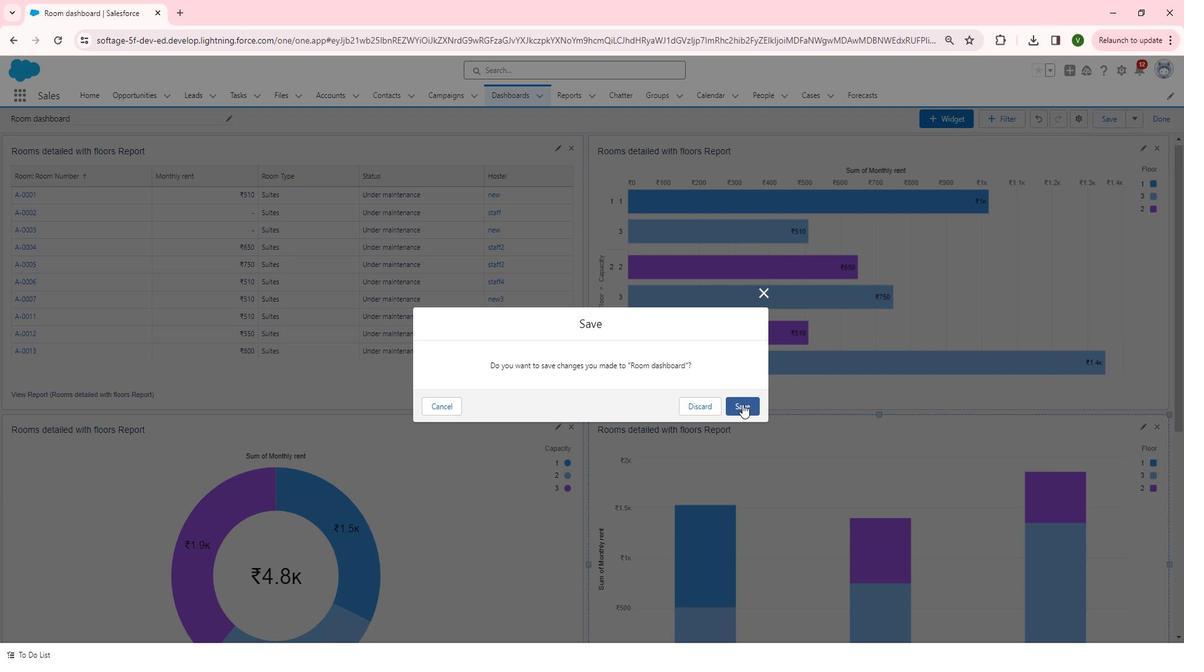 
Action: Mouse pressed left at (755, 402)
Screenshot: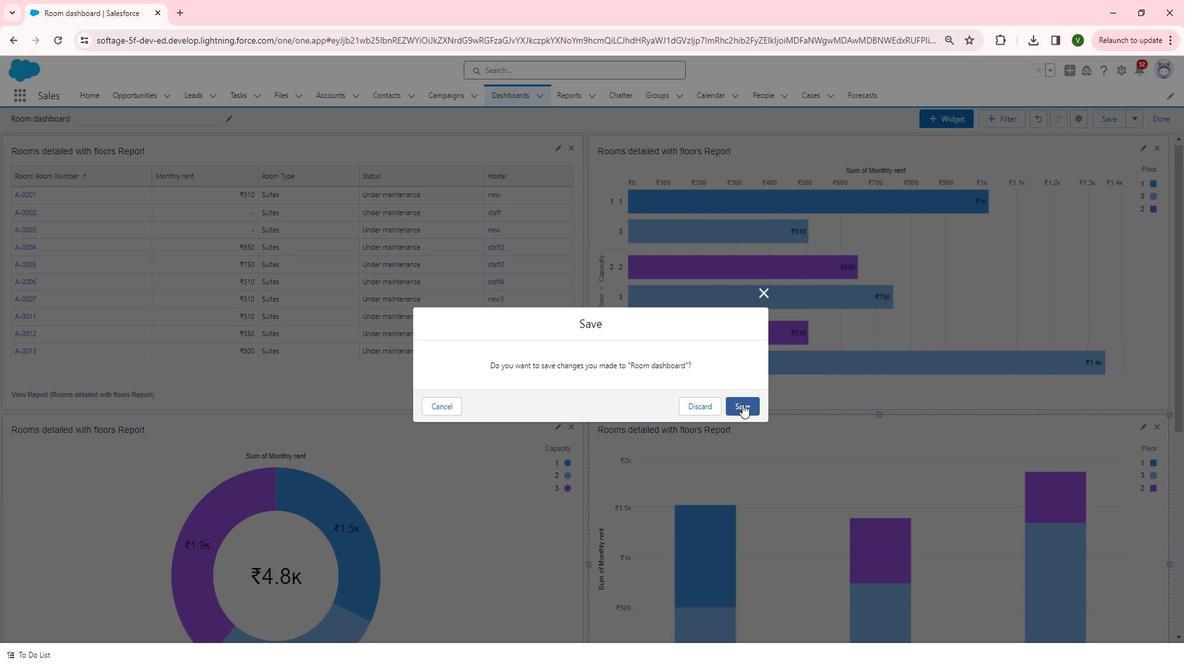 
Action: Mouse moved to (1170, 132)
Screenshot: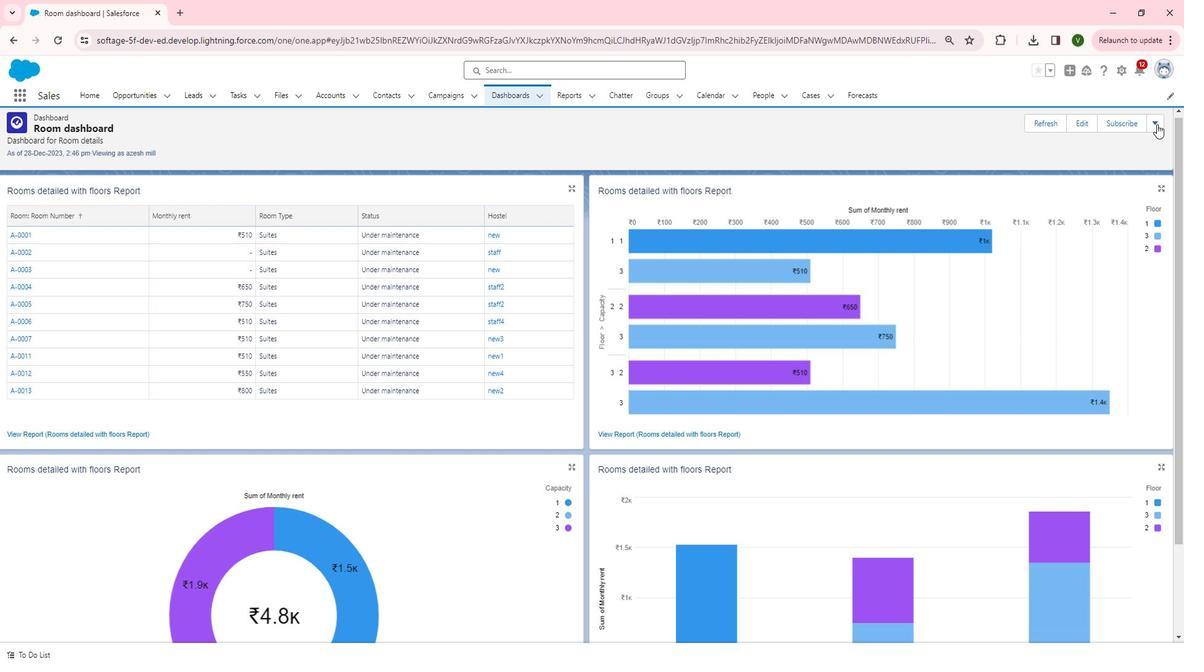 
Action: Mouse pressed left at (1170, 132)
Screenshot: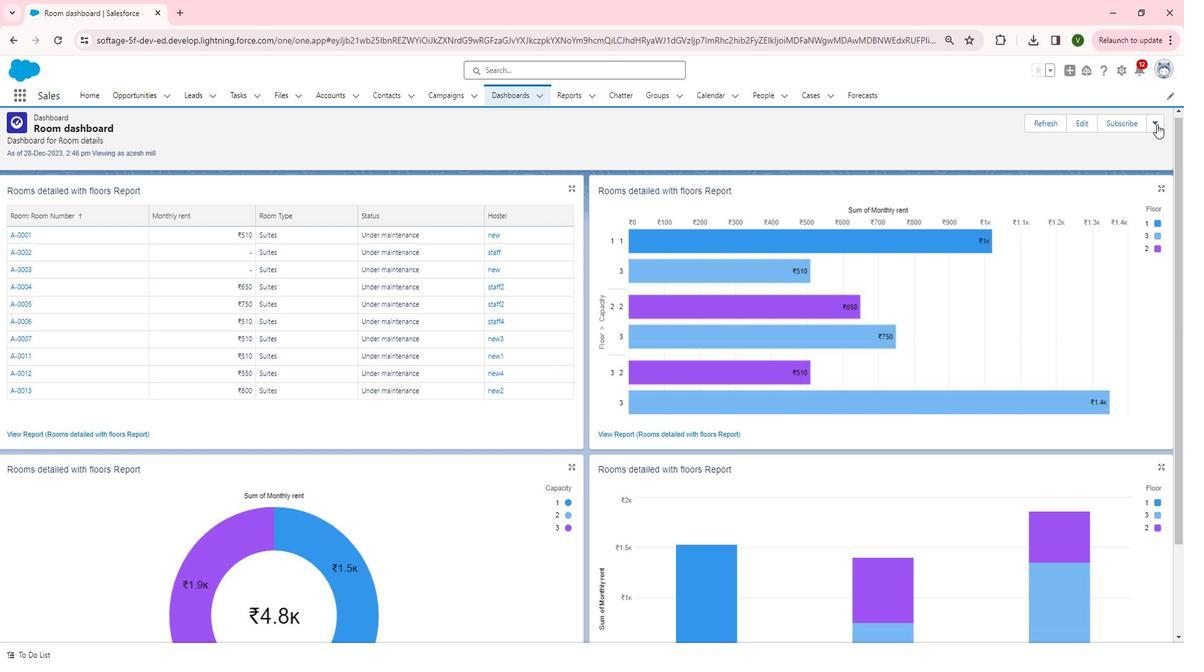 
Action: Mouse moved to (919, 152)
Screenshot: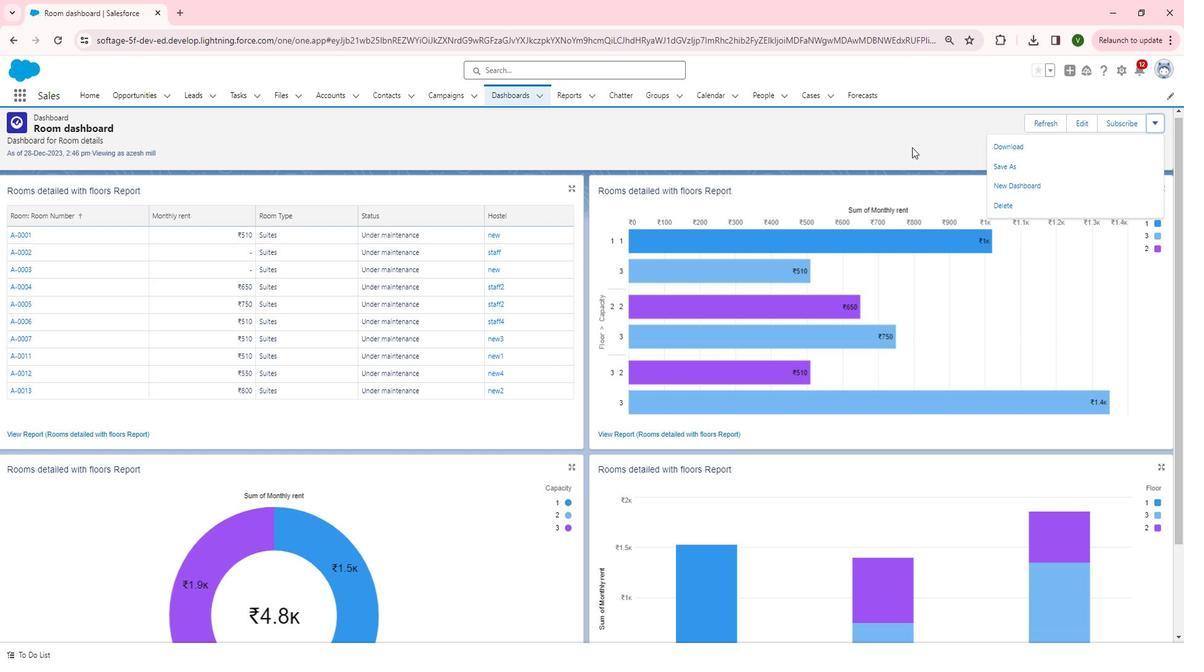 
Action: Mouse pressed left at (919, 152)
Screenshot: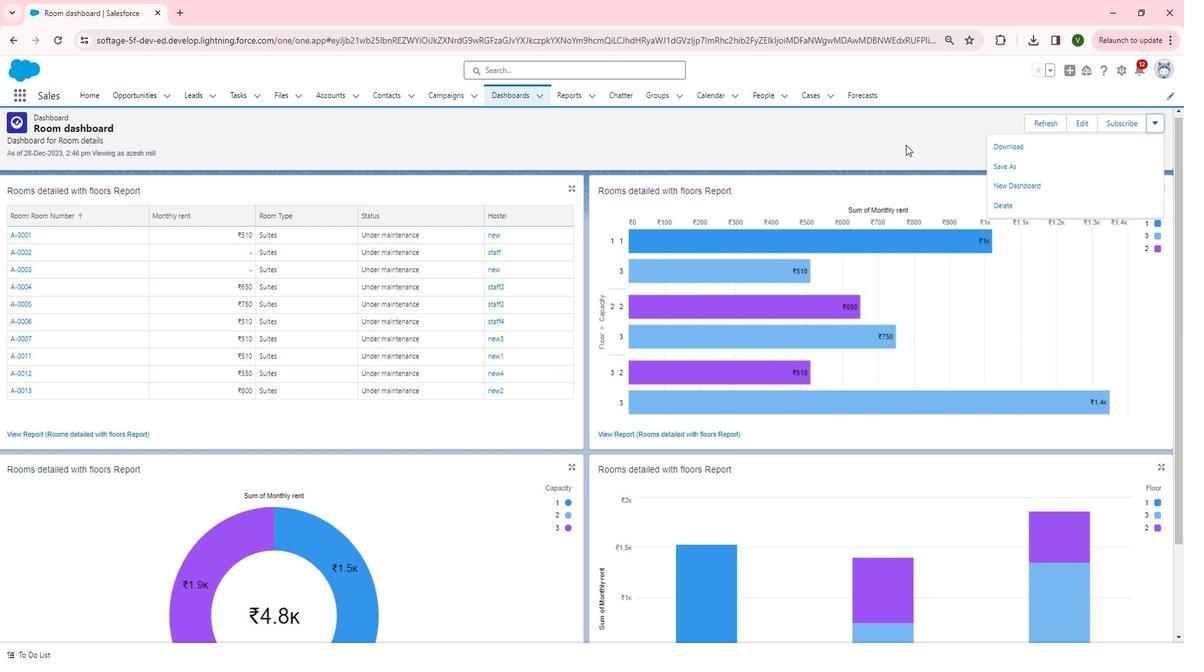 
Action: Mouse moved to (744, 361)
Screenshot: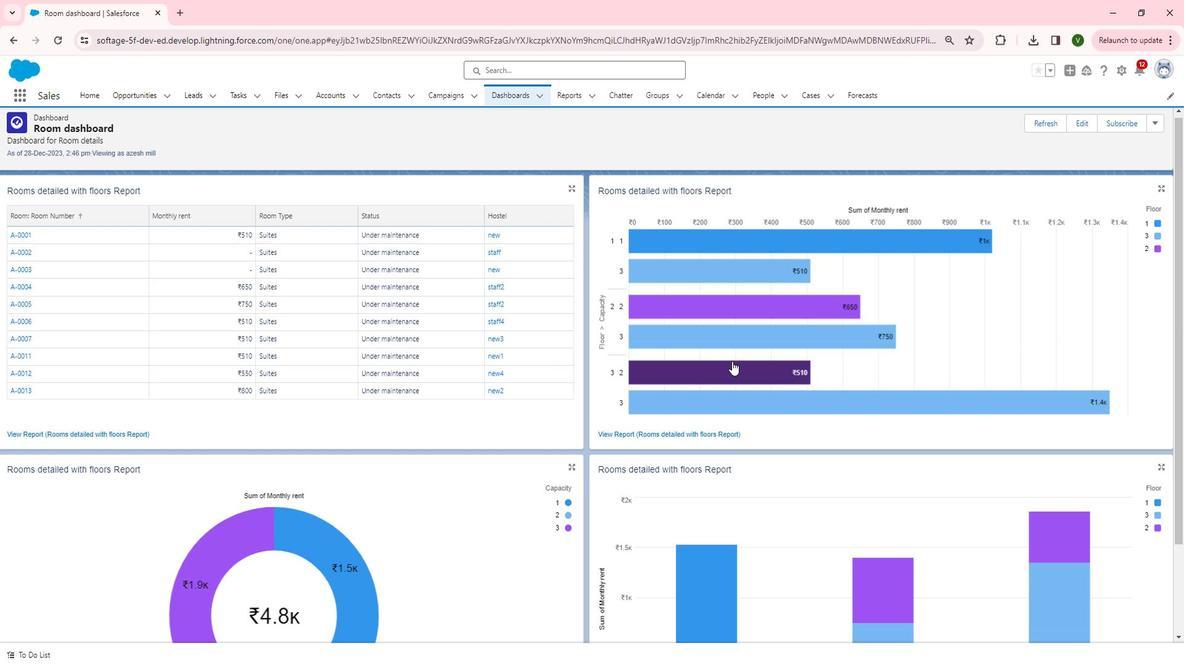 
Action: Mouse scrolled (744, 360) with delta (0, 0)
Screenshot: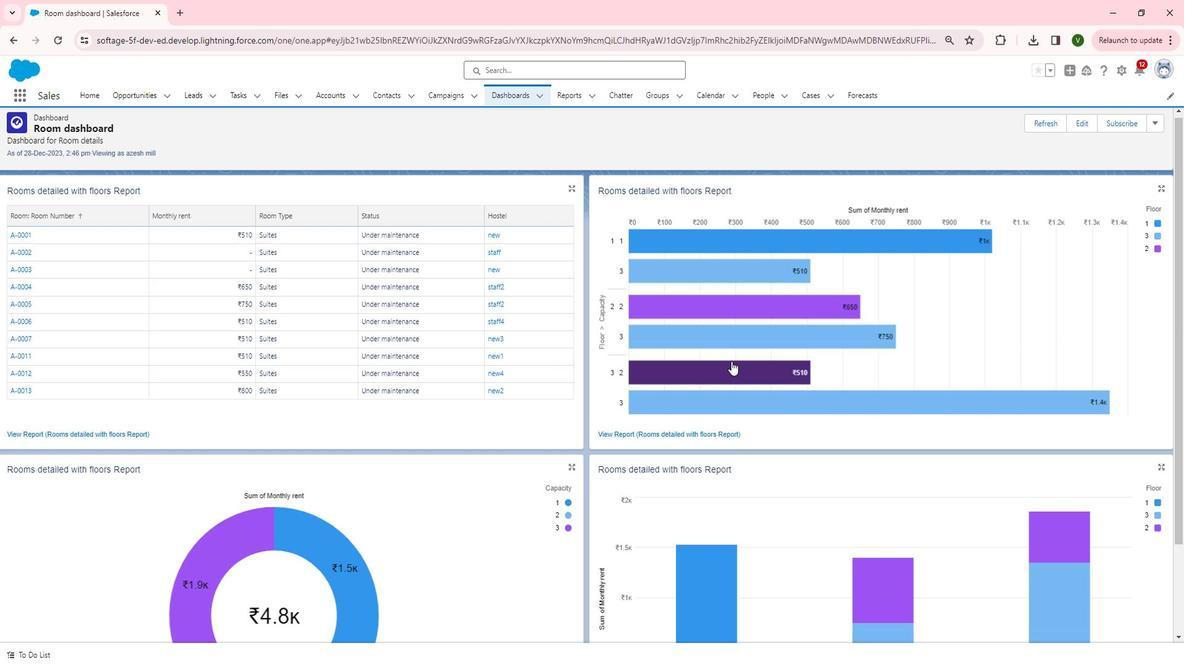 
Action: Mouse scrolled (744, 360) with delta (0, 0)
Screenshot: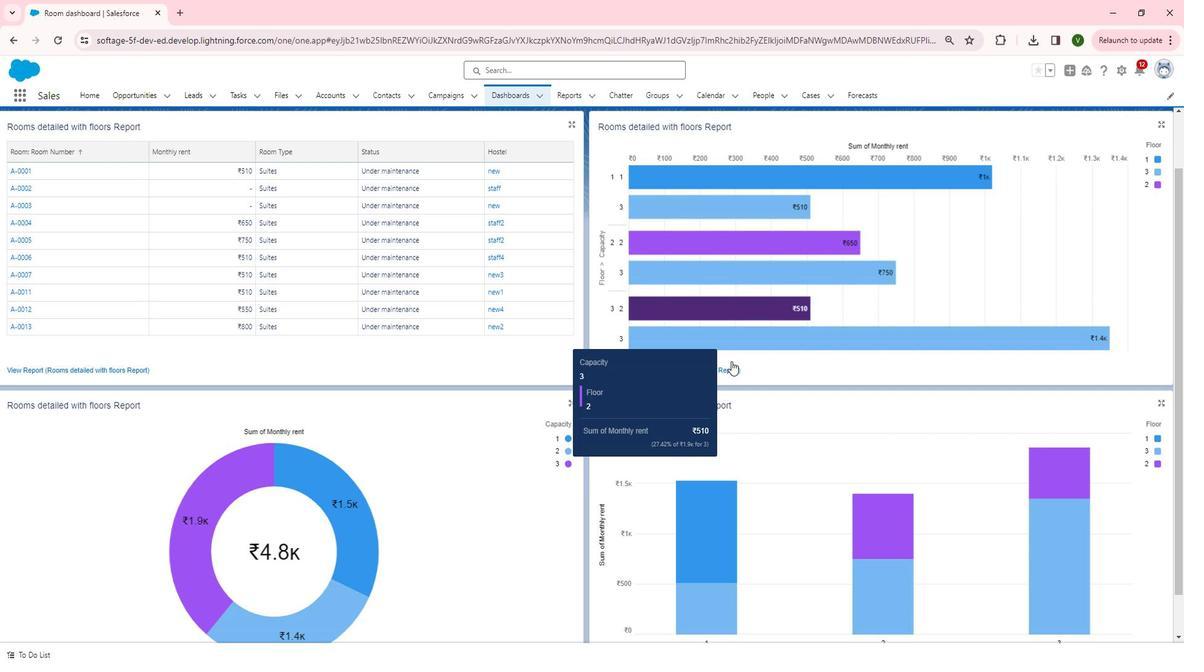 
Action: Mouse moved to (940, 393)
Screenshot: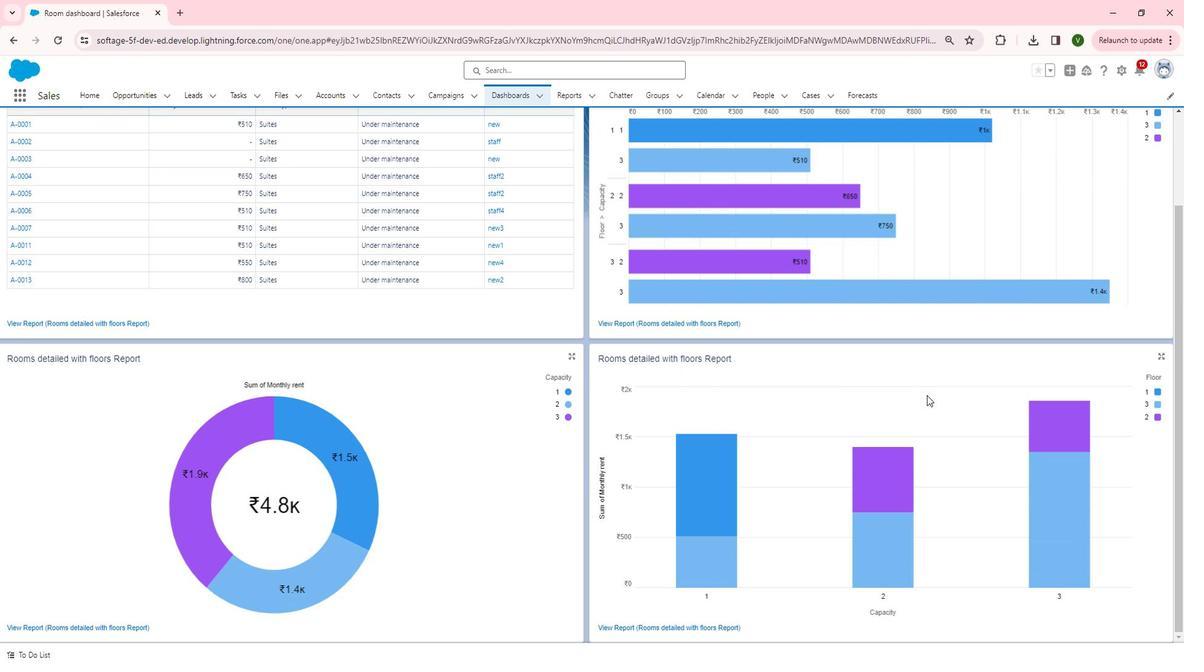 
Action: Mouse scrolled (940, 393) with delta (0, 0)
Screenshot: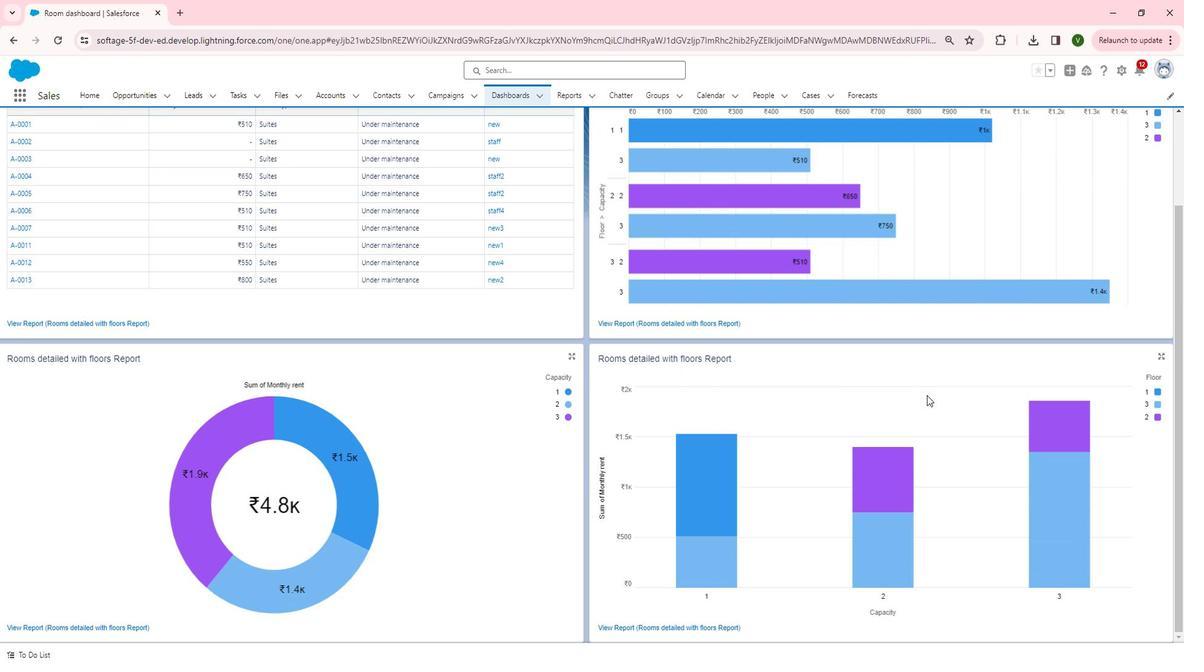 
